 Task: Go to Flipkart and compare different laptops and accessories.
Action: Mouse moved to (67, 284)
Screenshot: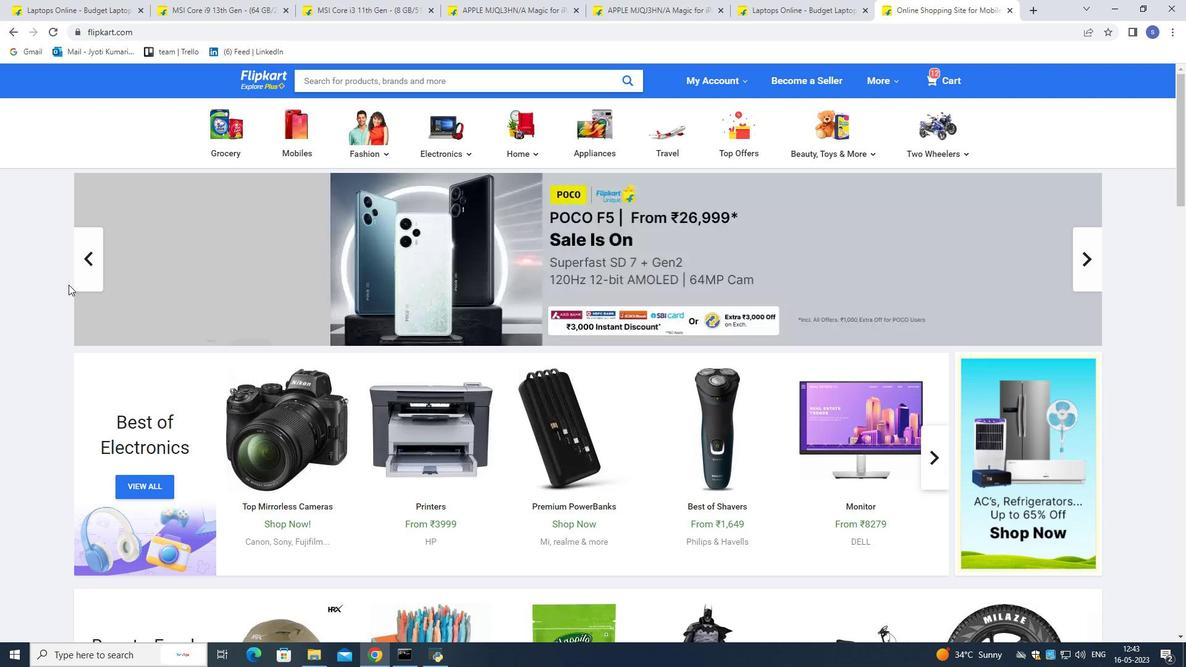 
Action: Mouse pressed left at (67, 284)
Screenshot: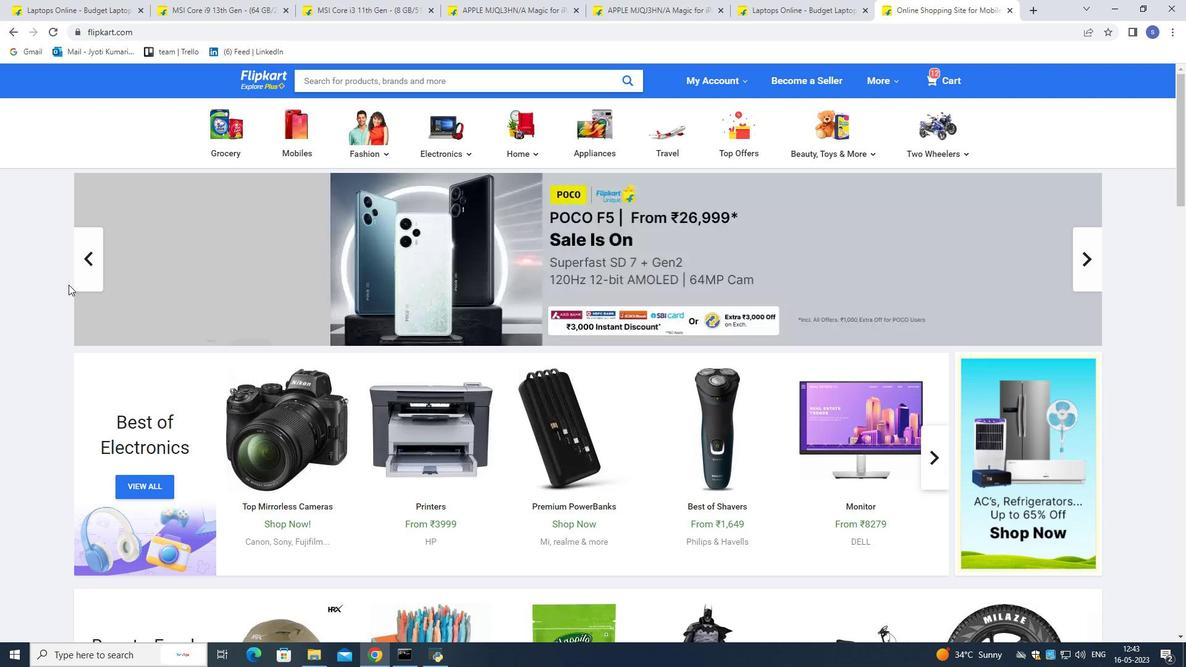 
Action: Mouse moved to (67, 284)
Screenshot: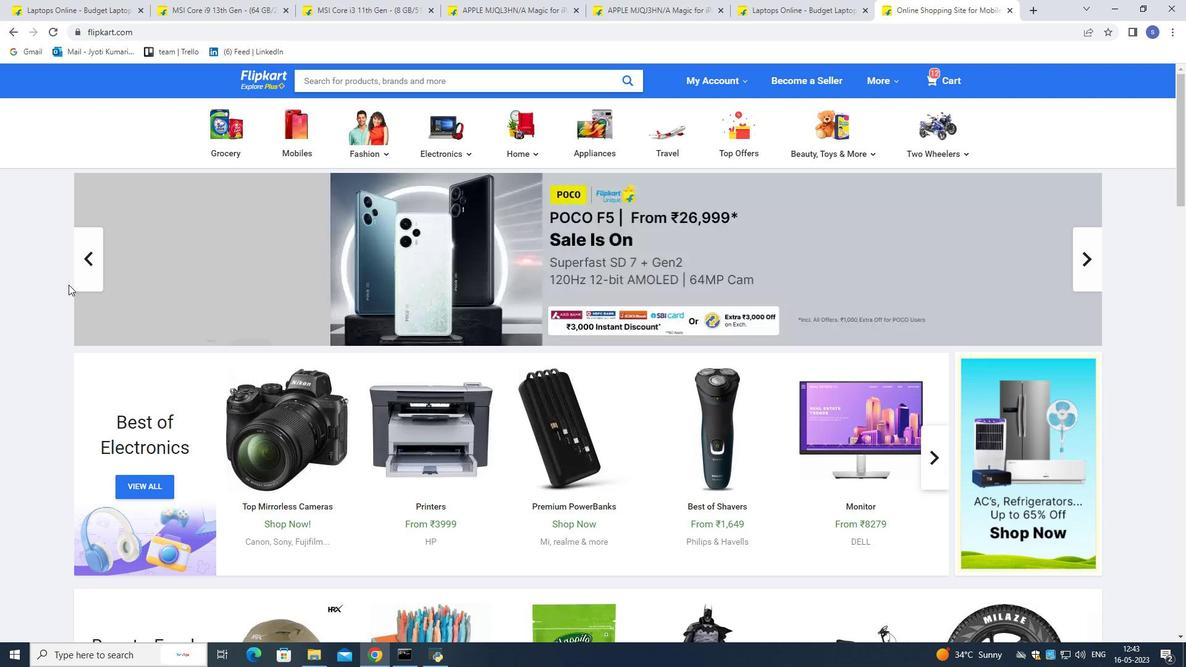 
Action: Mouse scrolled (67, 284) with delta (0, 0)
Screenshot: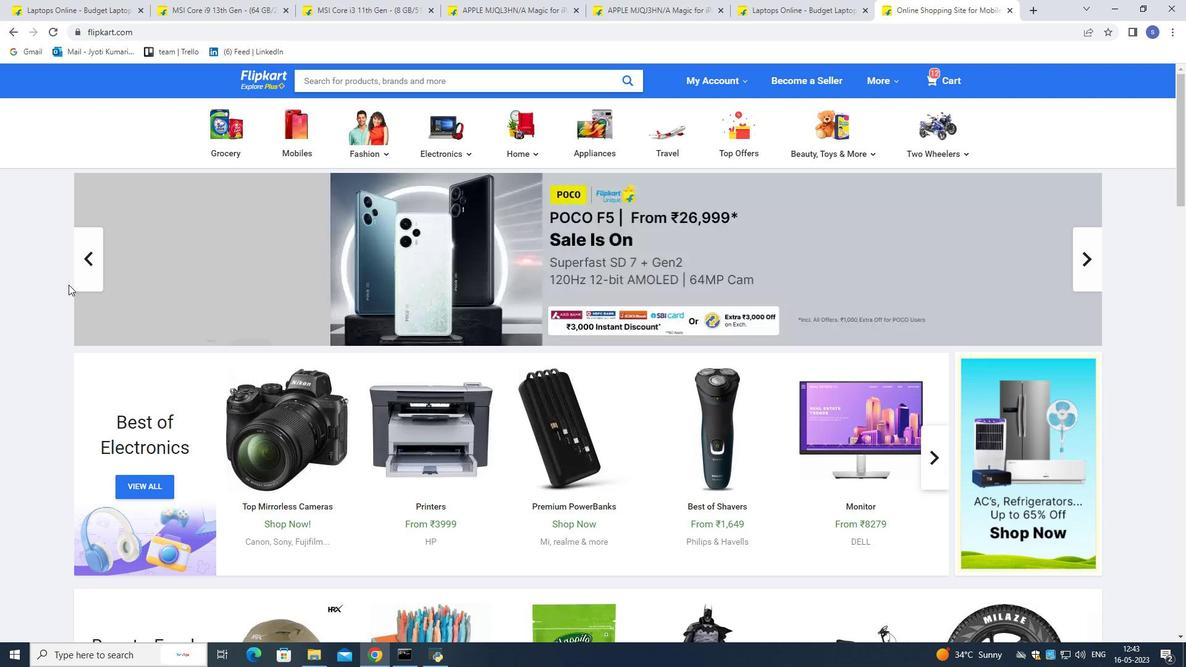 
Action: Mouse moved to (67, 284)
Screenshot: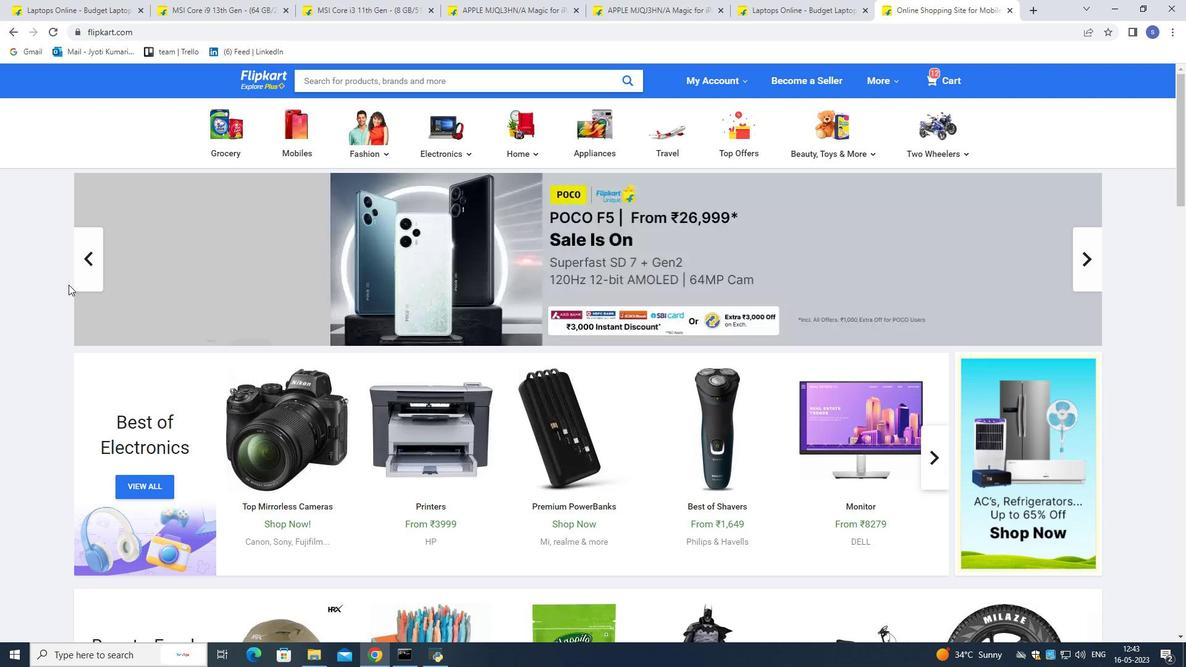 
Action: Mouse pressed left at (67, 284)
Screenshot: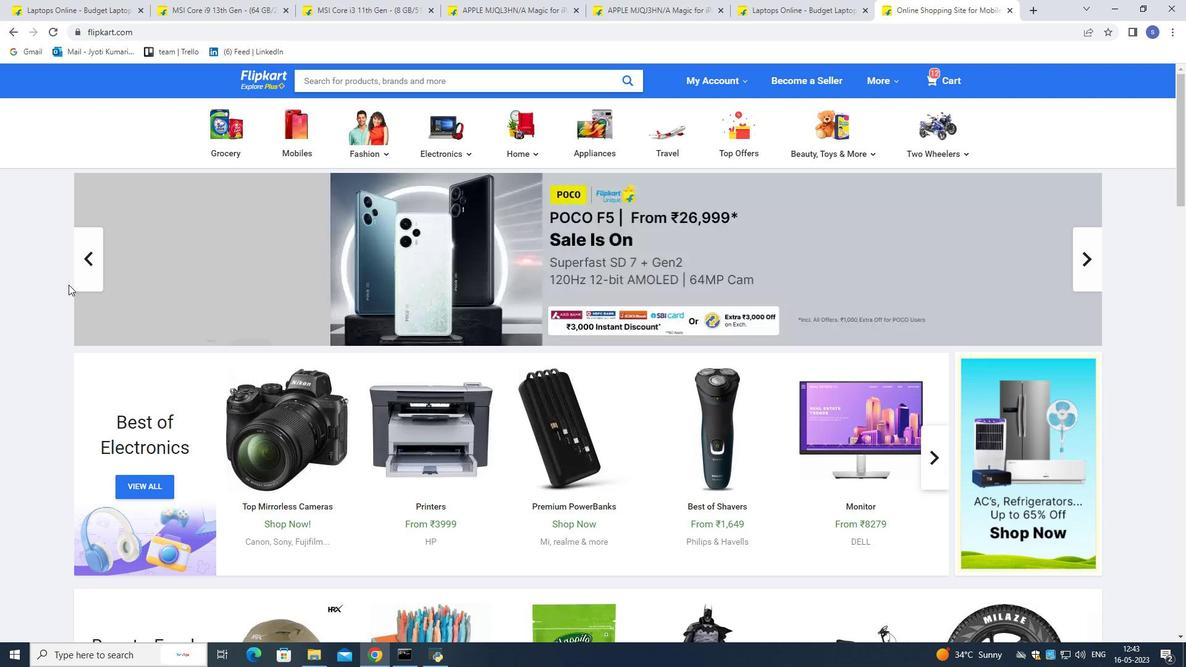 
Action: Mouse moved to (67, 284)
Screenshot: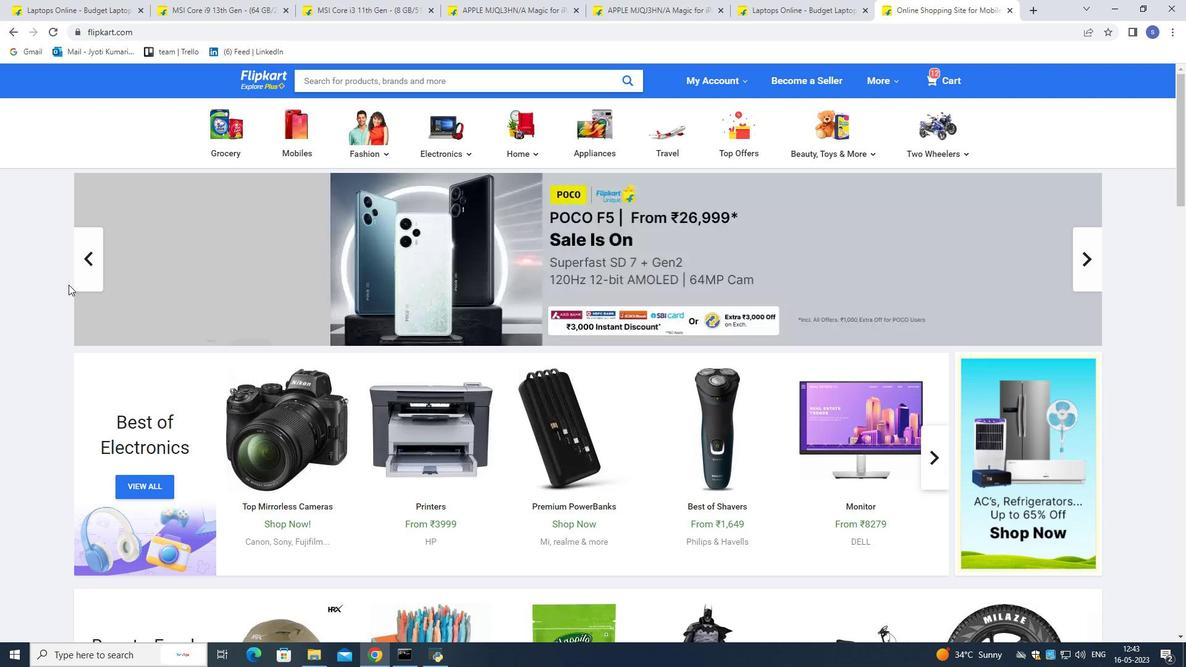 
Action: Mouse pressed left at (67, 284)
Screenshot: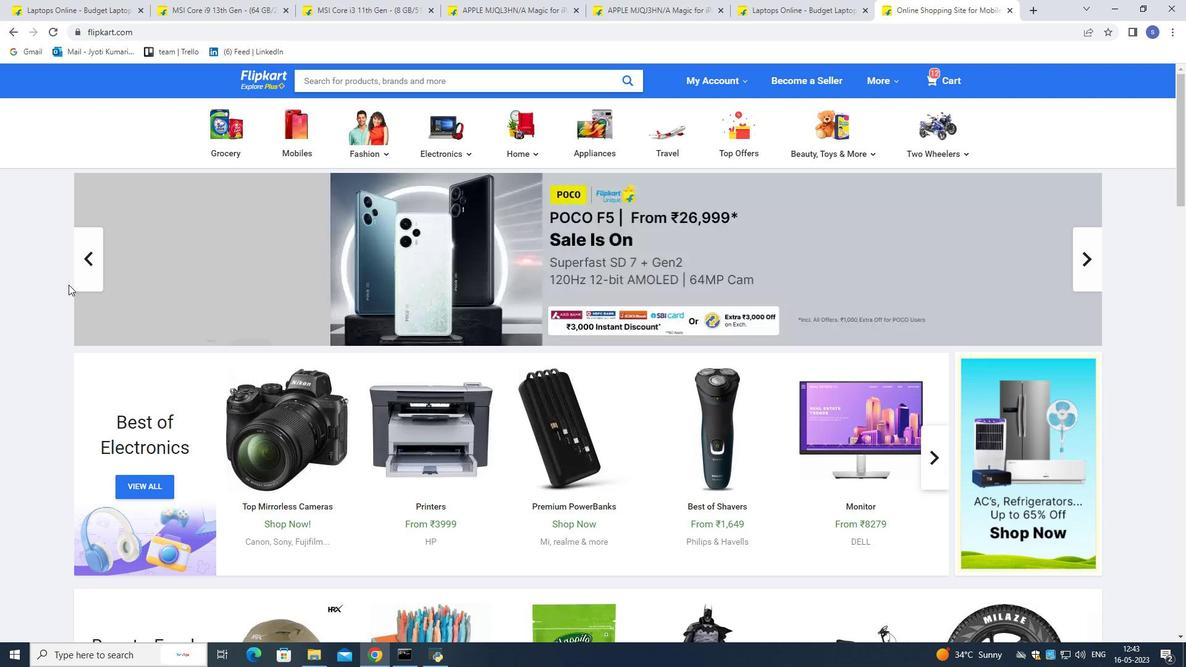 
Action: Mouse moved to (67, 284)
Screenshot: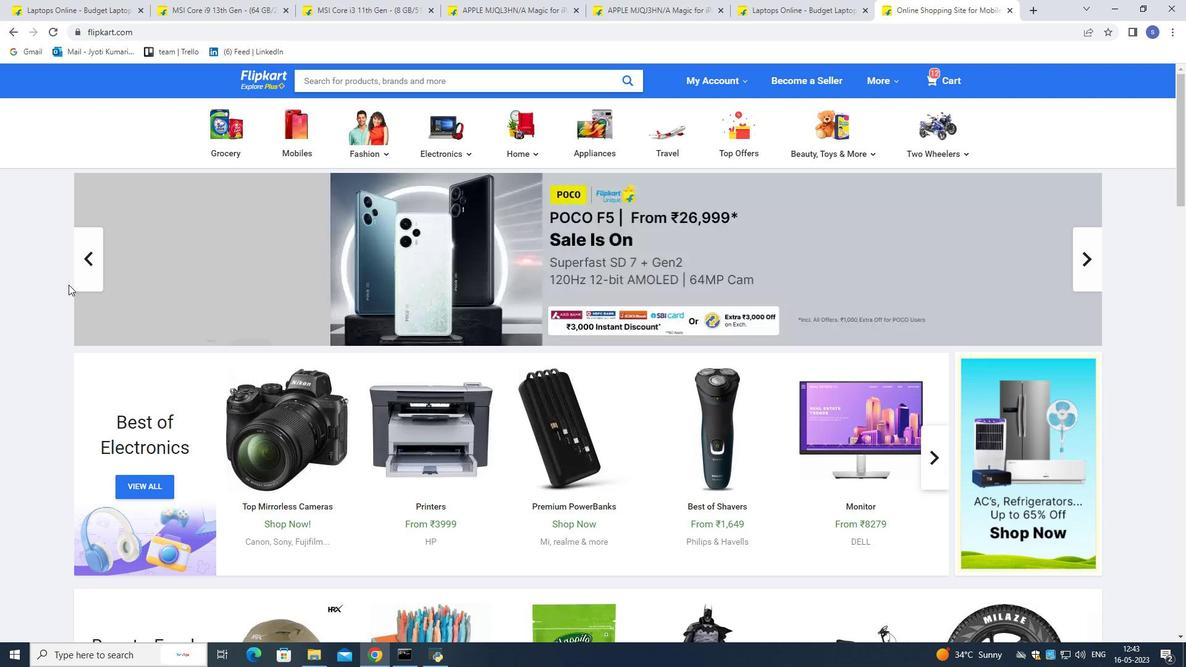 
Action: Mouse pressed left at (67, 284)
Screenshot: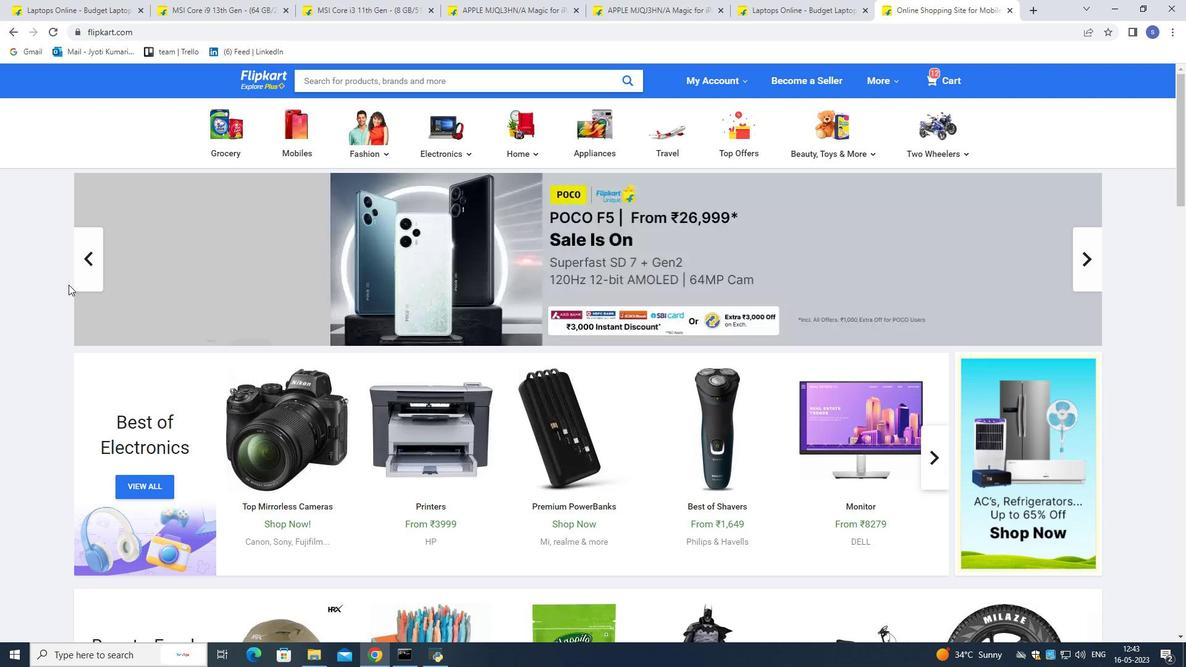 
Action: Mouse moved to (67, 284)
Screenshot: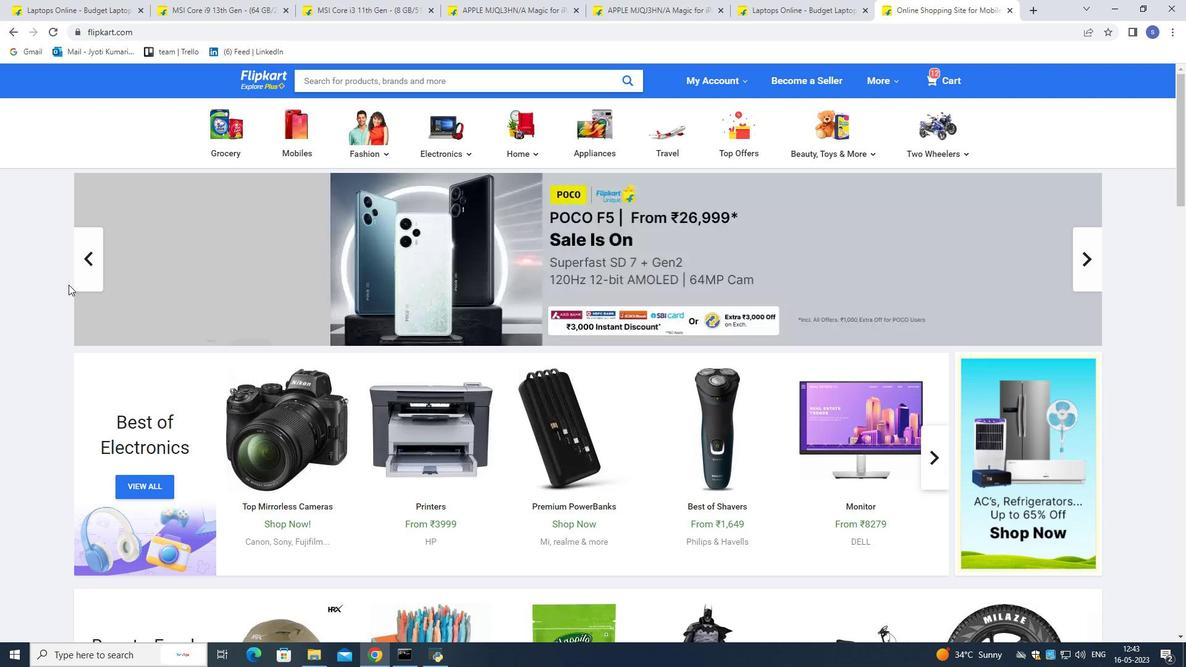 
Action: Mouse scrolled (67, 284) with delta (0, 0)
Screenshot: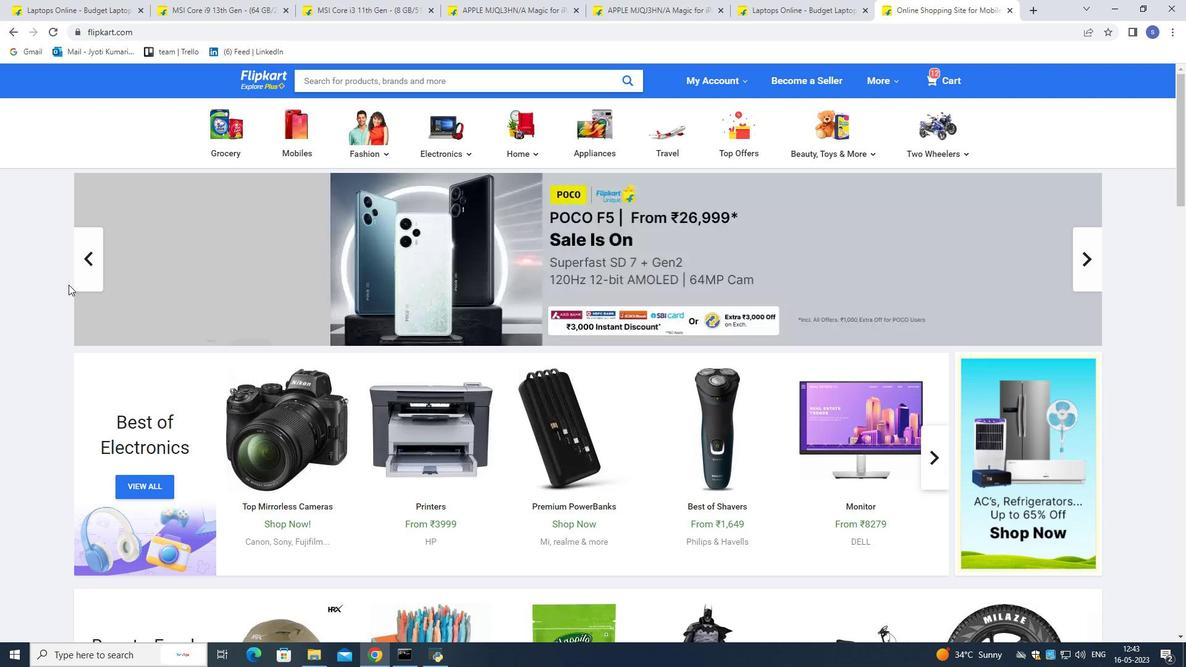 
Action: Mouse moved to (67, 284)
Screenshot: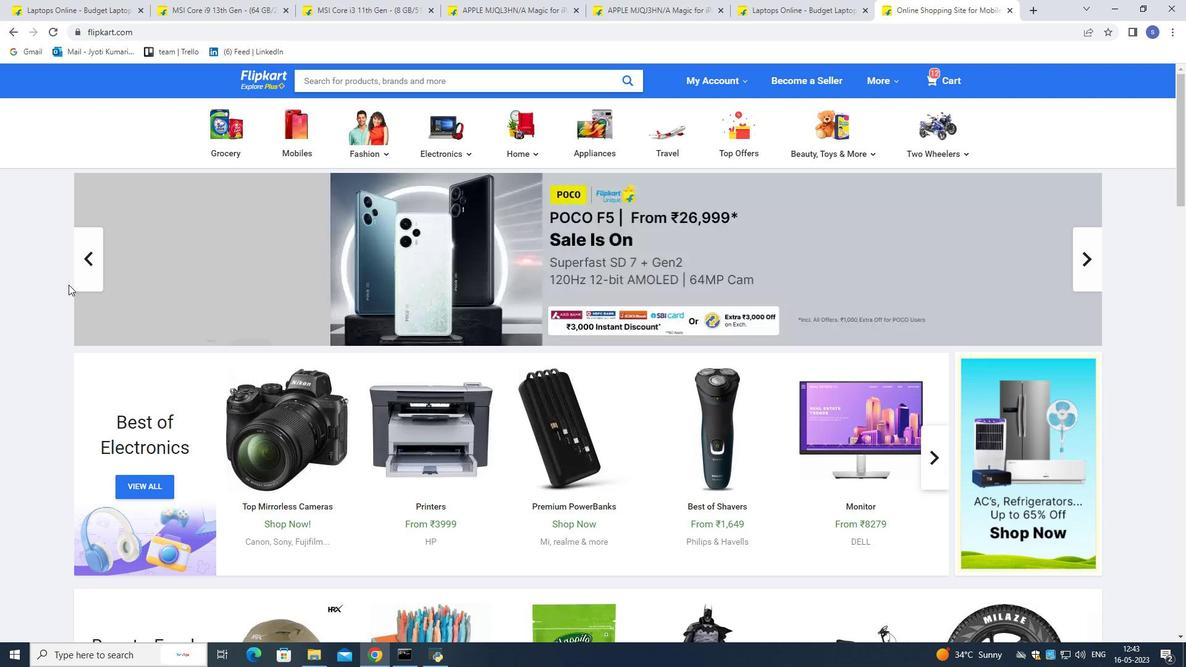 
Action: Mouse scrolled (67, 284) with delta (0, 0)
Screenshot: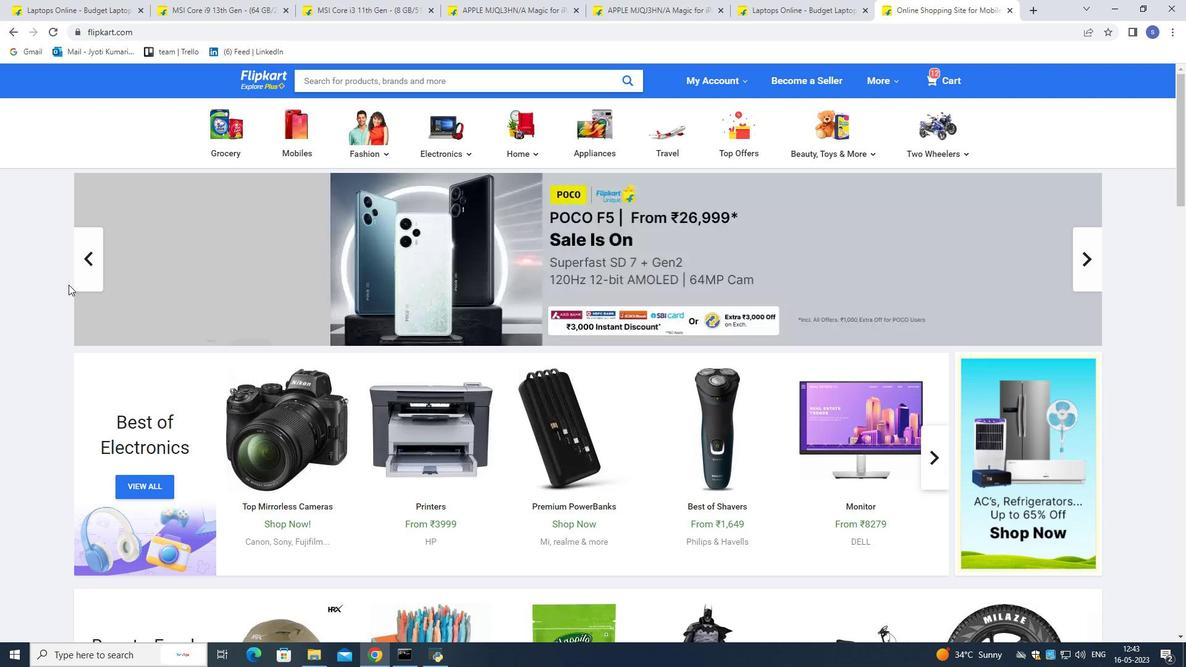 
Action: Mouse moved to (67, 284)
Screenshot: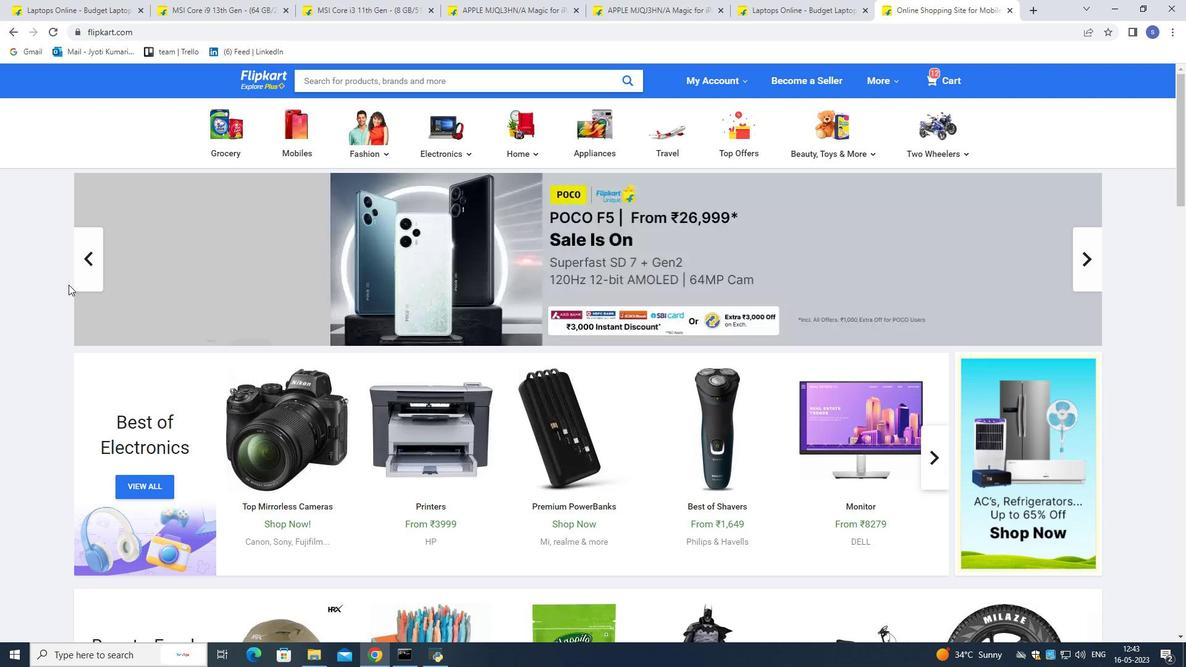 
Action: Mouse pressed left at (67, 284)
Screenshot: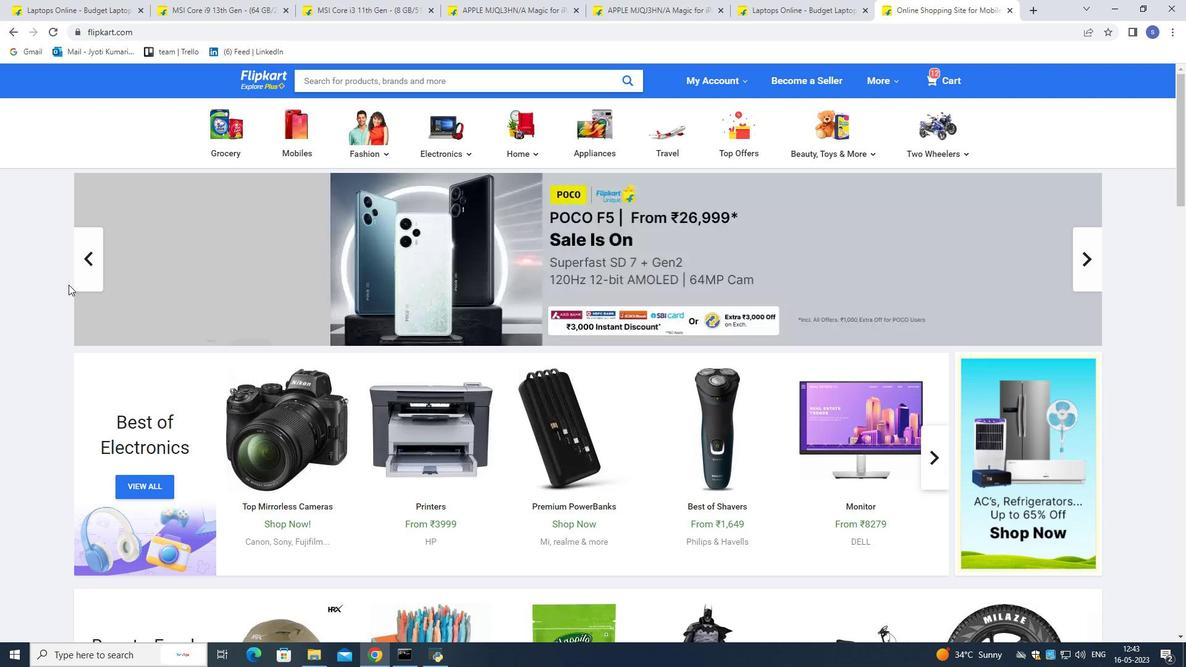 
Action: Mouse moved to (67, 284)
Screenshot: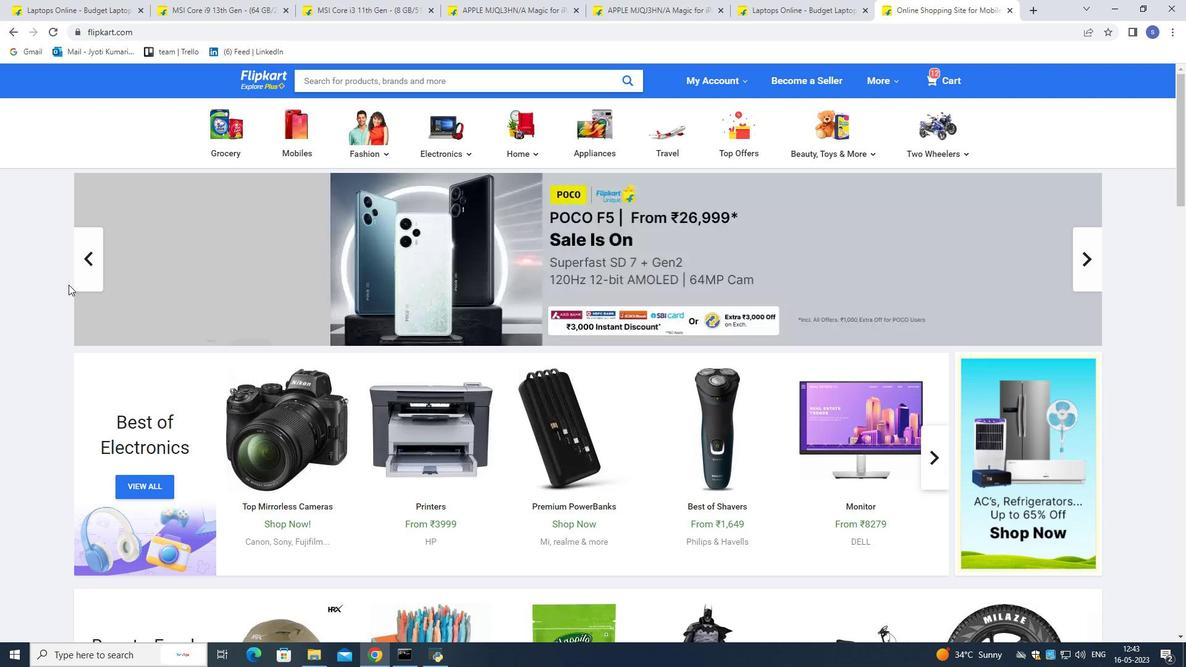 
Action: Mouse scrolled (67, 284) with delta (0, 0)
Screenshot: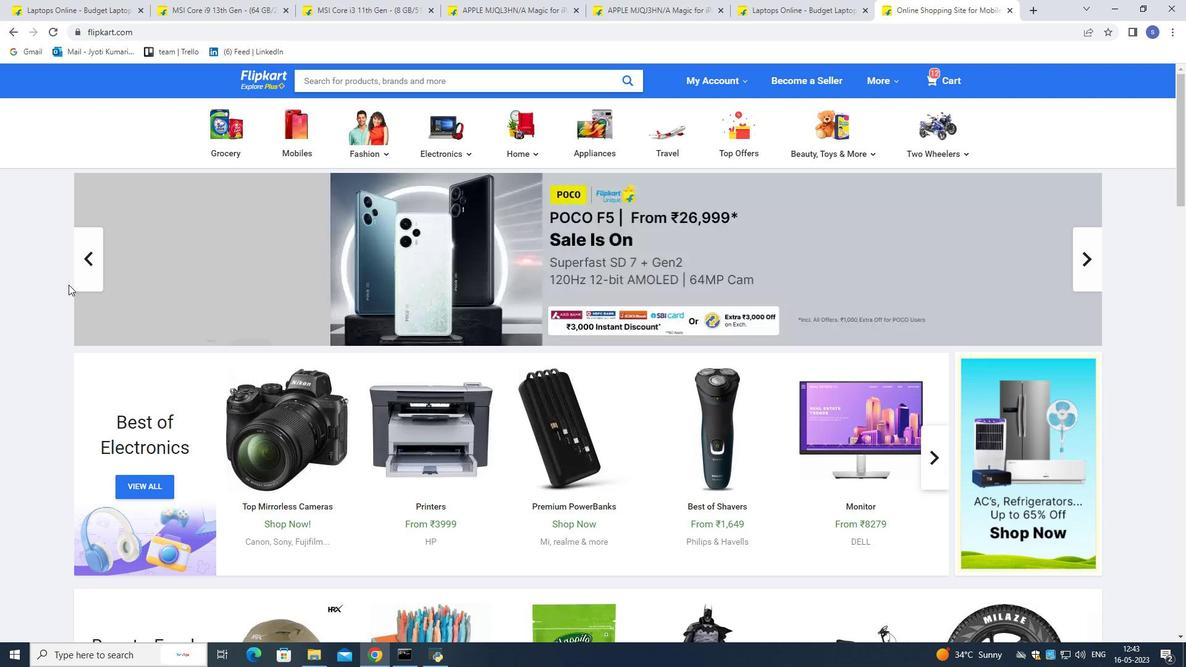 
Action: Mouse moved to (67, 284)
Screenshot: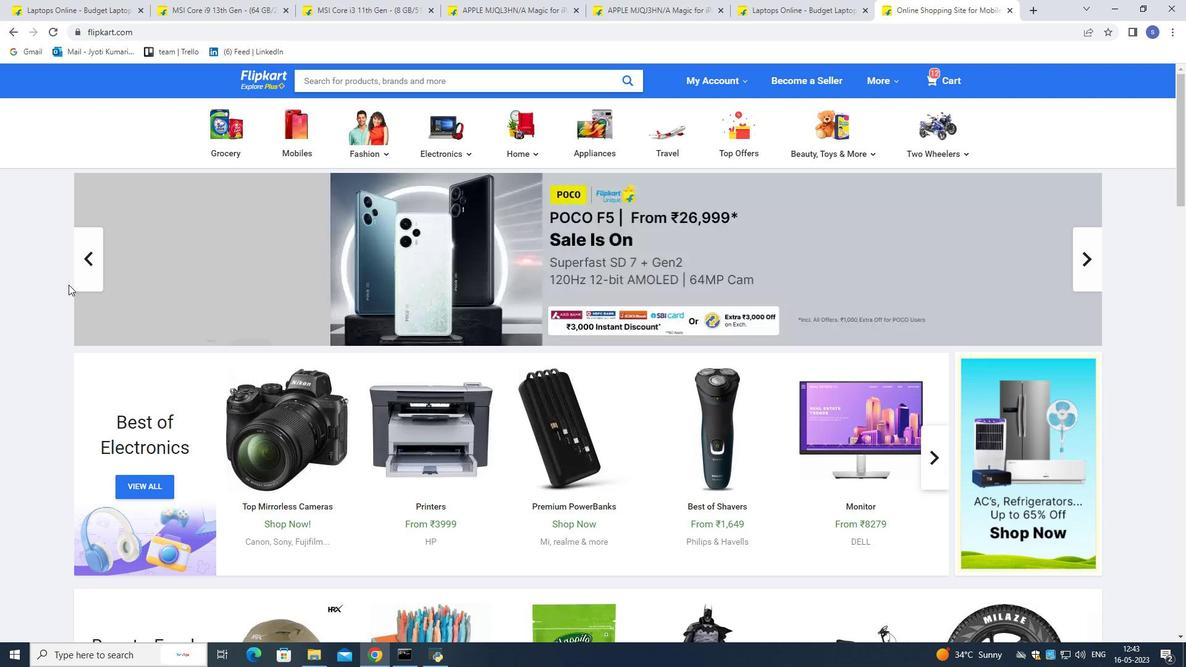 
Action: Mouse scrolled (67, 284) with delta (0, 0)
Screenshot: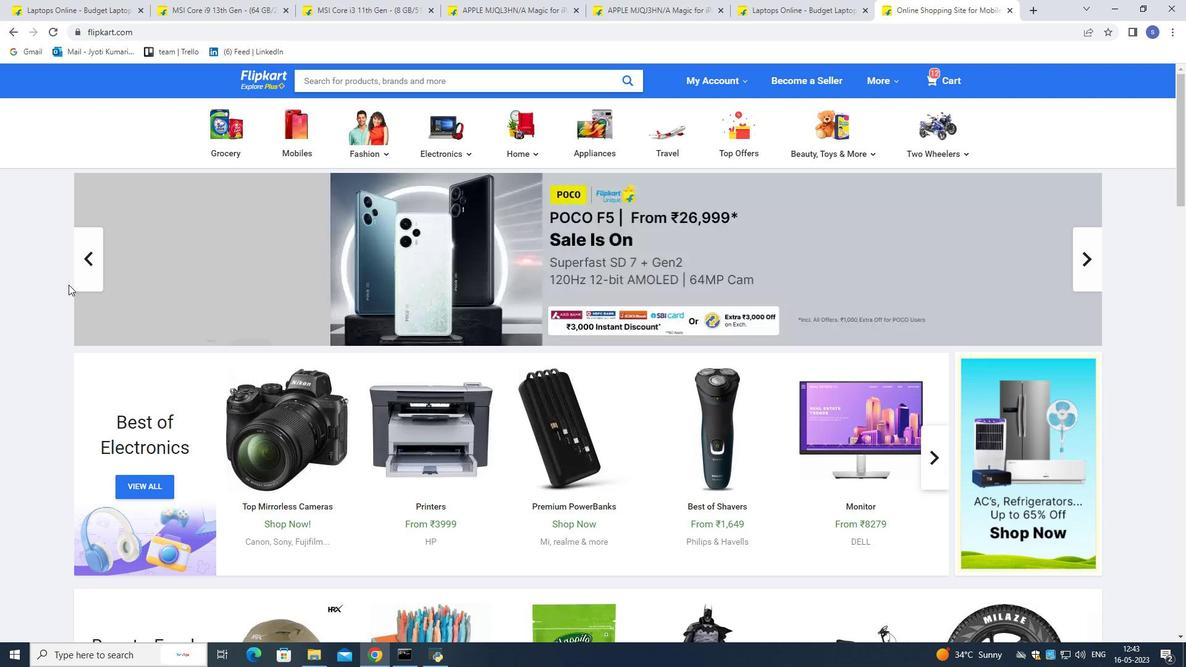 
Action: Mouse scrolled (67, 284) with delta (0, 0)
Screenshot: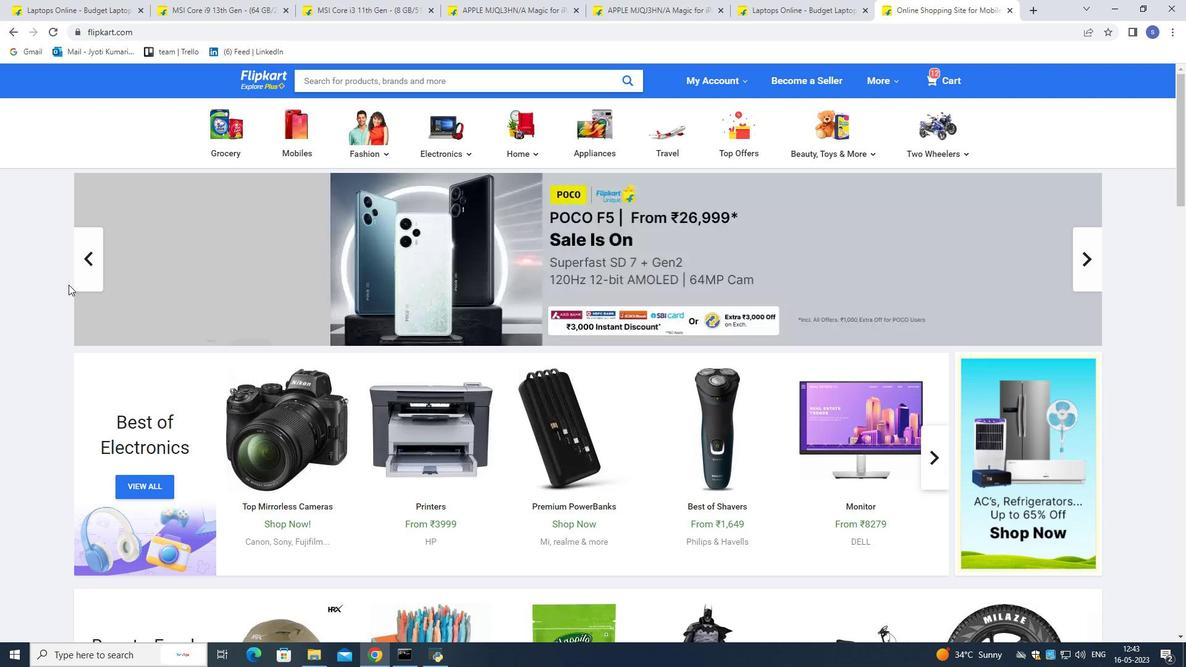 
Action: Mouse moved to (67, 284)
Screenshot: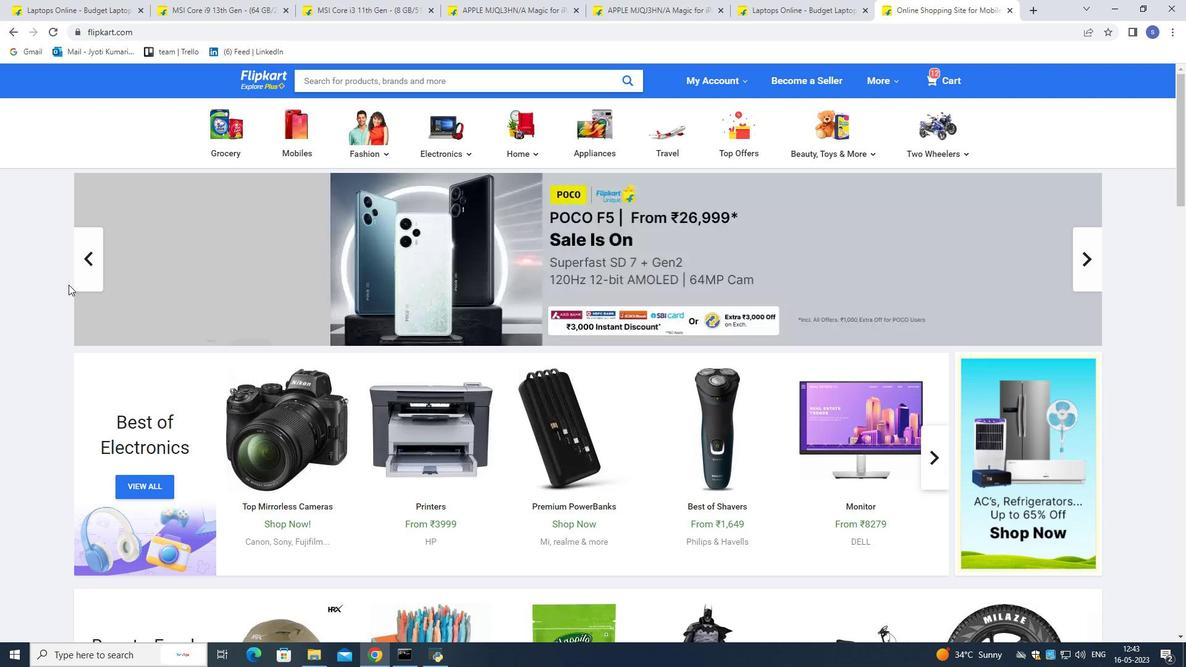 
Action: Mouse scrolled (67, 284) with delta (0, 0)
Screenshot: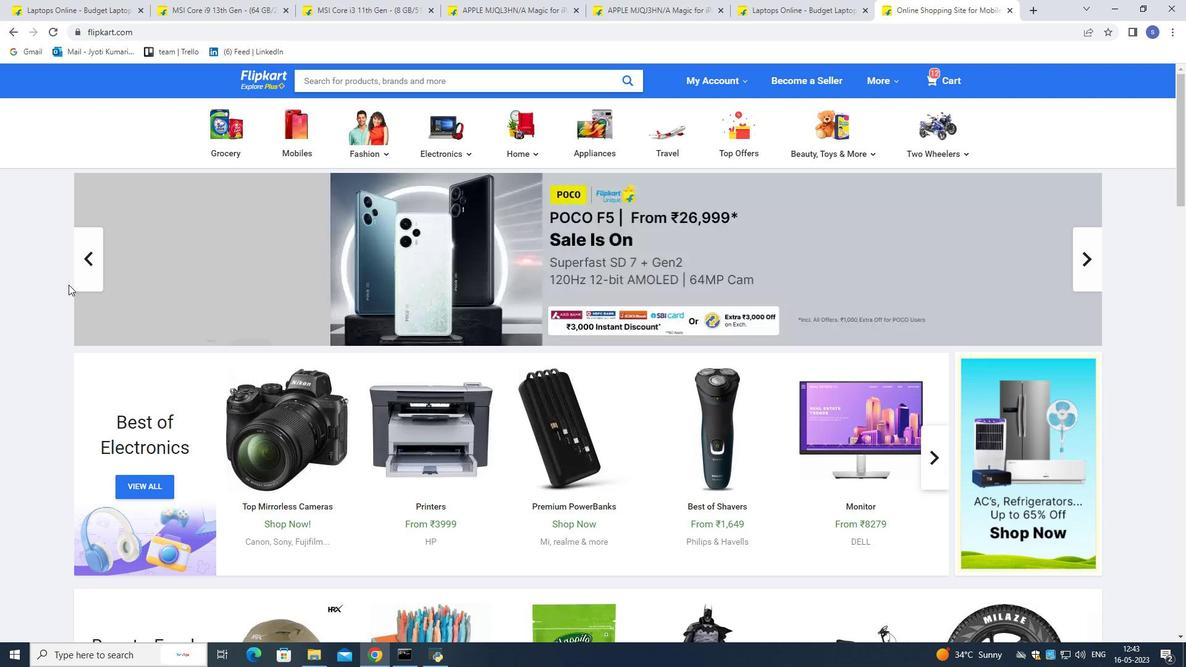 
Action: Mouse scrolled (67, 284) with delta (0, 0)
Screenshot: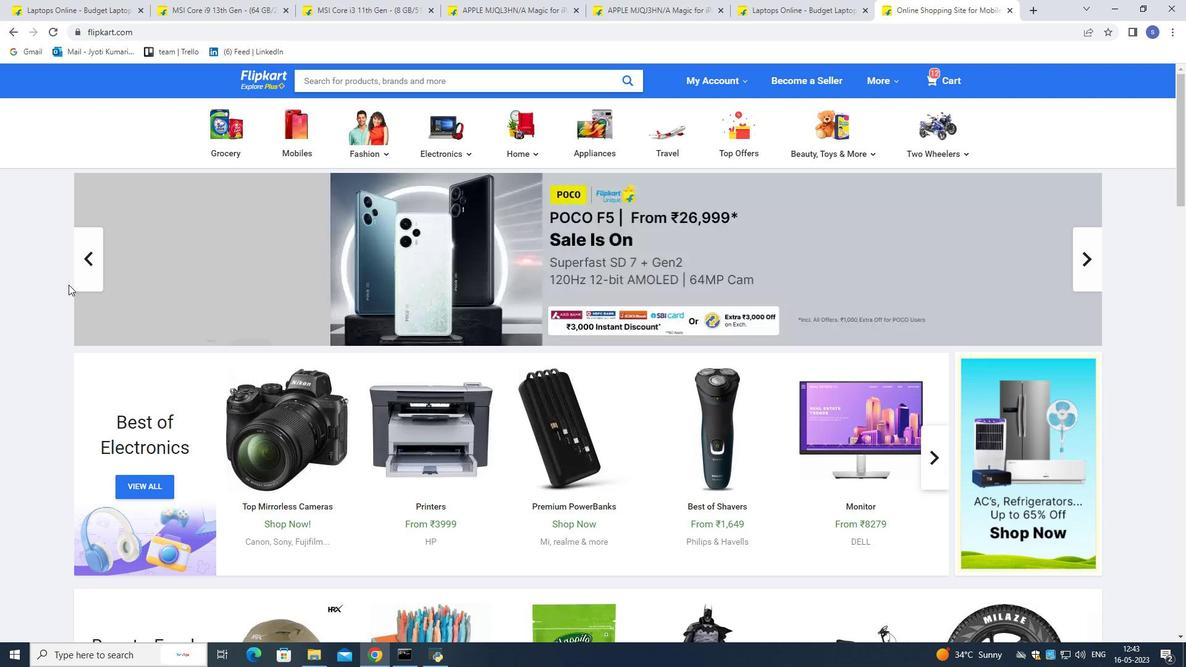
Action: Mouse moved to (67, 284)
Screenshot: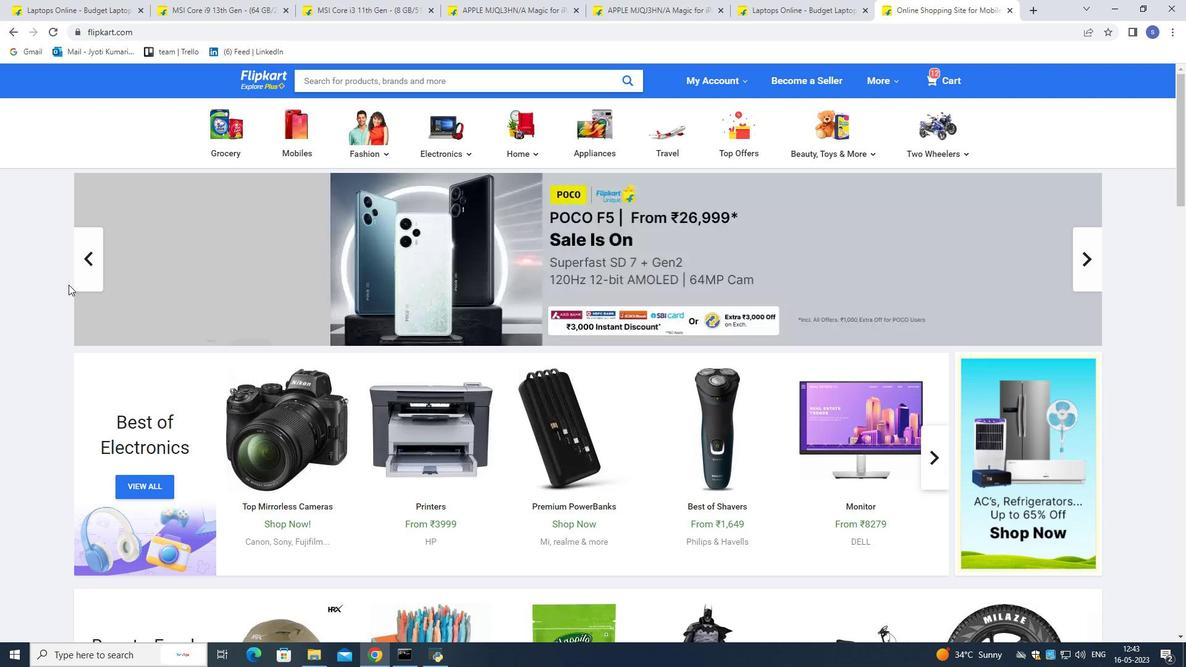 
Action: Mouse scrolled (67, 284) with delta (0, 0)
Screenshot: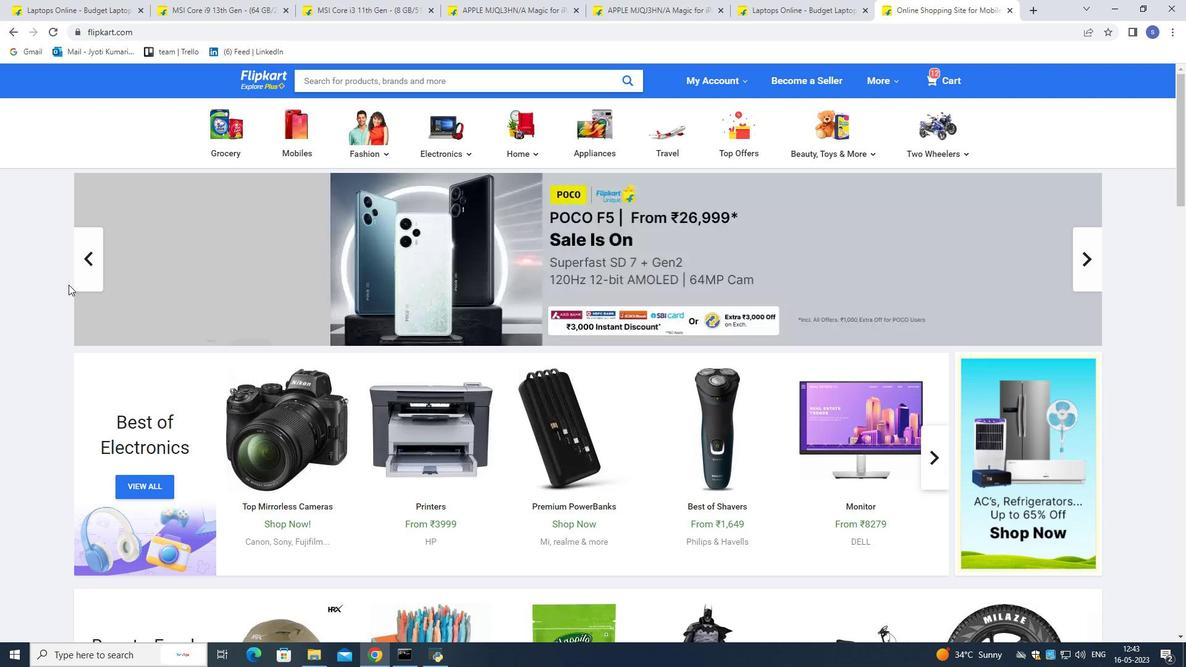 
Action: Mouse moved to (67, 284)
Screenshot: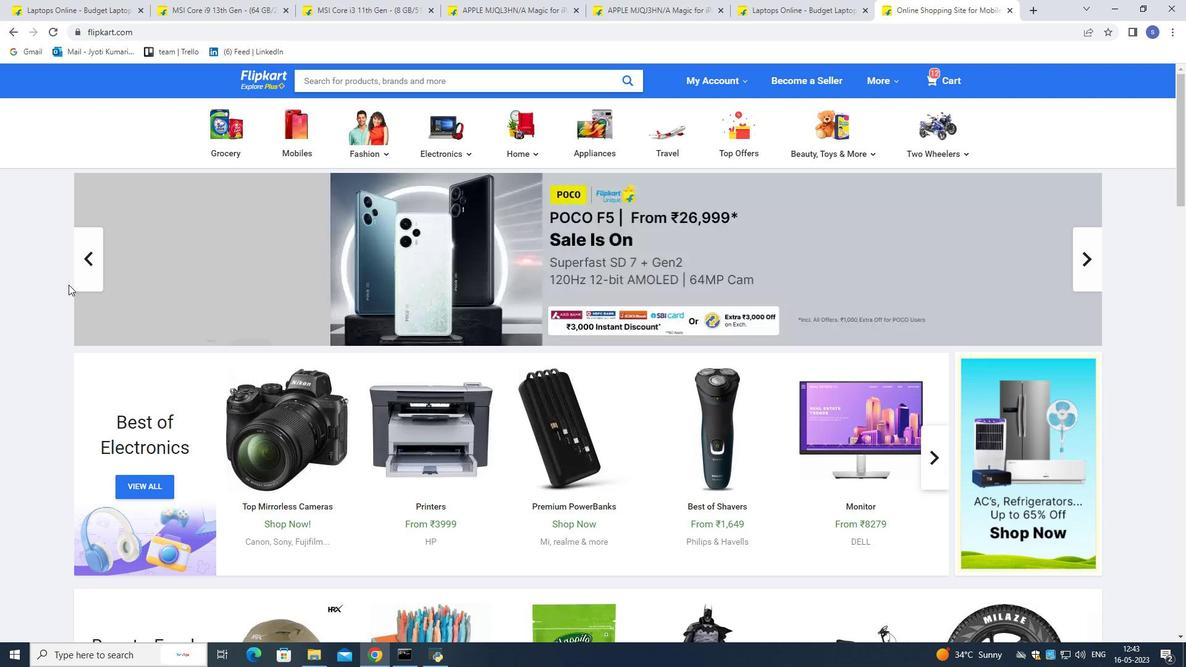 
Action: Mouse scrolled (67, 284) with delta (0, 0)
Screenshot: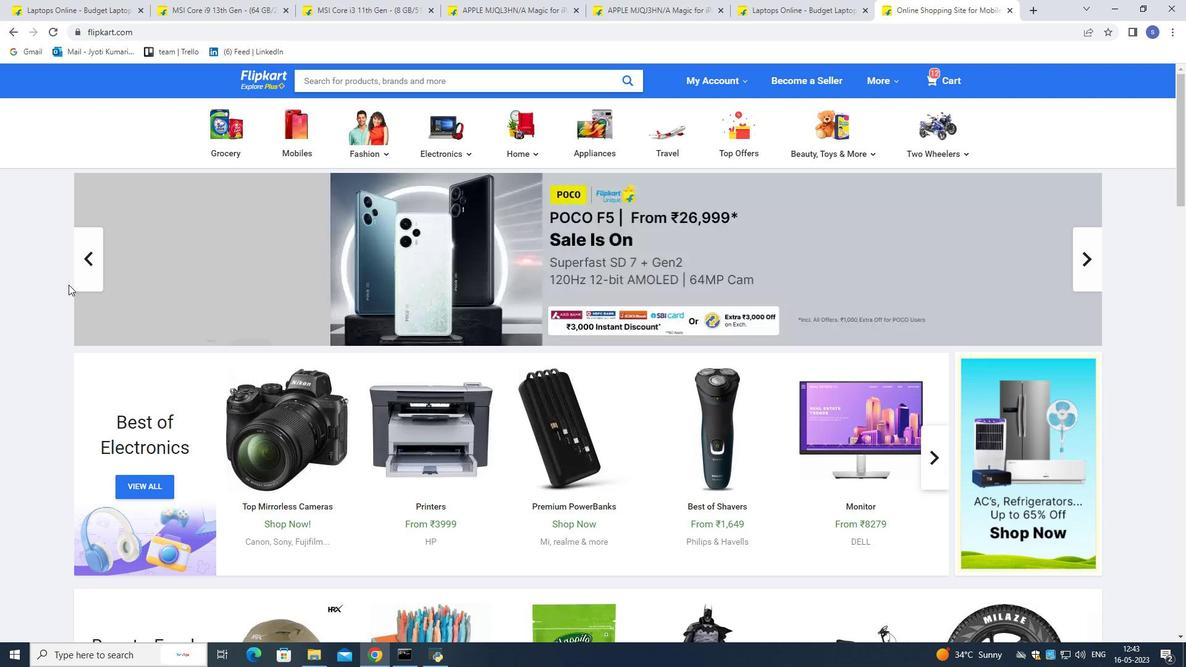 
Action: Mouse scrolled (67, 284) with delta (0, 0)
Screenshot: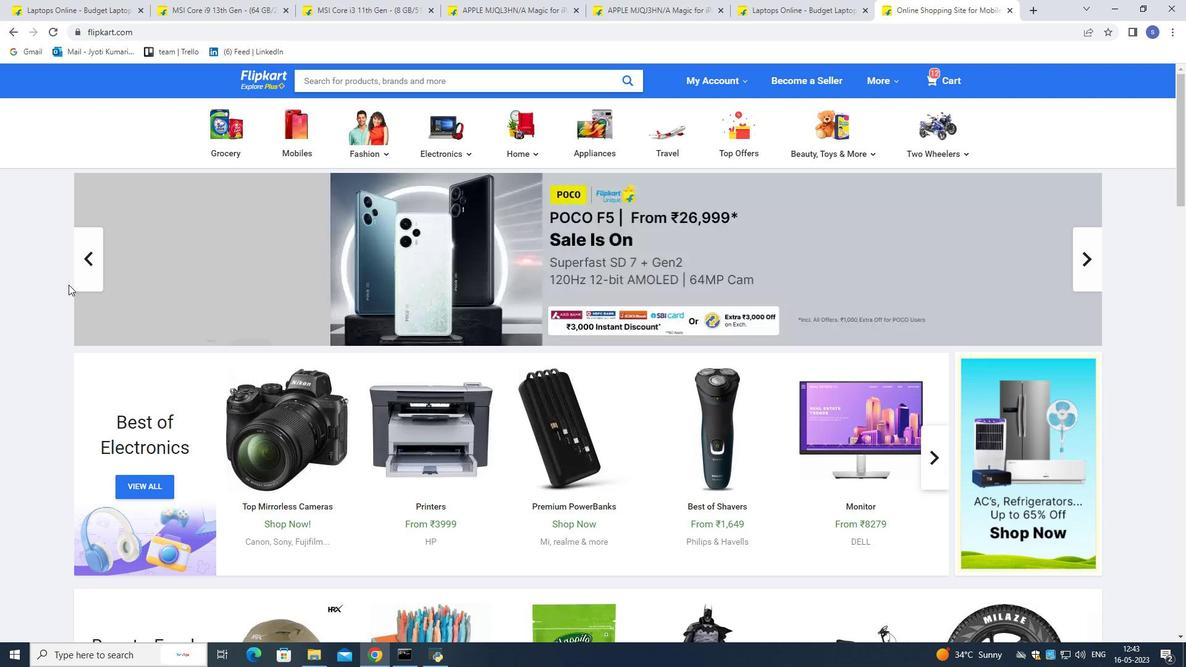 
Action: Mouse scrolled (67, 284) with delta (0, 0)
Screenshot: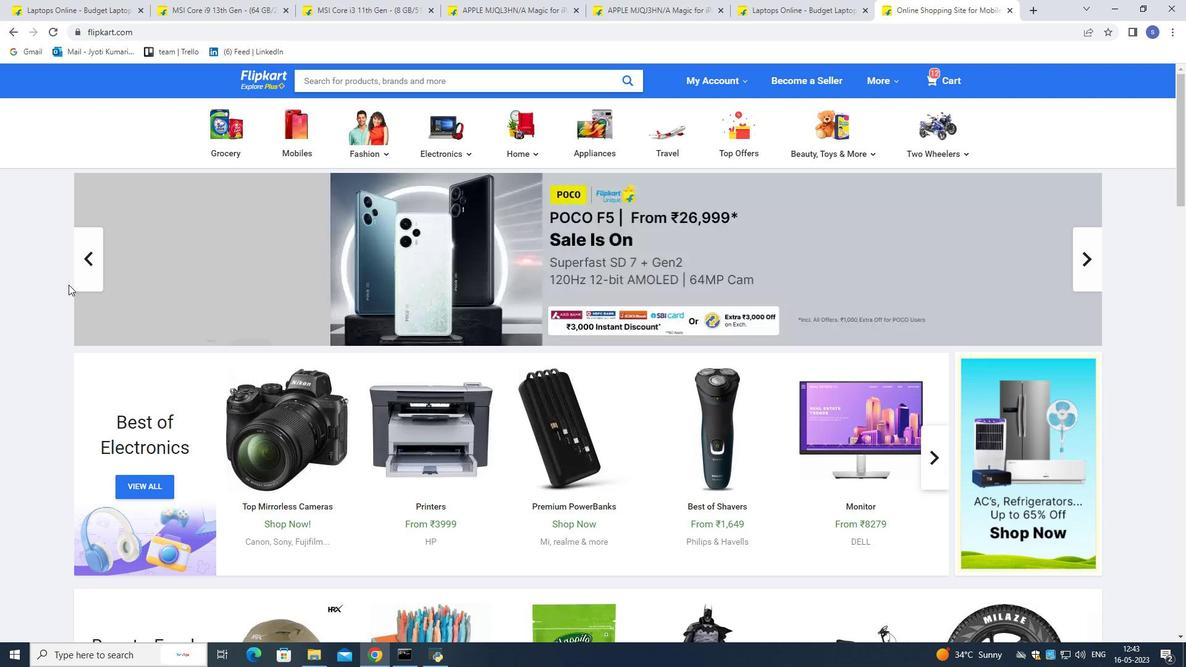 
Action: Mouse moved to (67, 284)
Screenshot: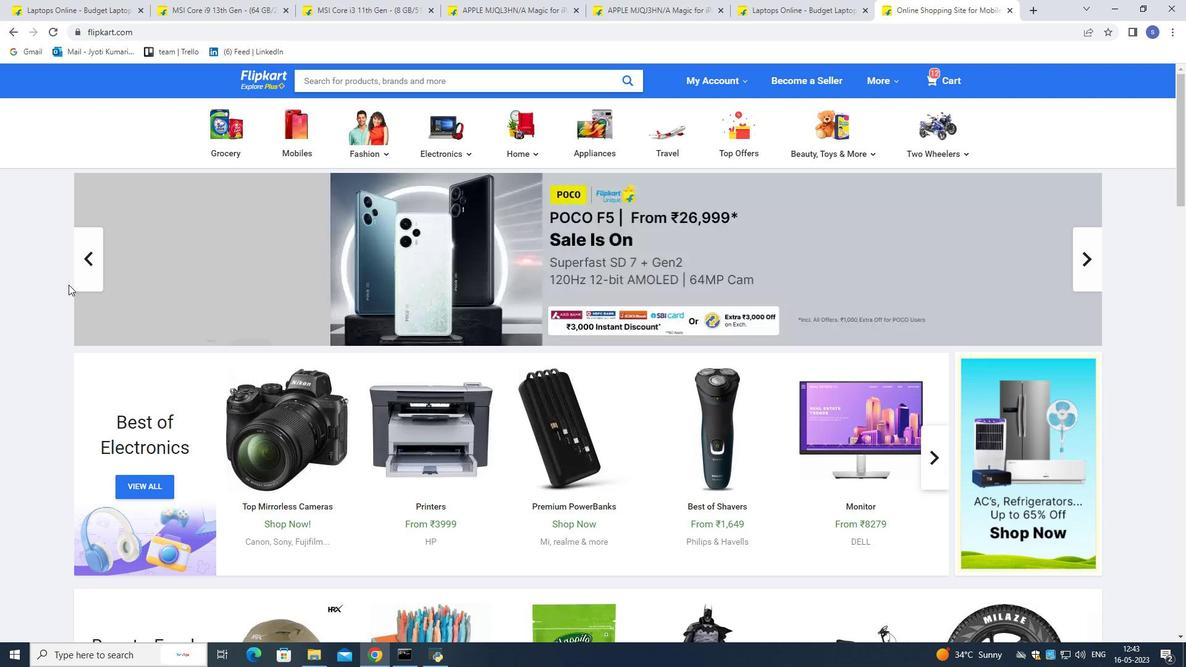 
Action: Mouse scrolled (67, 284) with delta (0, 0)
Screenshot: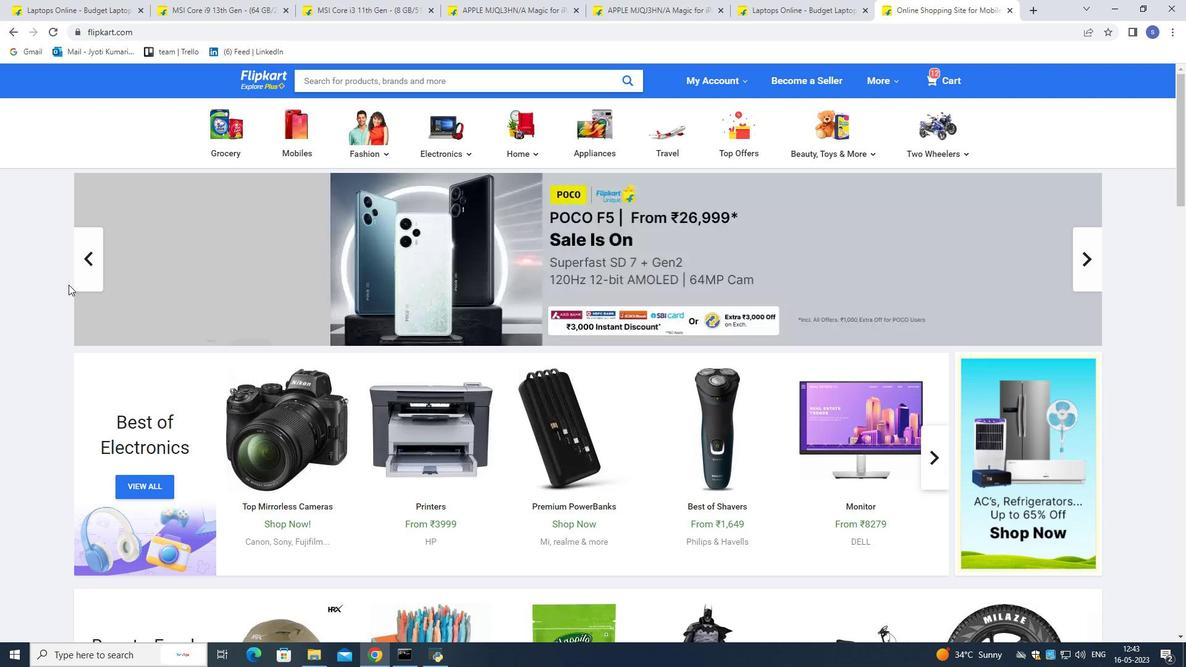 
Action: Mouse scrolled (67, 284) with delta (0, 0)
Screenshot: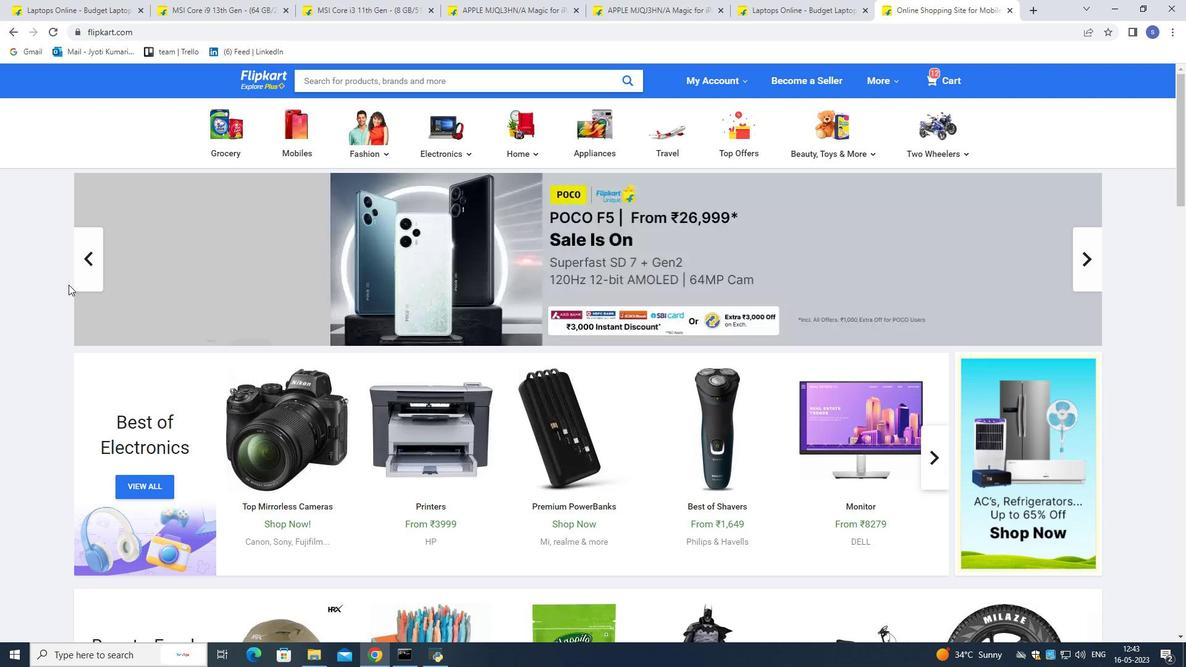 
Action: Mouse scrolled (67, 284) with delta (0, 0)
Screenshot: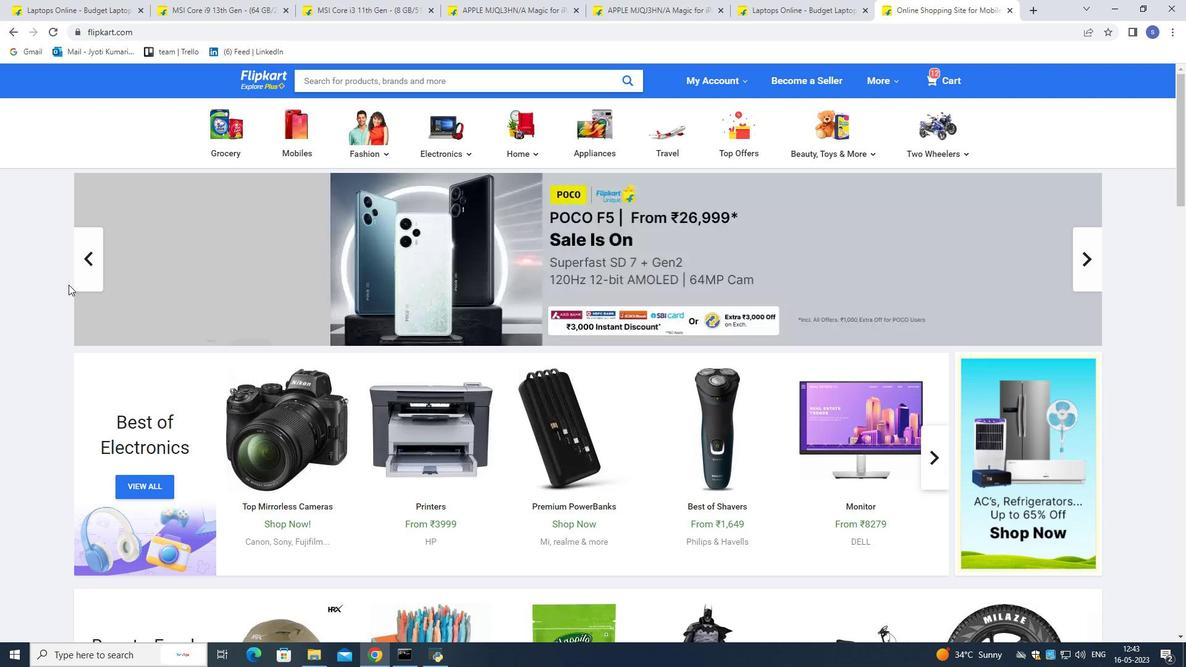 
Action: Mouse scrolled (67, 284) with delta (0, 0)
Screenshot: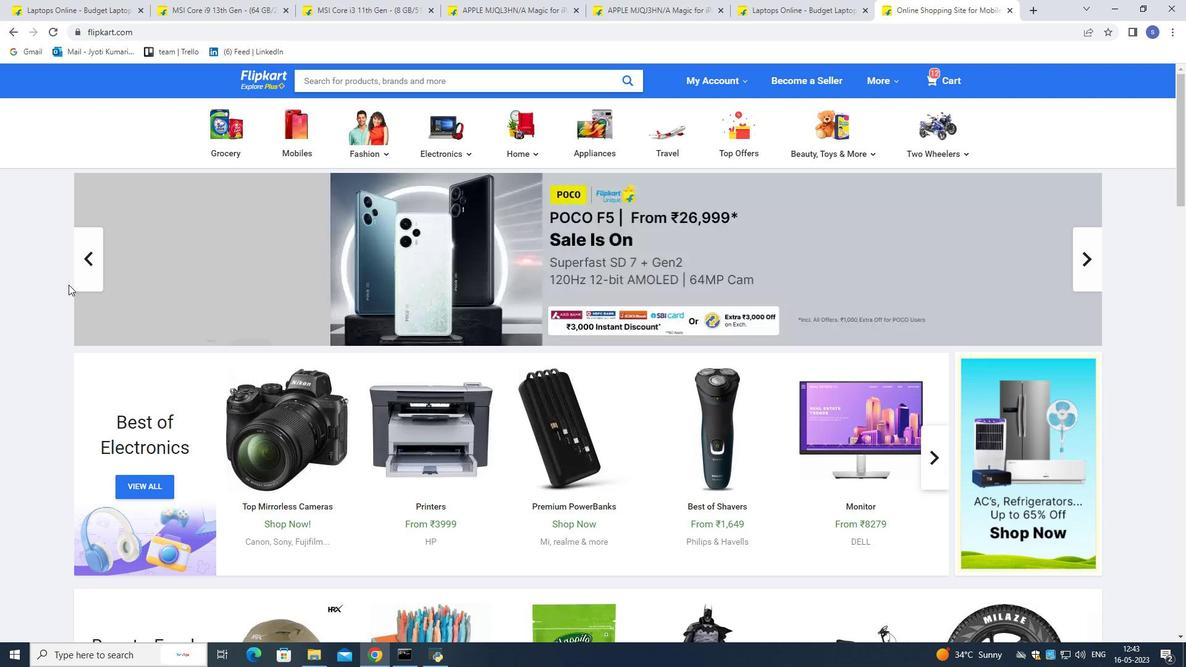 
Action: Mouse scrolled (67, 284) with delta (0, 0)
Screenshot: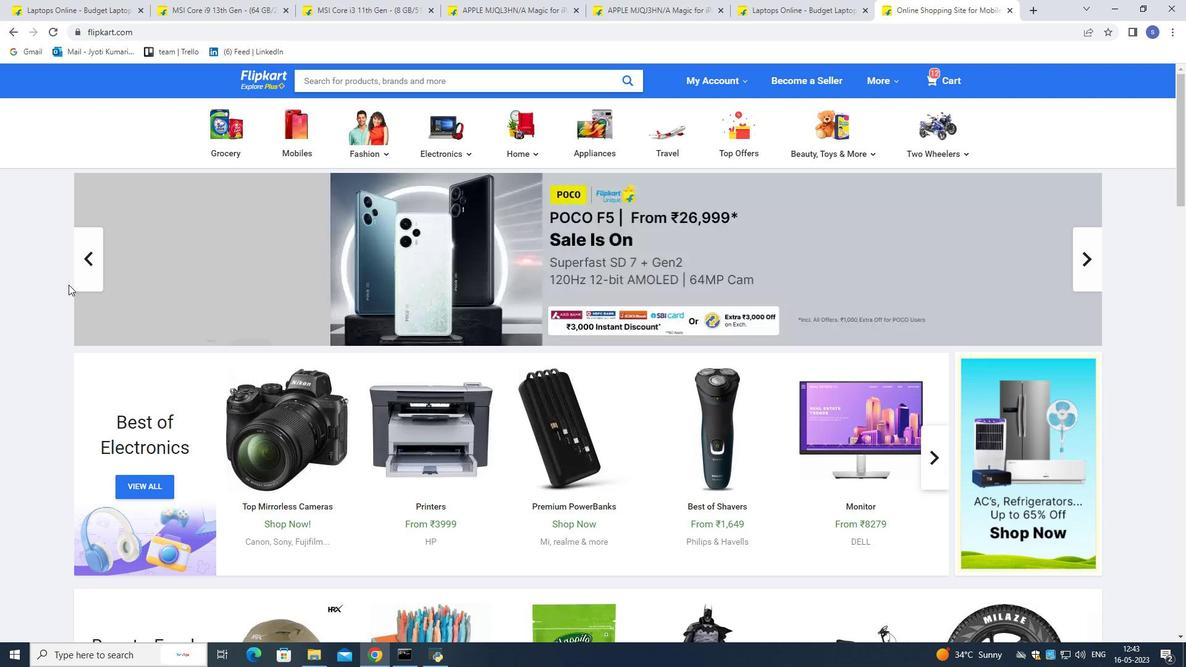 
Action: Mouse moved to (67, 284)
Screenshot: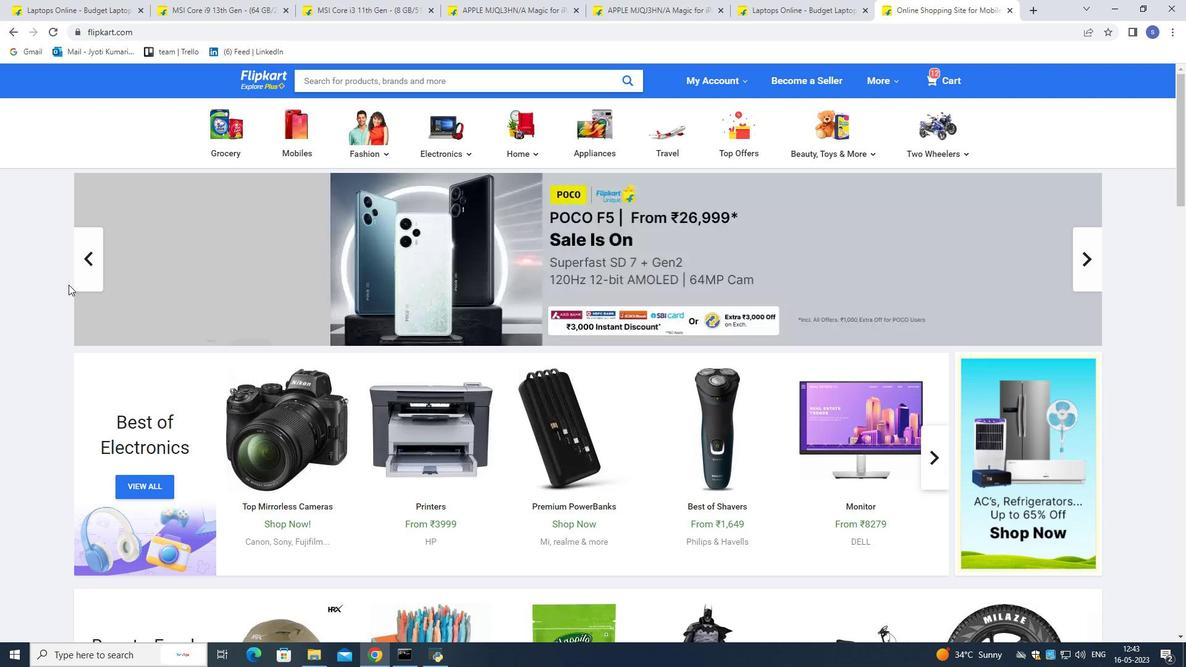 
Action: Mouse scrolled (67, 284) with delta (0, 0)
Screenshot: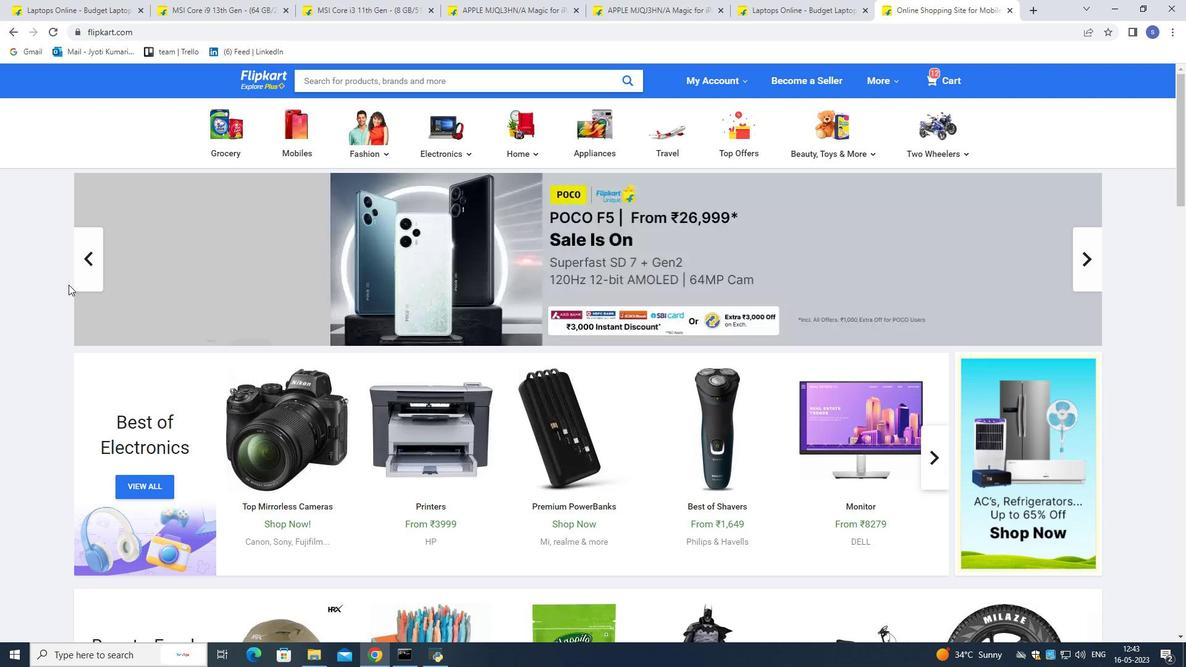
Action: Mouse moved to (67, 284)
Screenshot: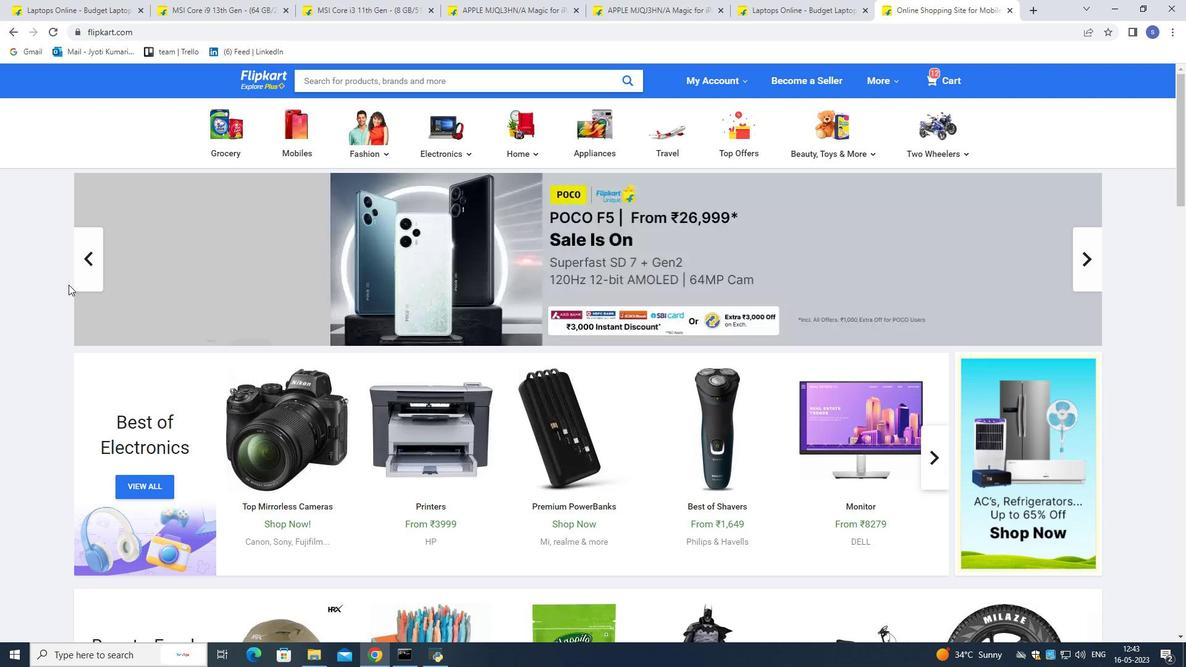 
Action: Mouse scrolled (67, 284) with delta (0, 0)
Screenshot: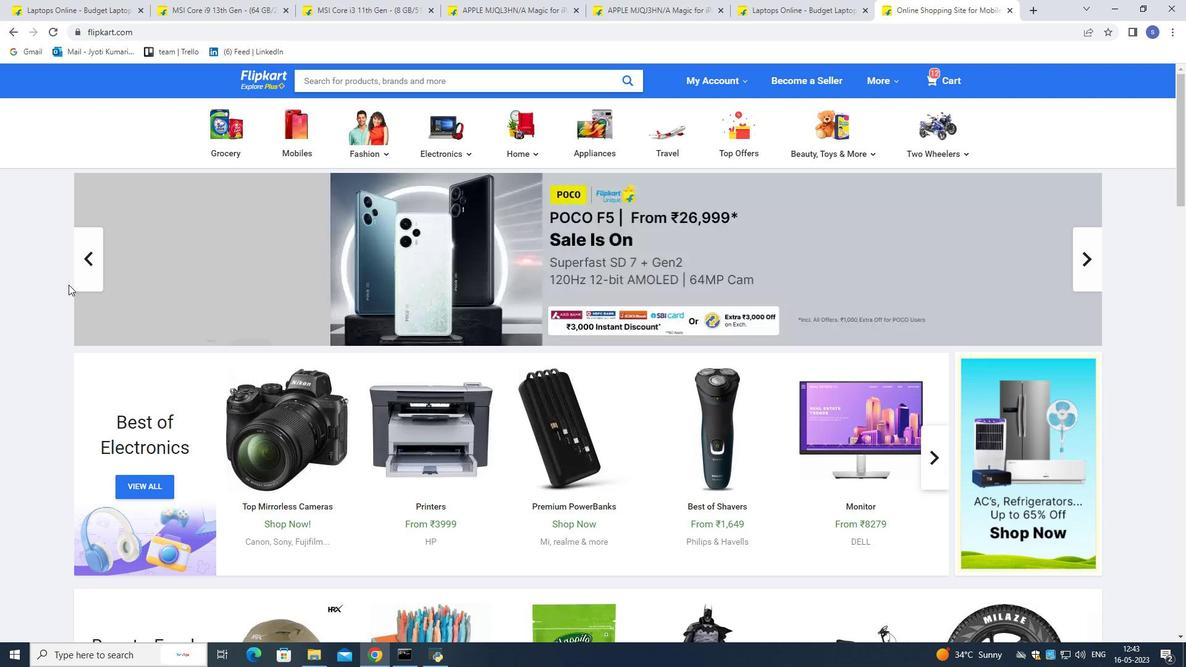 
Action: Mouse moved to (67, 284)
Screenshot: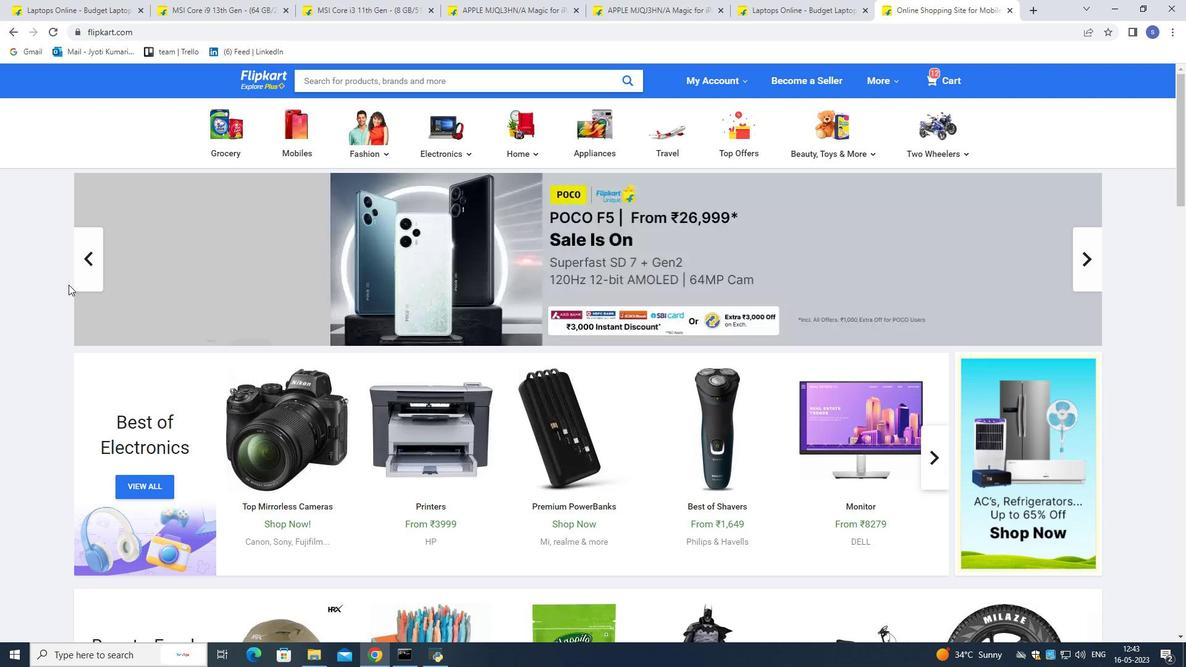
Action: Mouse scrolled (67, 284) with delta (0, 0)
Screenshot: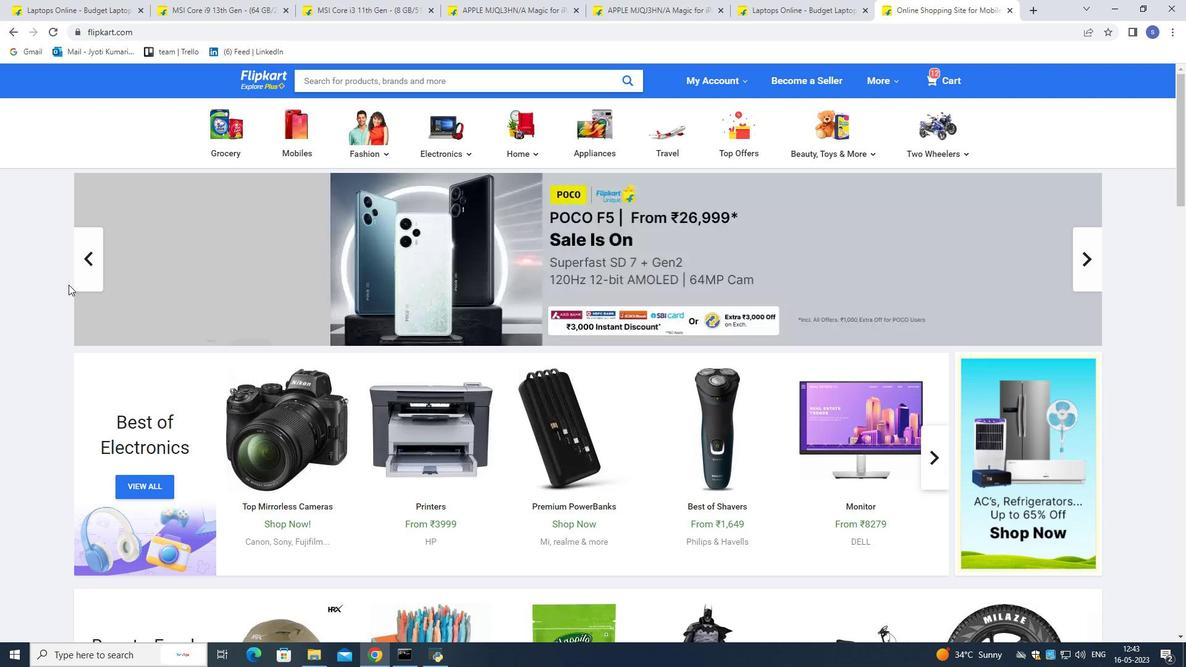 
Action: Mouse scrolled (67, 284) with delta (0, 0)
Screenshot: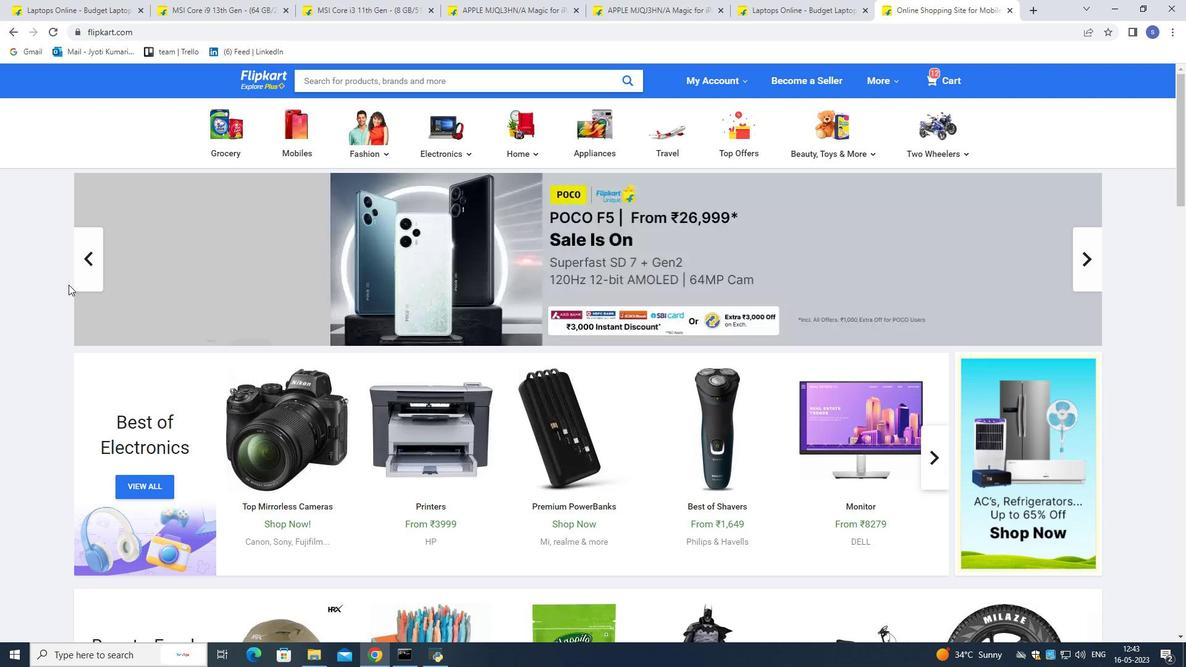 
Action: Mouse moved to (67, 284)
Screenshot: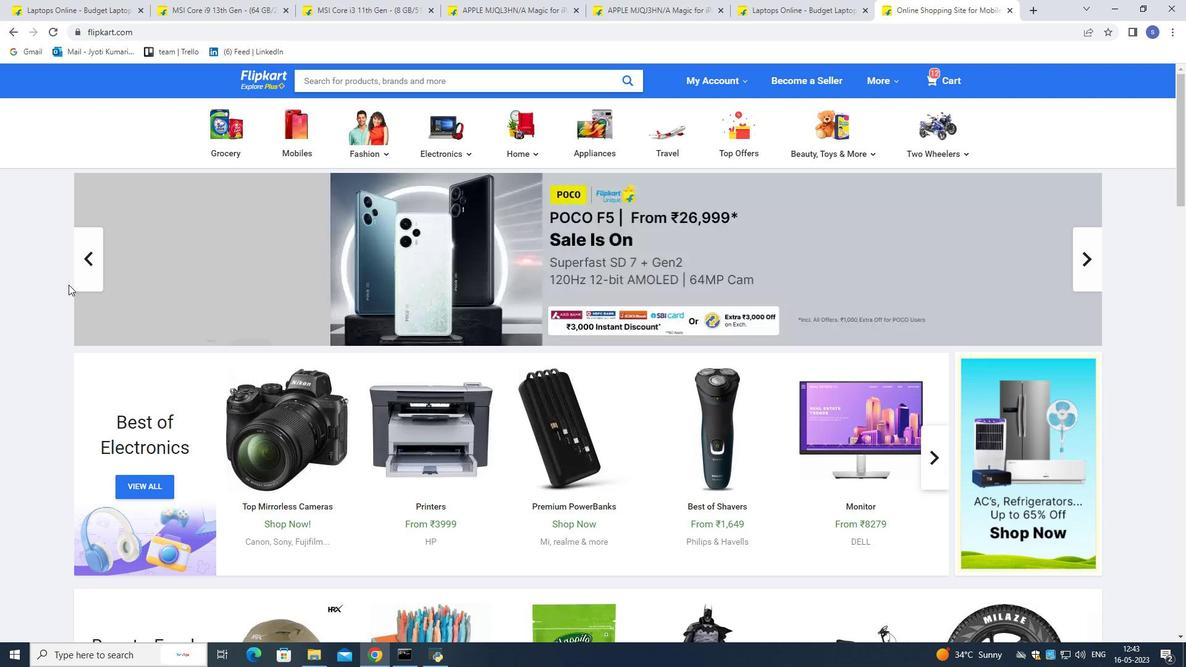 
Action: Mouse scrolled (67, 284) with delta (0, 0)
Screenshot: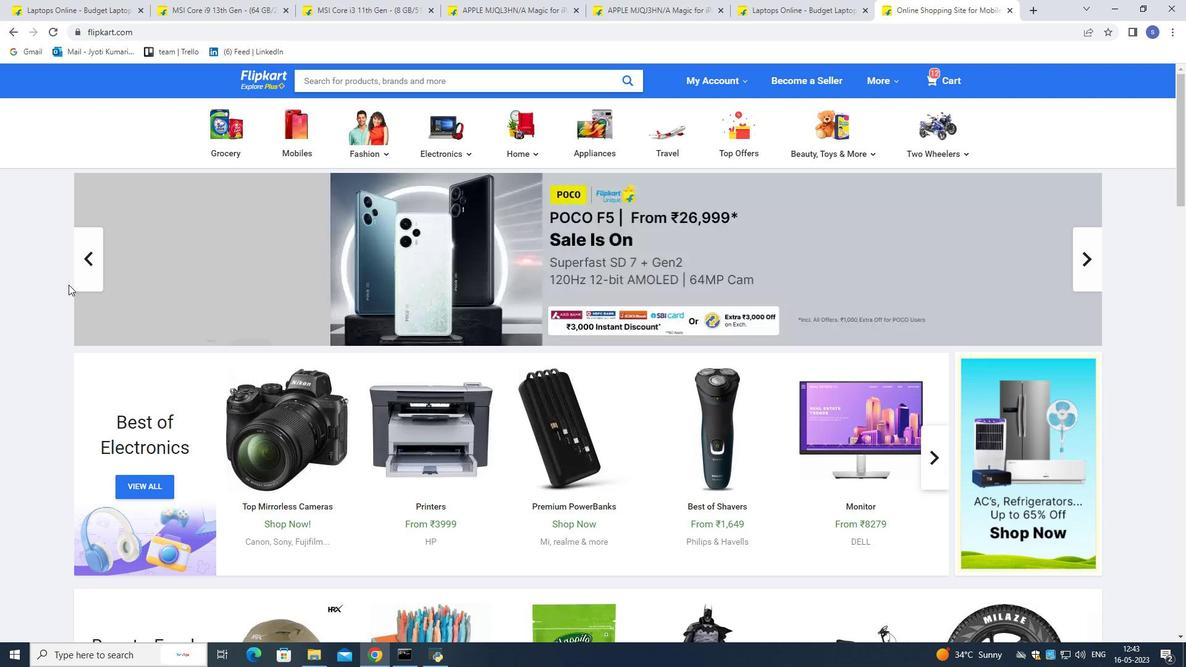 
Action: Mouse moved to (67, 284)
Screenshot: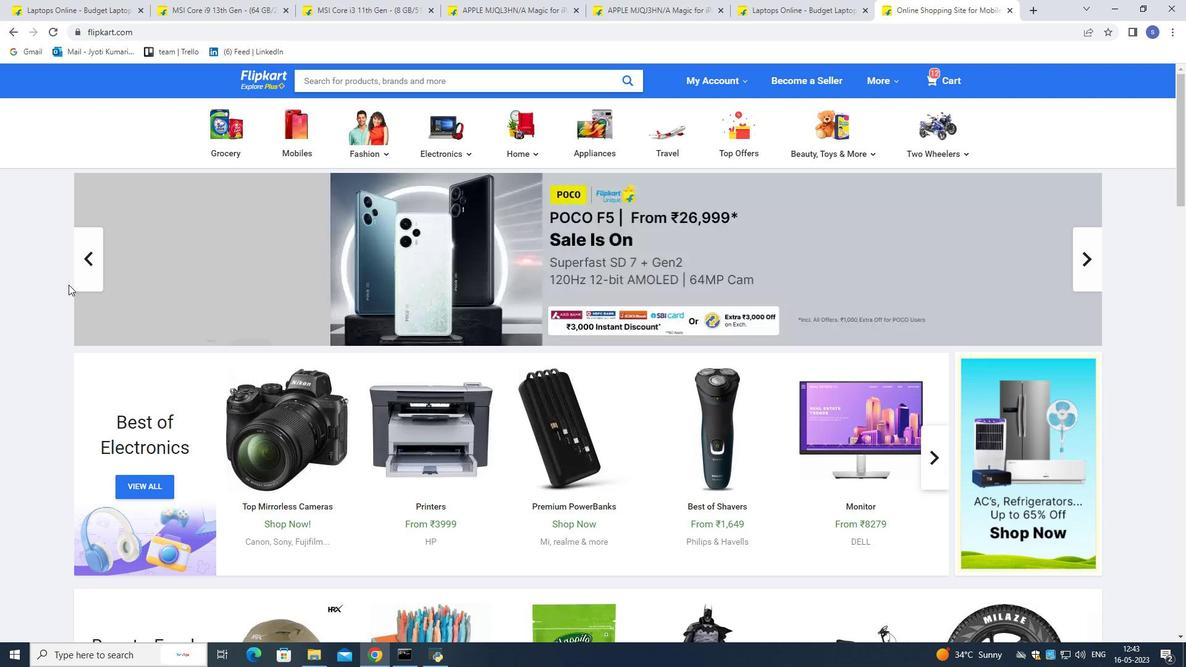 
Action: Mouse pressed left at (67, 284)
Screenshot: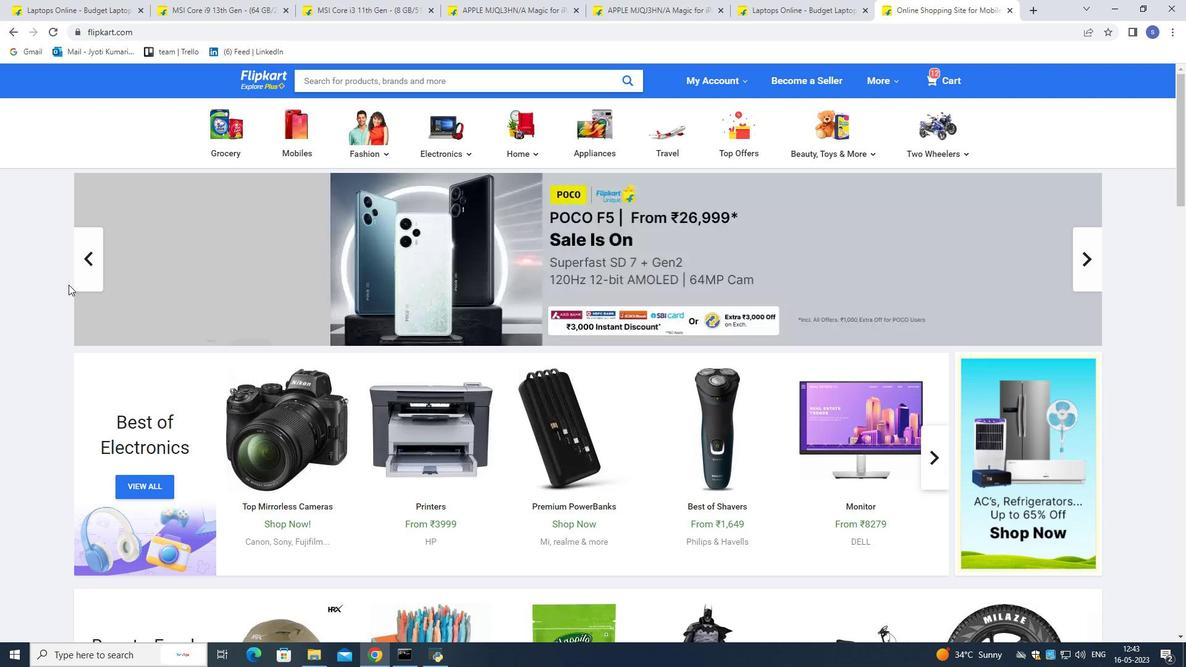 
Action: Mouse moved to (67, 284)
Screenshot: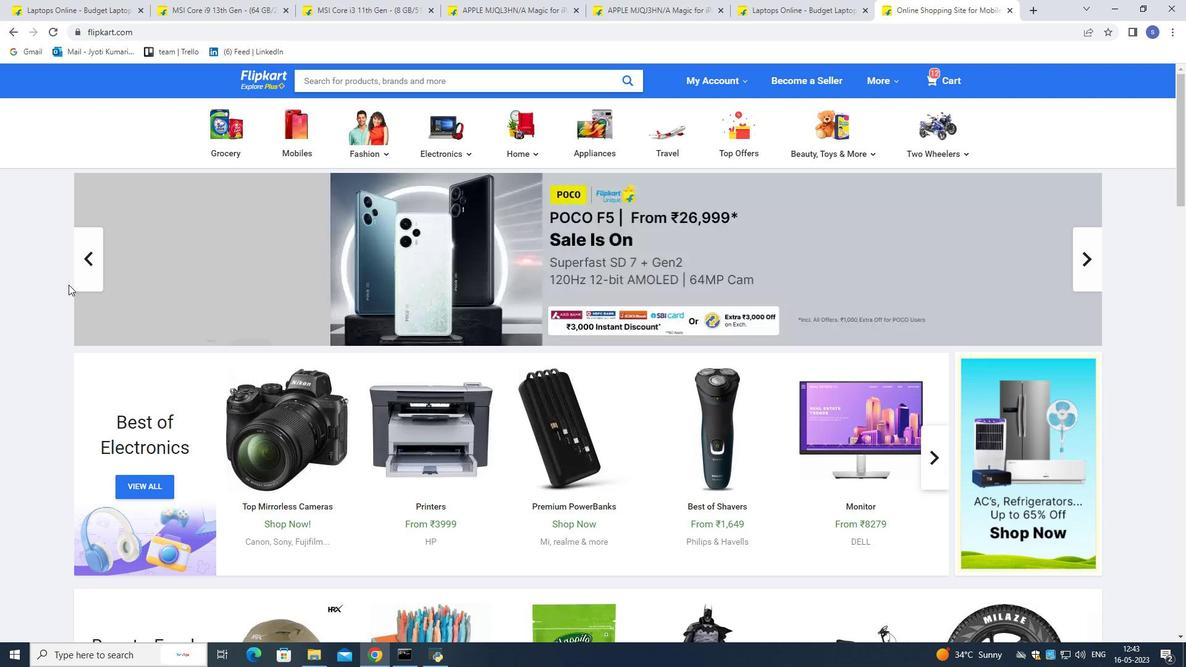 
Action: Mouse pressed left at (67, 284)
Screenshot: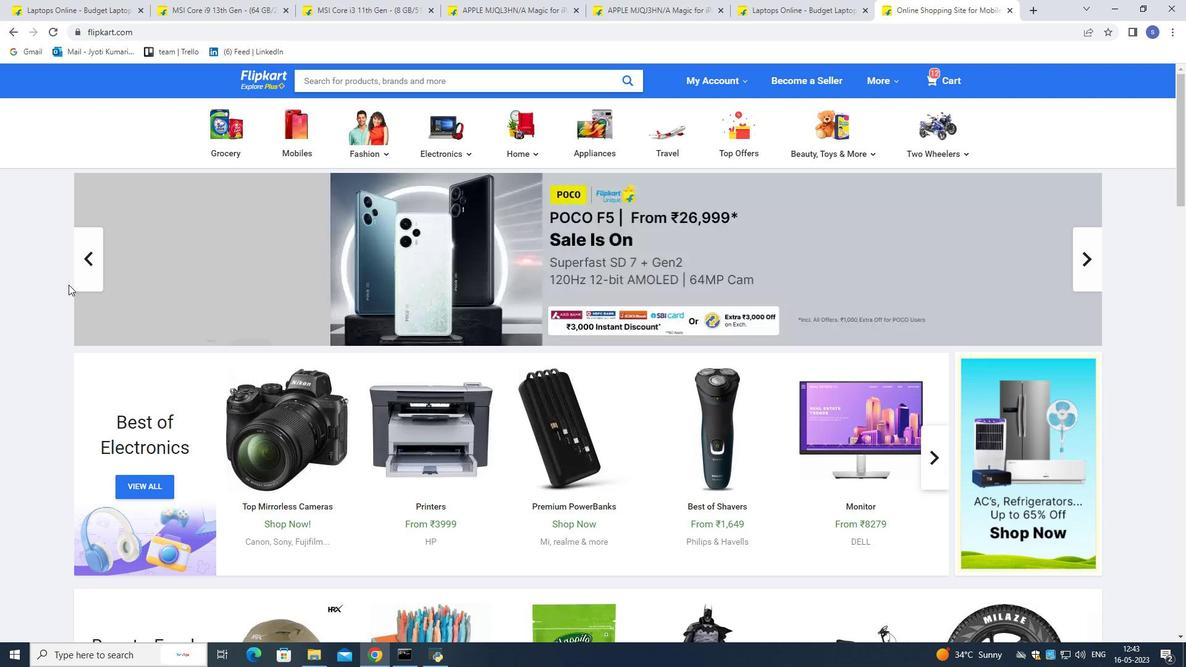 
Action: Mouse moved to (67, 284)
Screenshot: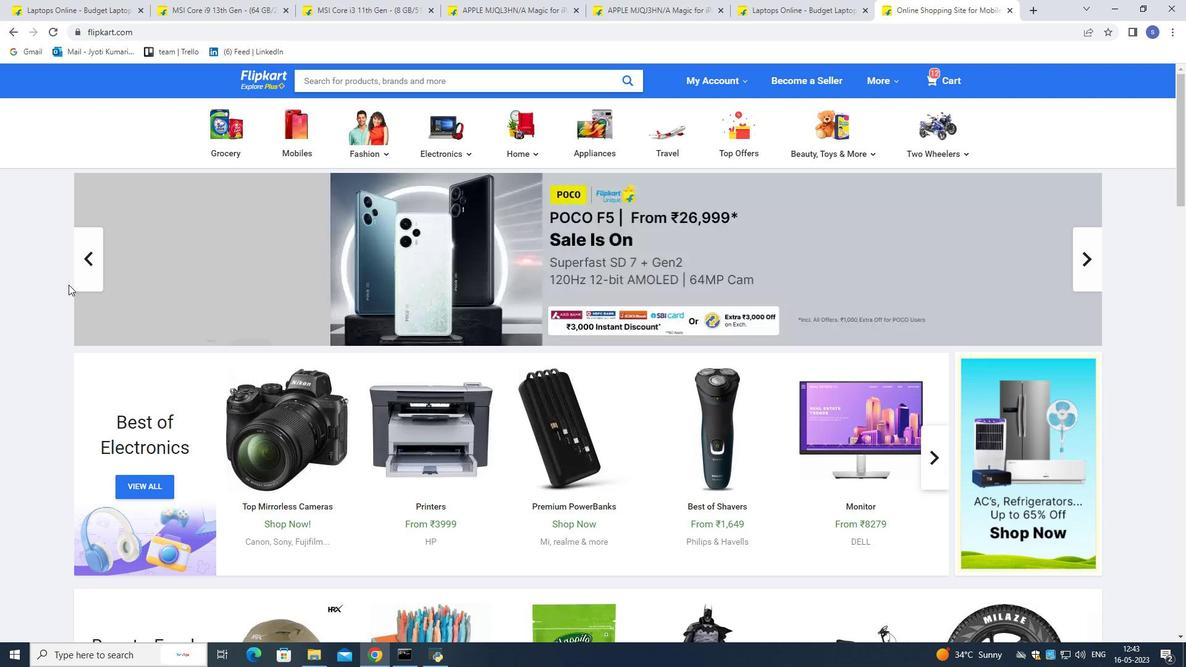 
Action: Mouse pressed left at (67, 284)
Screenshot: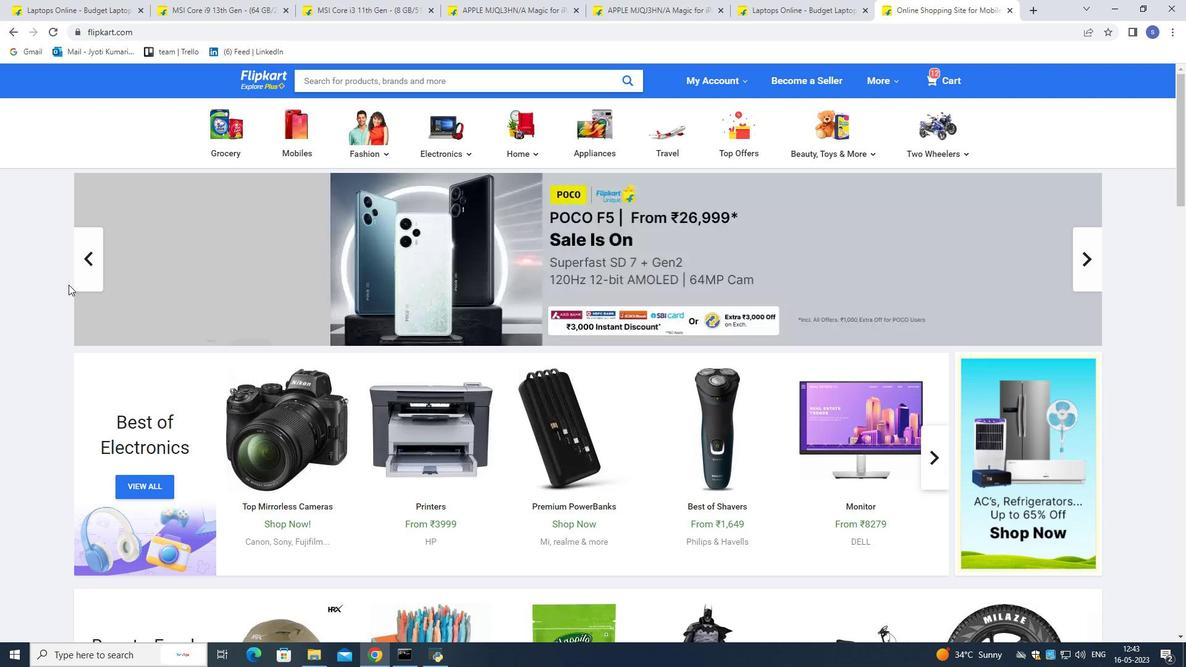 
Action: Mouse moved to (67, 284)
Screenshot: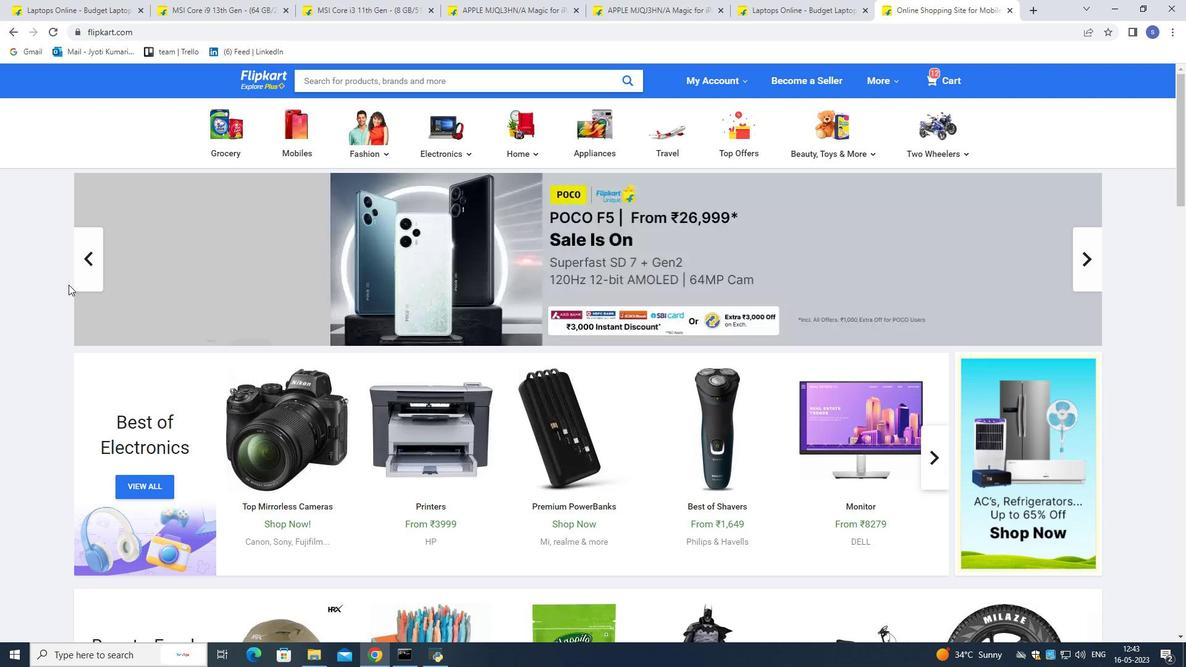 
Action: Mouse pressed left at (67, 284)
Screenshot: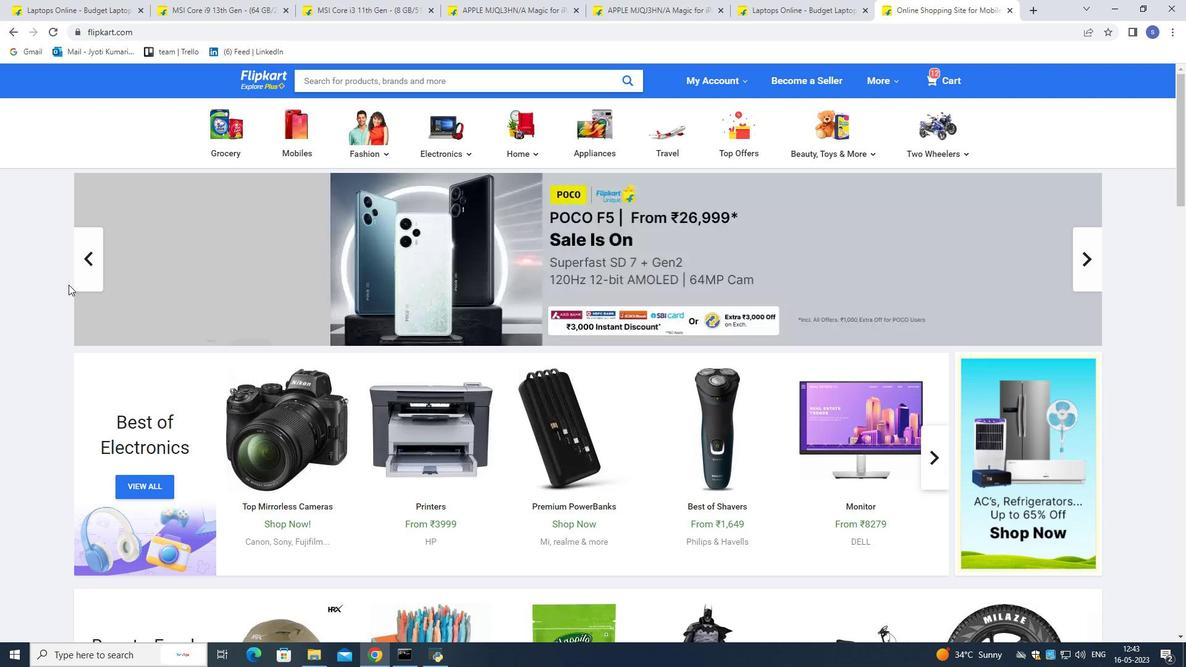 
Action: Mouse moved to (67, 284)
Screenshot: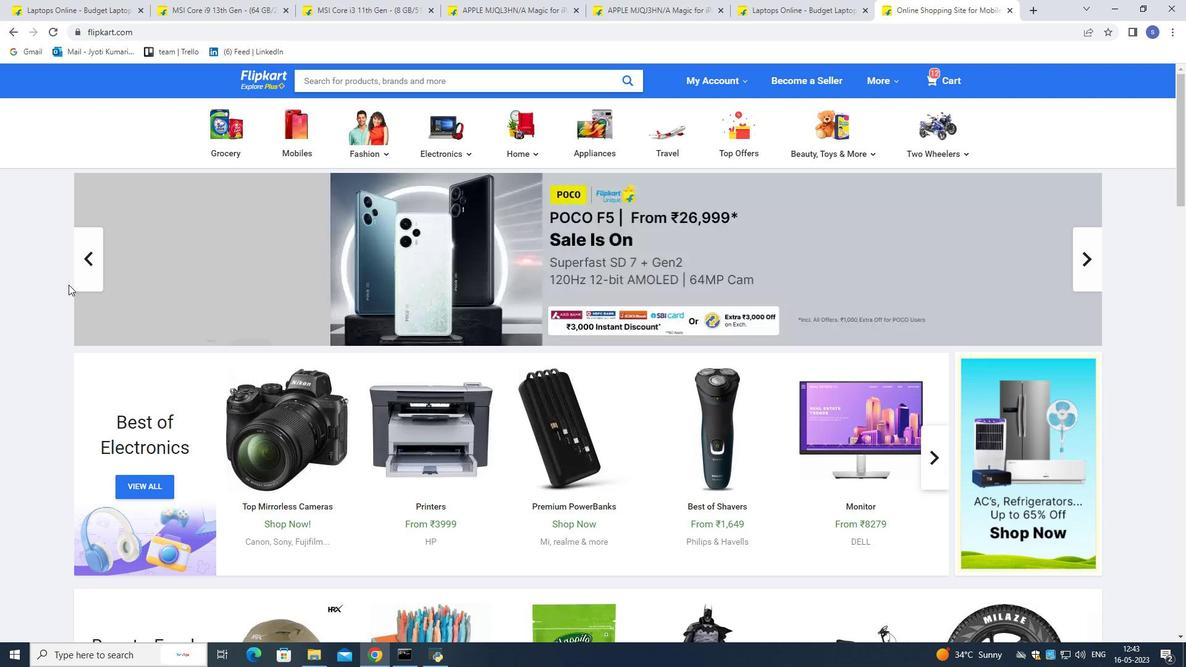 
Action: Mouse pressed left at (67, 284)
Screenshot: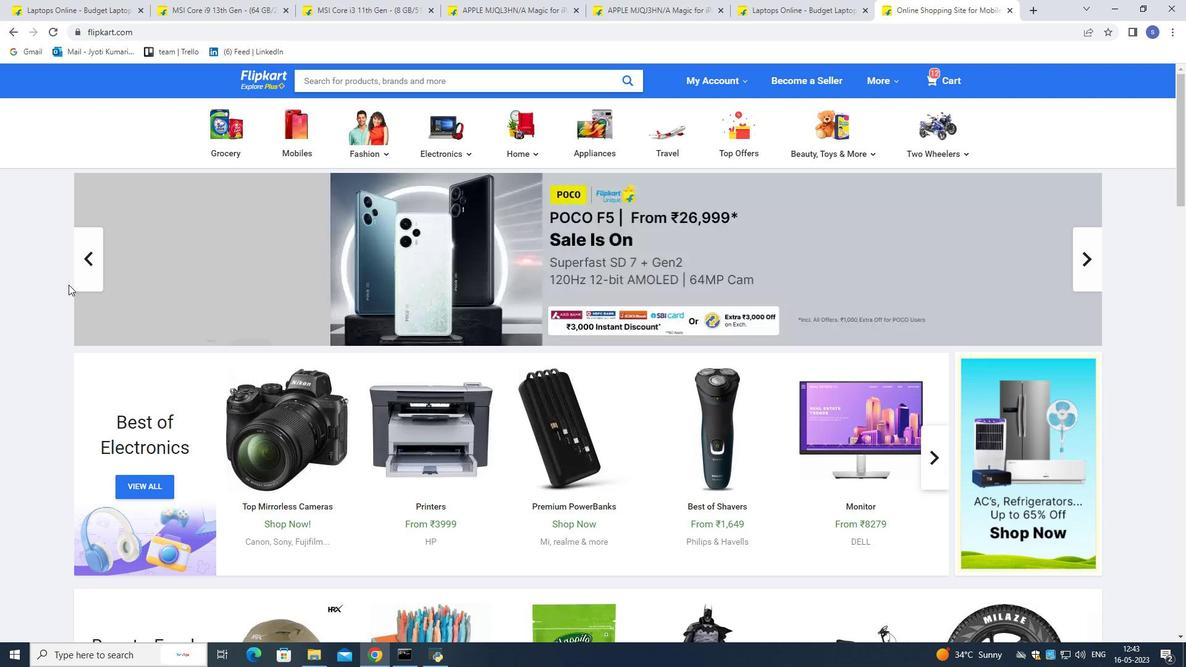 
Action: Mouse moved to (67, 284)
Screenshot: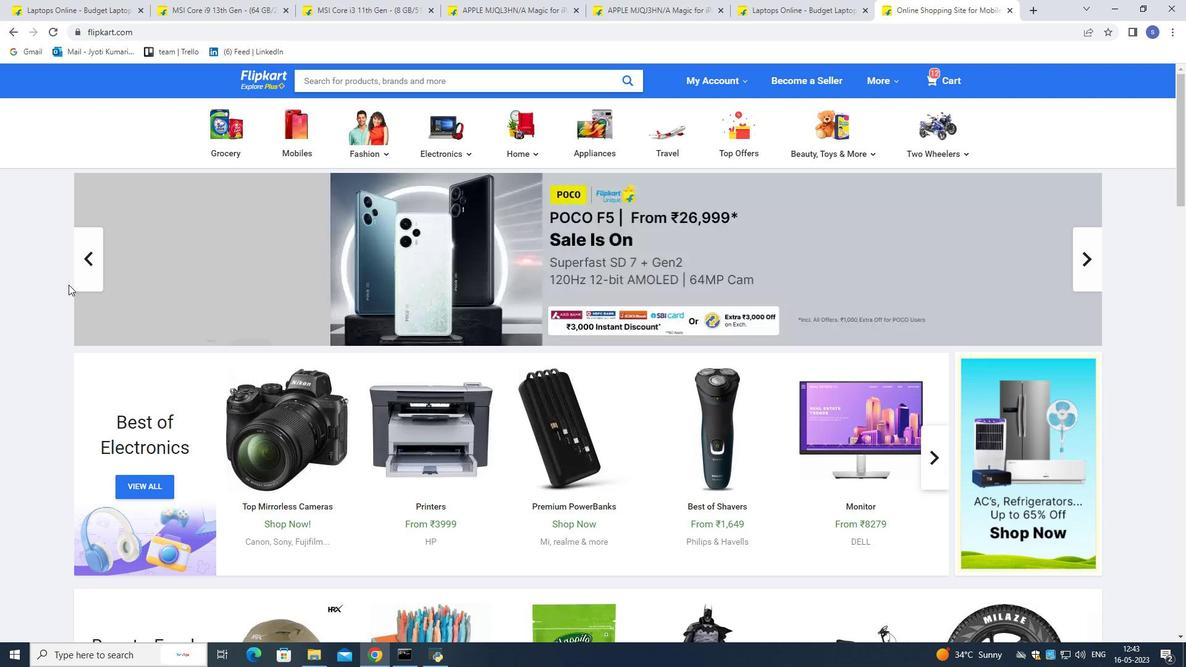 
Action: Mouse pressed left at (67, 284)
Screenshot: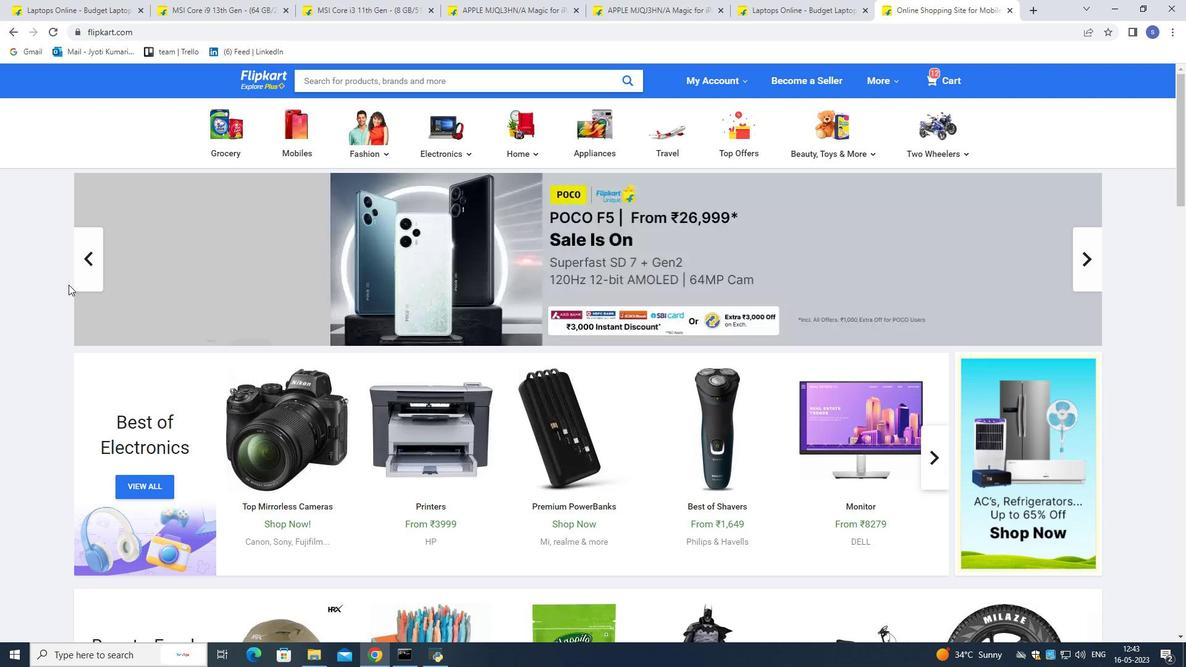 
Action: Mouse moved to (67, 284)
Screenshot: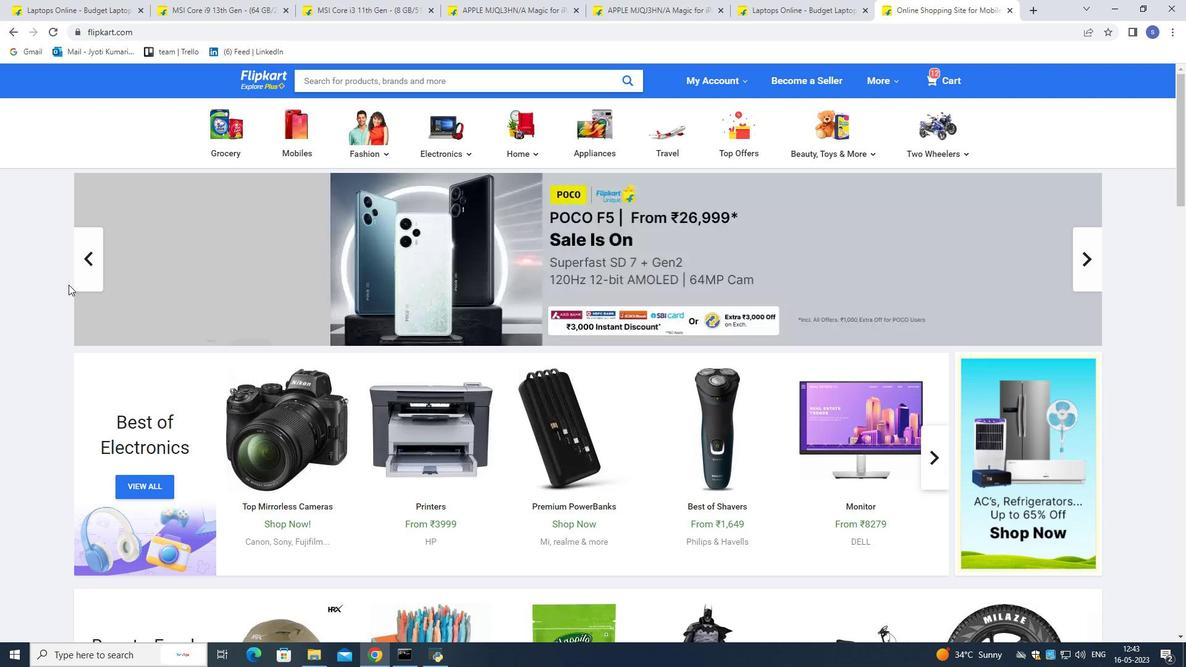 
Action: Mouse pressed left at (67, 284)
Screenshot: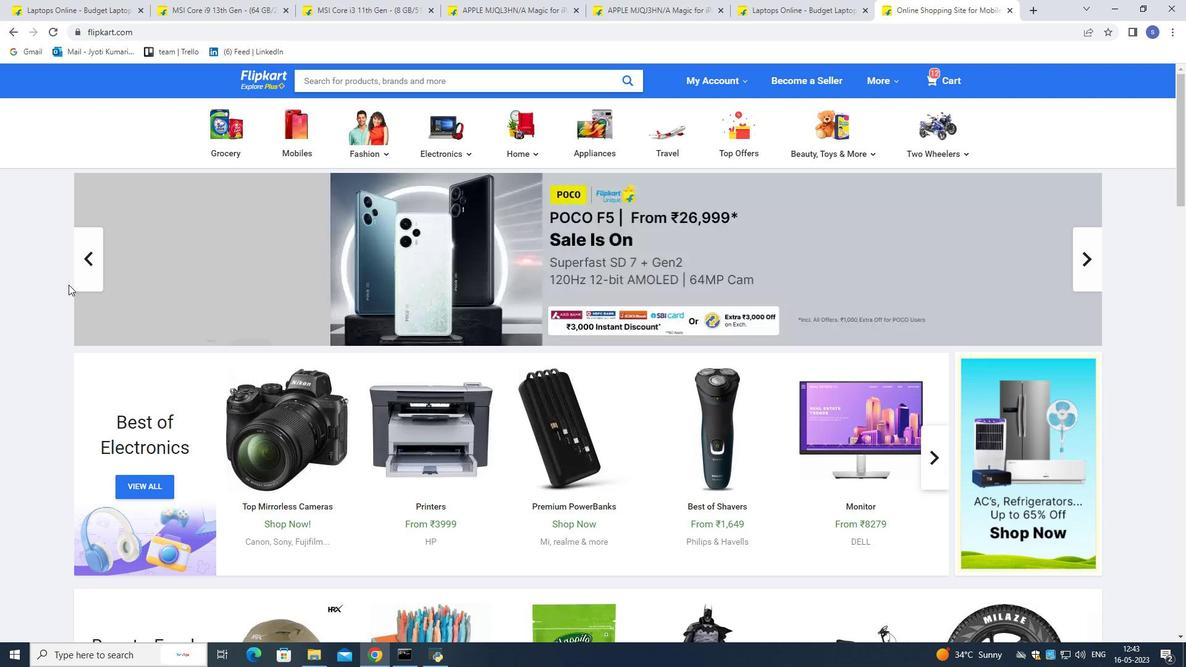
Action: Mouse moved to (67, 284)
Screenshot: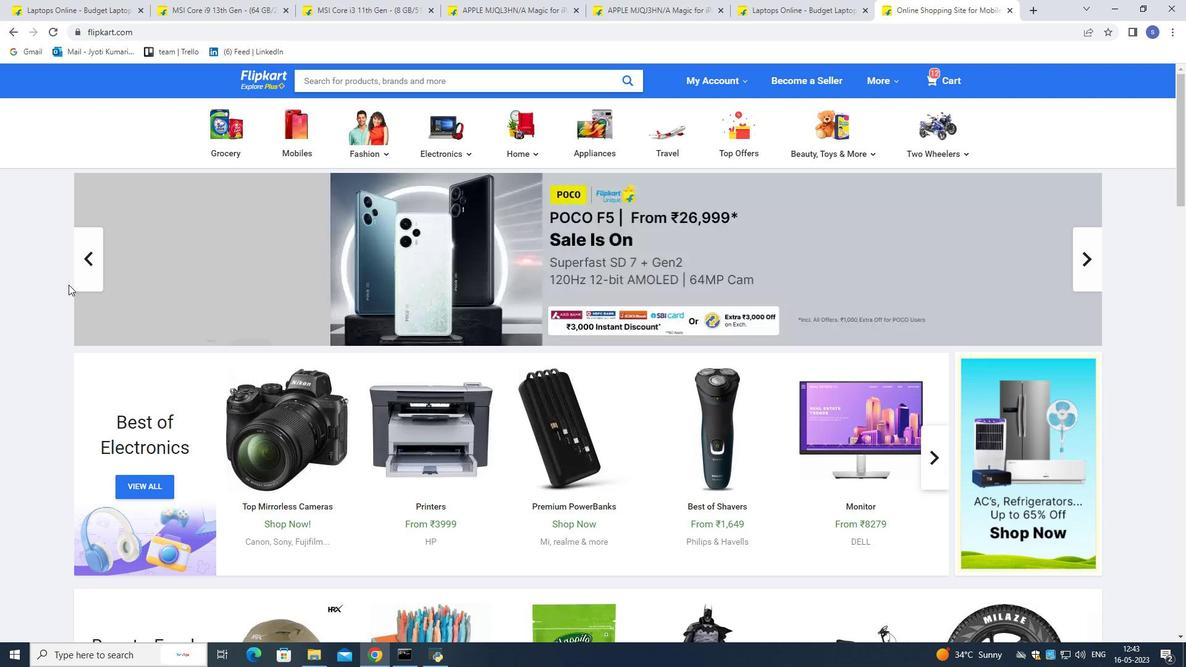 
Action: Mouse pressed left at (67, 284)
Screenshot: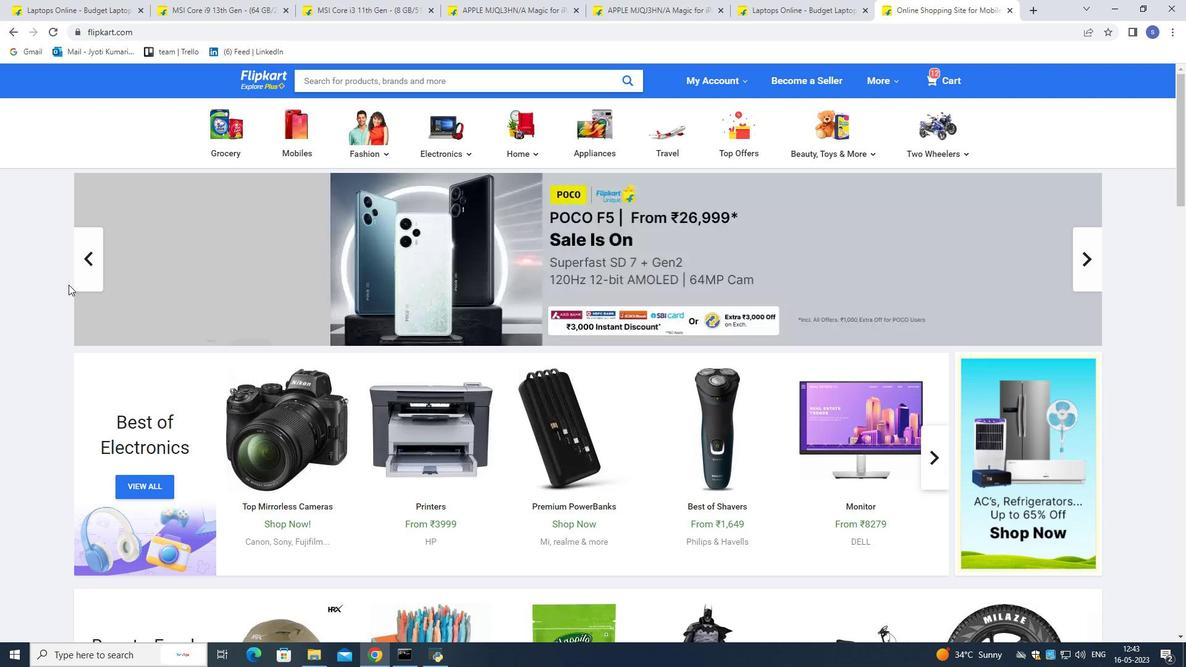 
Action: Mouse moved to (67, 284)
Screenshot: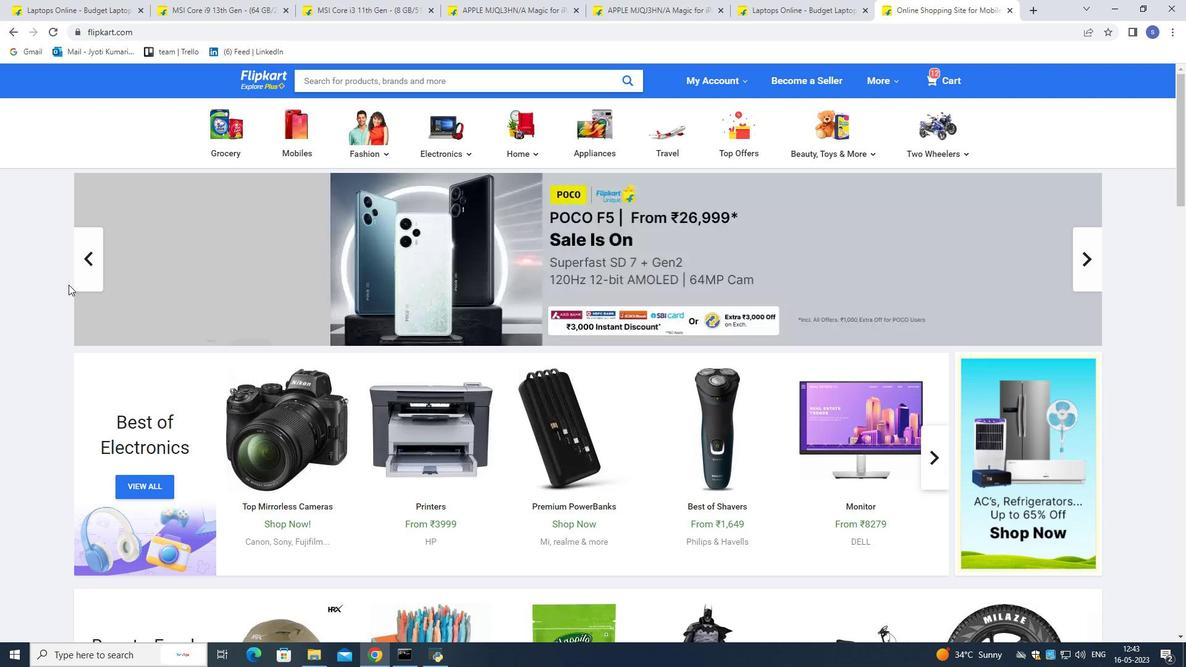 
Action: Mouse scrolled (67, 284) with delta (0, 0)
Screenshot: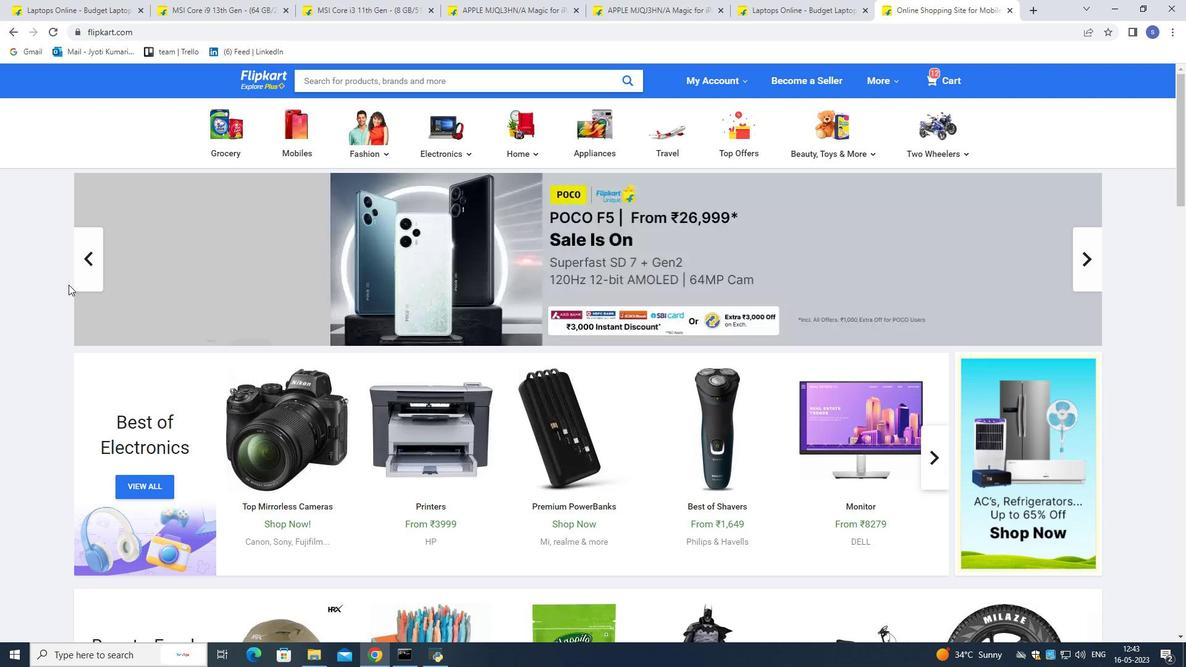 
Action: Mouse moved to (67, 284)
Screenshot: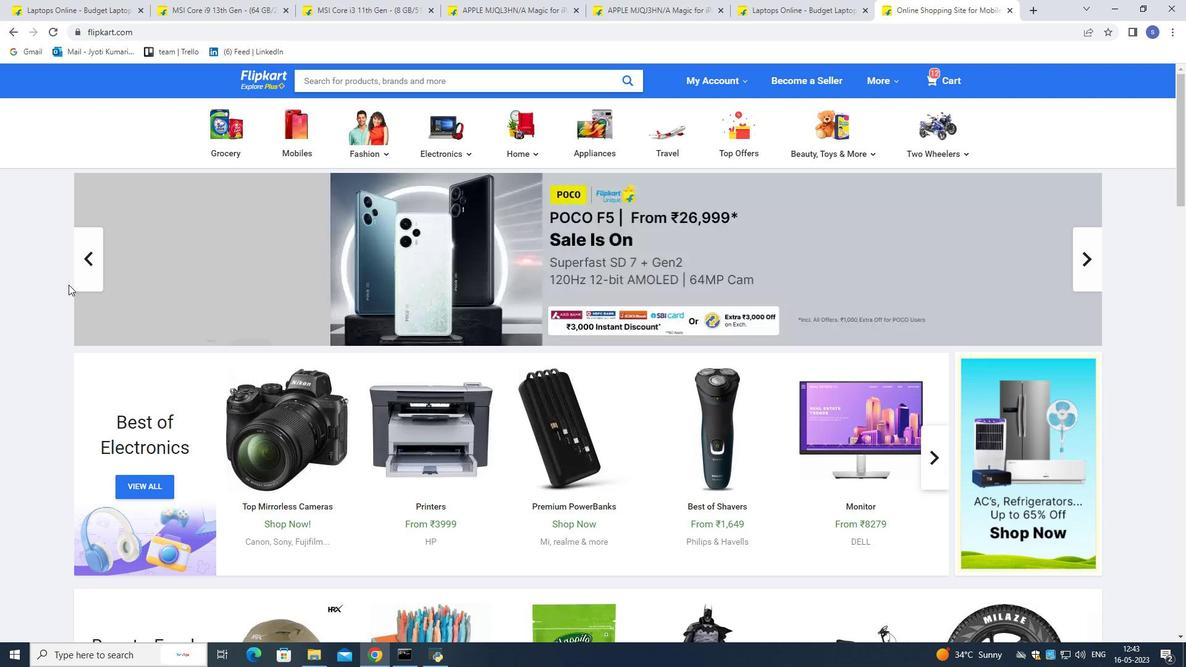 
Action: Mouse scrolled (67, 284) with delta (0, 0)
Screenshot: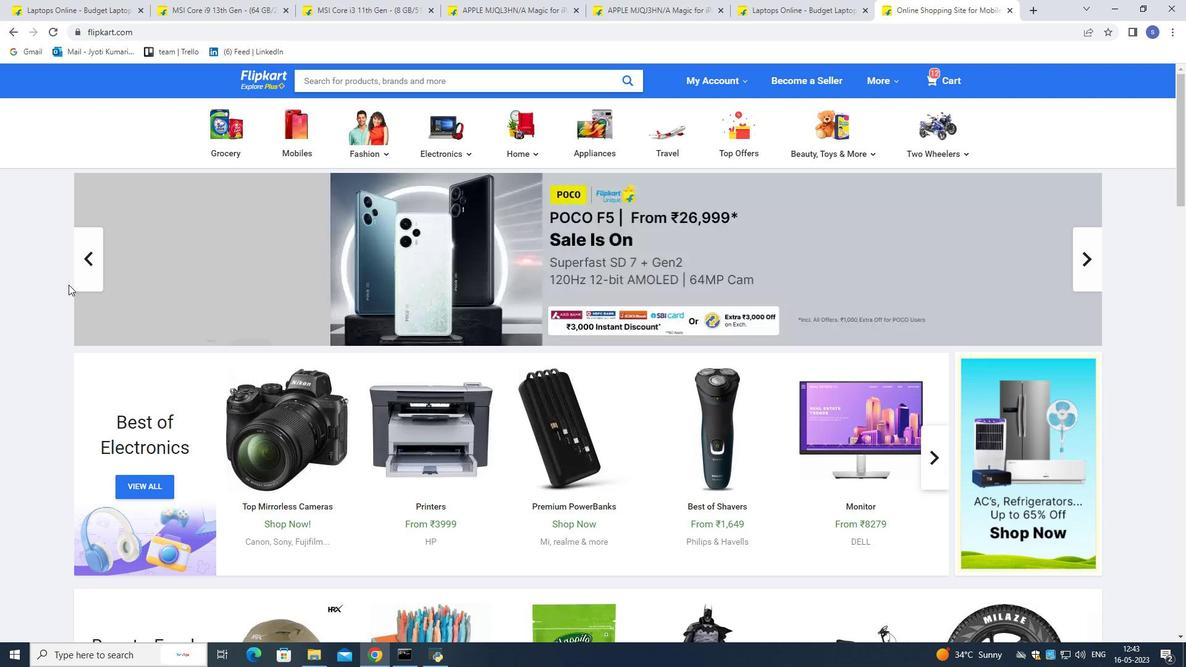 
Action: Mouse moved to (67, 284)
Screenshot: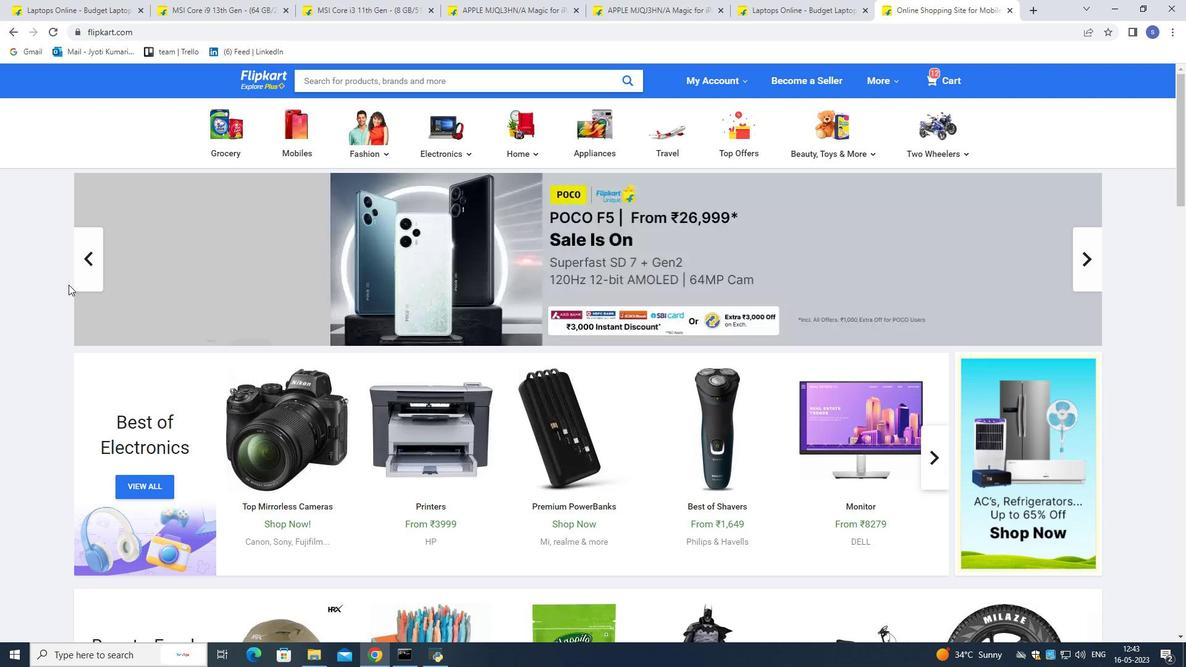 
Action: Mouse scrolled (67, 284) with delta (0, 0)
Screenshot: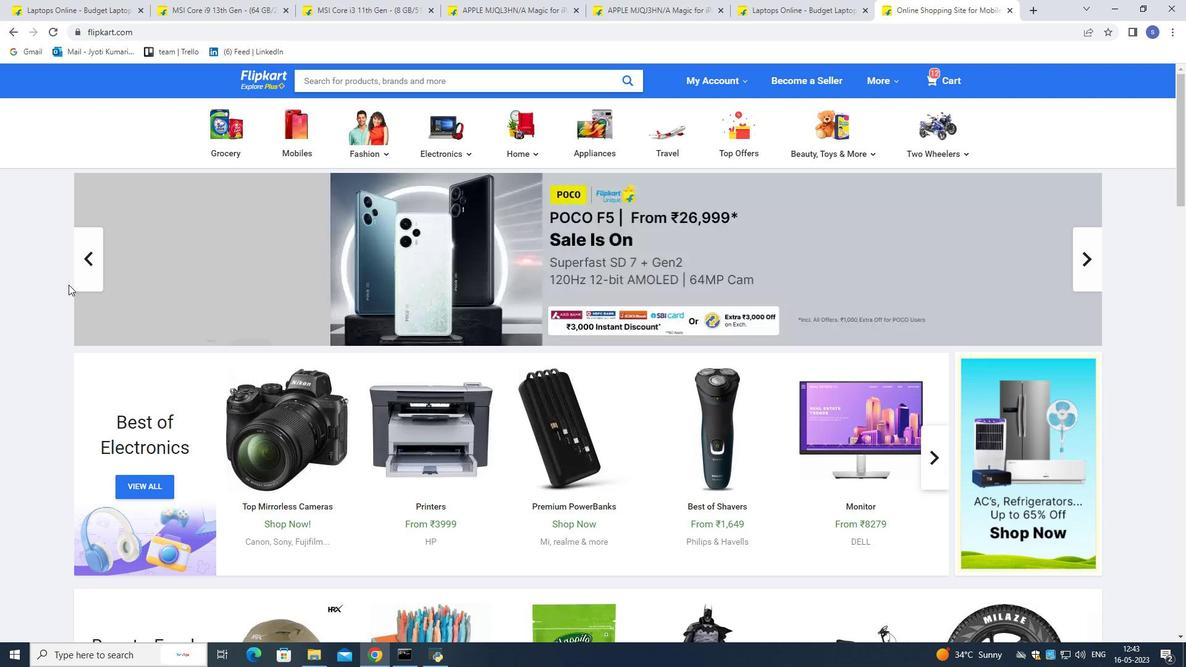 
Action: Mouse moved to (67, 284)
Screenshot: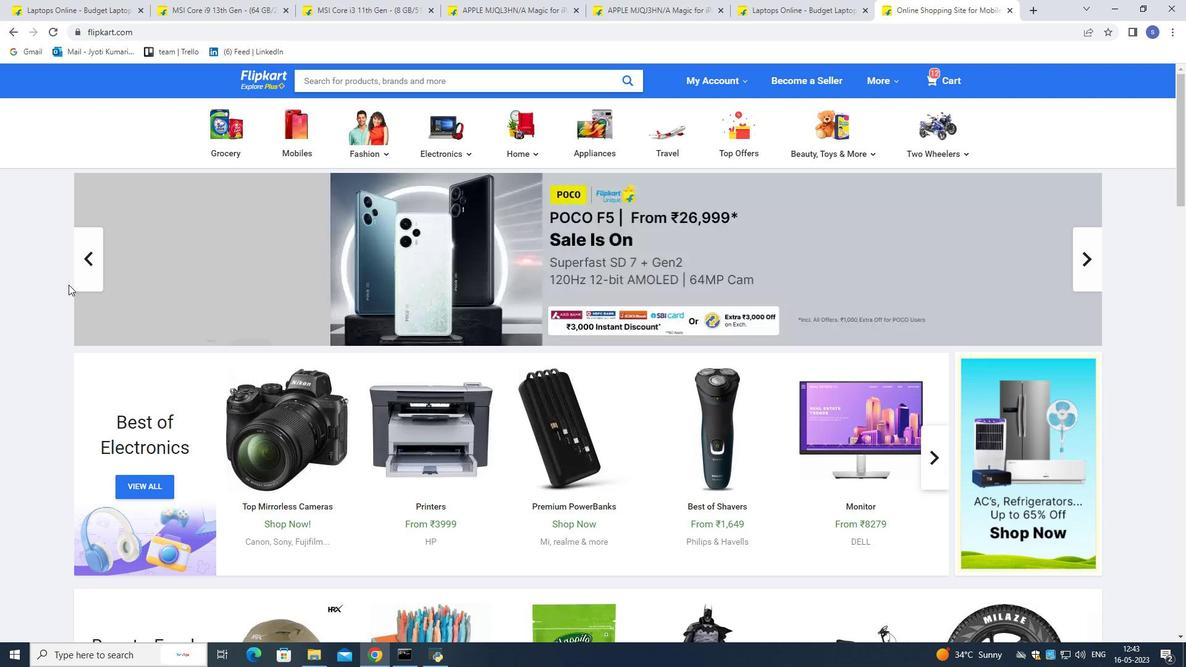 
Action: Mouse scrolled (67, 284) with delta (0, 0)
Screenshot: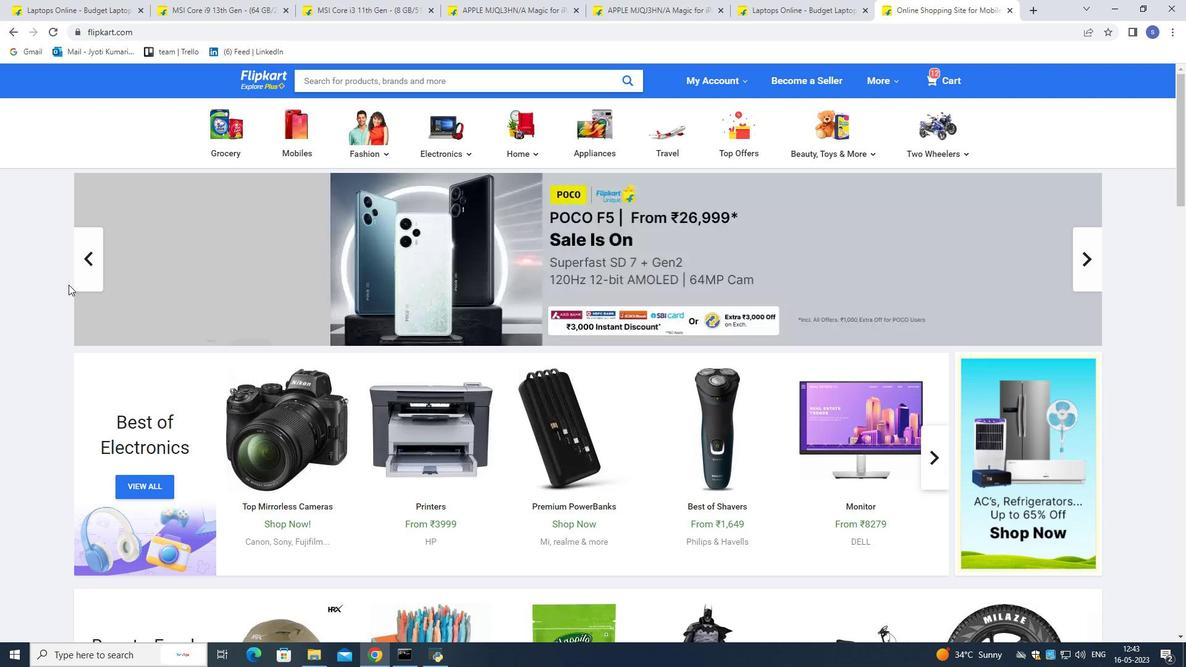 
Action: Mouse scrolled (67, 284) with delta (0, 0)
Screenshot: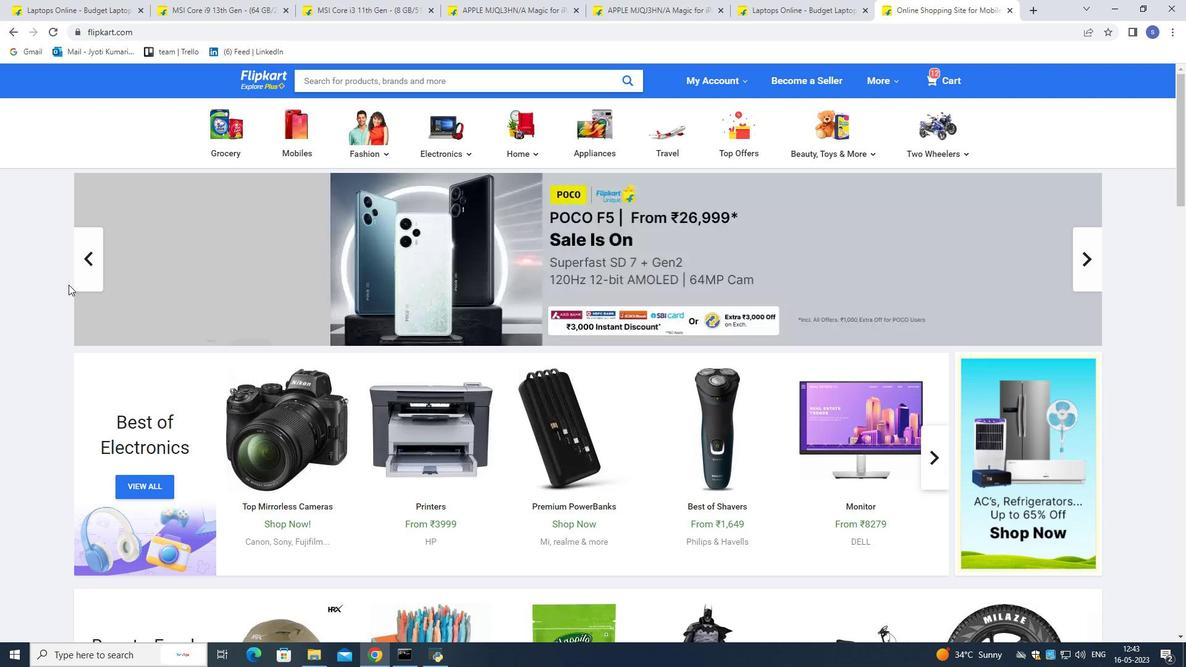 
Action: Mouse scrolled (67, 284) with delta (0, 0)
Screenshot: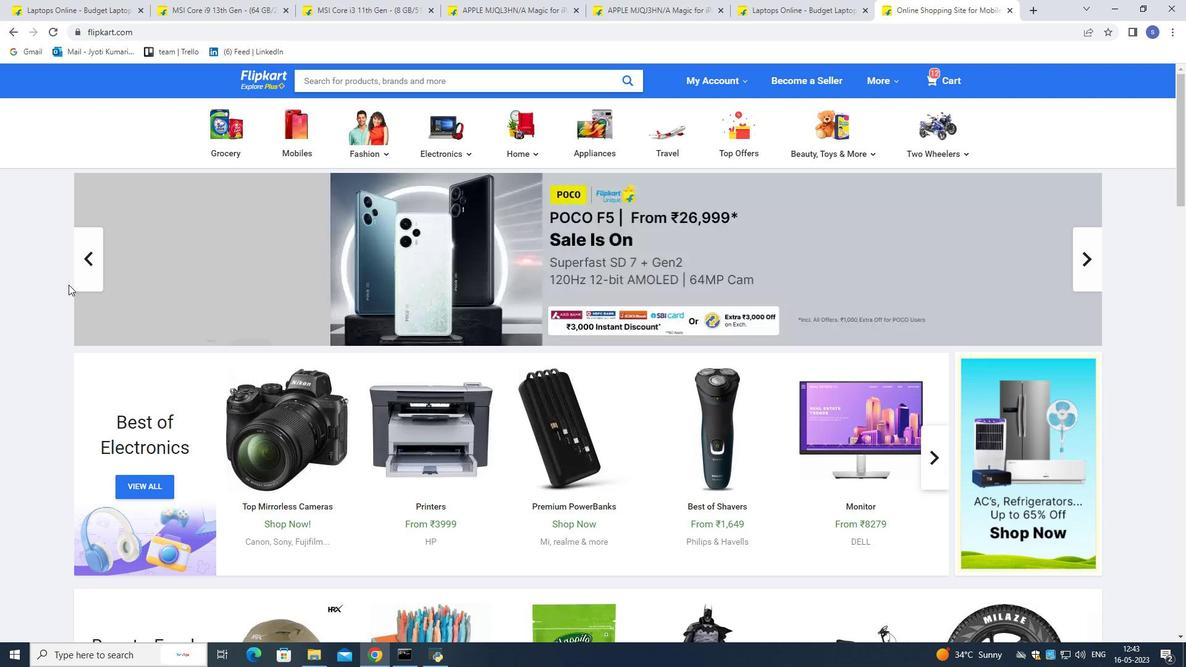 
Action: Mouse scrolled (67, 284) with delta (0, 0)
Screenshot: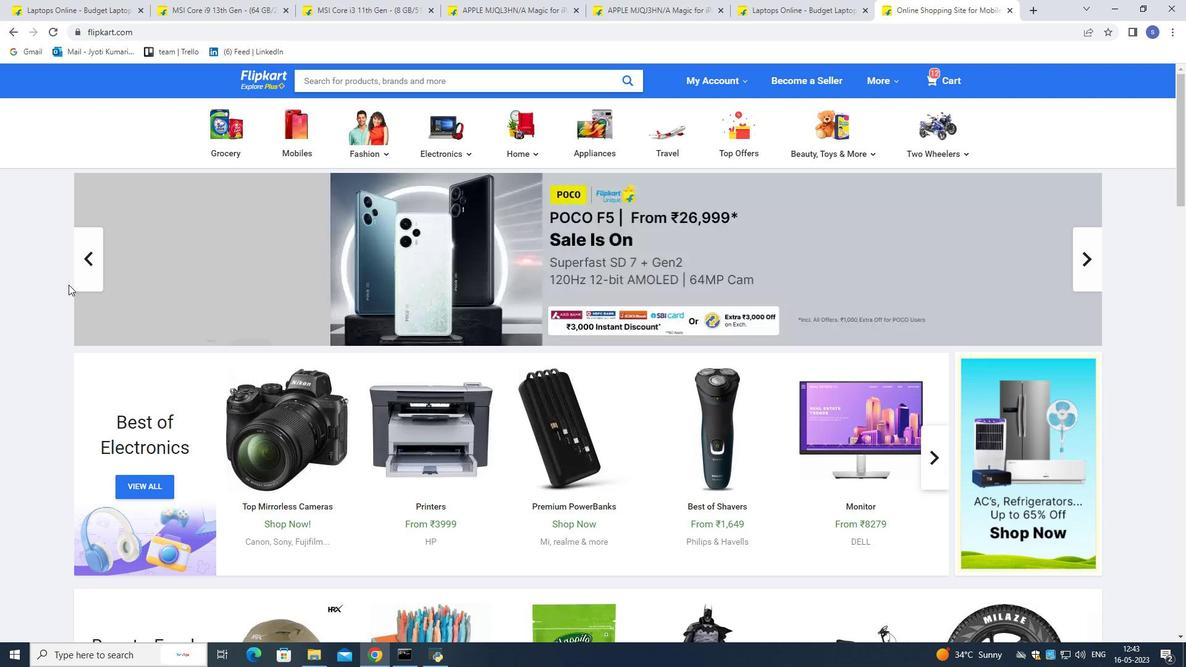 
Action: Mouse scrolled (67, 284) with delta (0, 0)
Screenshot: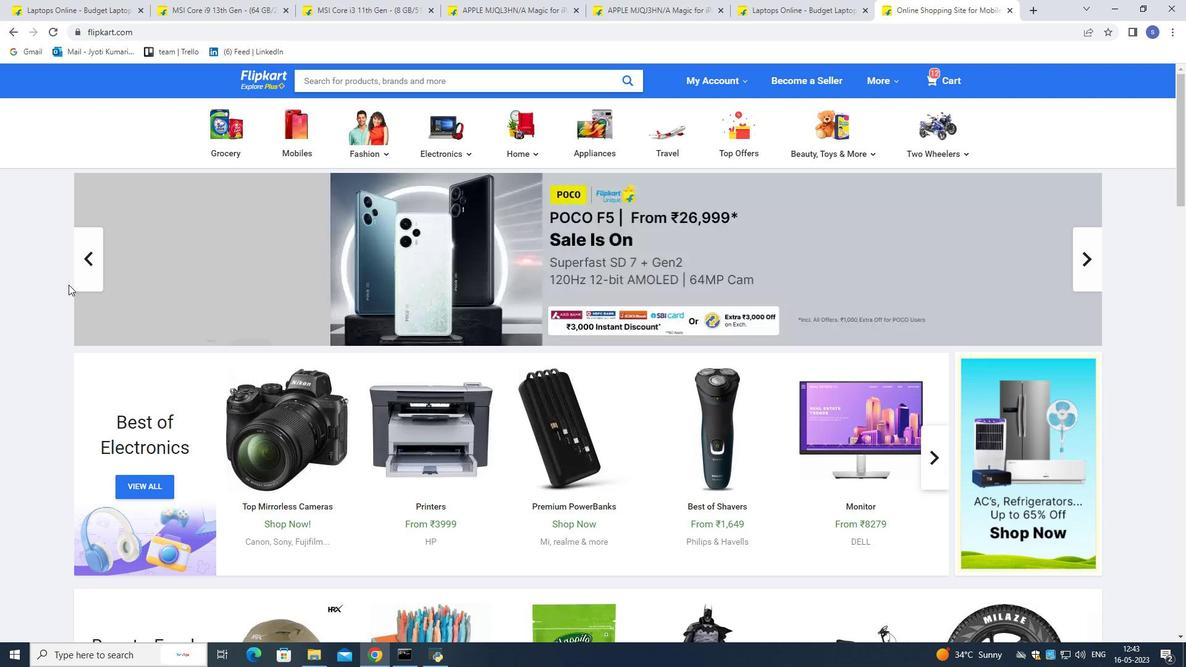 
Action: Mouse scrolled (67, 284) with delta (0, 0)
Screenshot: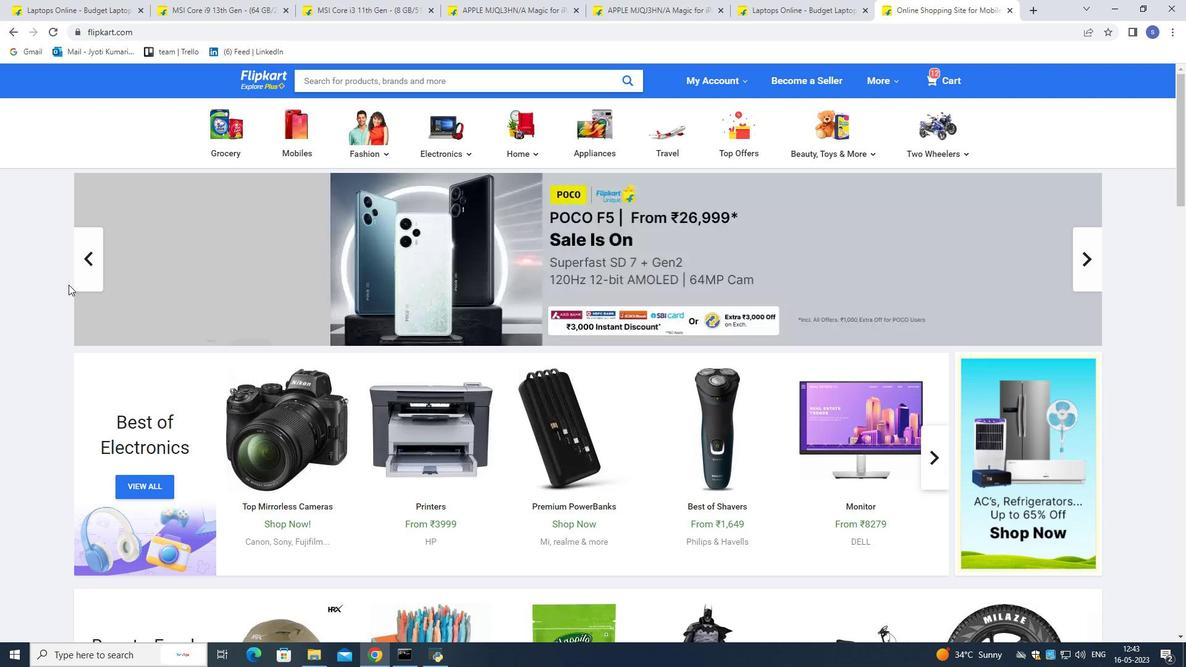 
Action: Mouse scrolled (67, 284) with delta (0, 0)
Screenshot: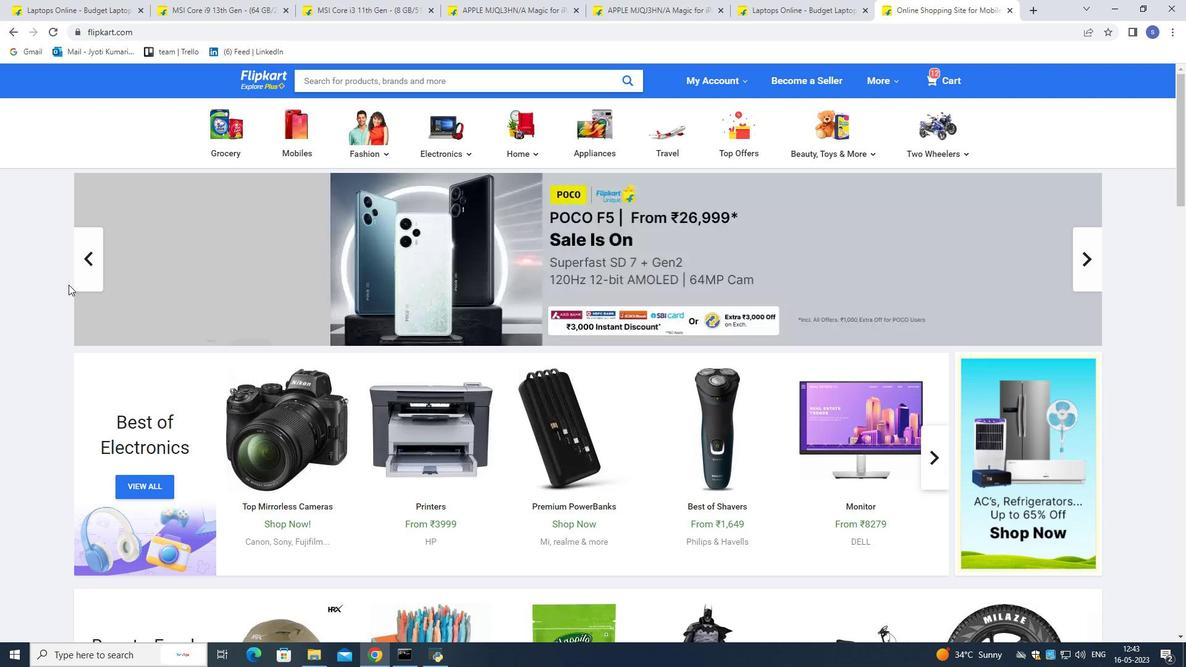 
Action: Mouse scrolled (67, 284) with delta (0, 0)
Screenshot: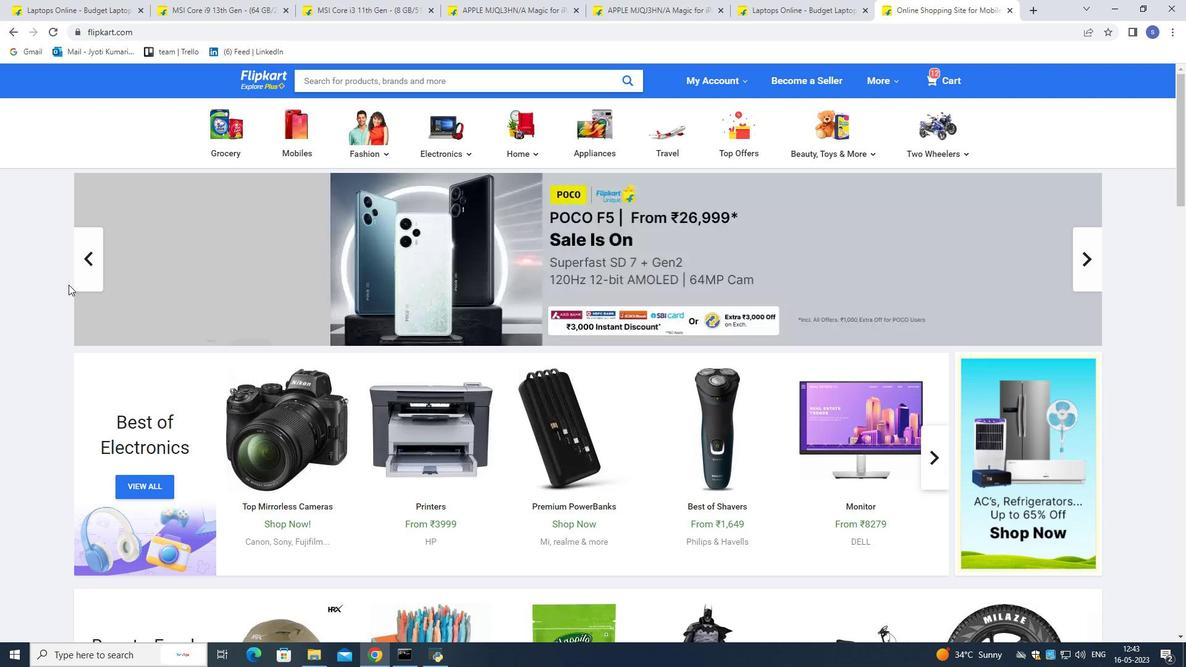 
Action: Mouse scrolled (67, 284) with delta (0, 0)
Screenshot: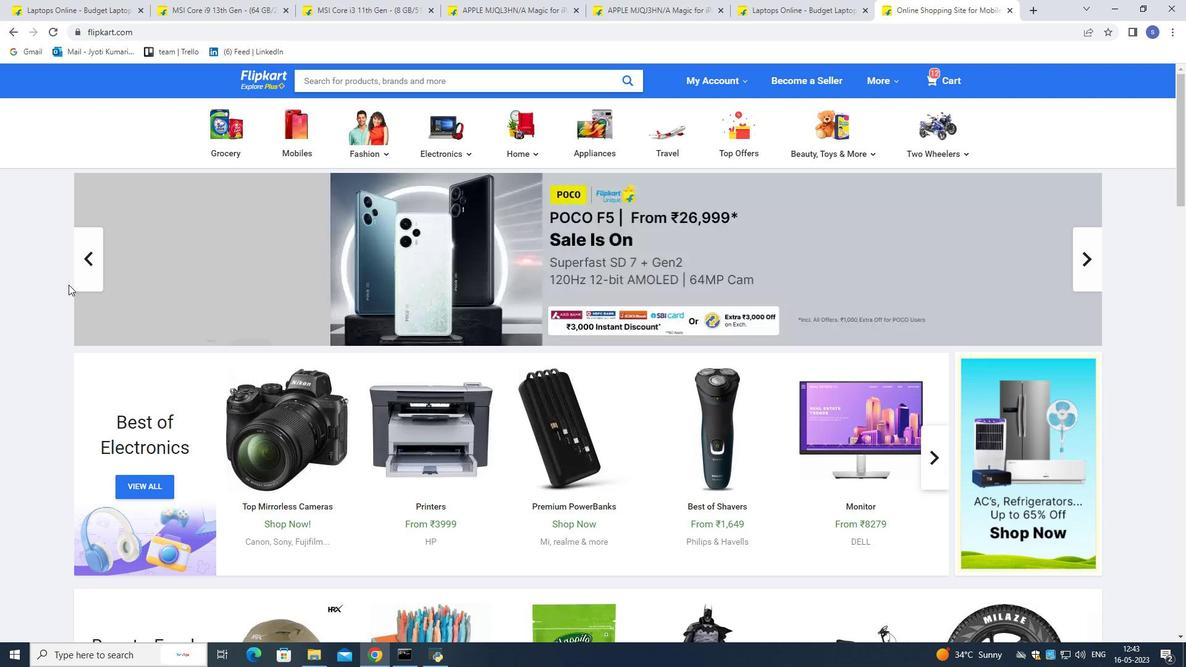 
Action: Mouse scrolled (67, 284) with delta (0, 0)
Screenshot: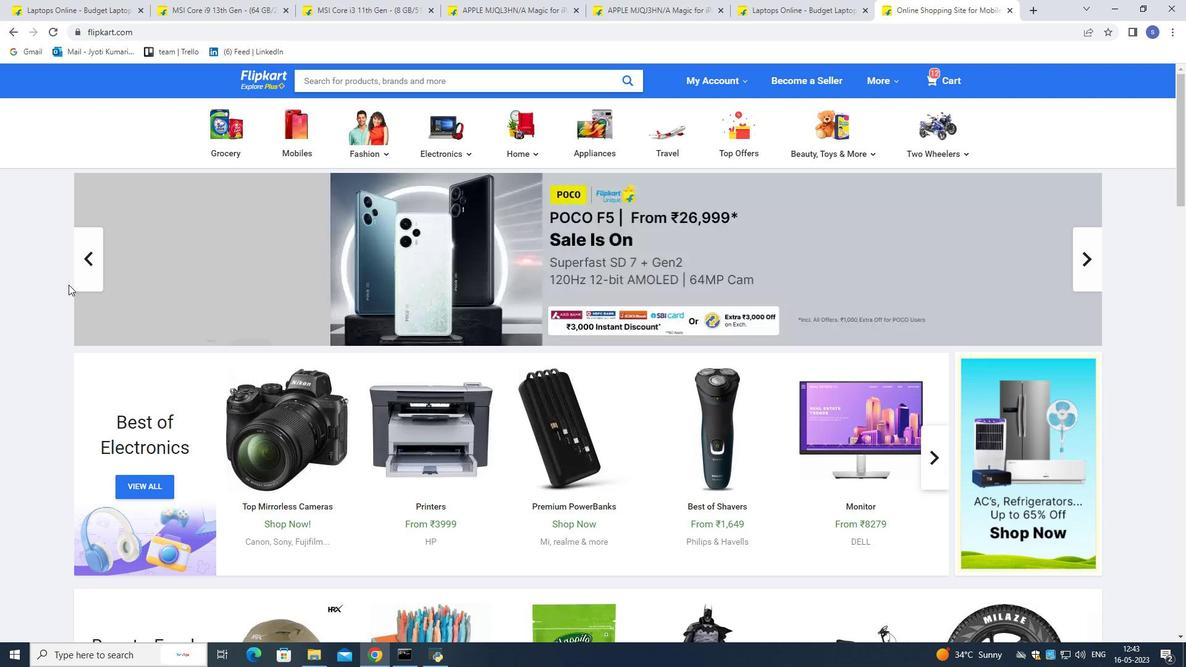 
Action: Mouse scrolled (67, 284) with delta (0, 0)
Screenshot: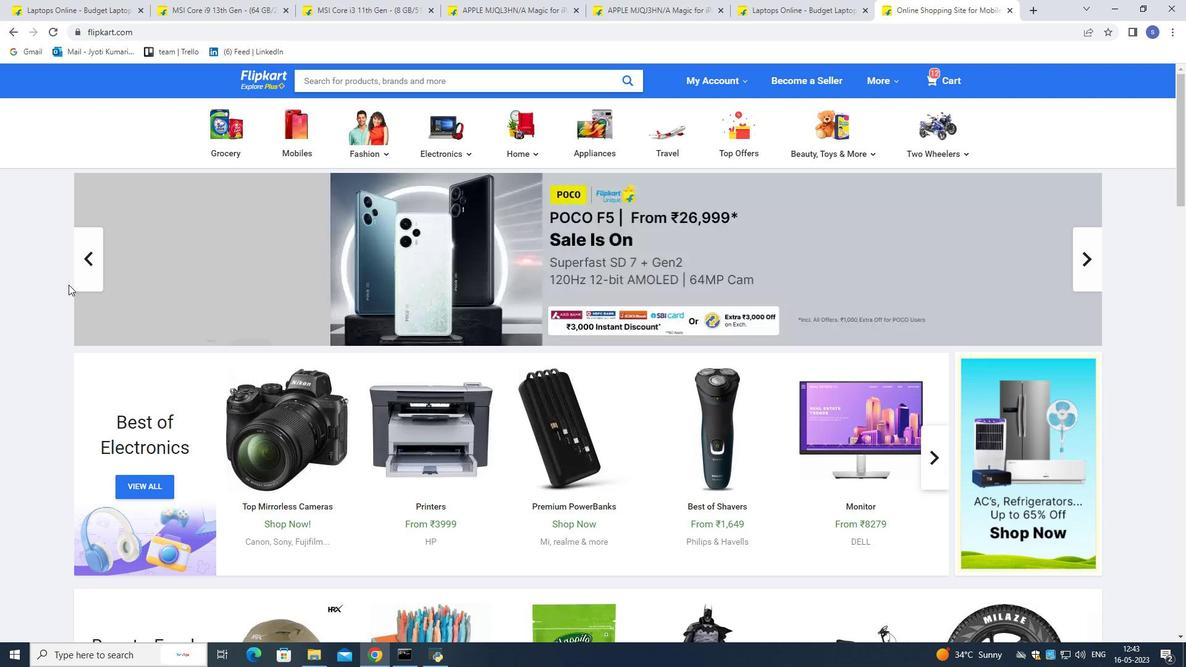 
Action: Mouse scrolled (67, 284) with delta (0, 0)
Screenshot: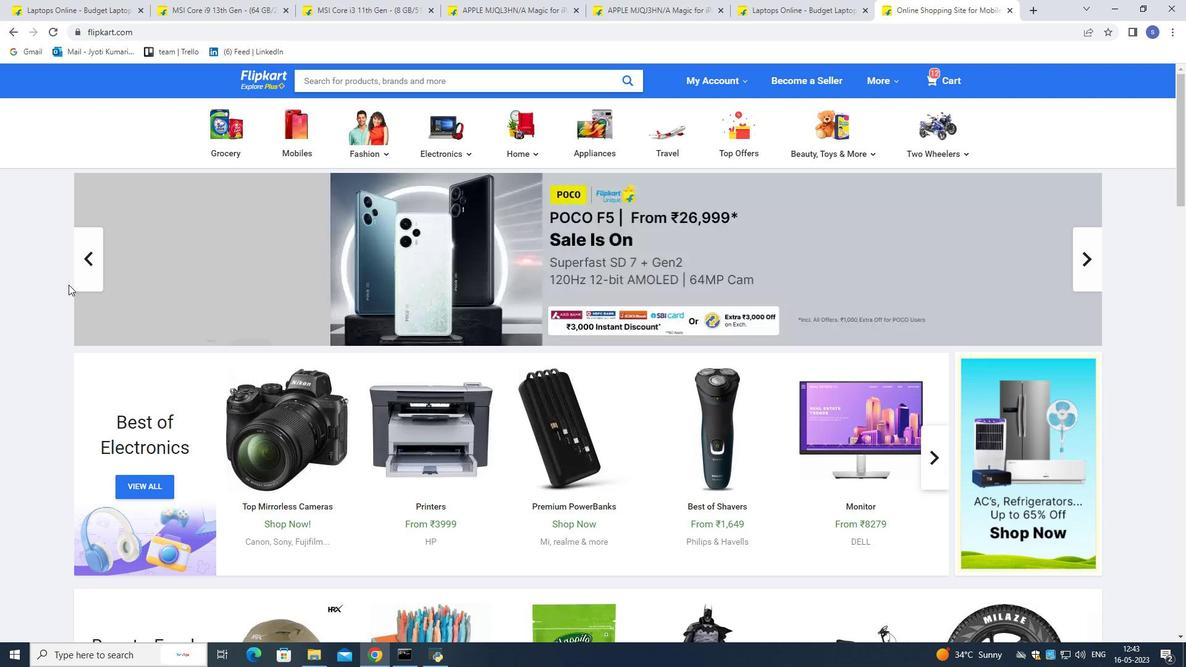 
Action: Mouse scrolled (67, 284) with delta (0, 0)
Screenshot: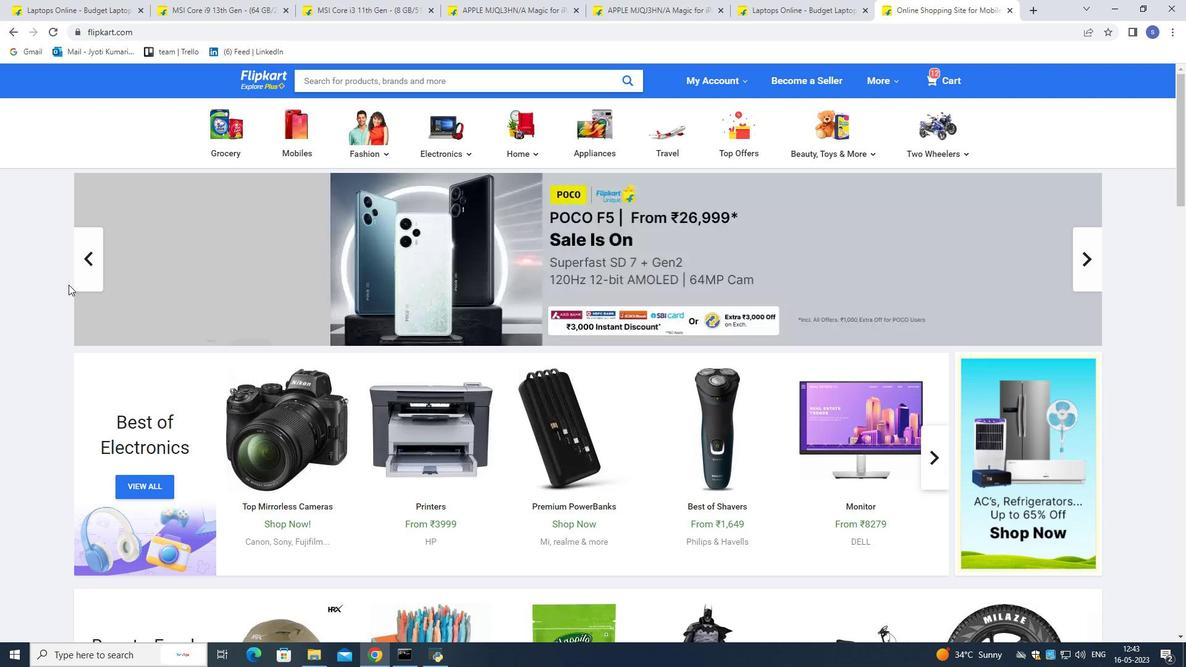 
Action: Mouse scrolled (67, 284) with delta (0, 0)
Screenshot: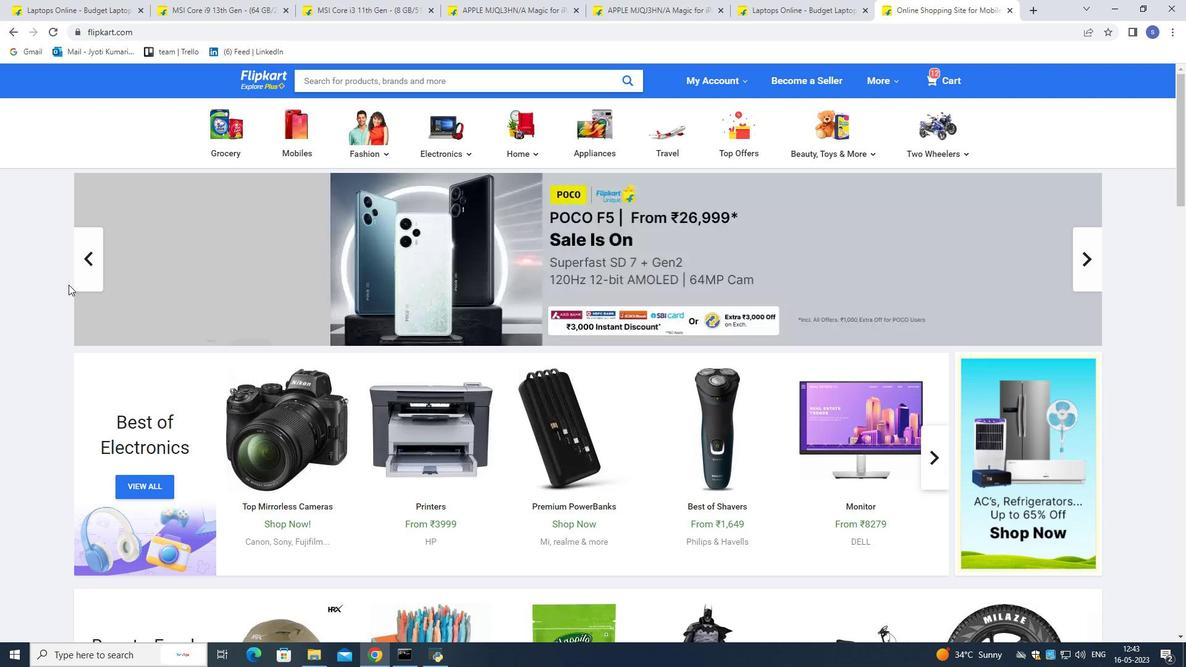 
Action: Mouse scrolled (67, 284) with delta (0, 0)
Screenshot: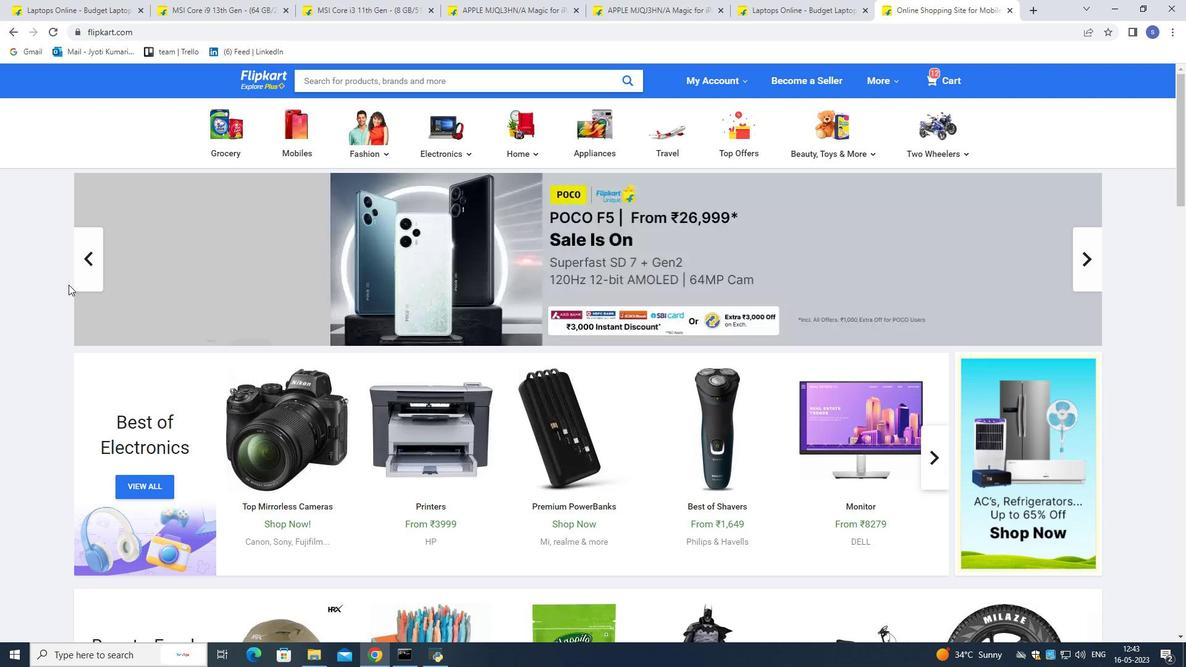 
Action: Mouse scrolled (67, 284) with delta (0, 0)
Screenshot: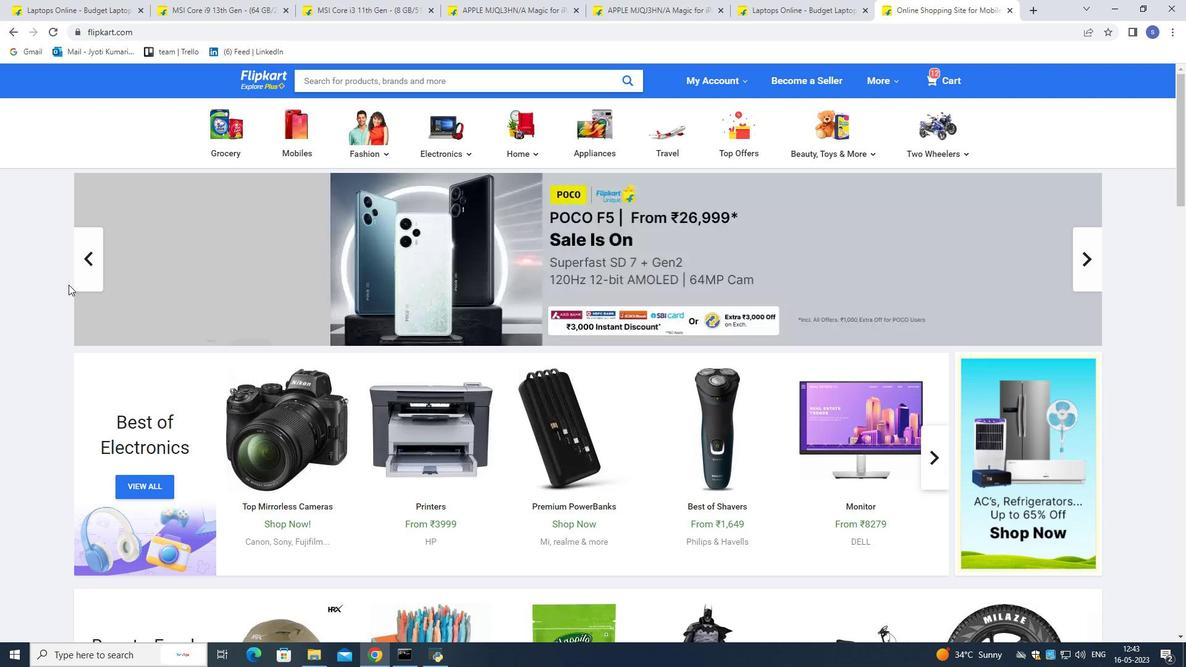 
Action: Mouse scrolled (67, 284) with delta (0, 0)
Screenshot: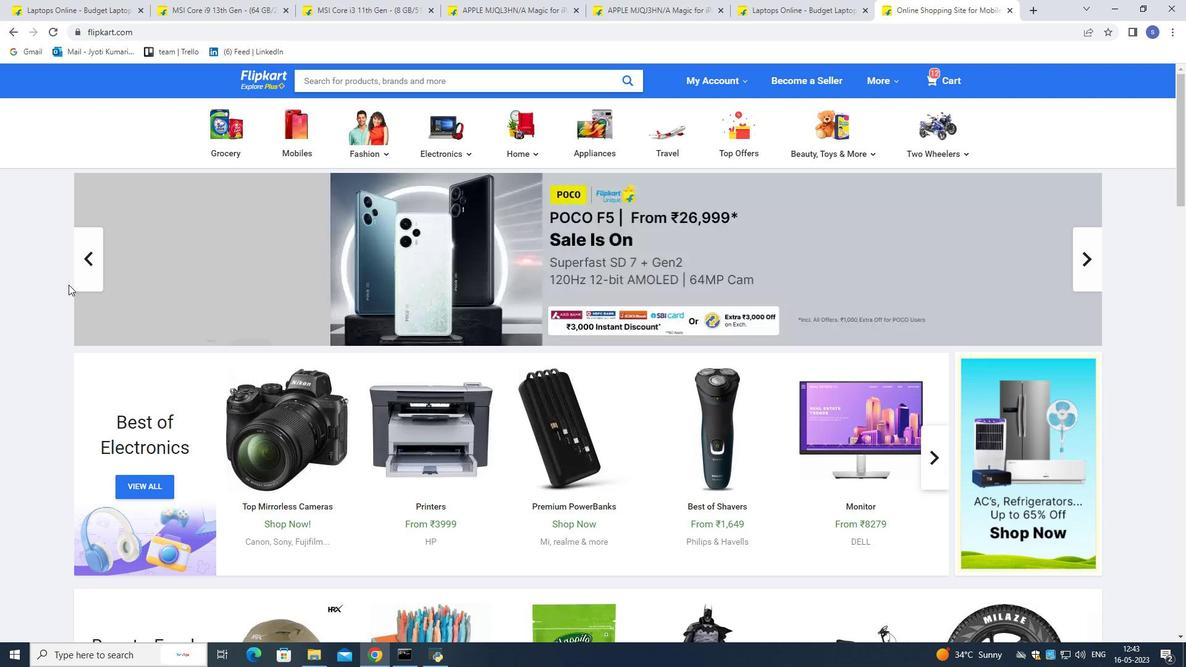 
Action: Mouse scrolled (67, 284) with delta (0, 0)
Screenshot: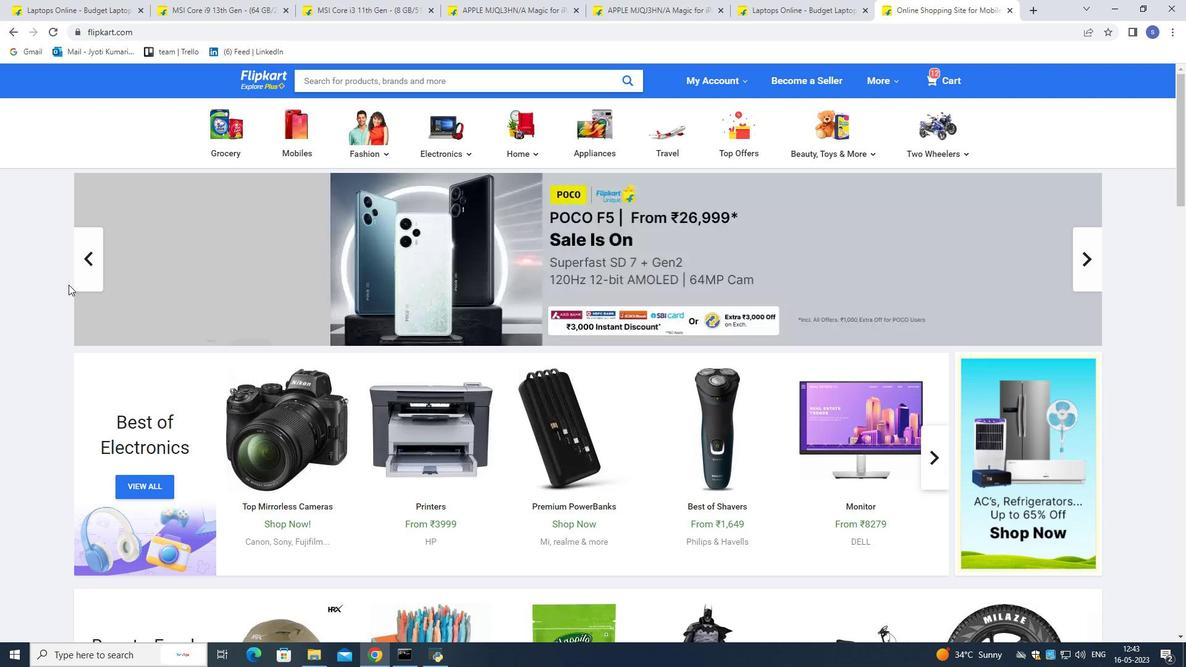 
Action: Mouse scrolled (67, 284) with delta (0, 0)
Screenshot: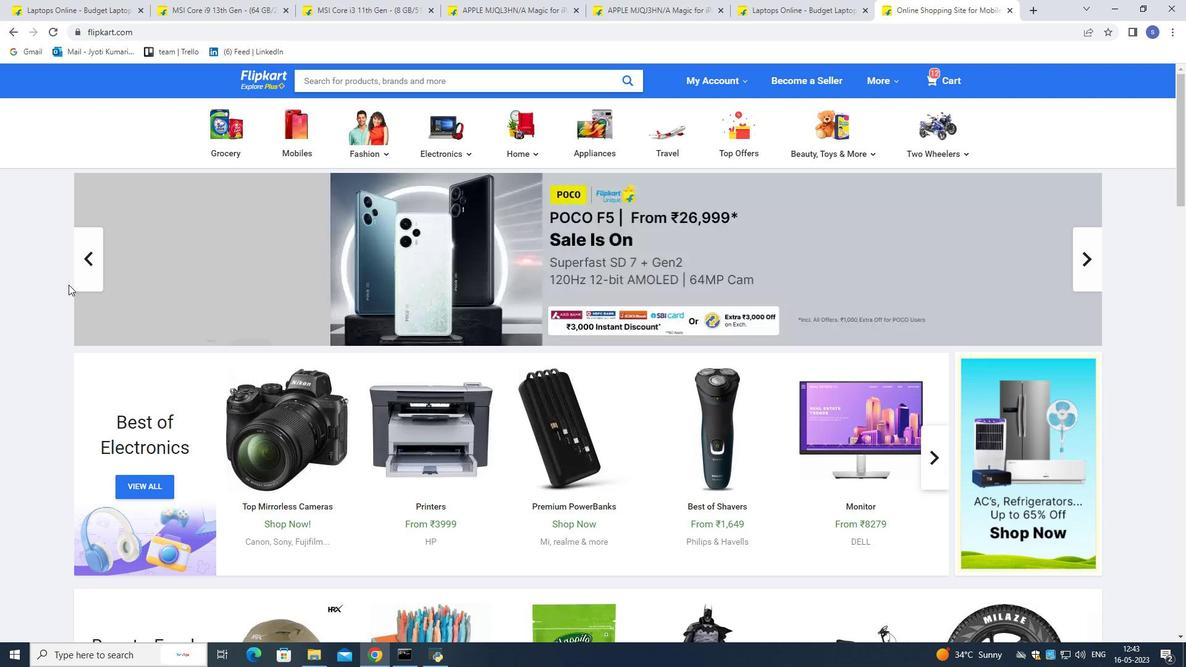 
Action: Mouse scrolled (67, 284) with delta (0, 0)
Screenshot: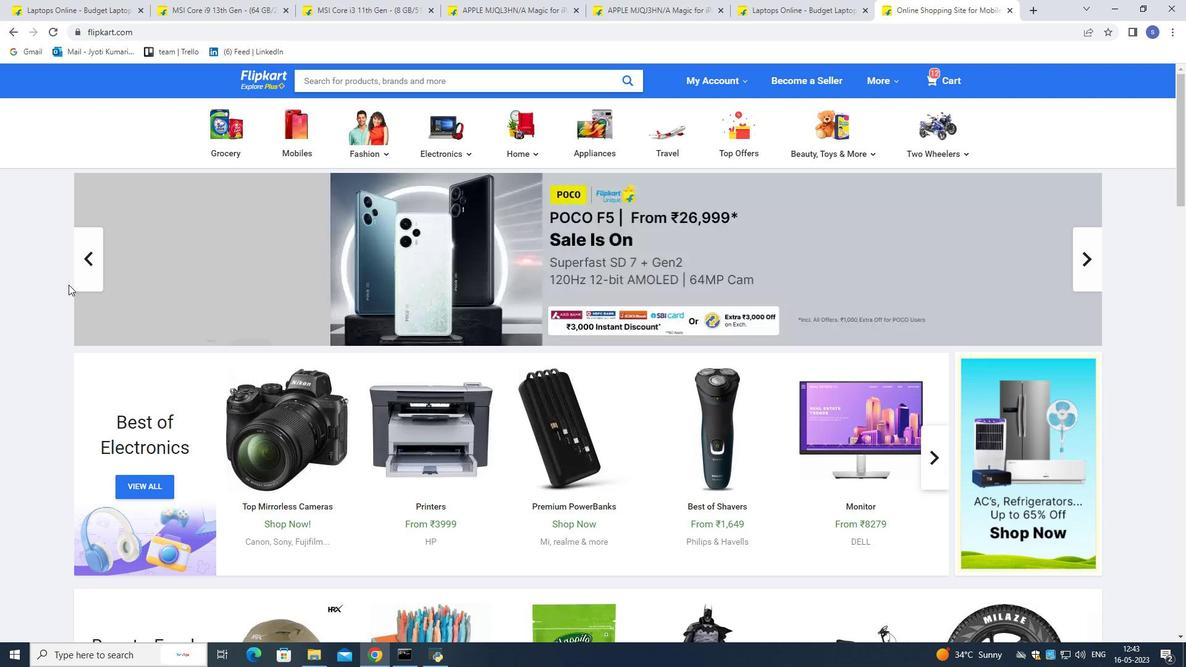 
Action: Mouse moved to (67, 284)
Screenshot: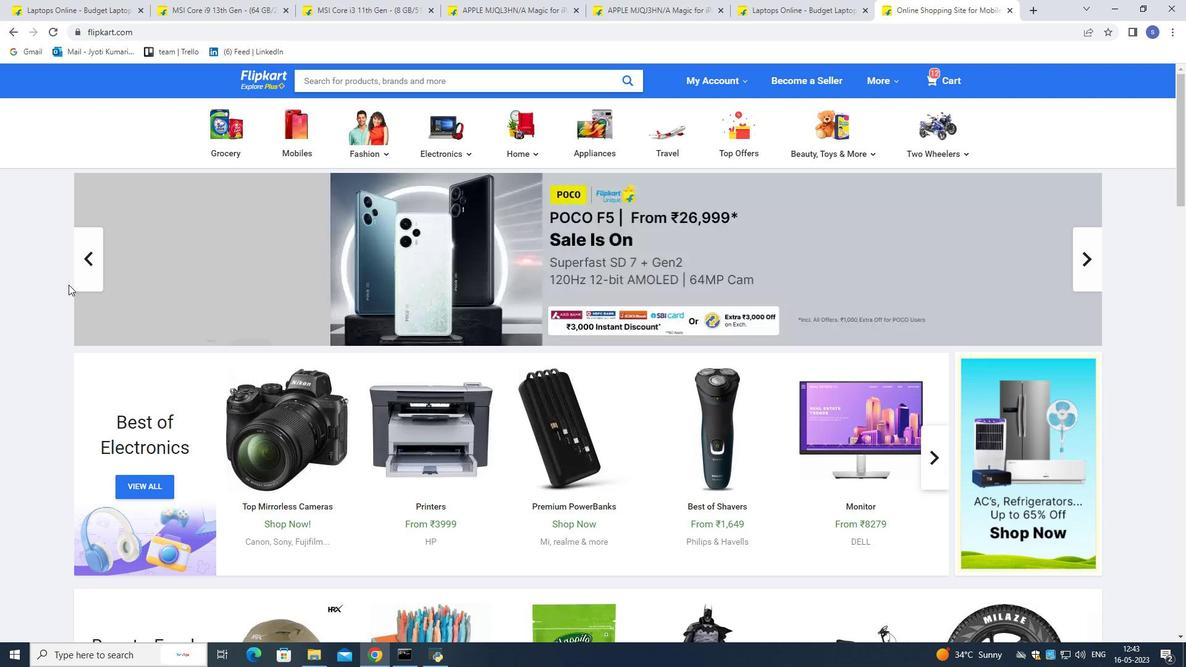 
Action: Mouse scrolled (67, 284) with delta (0, 0)
Screenshot: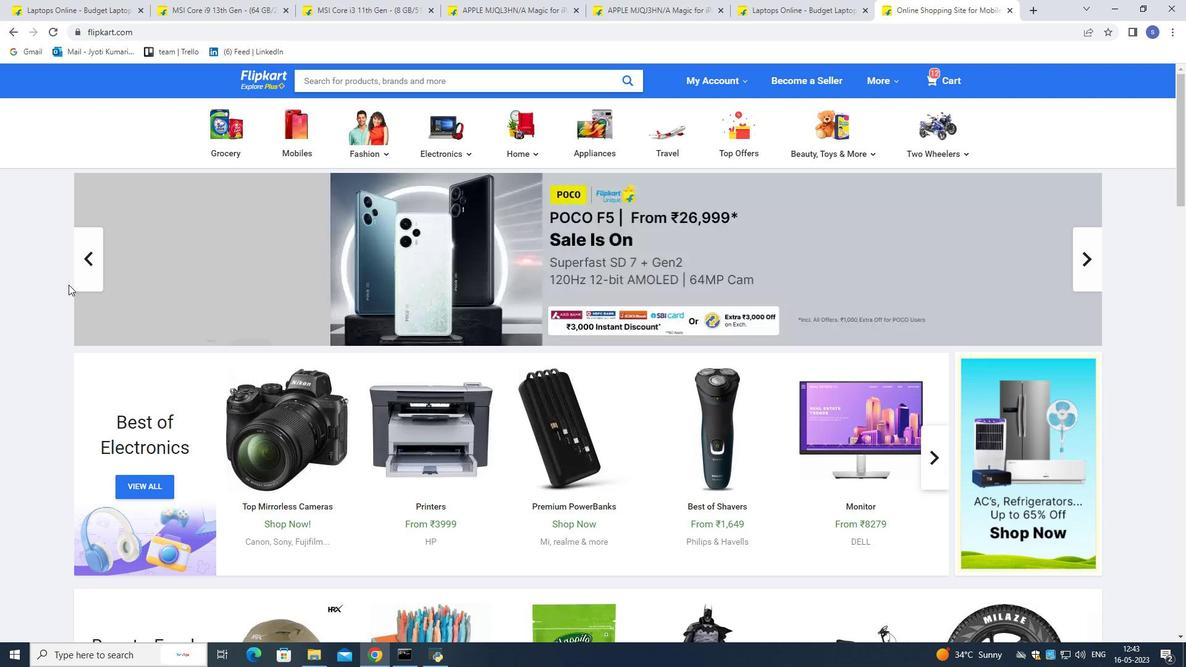 
Action: Mouse scrolled (67, 284) with delta (0, 0)
Screenshot: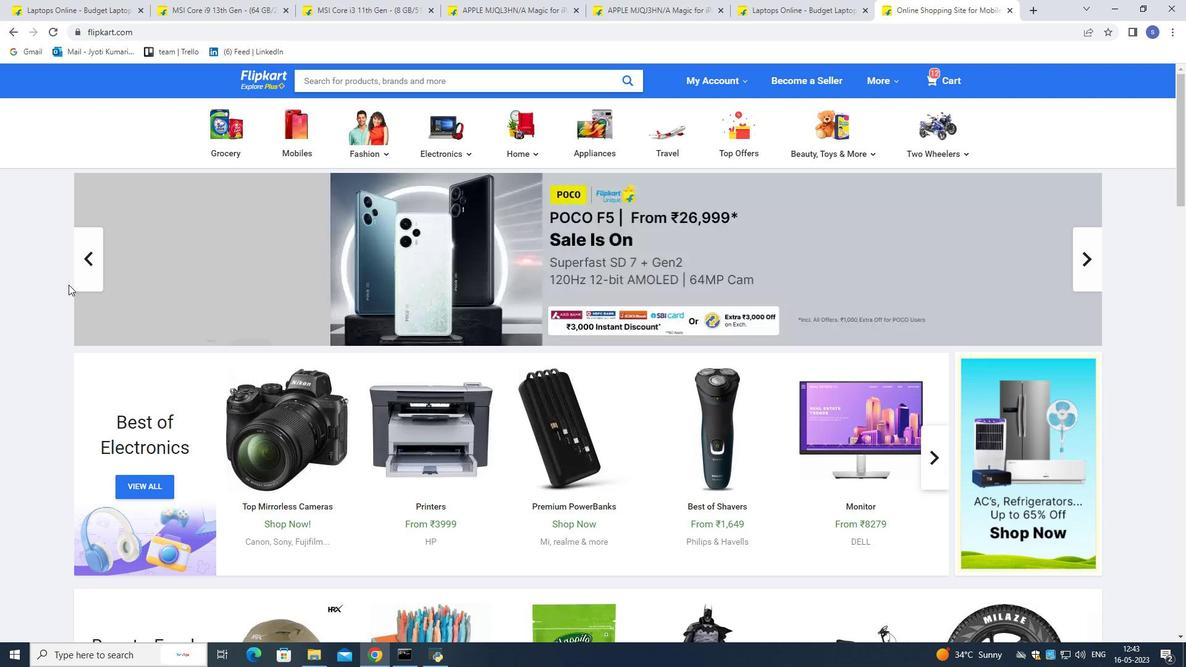 
Action: Mouse scrolled (67, 284) with delta (0, 0)
Screenshot: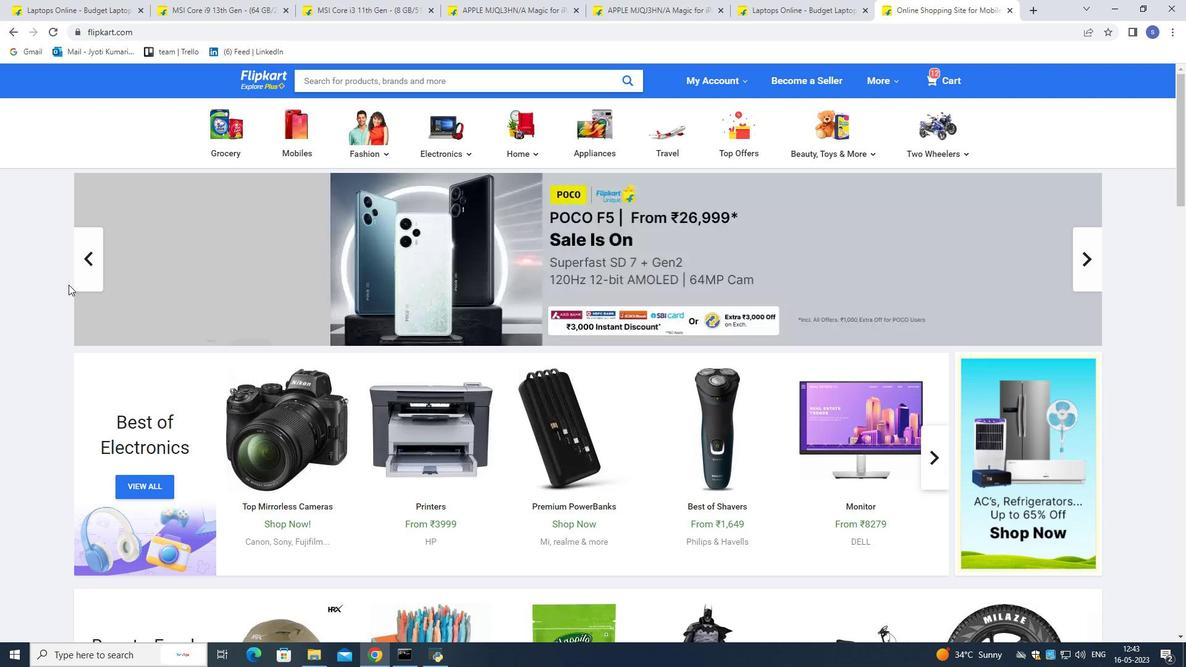 
Action: Mouse moved to (67, 284)
Screenshot: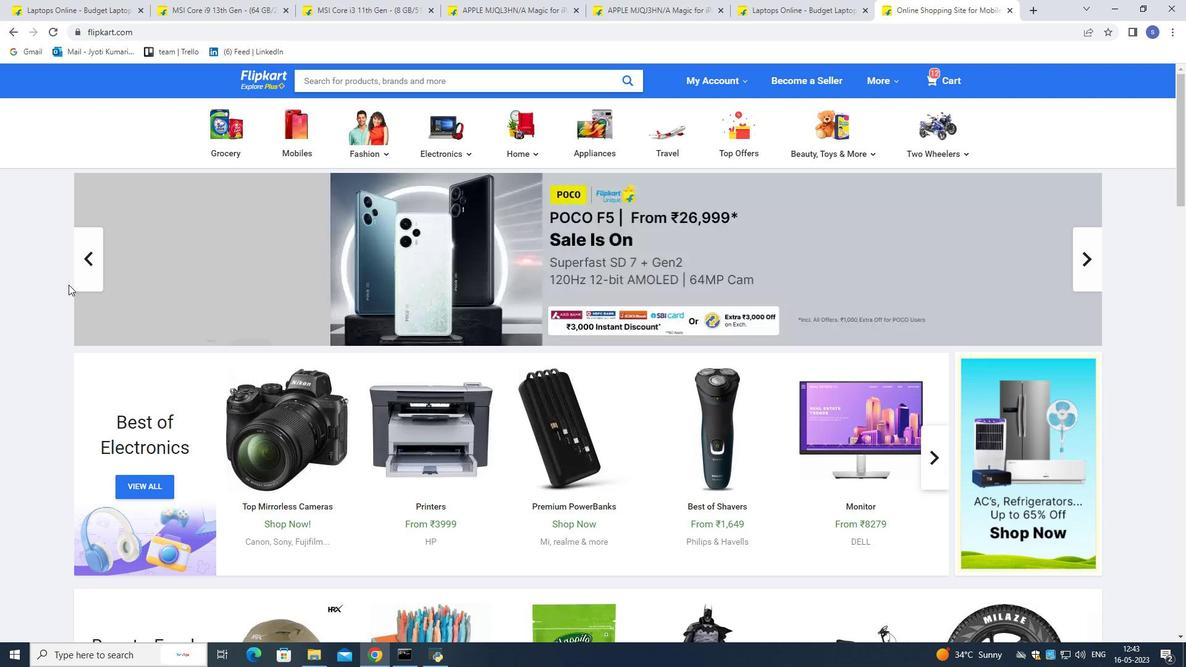 
Action: Mouse scrolled (67, 284) with delta (0, 0)
Screenshot: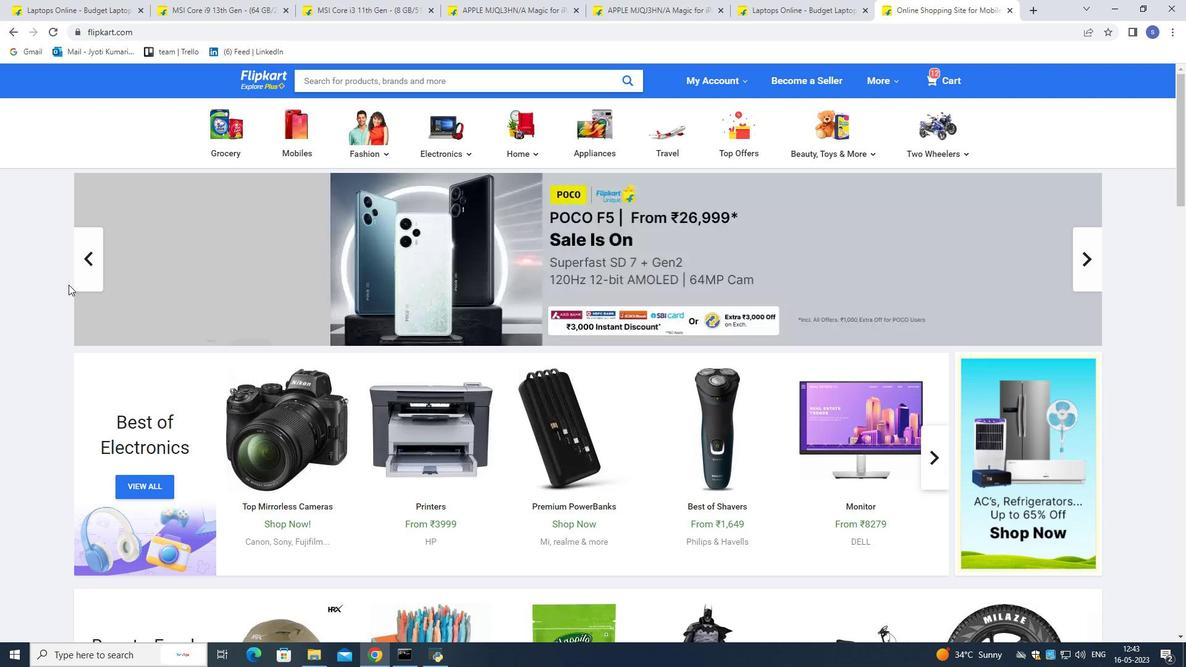 
Action: Mouse moved to (67, 284)
Screenshot: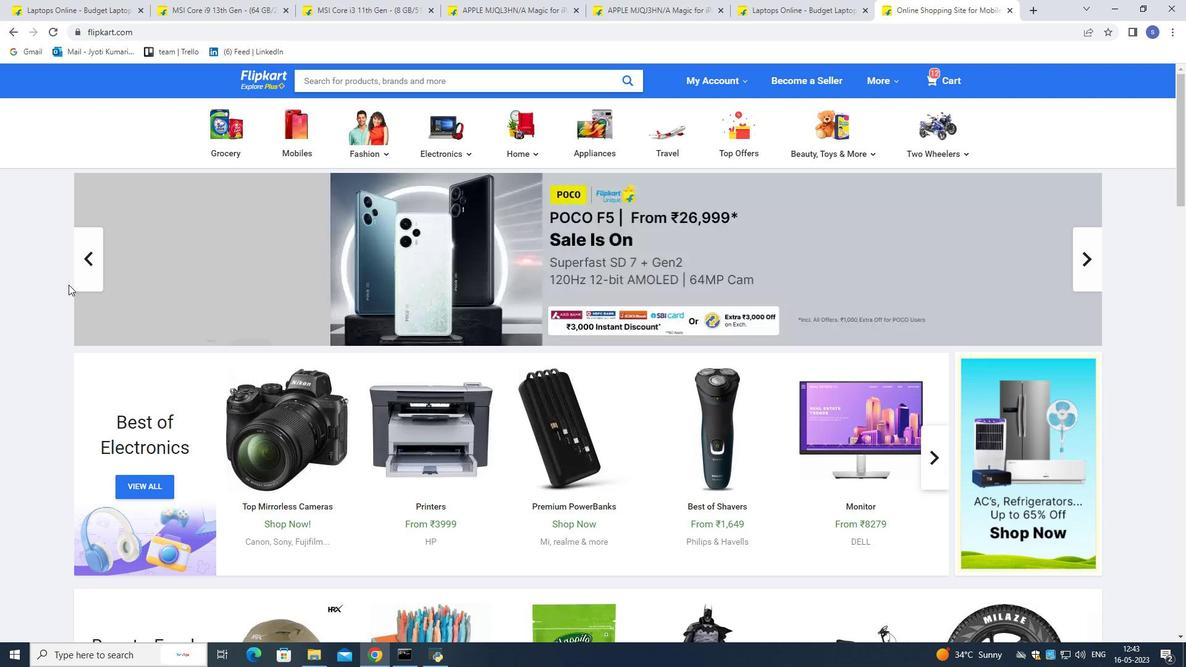 
Action: Mouse scrolled (67, 284) with delta (0, 0)
Screenshot: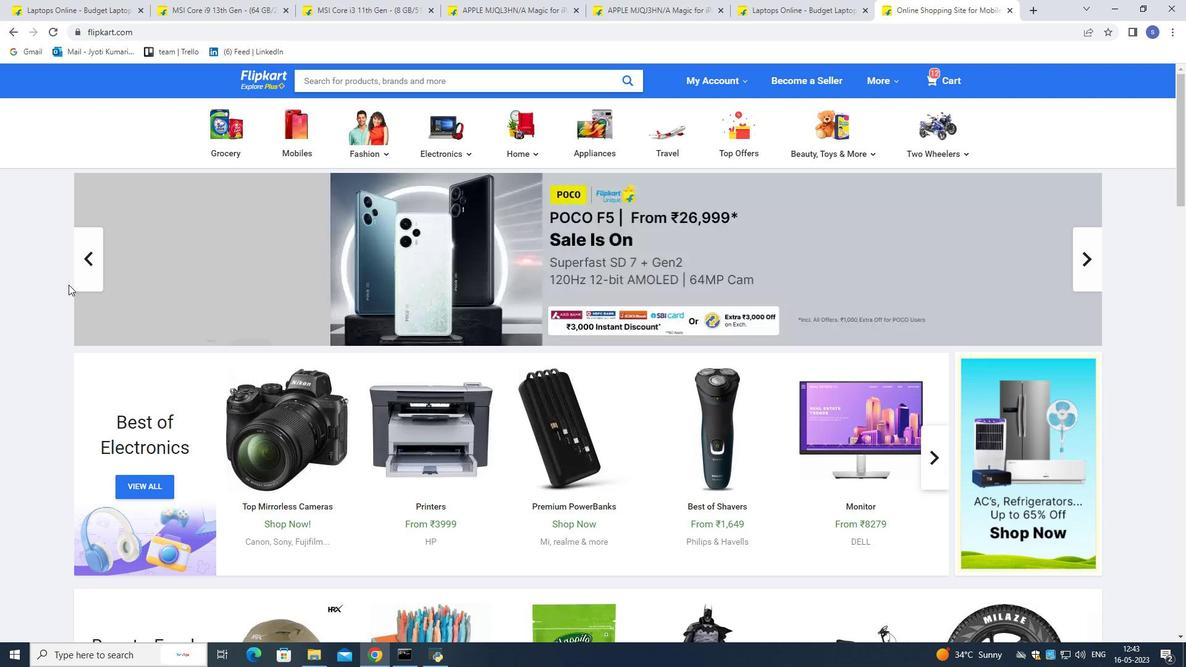 
Action: Mouse scrolled (67, 284) with delta (0, 0)
Screenshot: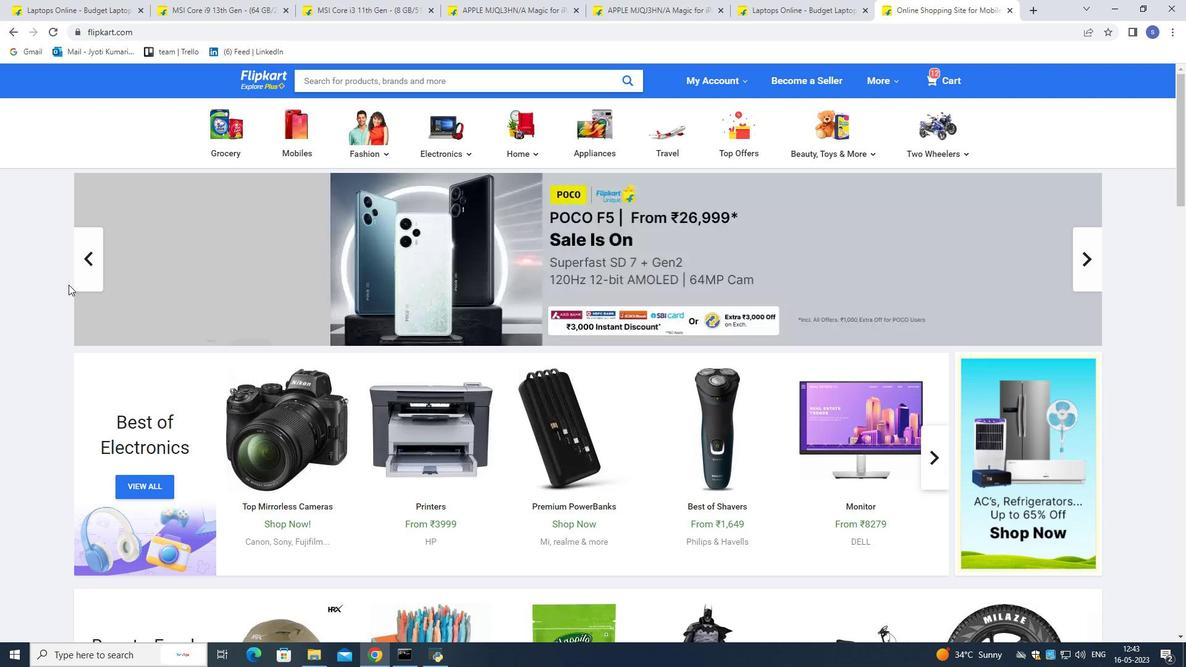 
Action: Mouse scrolled (67, 284) with delta (0, 0)
Screenshot: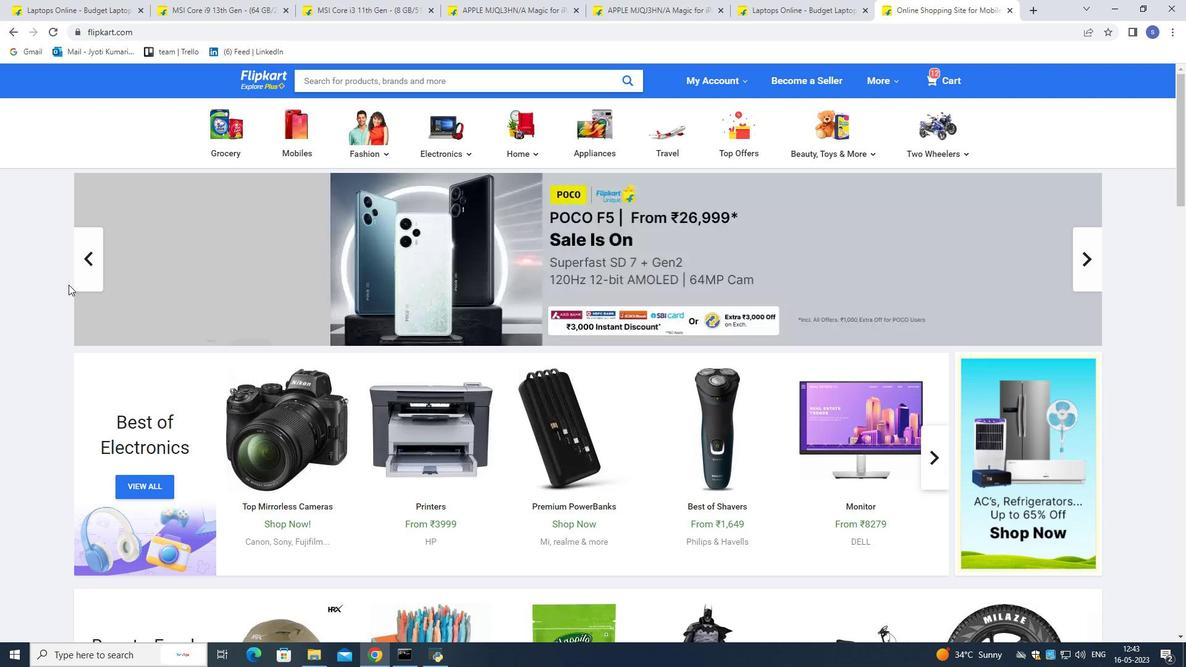 
Action: Mouse moved to (67, 284)
Screenshot: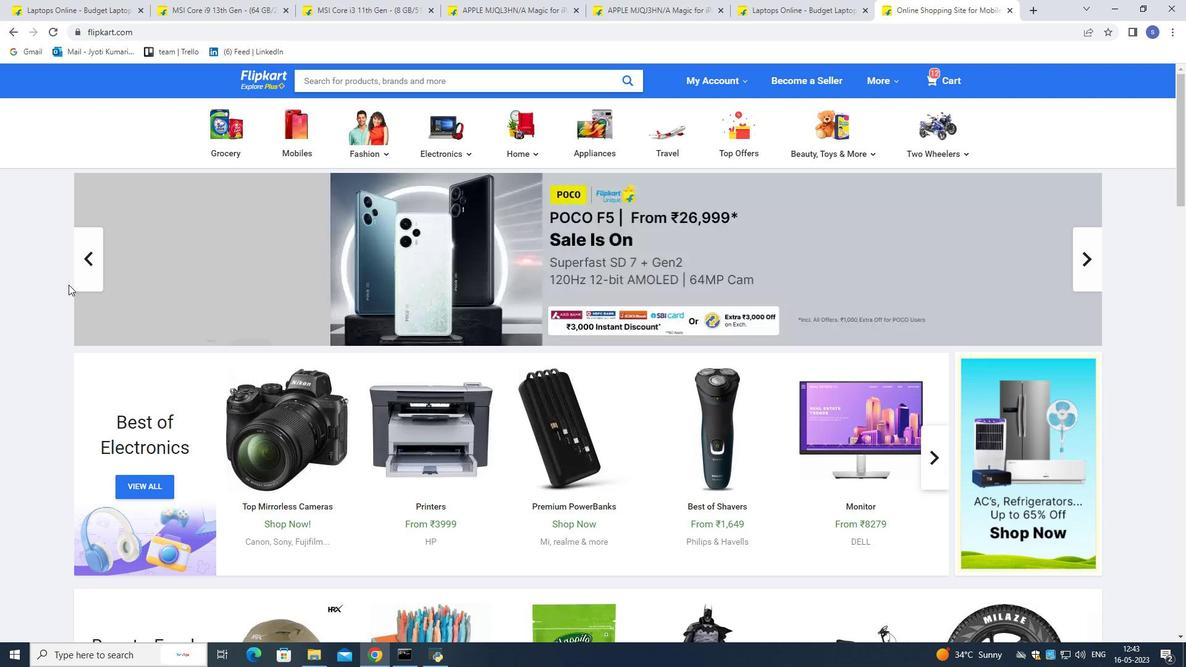 
Action: Mouse scrolled (67, 284) with delta (0, 0)
Screenshot: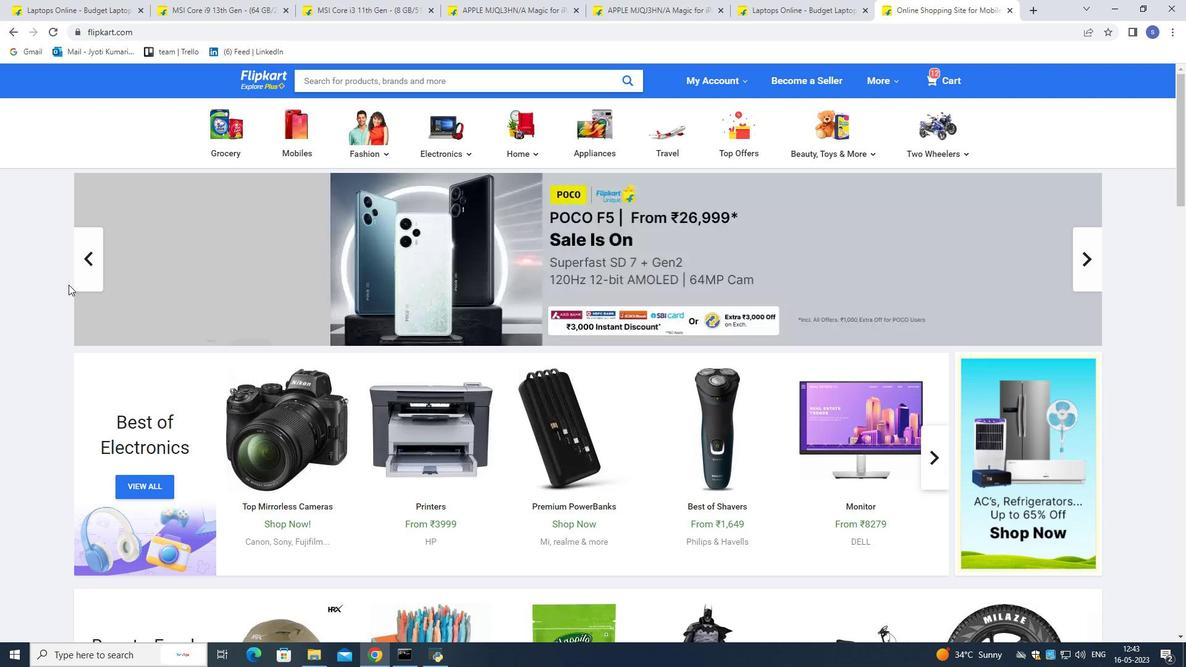
Action: Mouse moved to (67, 284)
Screenshot: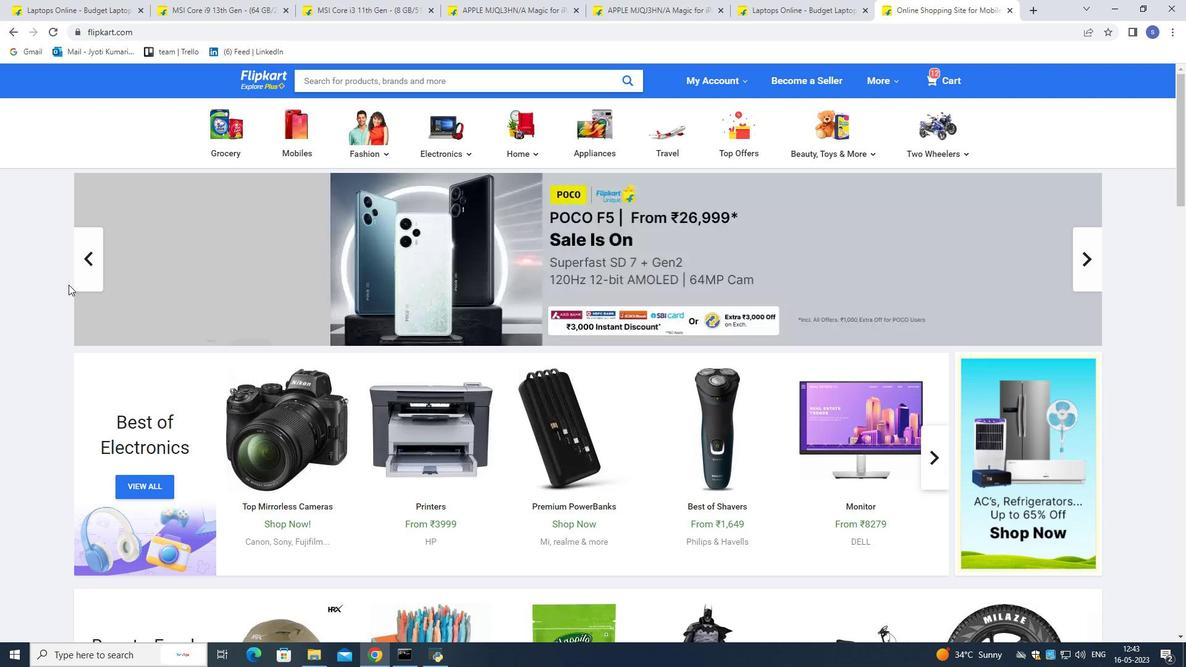 
Action: Mouse scrolled (67, 284) with delta (0, 0)
Screenshot: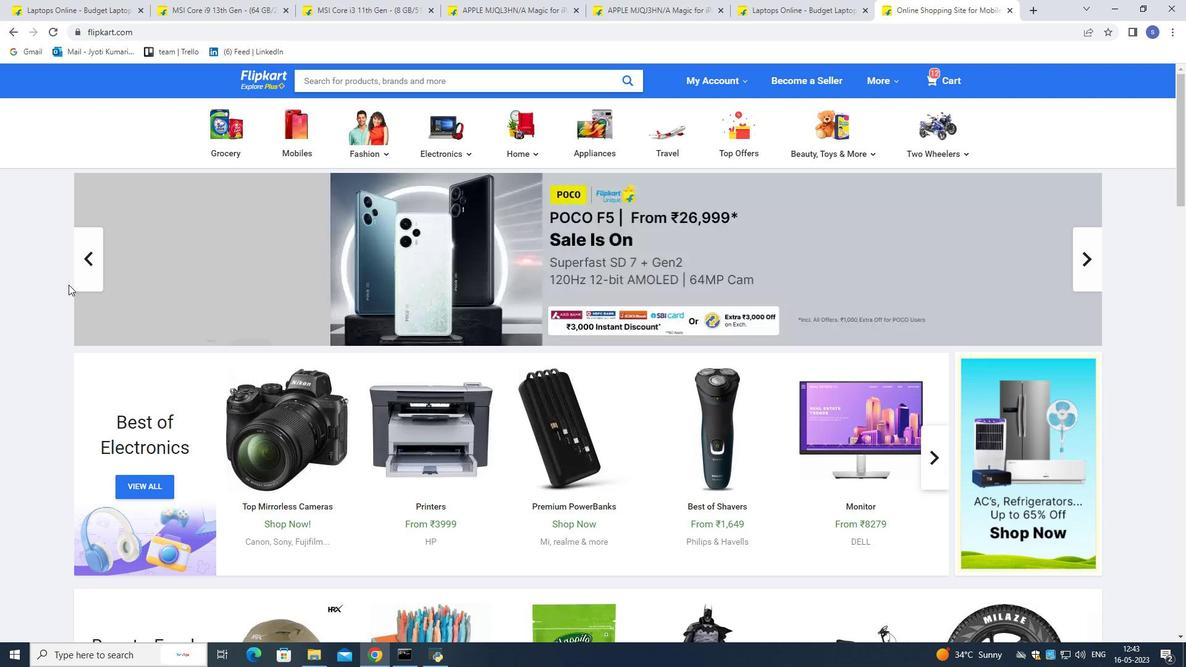 
Action: Mouse moved to (67, 284)
Screenshot: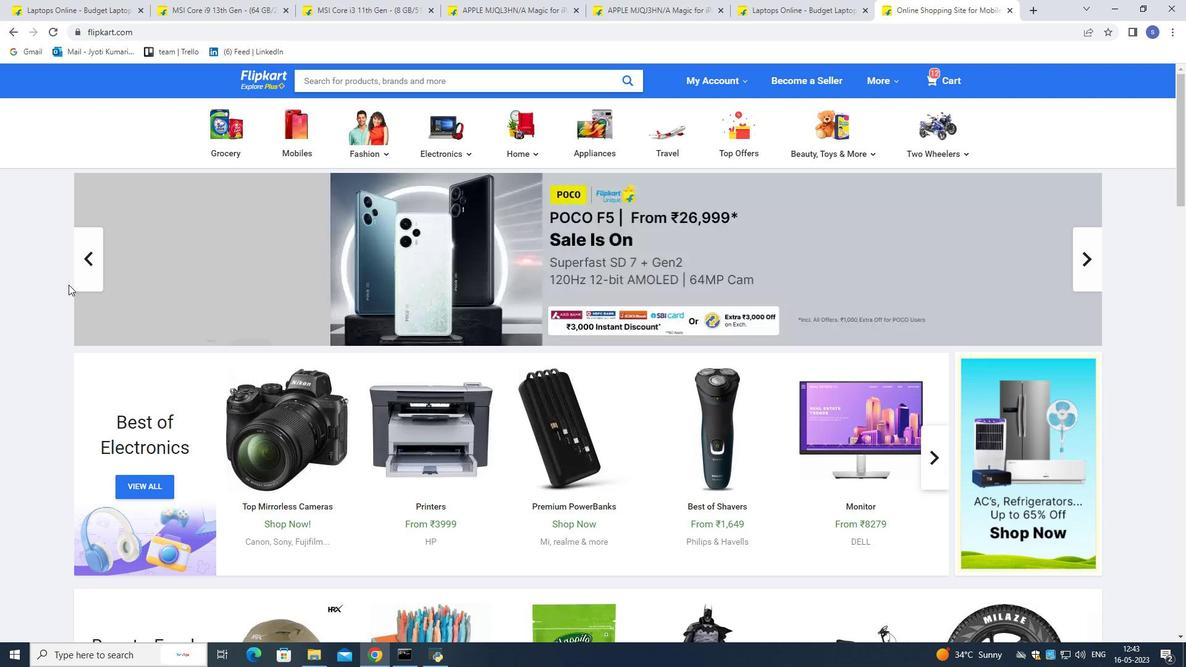 
Action: Mouse pressed left at (67, 284)
Screenshot: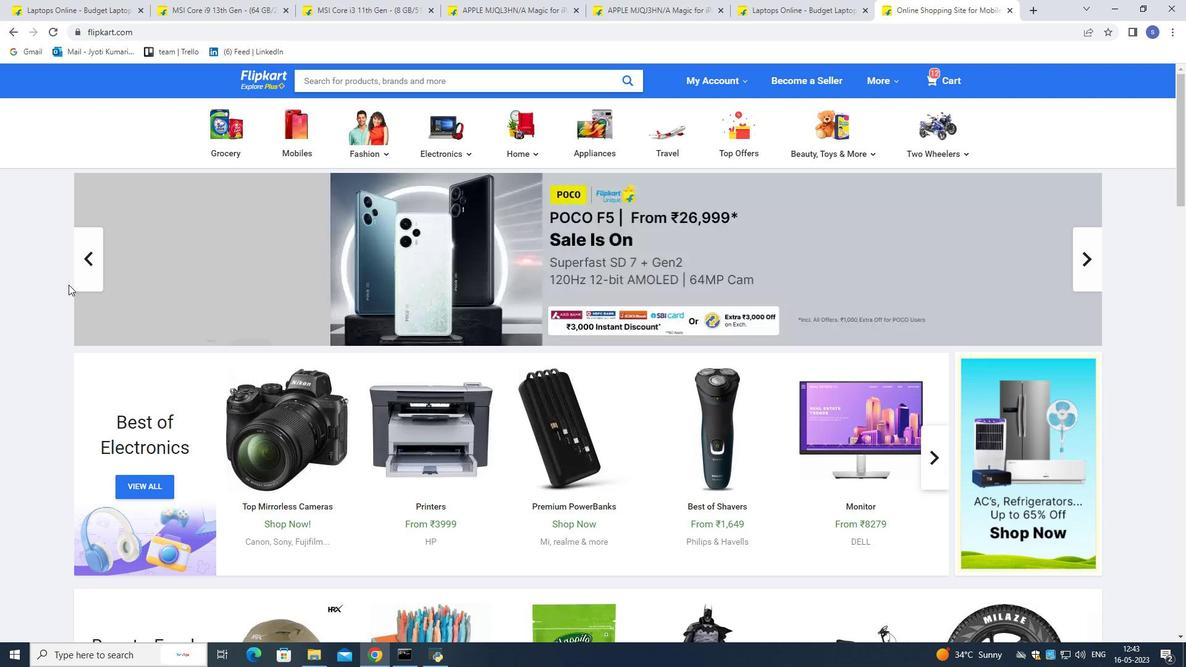 
Action: Mouse moved to (67, 284)
Screenshot: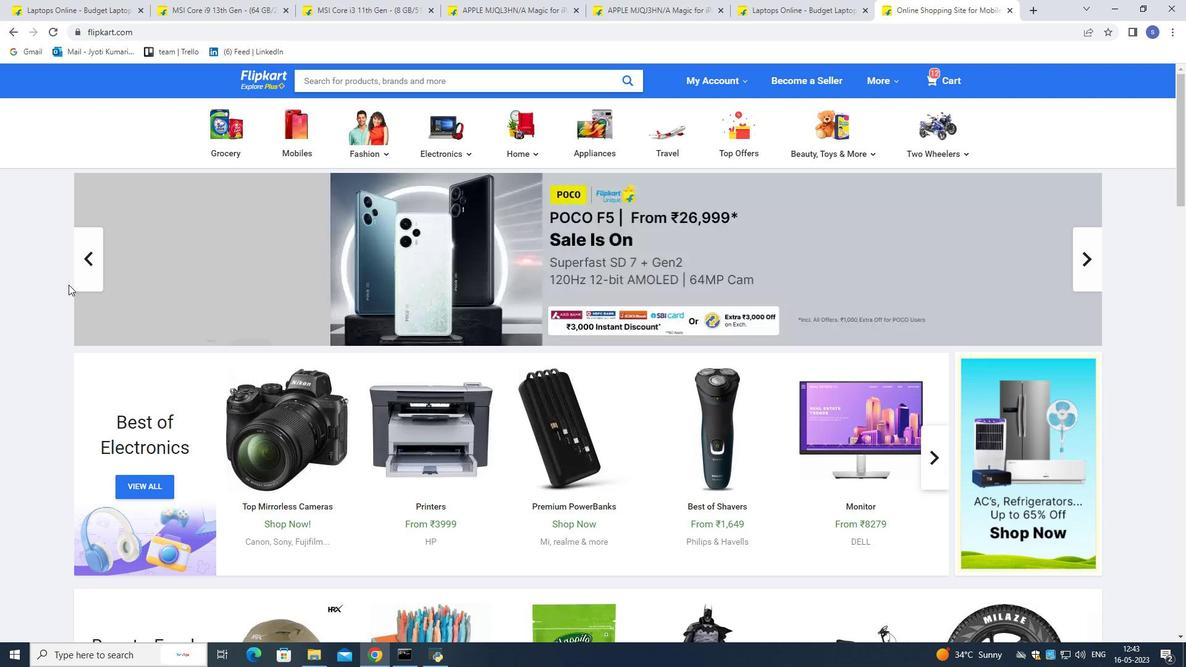
Action: Mouse pressed left at (67, 284)
Screenshot: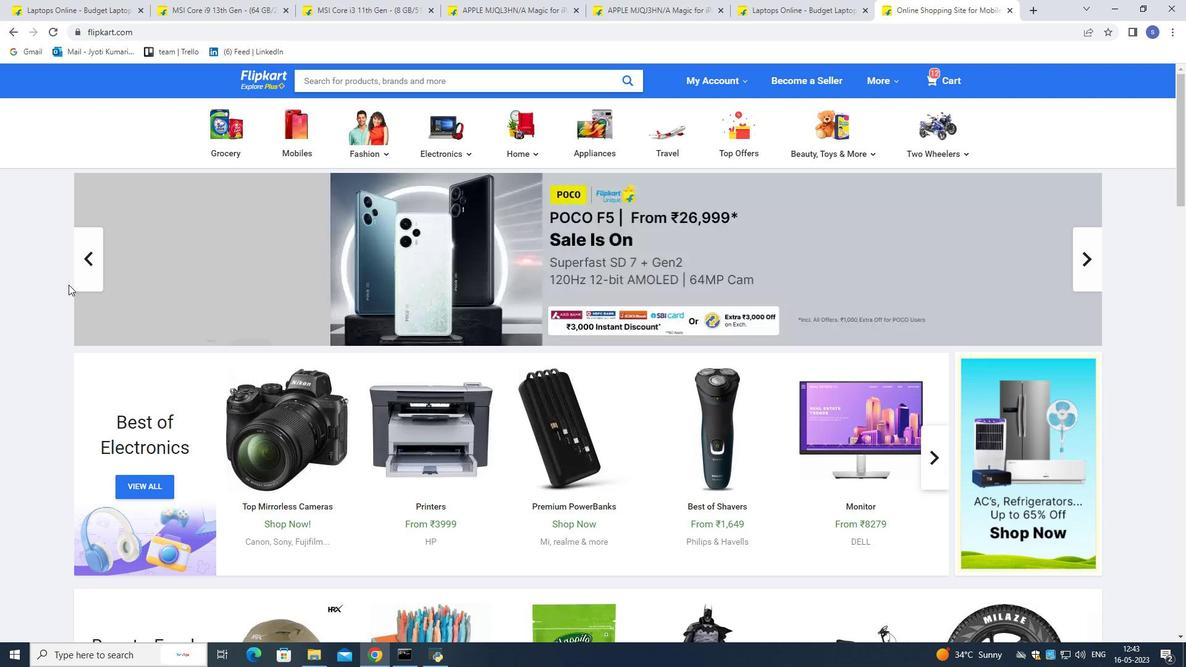 
Action: Mouse moved to (67, 284)
Screenshot: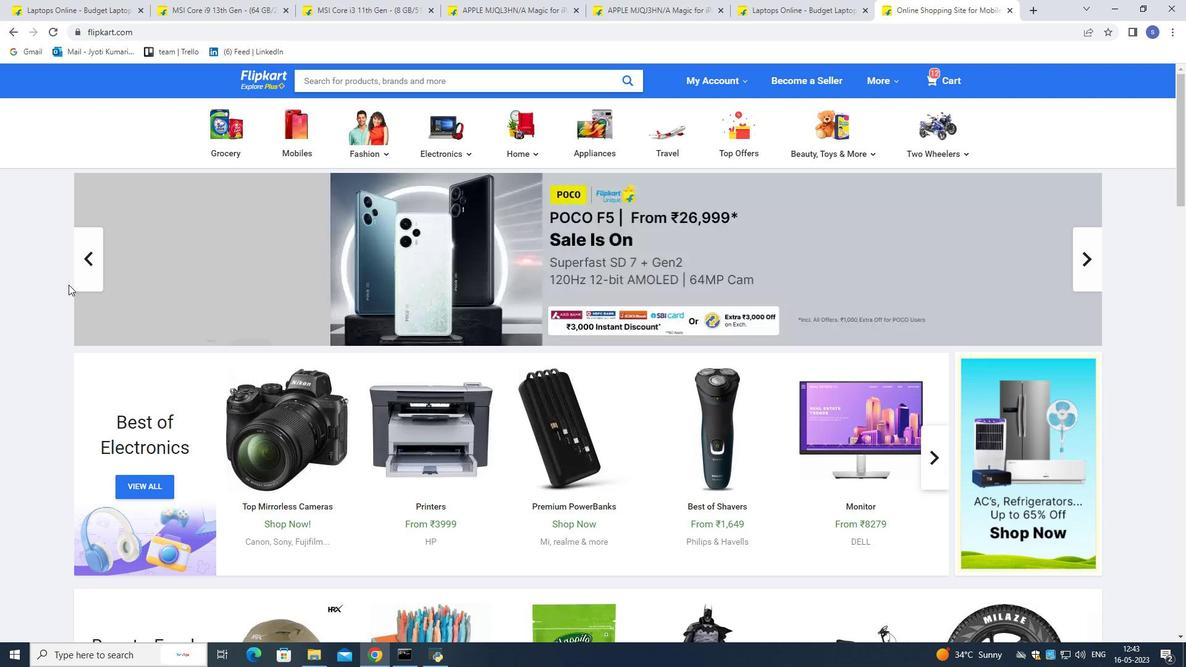 
Action: Mouse pressed left at (67, 284)
Screenshot: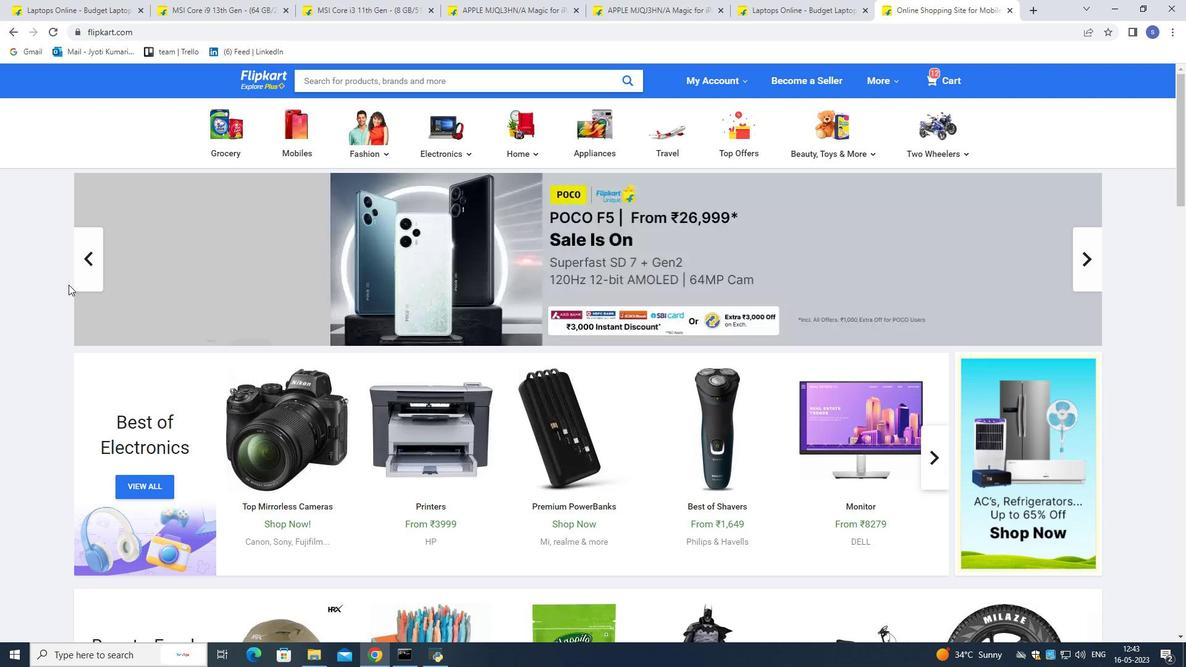
Action: Mouse moved to (67, 284)
Screenshot: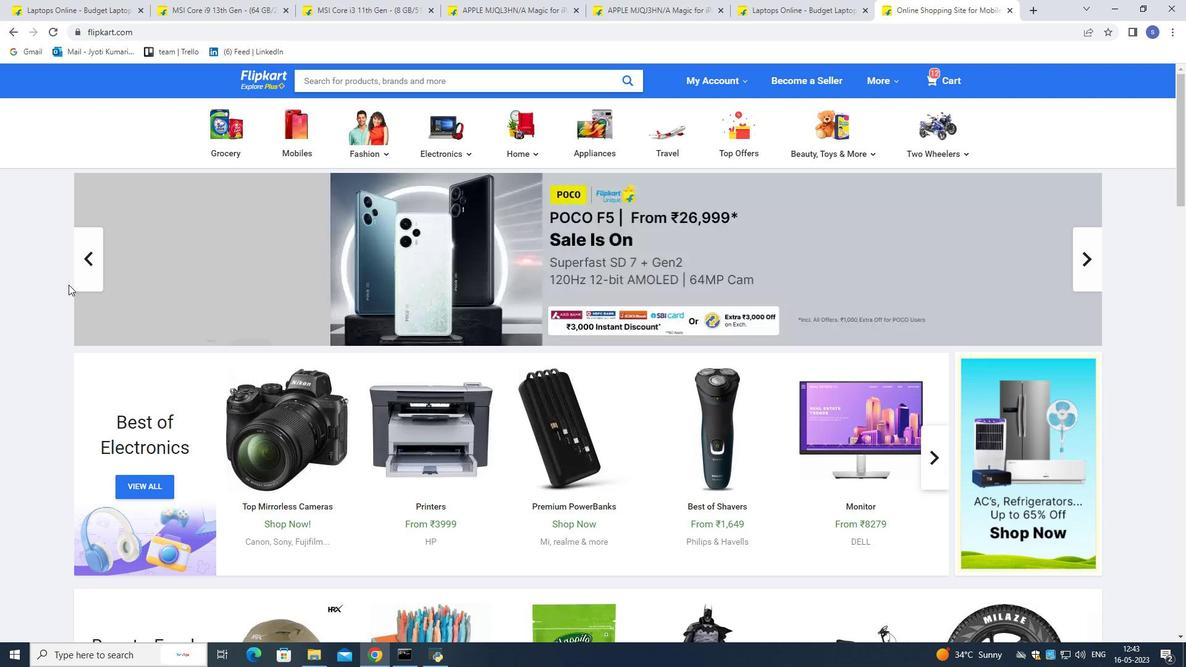 
Action: Mouse pressed left at (67, 284)
Screenshot: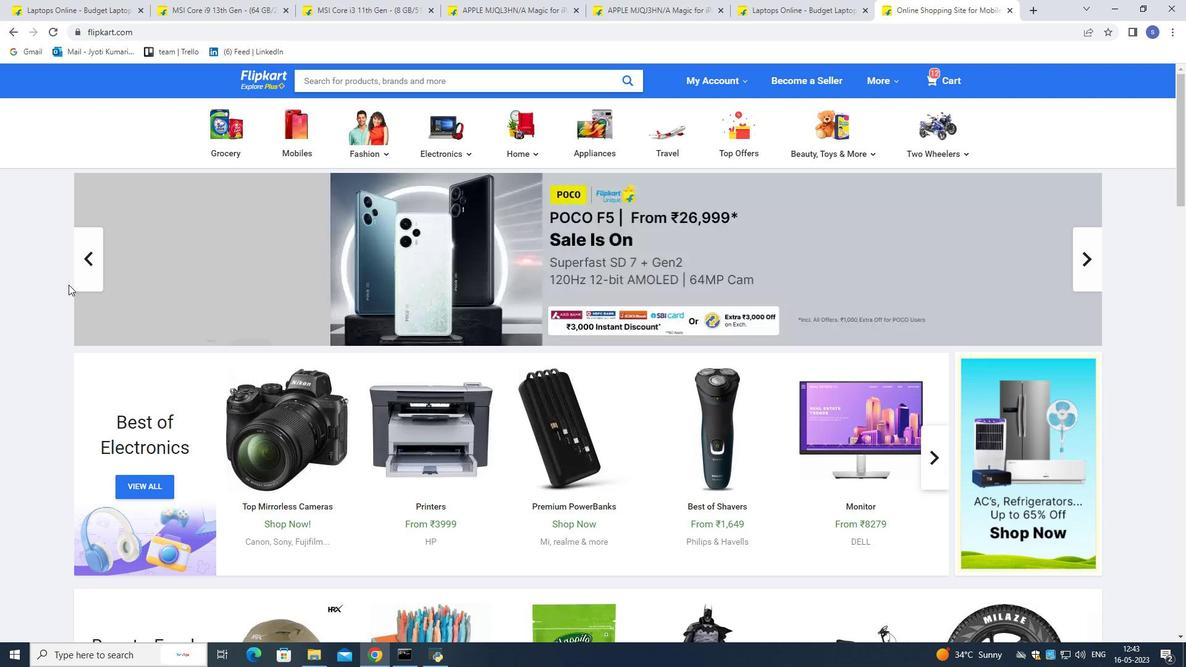
Action: Mouse moved to (67, 284)
Screenshot: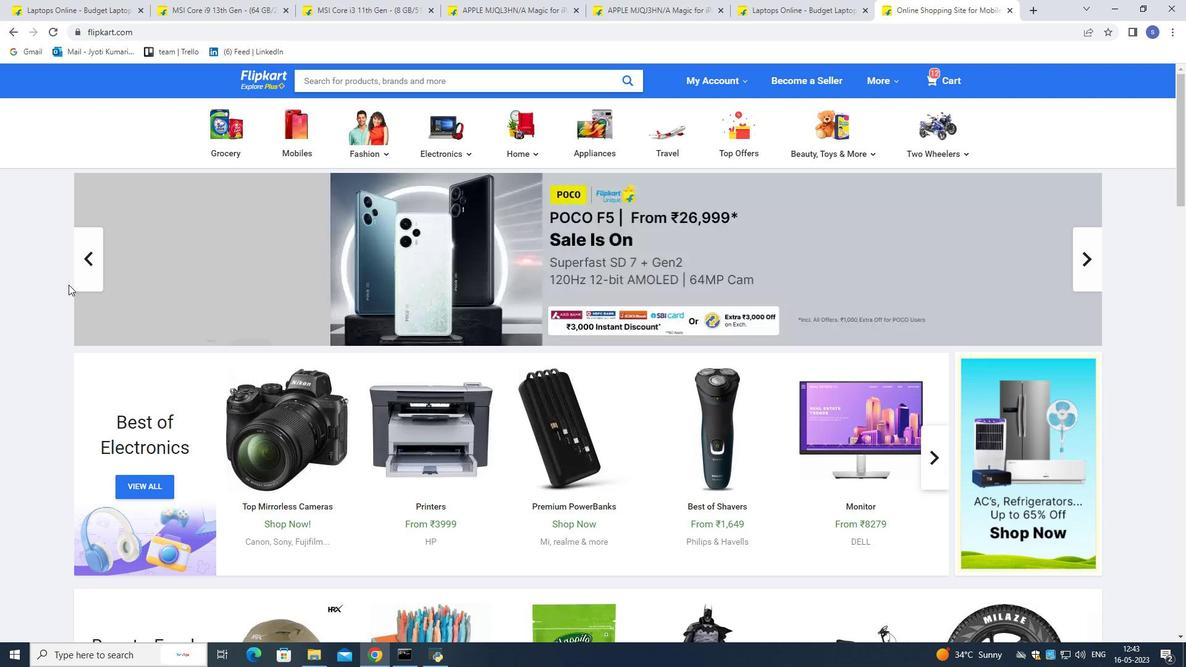 
Action: Mouse pressed left at (67, 284)
Screenshot: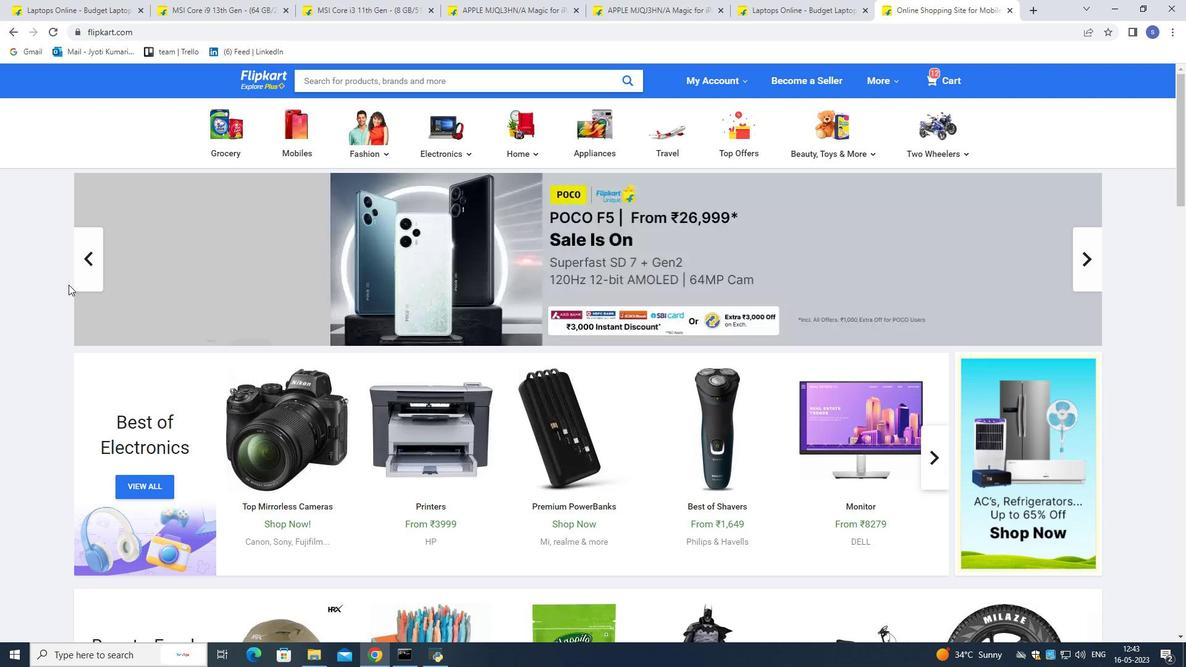 
Action: Mouse moved to (67, 284)
Screenshot: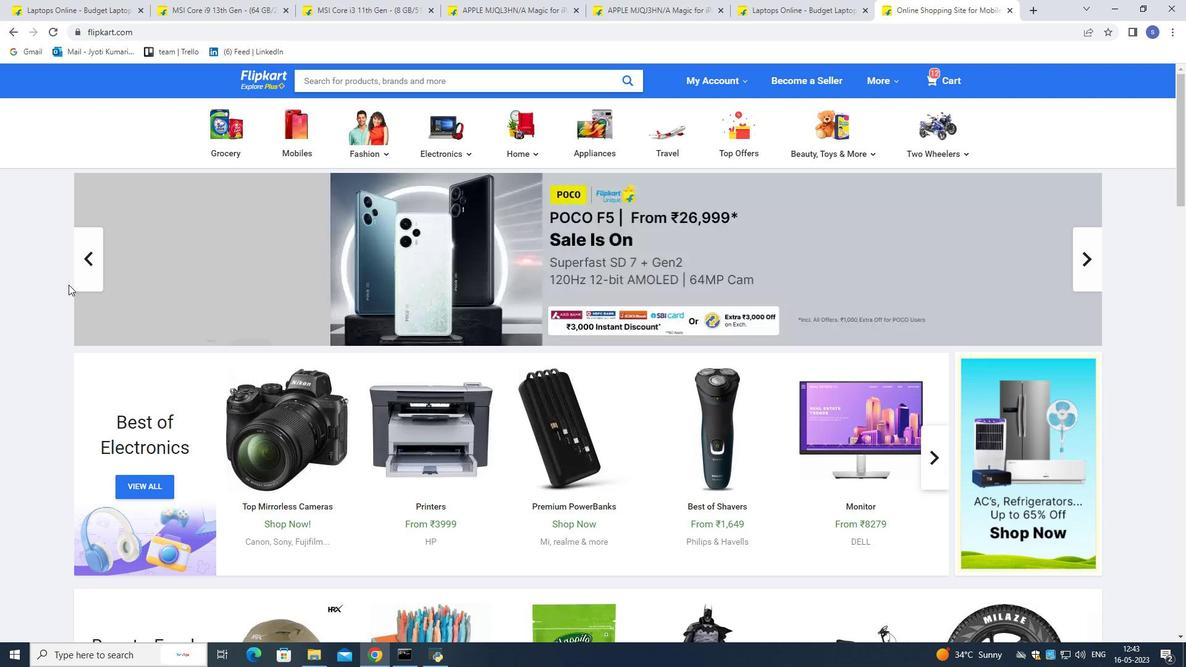 
Action: Mouse pressed left at (67, 284)
Screenshot: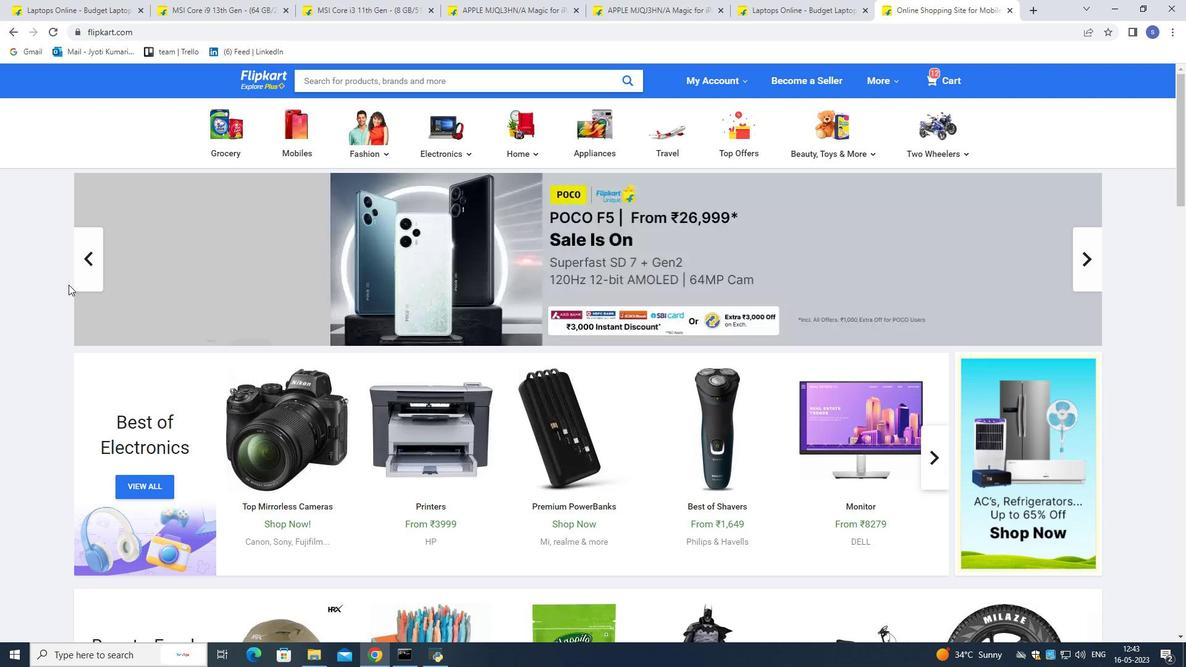 
Action: Mouse moved to (67, 284)
Screenshot: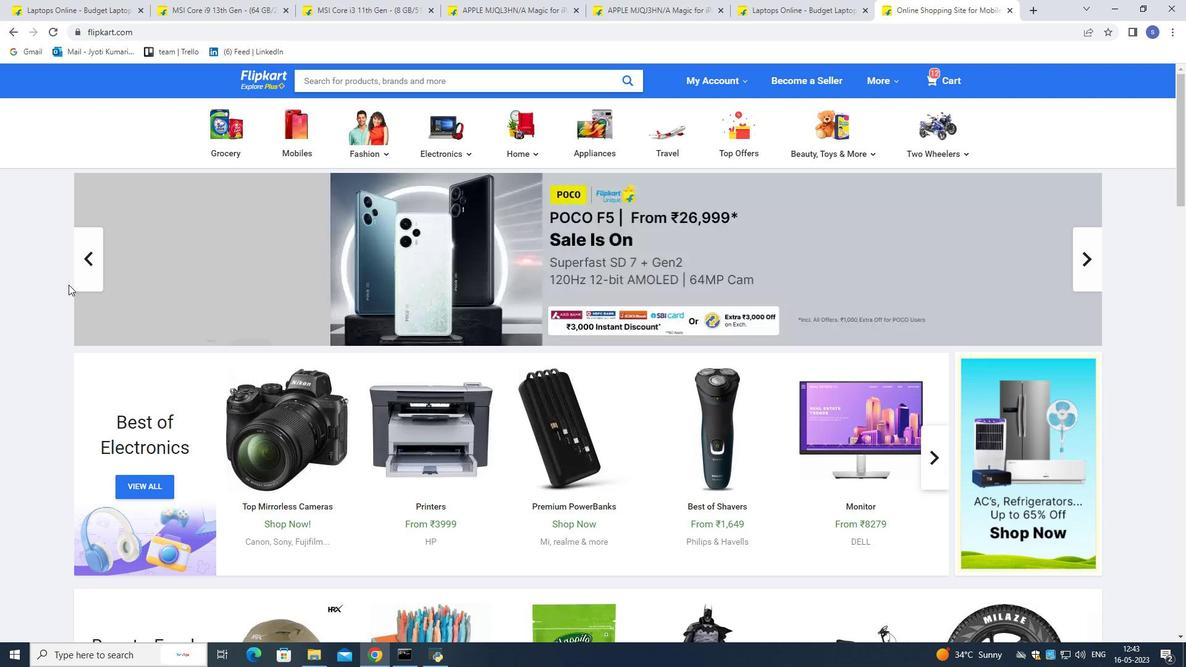 
Action: Mouse scrolled (67, 284) with delta (0, 0)
Screenshot: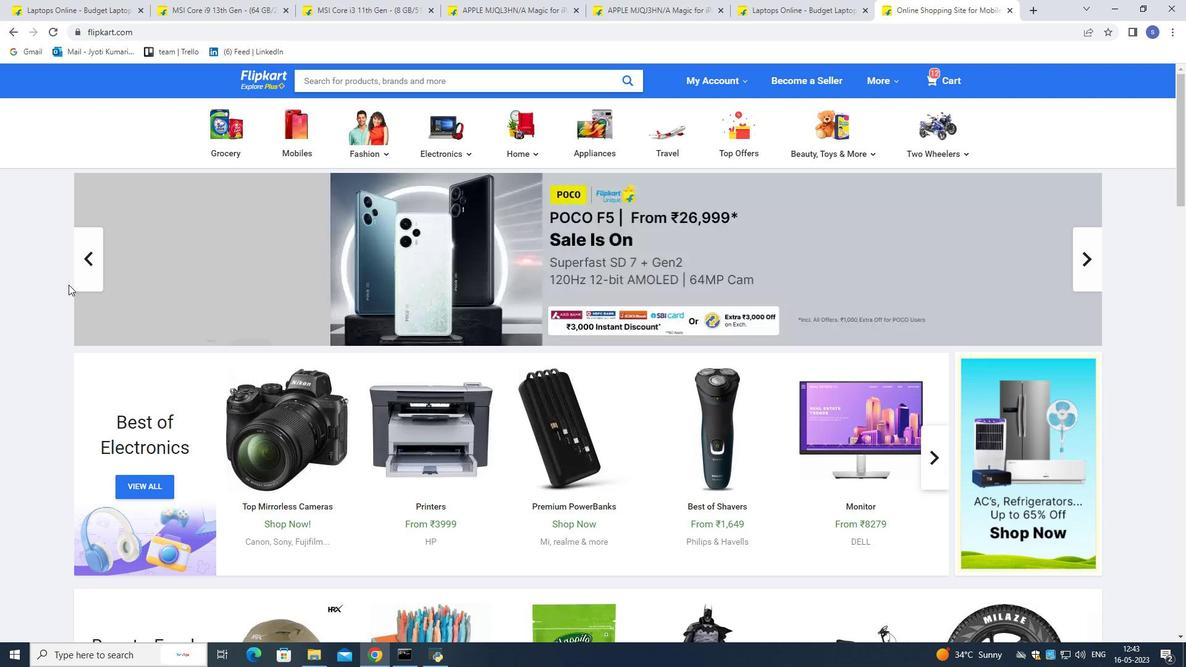 
Action: Mouse moved to (67, 284)
Screenshot: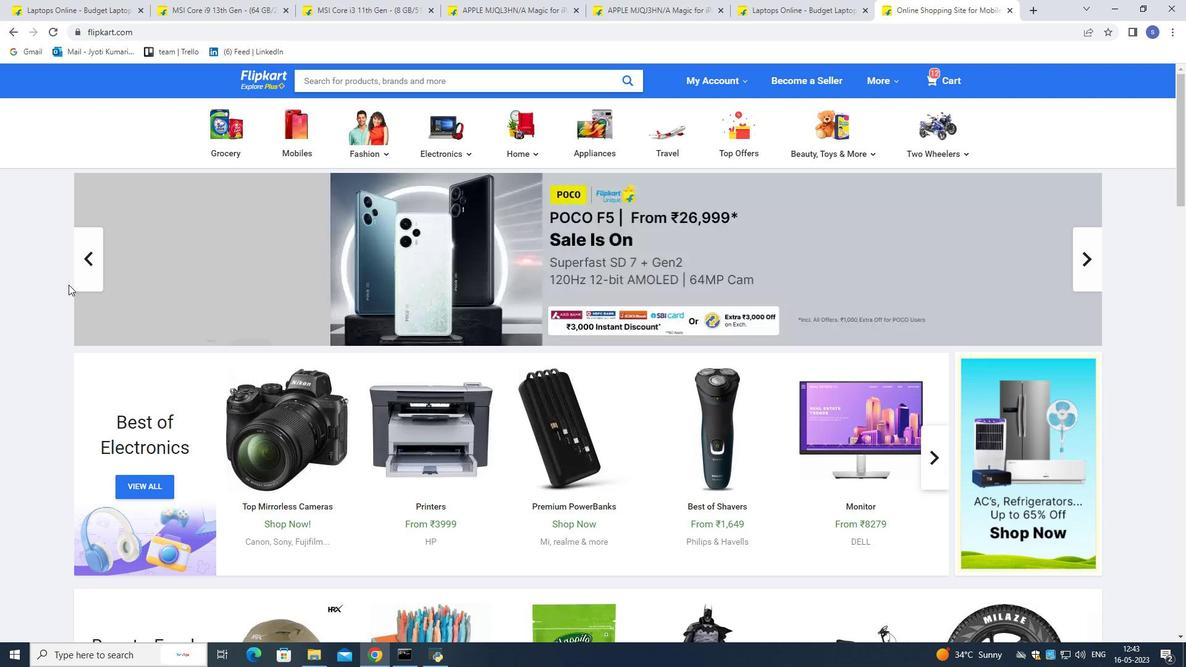 
Action: Mouse scrolled (67, 284) with delta (0, 0)
Screenshot: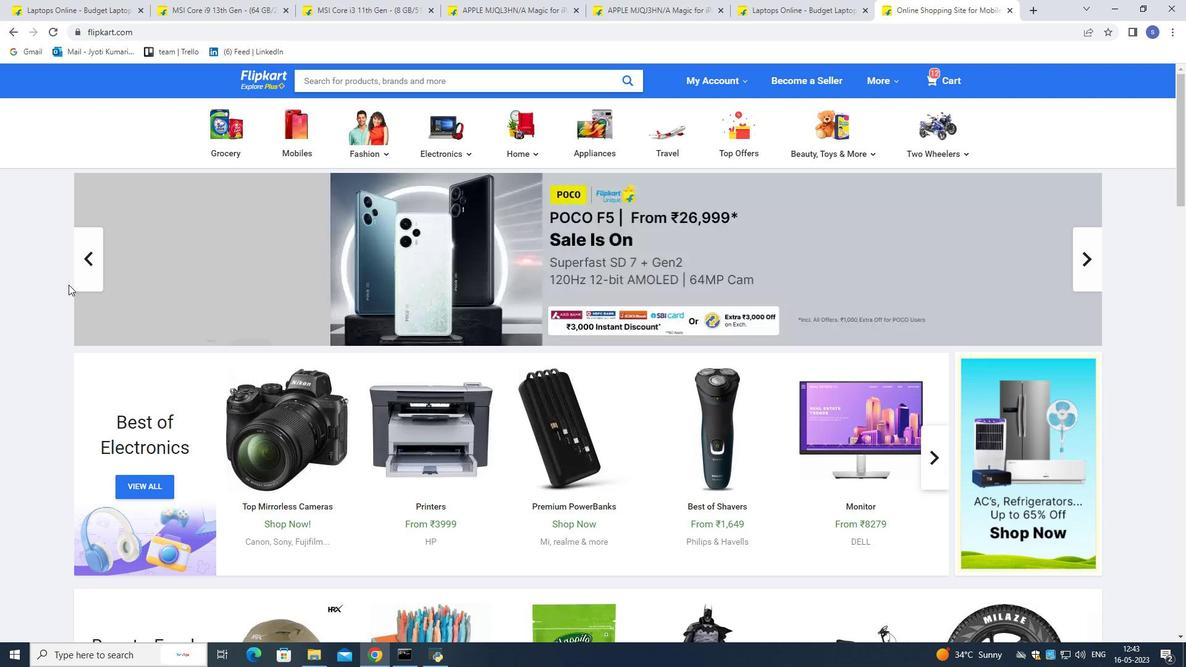 
Action: Mouse moved to (67, 284)
Screenshot: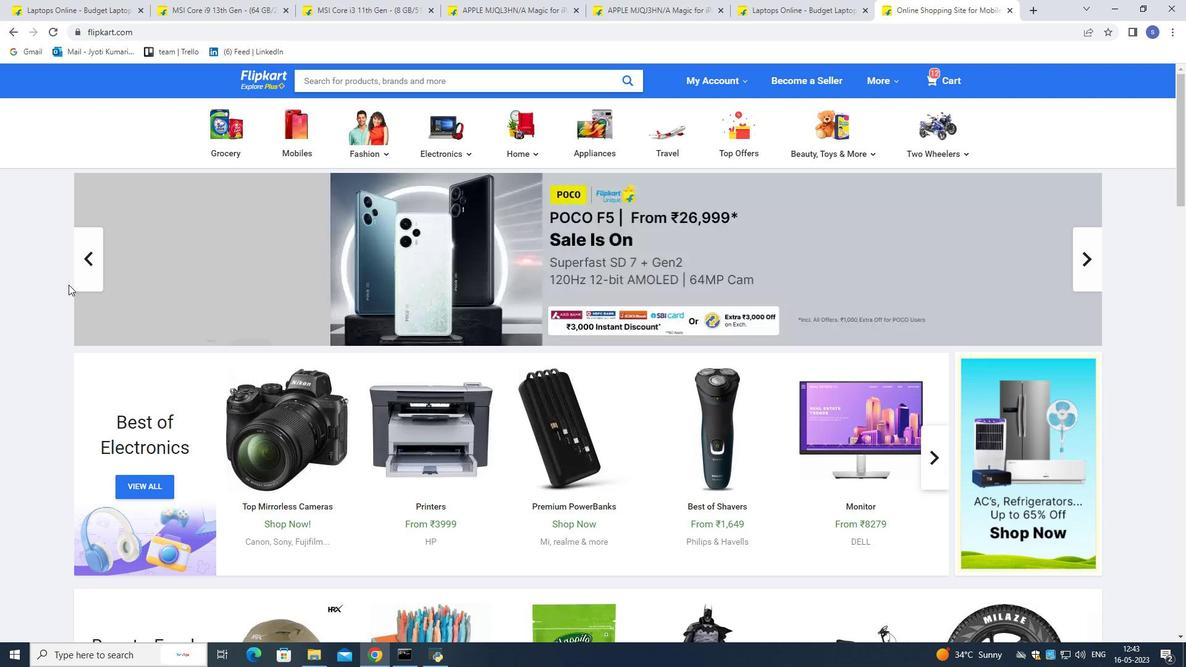 
Action: Mouse scrolled (67, 284) with delta (0, 0)
Screenshot: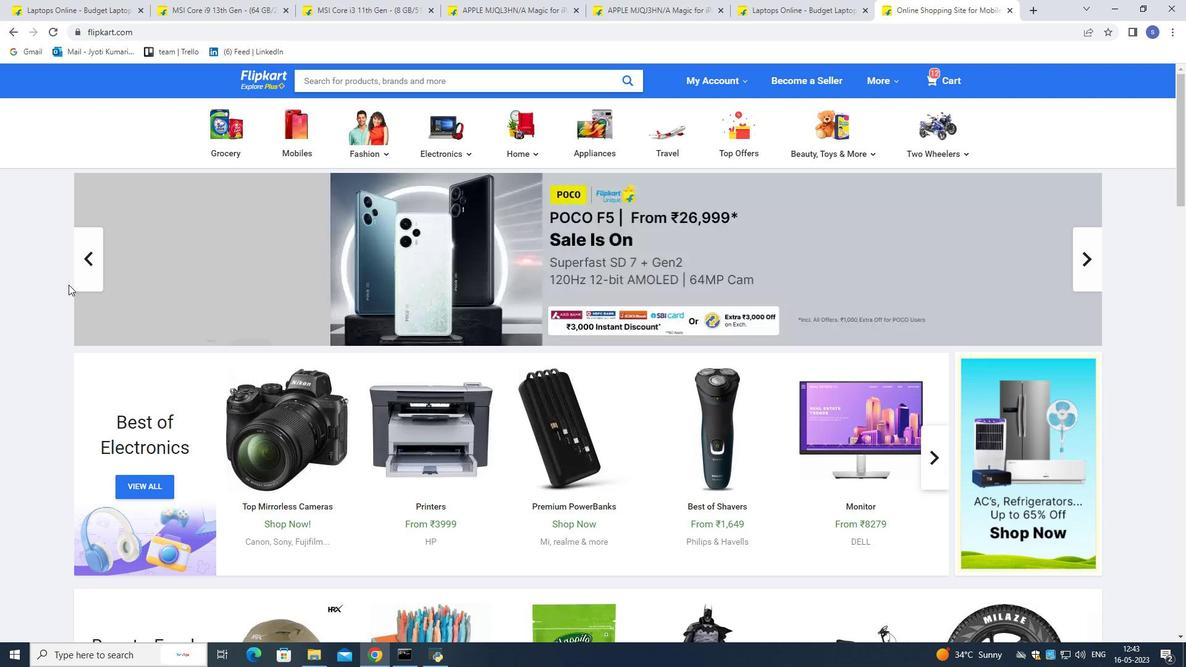 
Action: Mouse scrolled (67, 284) with delta (0, 0)
Screenshot: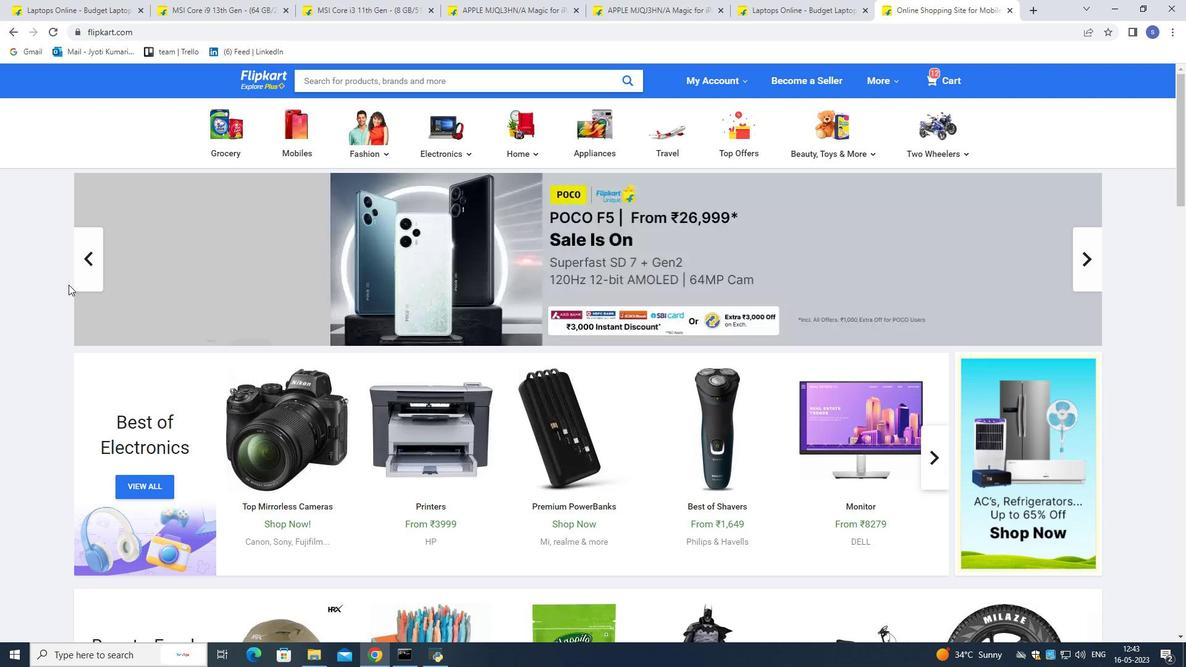 
Action: Mouse moved to (67, 284)
Screenshot: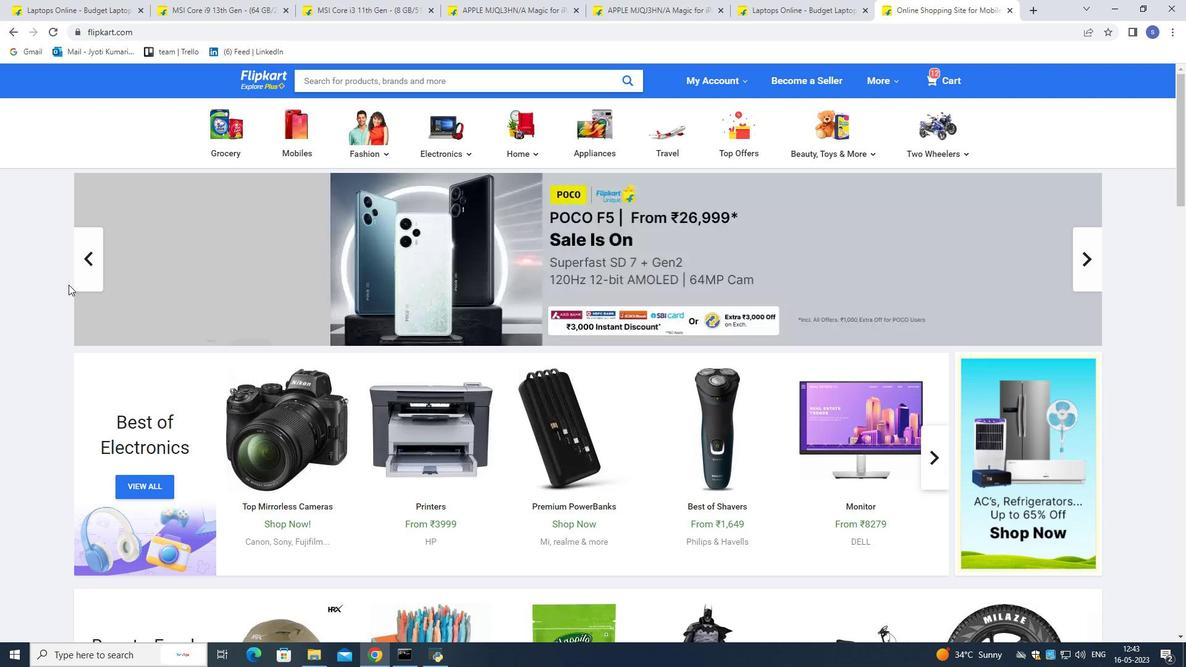 
Action: Mouse scrolled (67, 284) with delta (0, 0)
Screenshot: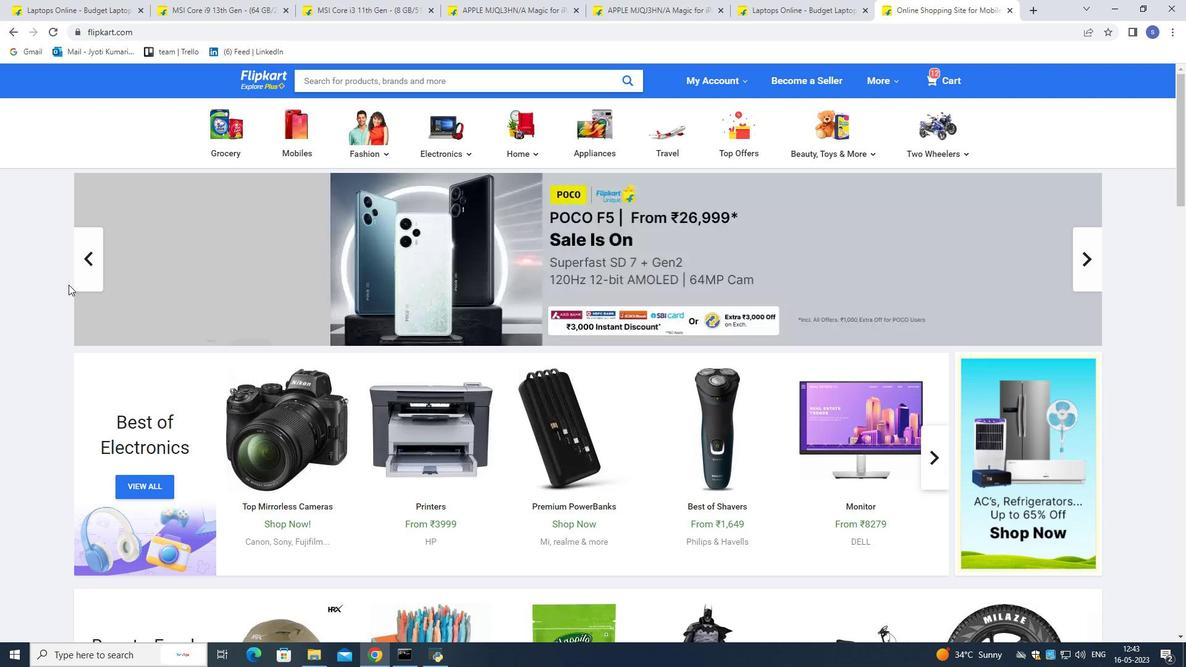 
Action: Mouse scrolled (67, 284) with delta (0, 0)
Screenshot: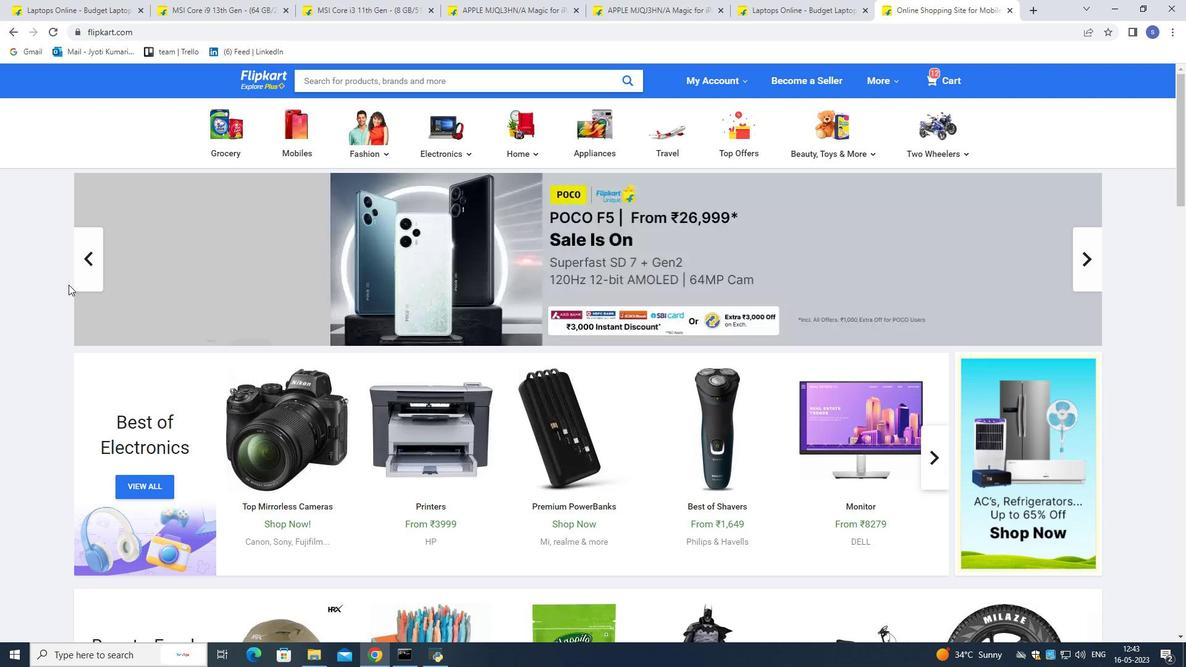 
Action: Mouse scrolled (67, 284) with delta (0, 0)
Screenshot: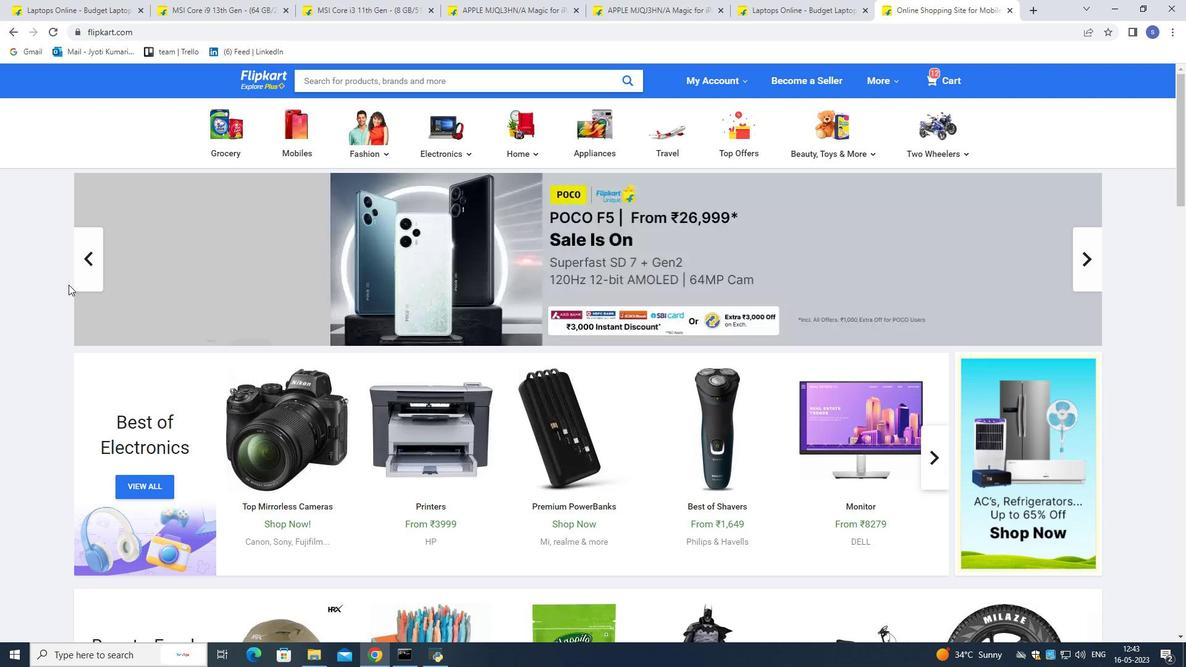 
Action: Mouse scrolled (67, 284) with delta (0, 0)
Screenshot: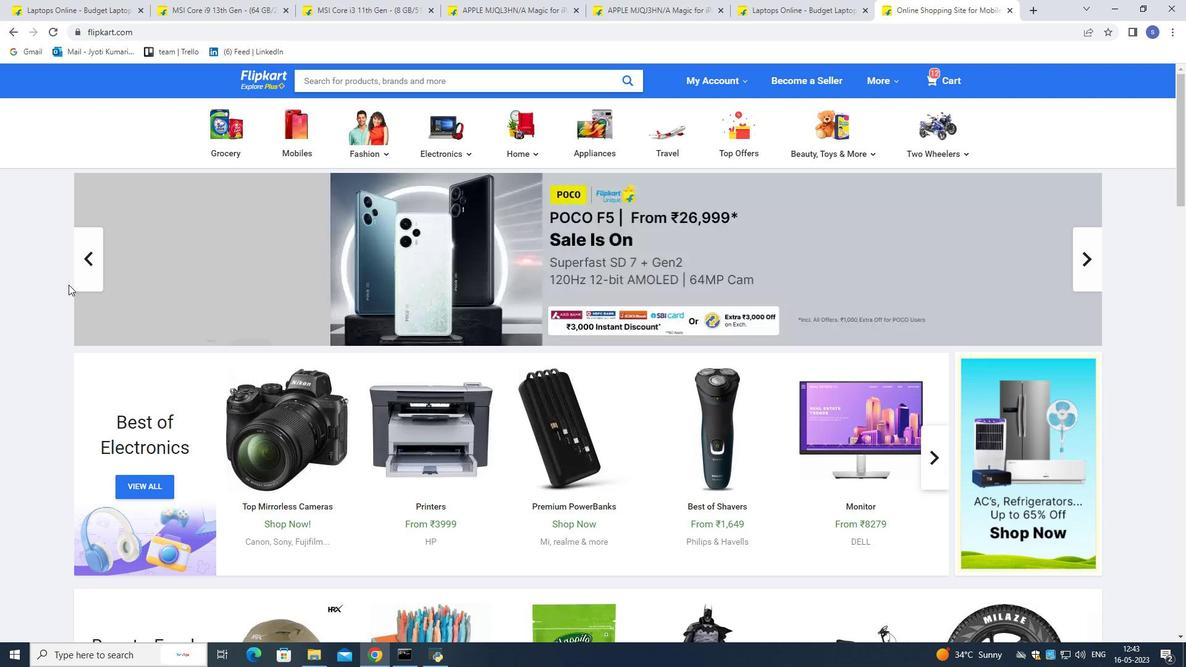 
Action: Mouse moved to (67, 284)
Screenshot: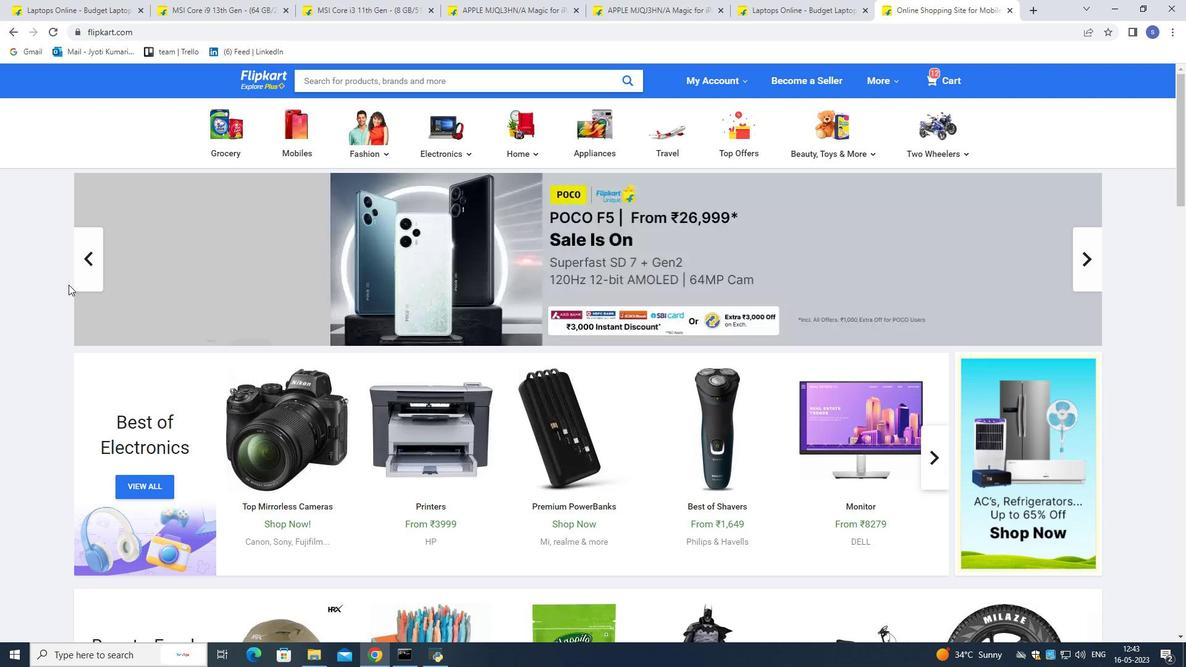 
Action: Mouse scrolled (67, 284) with delta (0, 0)
Screenshot: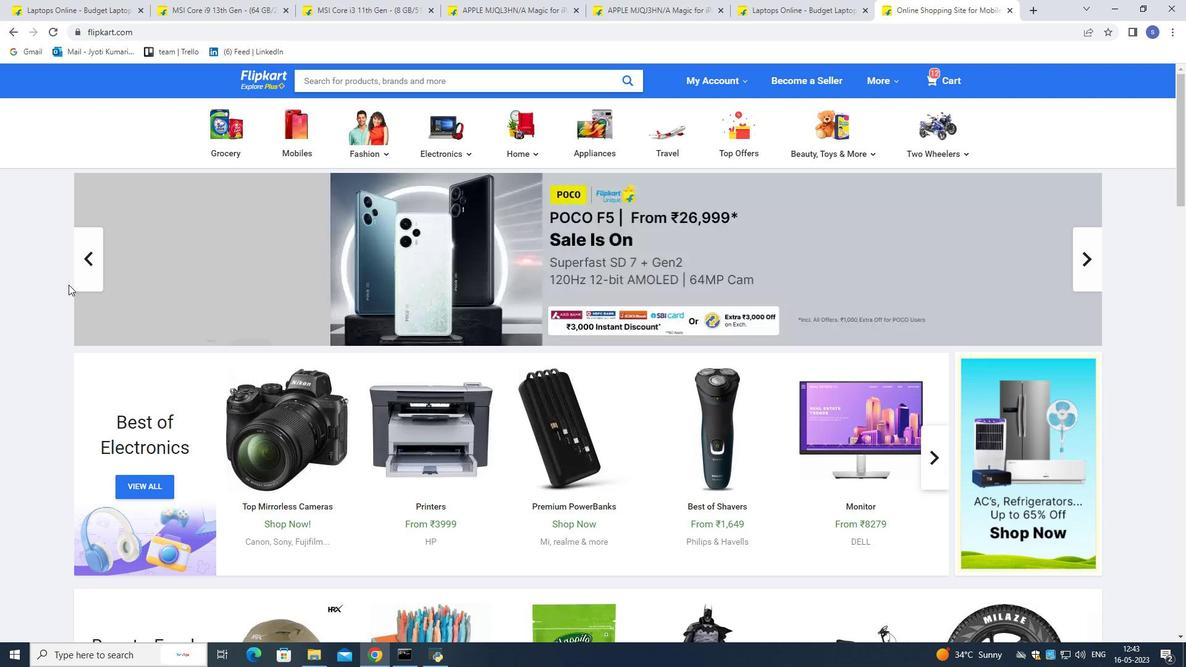 
Action: Mouse moved to (67, 284)
Screenshot: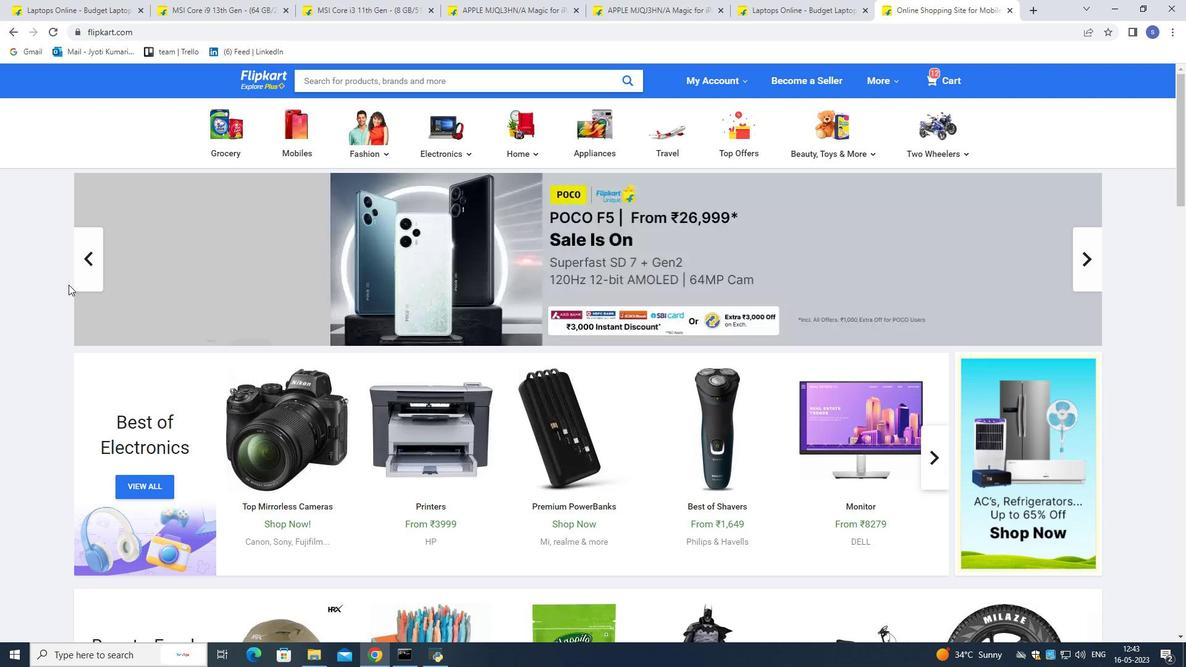 
Action: Mouse scrolled (67, 284) with delta (0, 0)
Screenshot: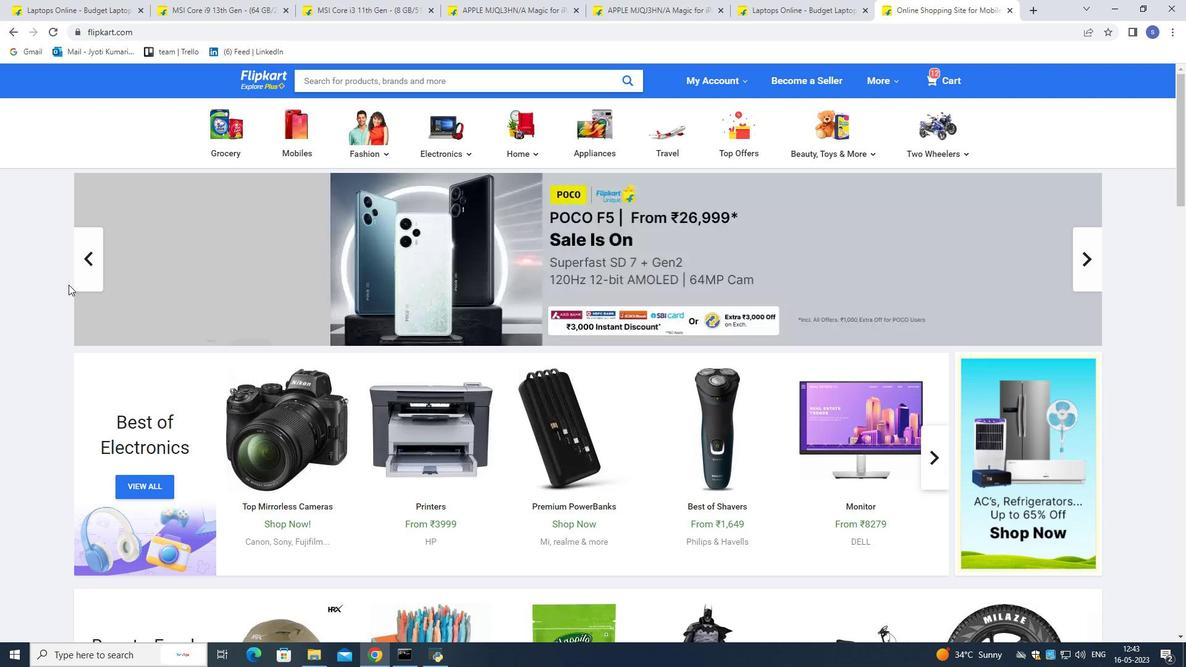 
Action: Mouse scrolled (67, 284) with delta (0, 0)
Screenshot: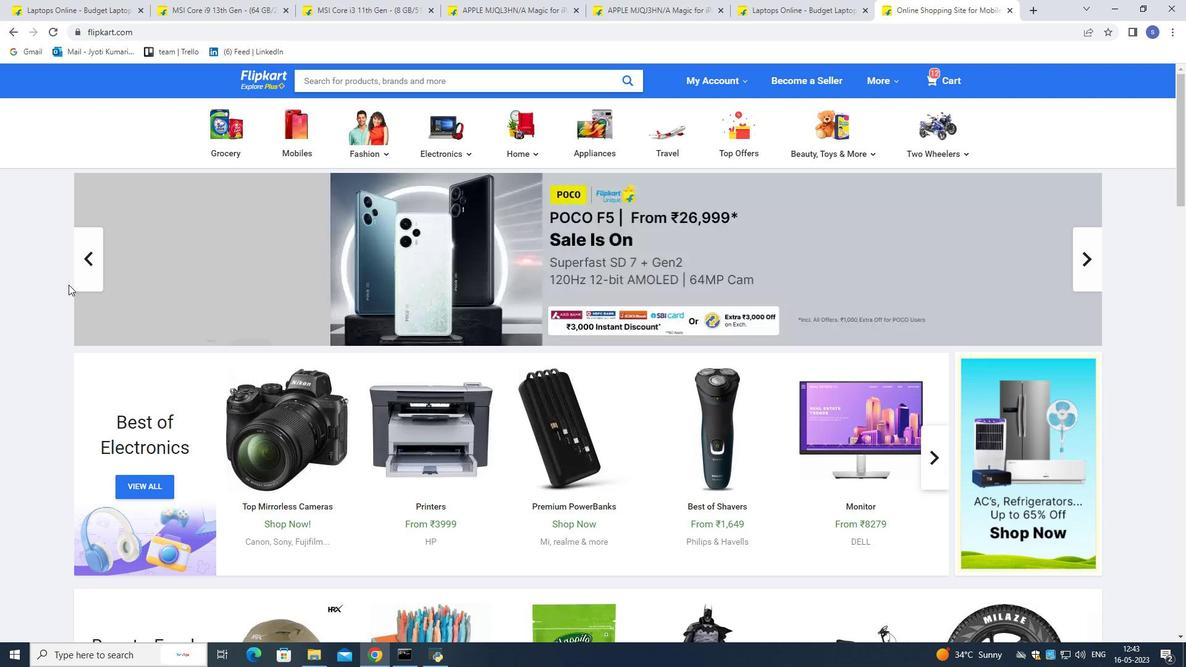 
Action: Mouse scrolled (67, 284) with delta (0, 0)
Screenshot: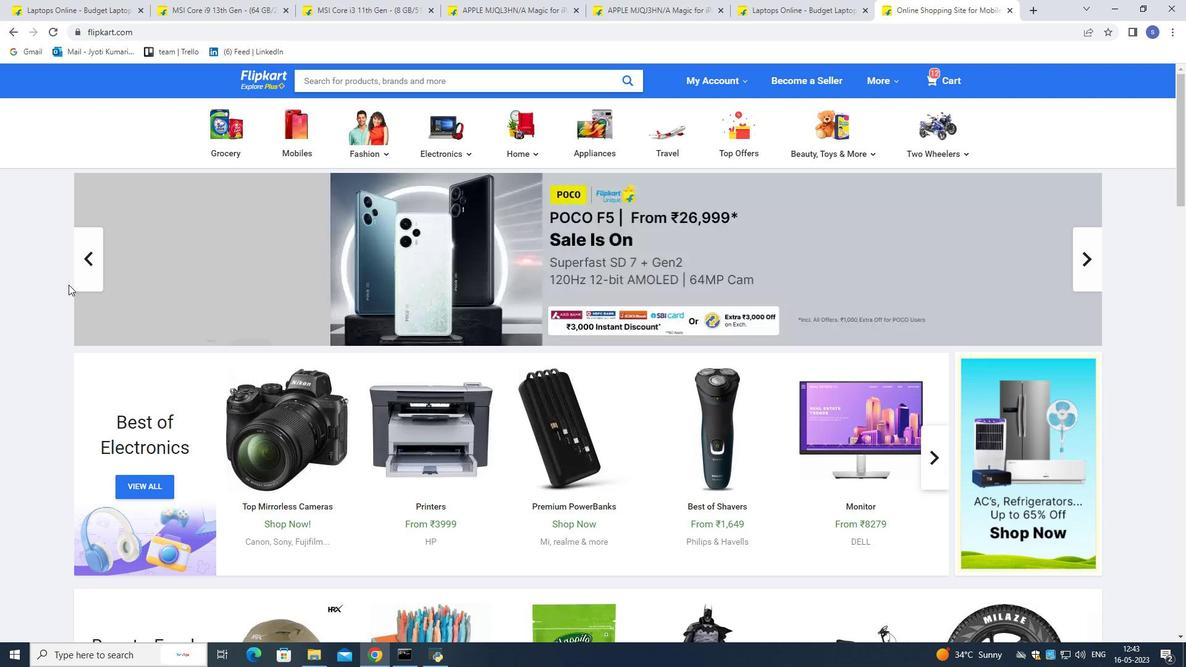 
Action: Mouse scrolled (67, 284) with delta (0, 0)
Screenshot: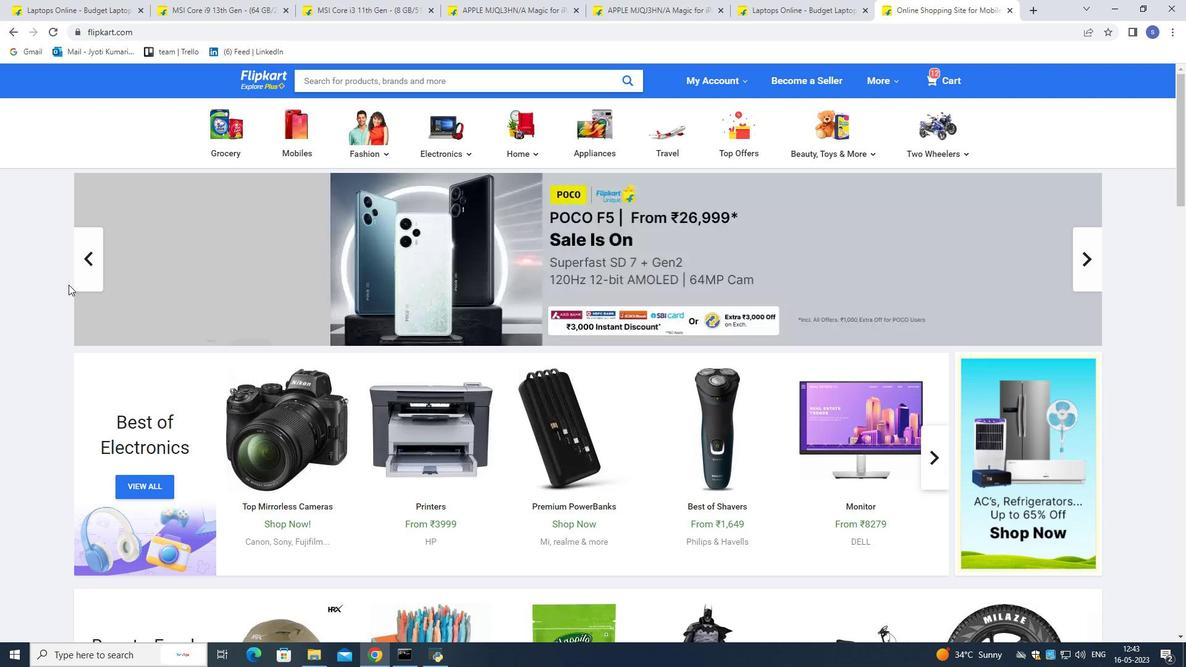 
Action: Mouse moved to (67, 284)
Screenshot: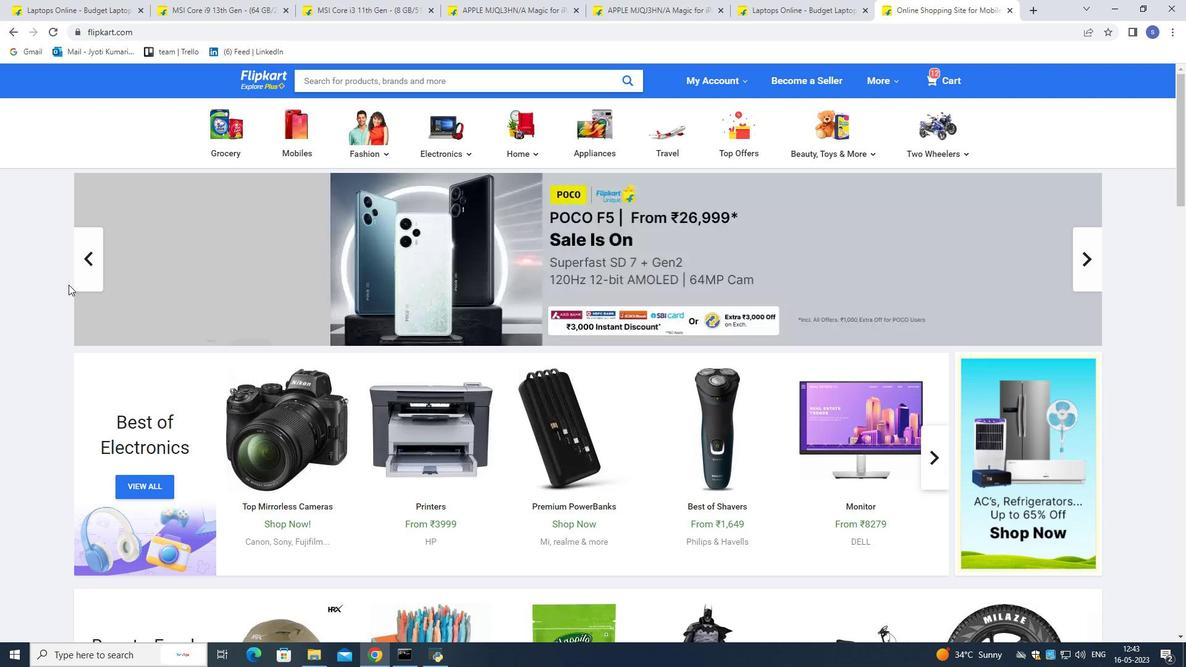 
Action: Mouse scrolled (67, 284) with delta (0, 0)
Screenshot: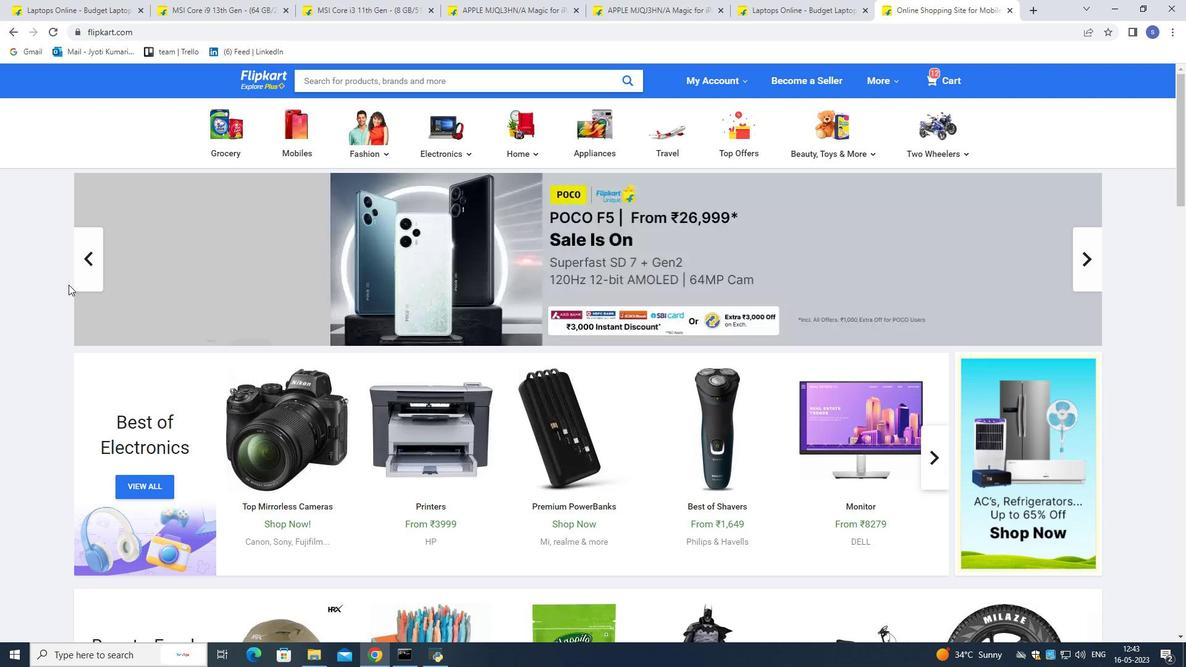 
Action: Mouse scrolled (67, 284) with delta (0, 0)
Screenshot: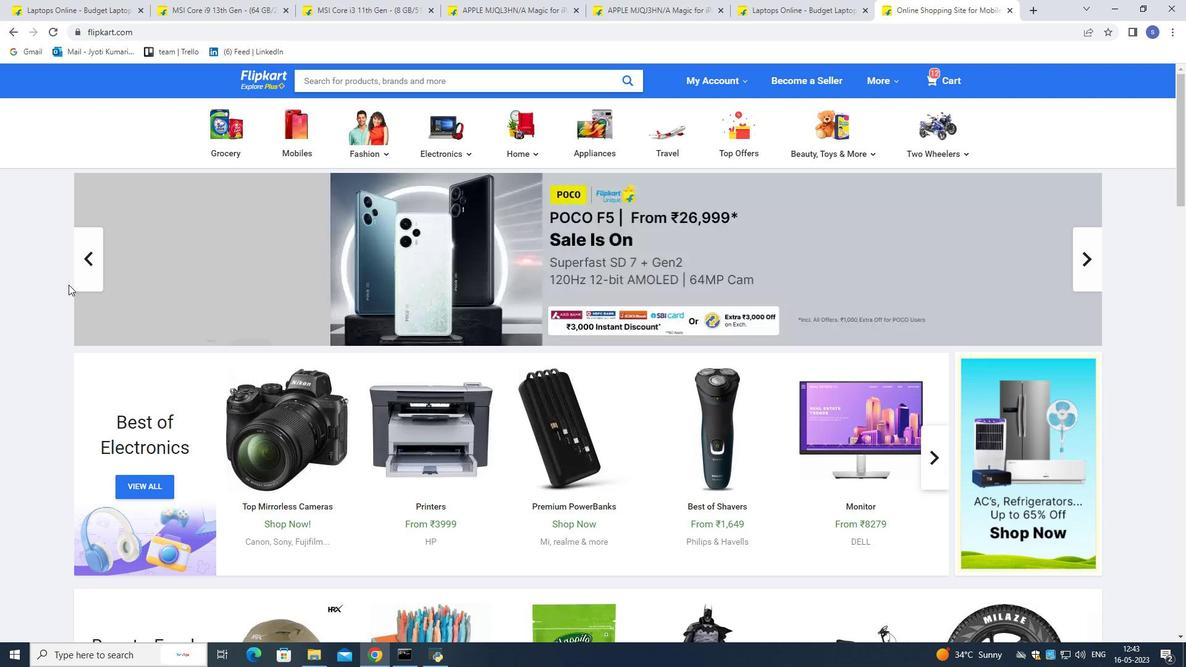 
Action: Mouse scrolled (67, 284) with delta (0, 0)
Screenshot: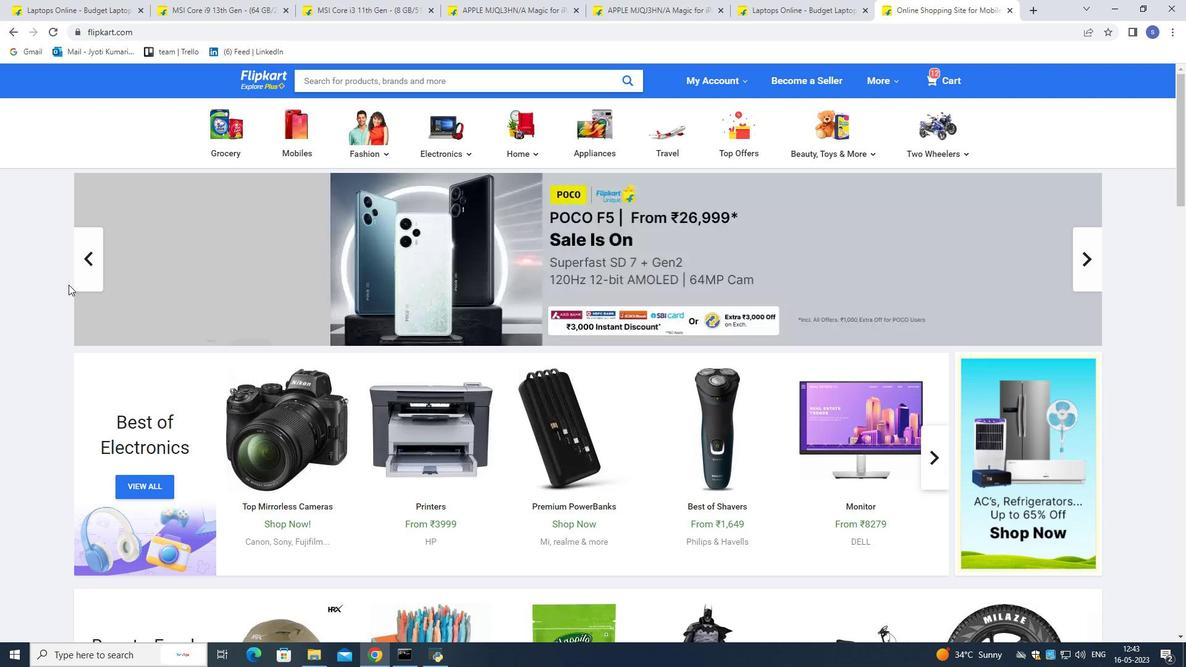 
Action: Mouse moved to (67, 284)
Screenshot: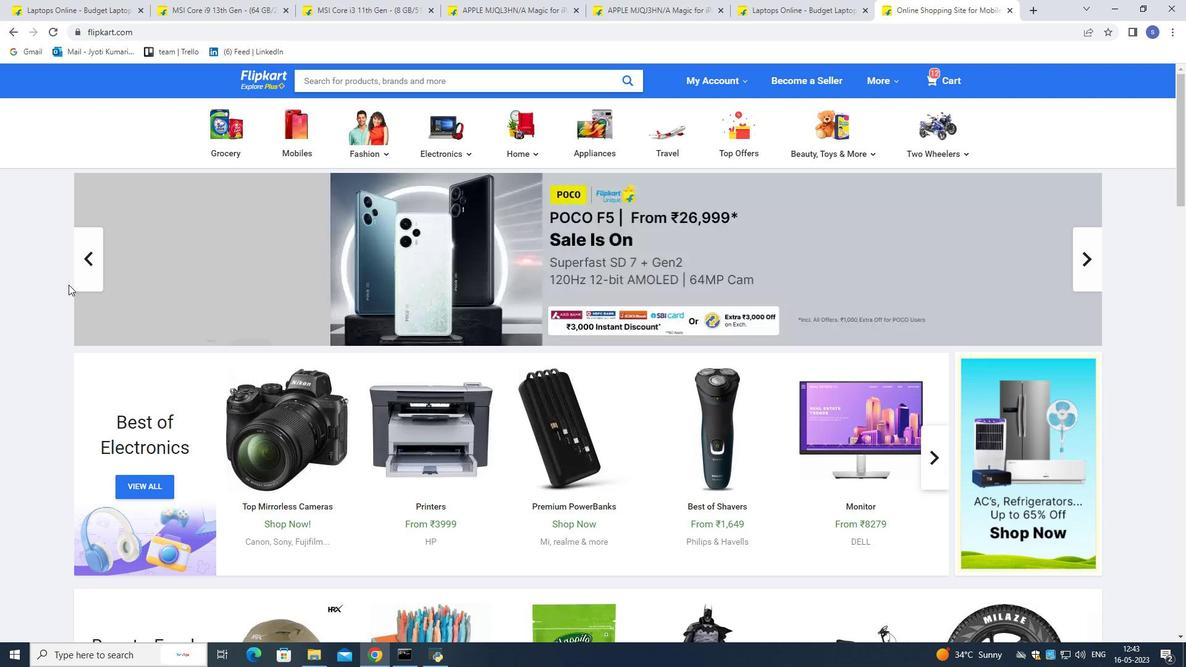 
Action: Mouse scrolled (67, 284) with delta (0, 0)
Screenshot: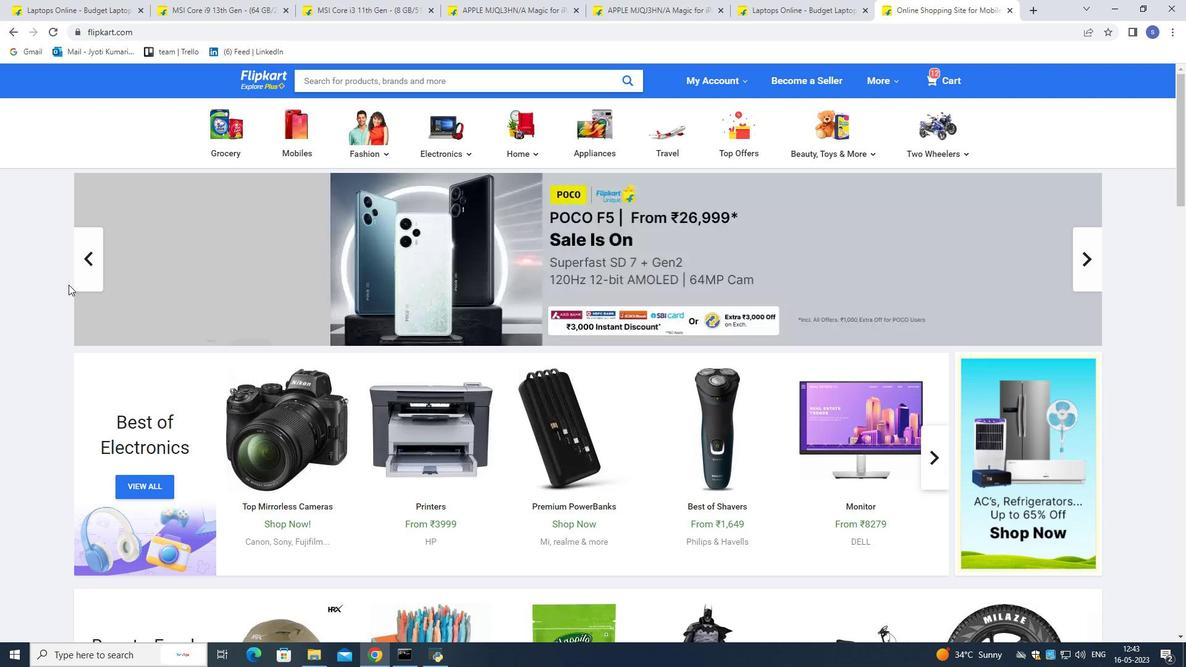 
Action: Mouse scrolled (67, 284) with delta (0, 0)
Screenshot: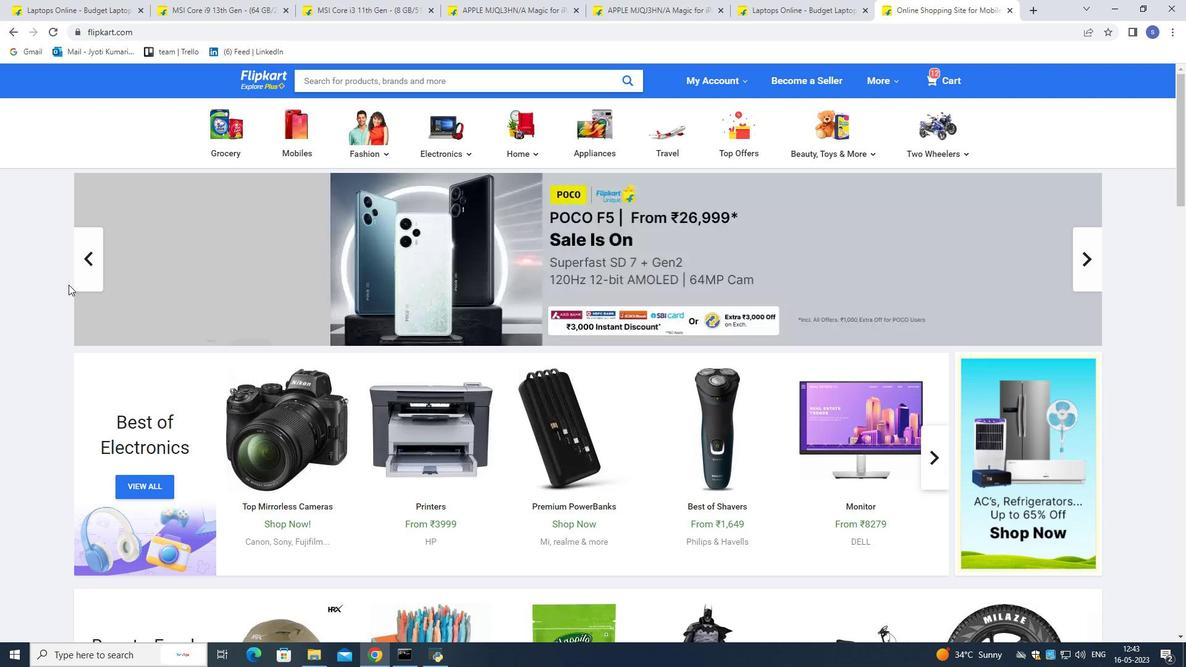 
Action: Mouse scrolled (67, 284) with delta (0, 0)
Screenshot: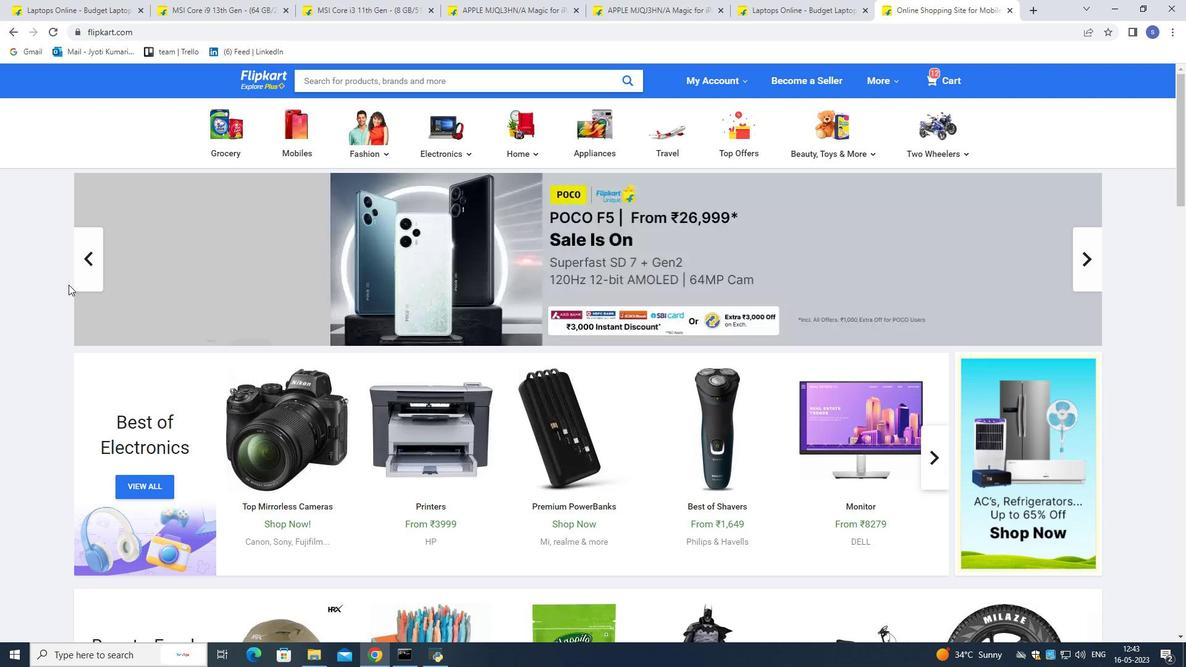 
Action: Mouse scrolled (67, 284) with delta (0, 0)
Screenshot: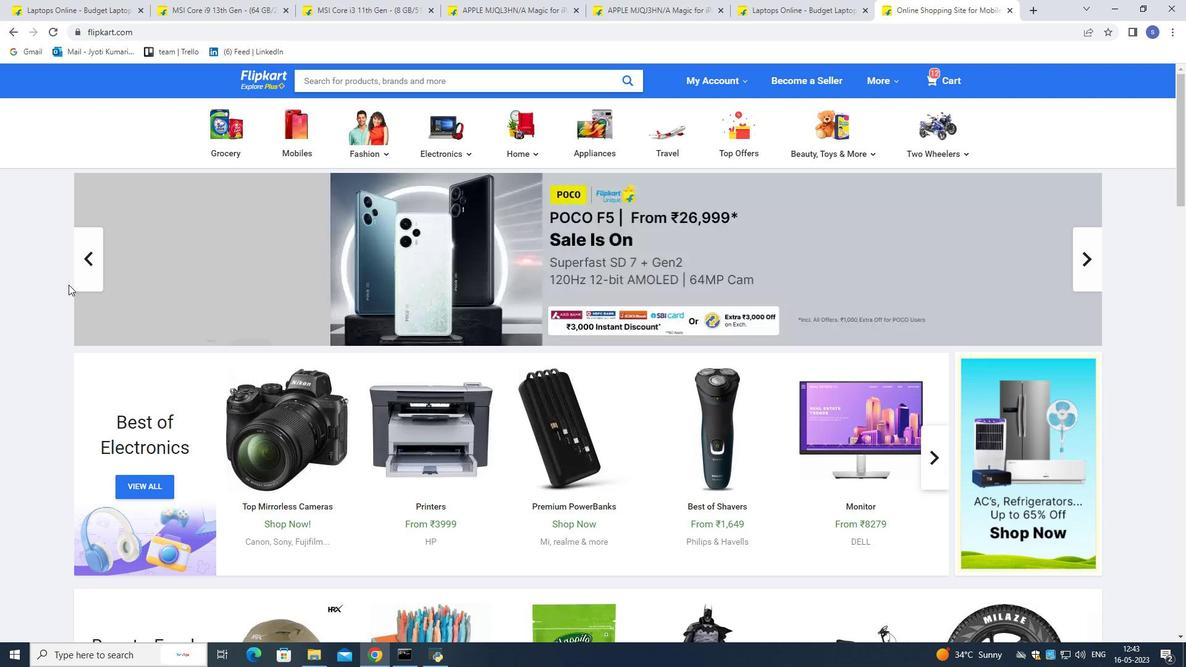 
Action: Mouse scrolled (67, 284) with delta (0, 0)
Screenshot: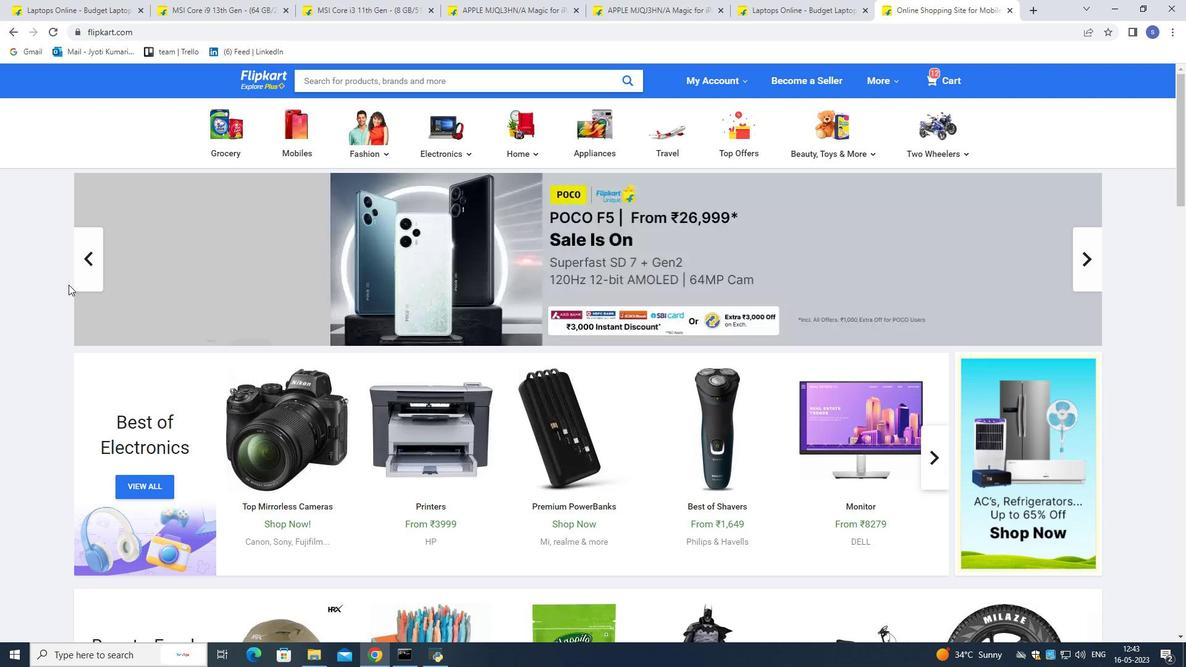 
Action: Mouse moved to (67, 284)
Screenshot: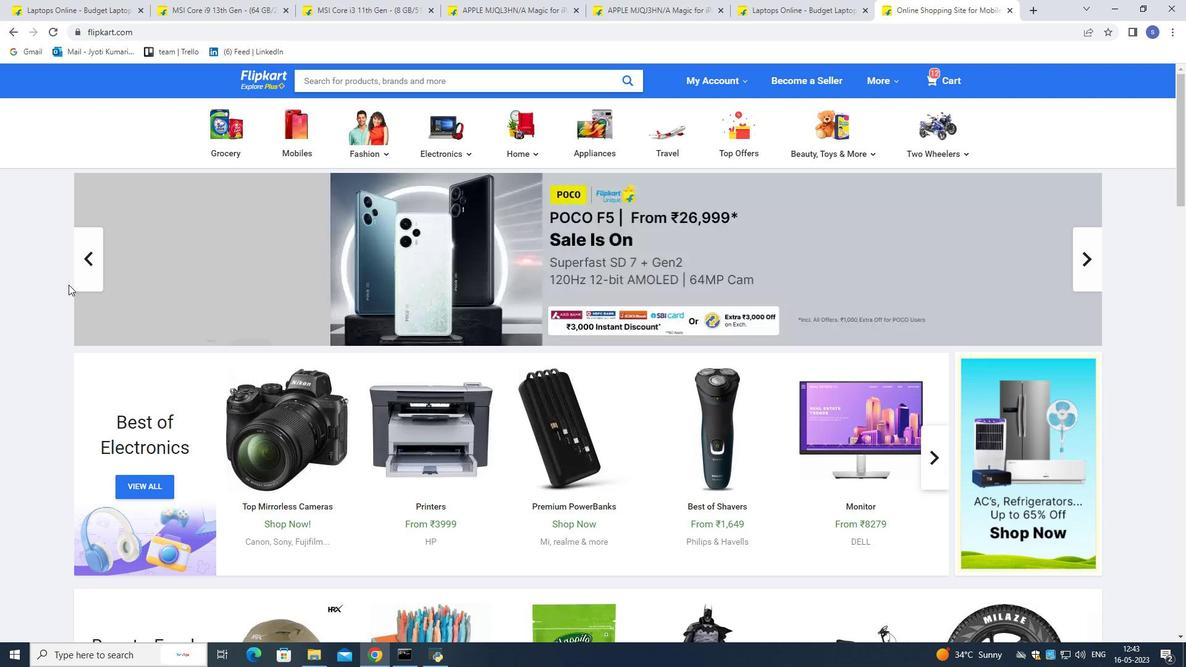 
Action: Mouse scrolled (67, 284) with delta (0, 0)
Screenshot: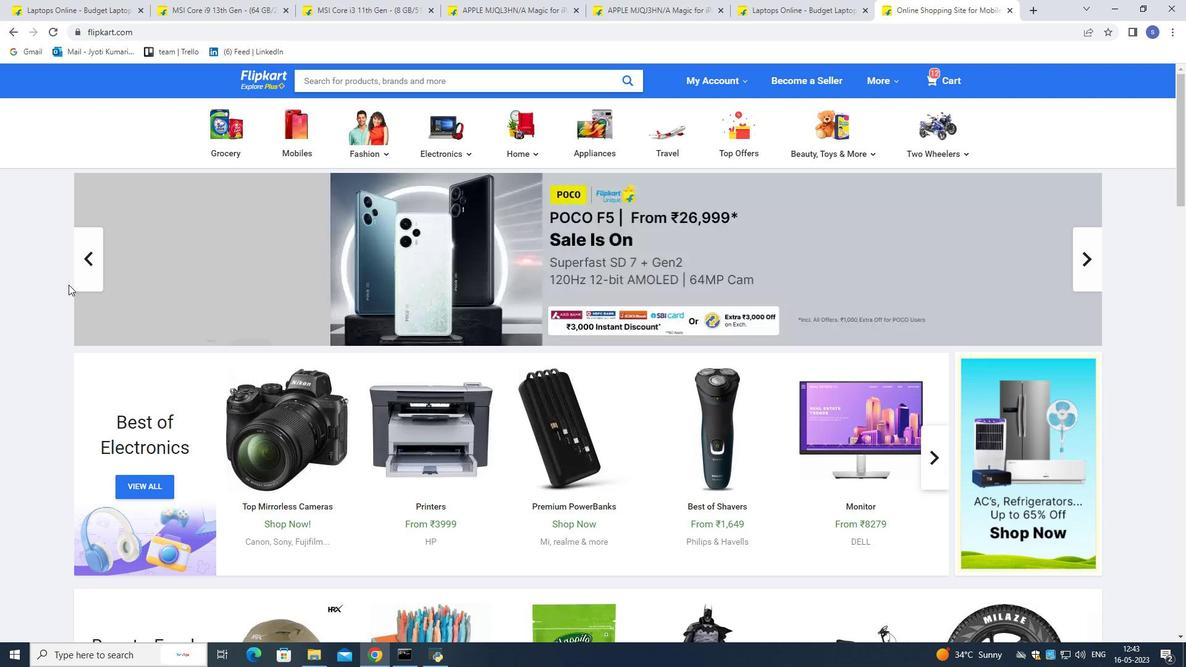 
Action: Mouse scrolled (67, 284) with delta (0, 0)
Screenshot: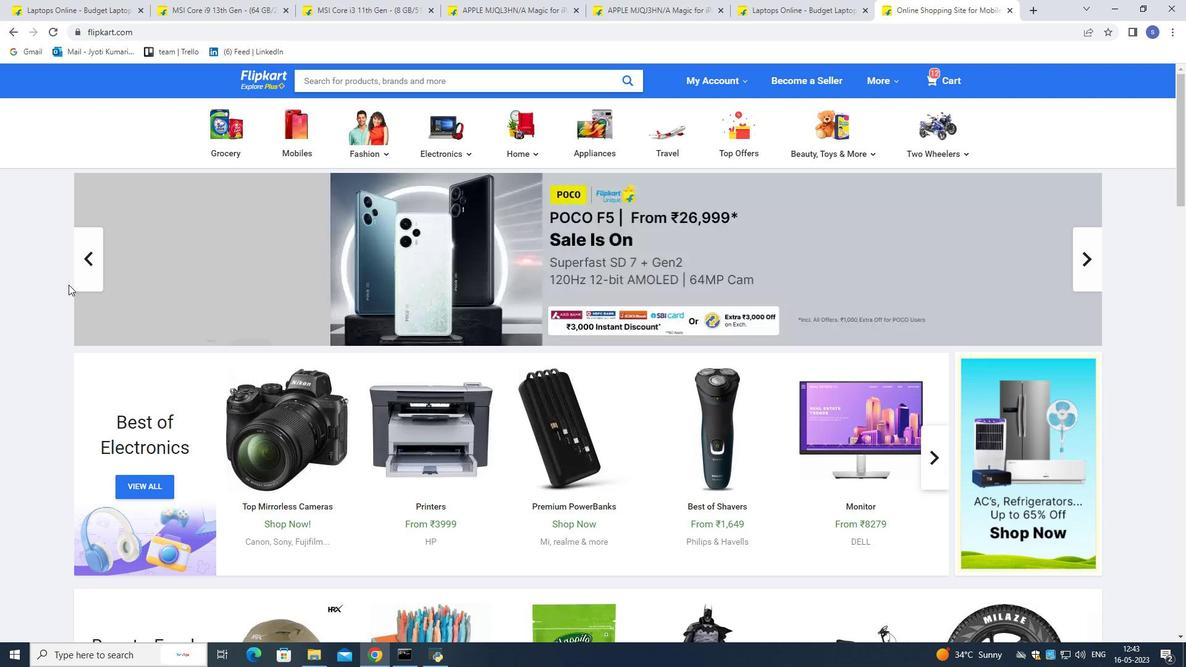 
Action: Mouse scrolled (67, 284) with delta (0, 0)
Screenshot: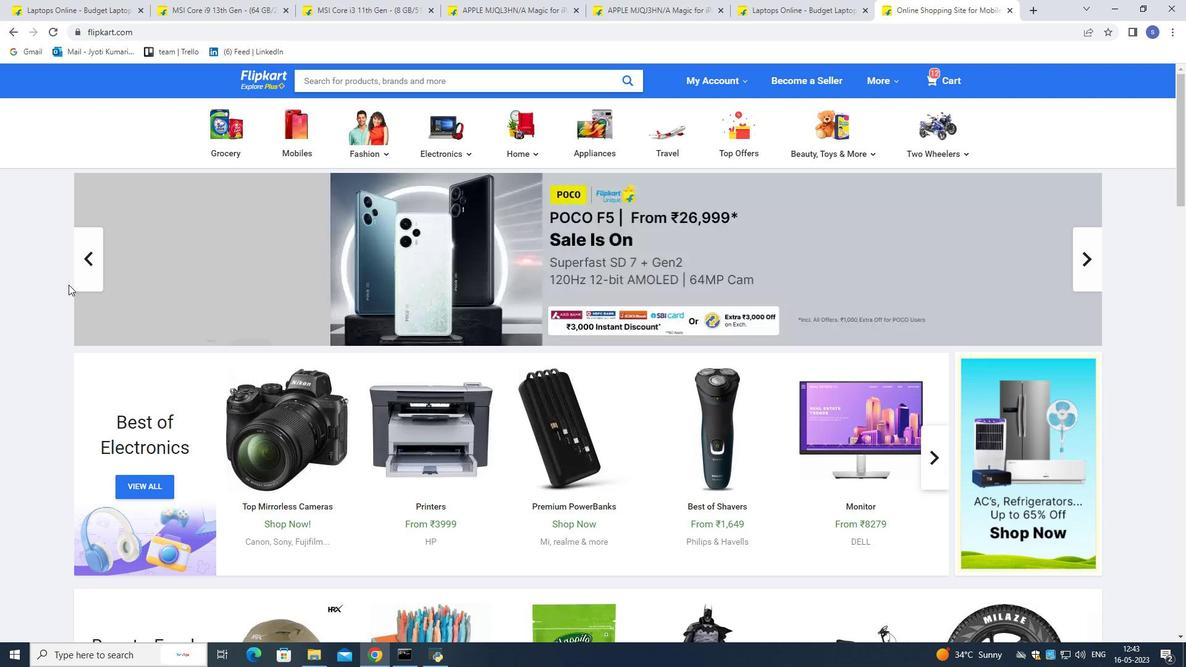 
Action: Mouse scrolled (67, 284) with delta (0, 0)
Screenshot: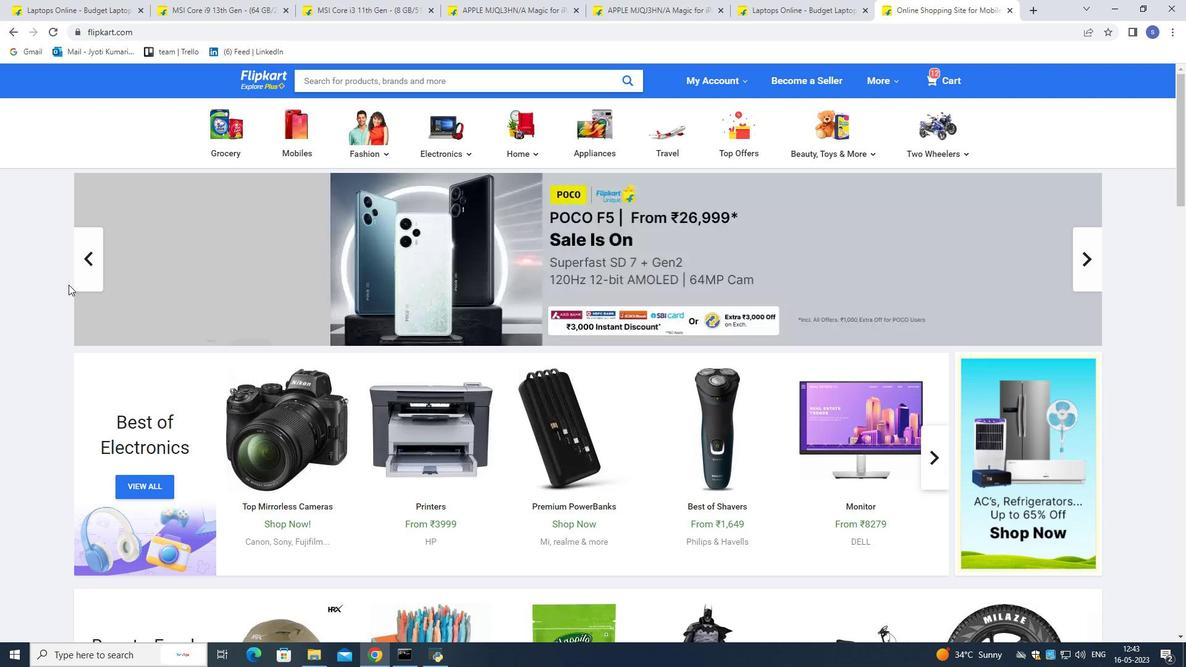 
Action: Mouse moved to (67, 284)
Screenshot: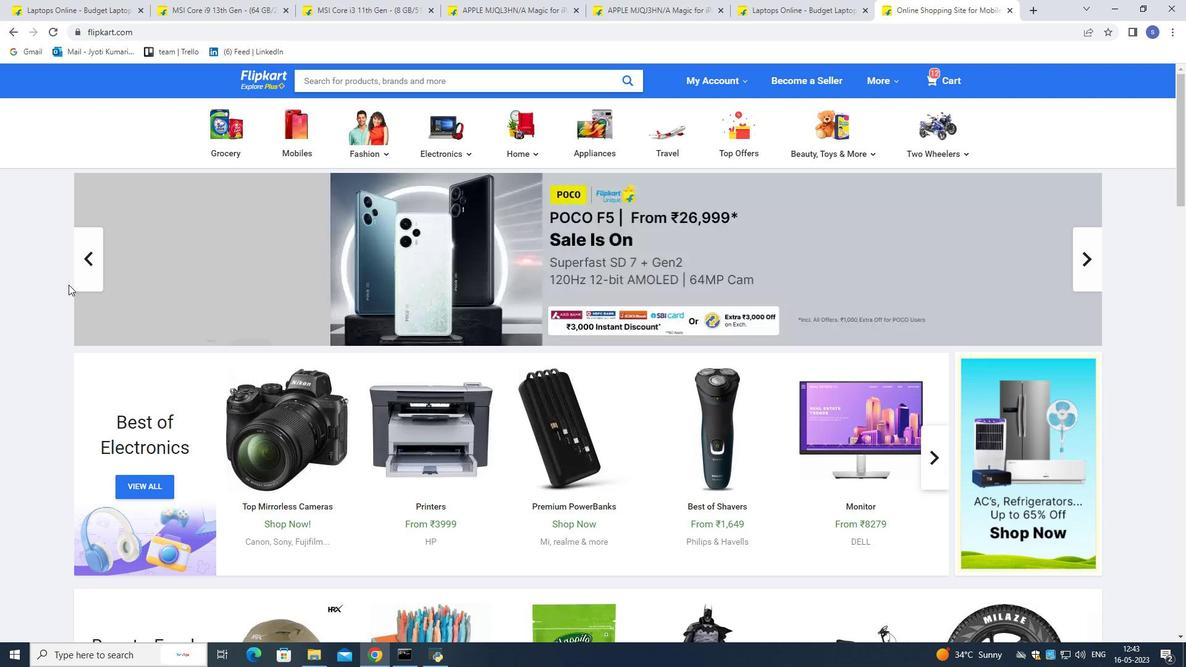 
Action: Mouse pressed left at (67, 284)
Screenshot: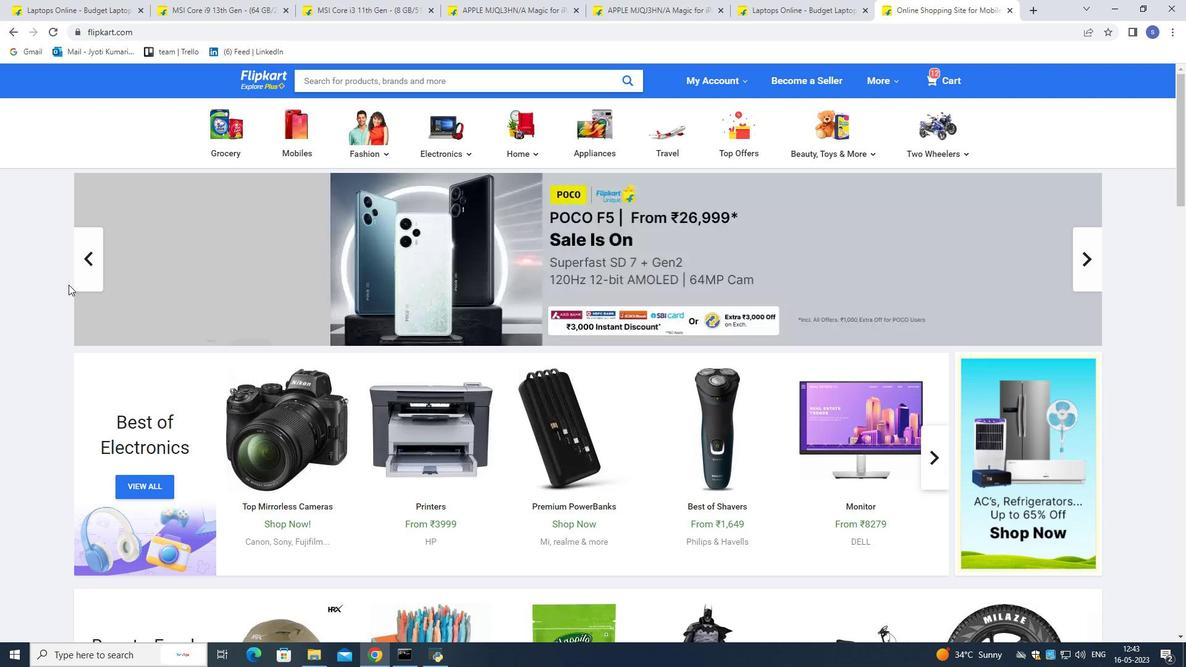 
Action: Mouse moved to (67, 284)
Screenshot: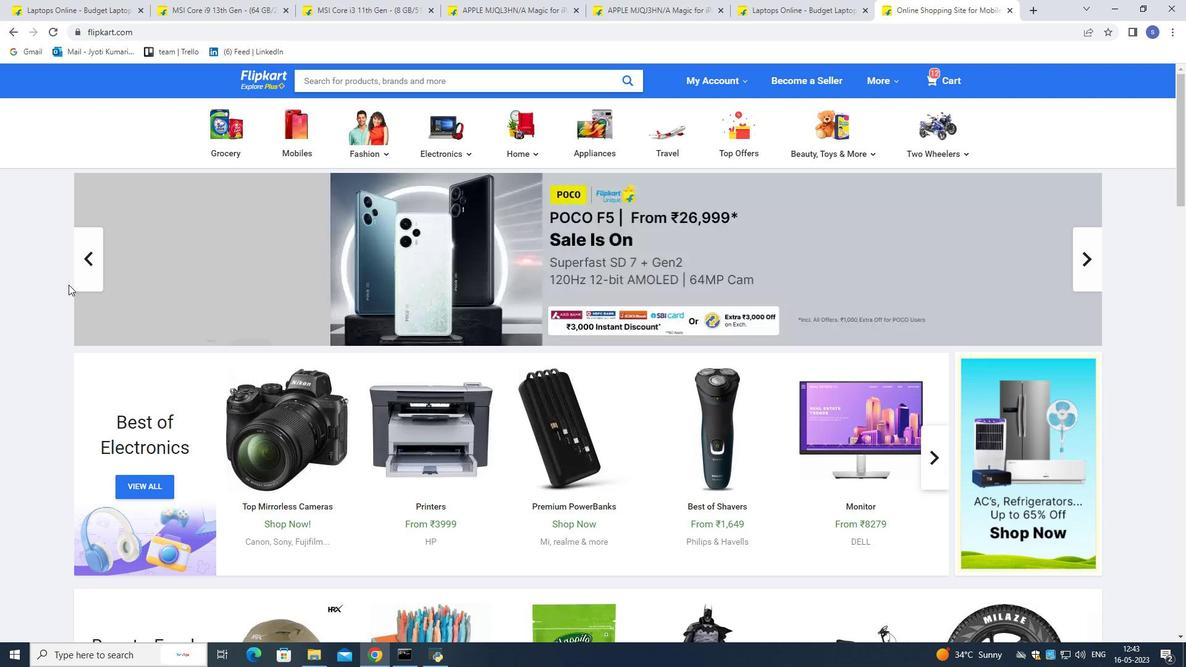 
Action: Mouse pressed left at (67, 284)
Screenshot: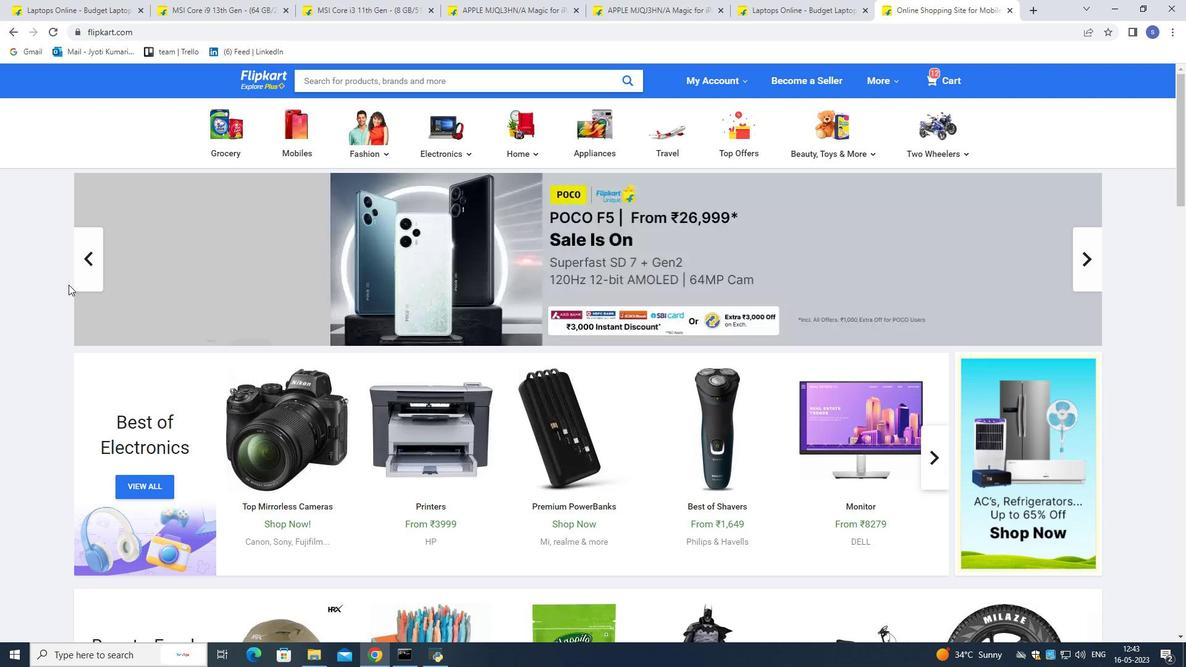 
Action: Mouse moved to (67, 284)
Screenshot: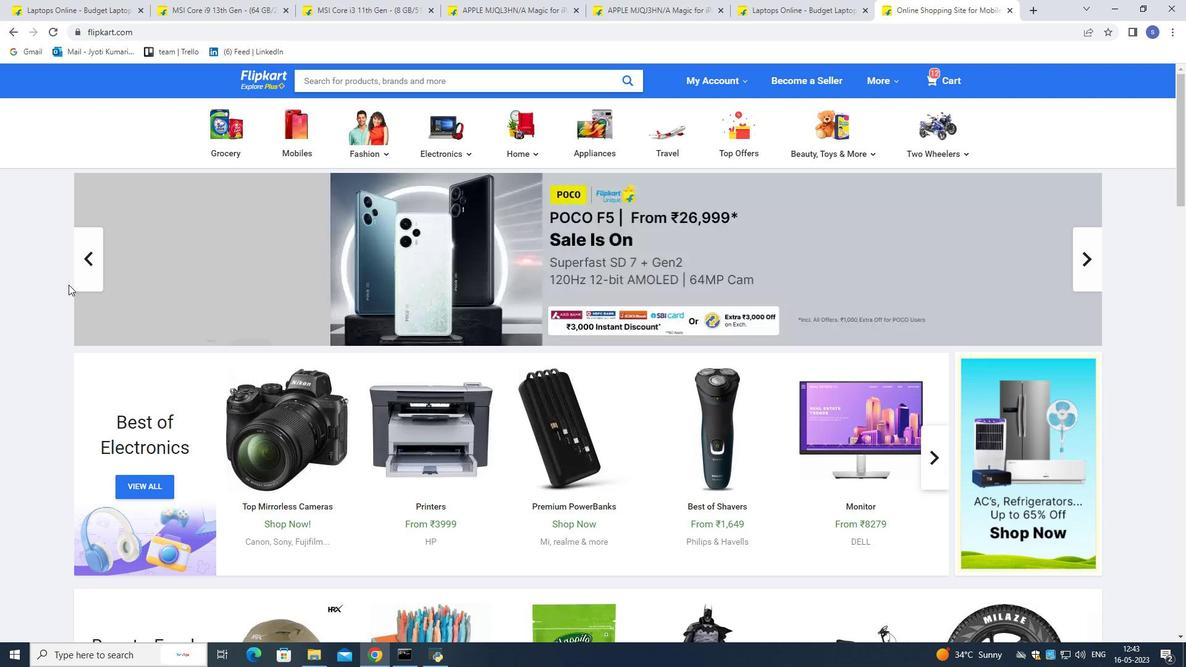 
Action: Mouse pressed left at (67, 284)
Screenshot: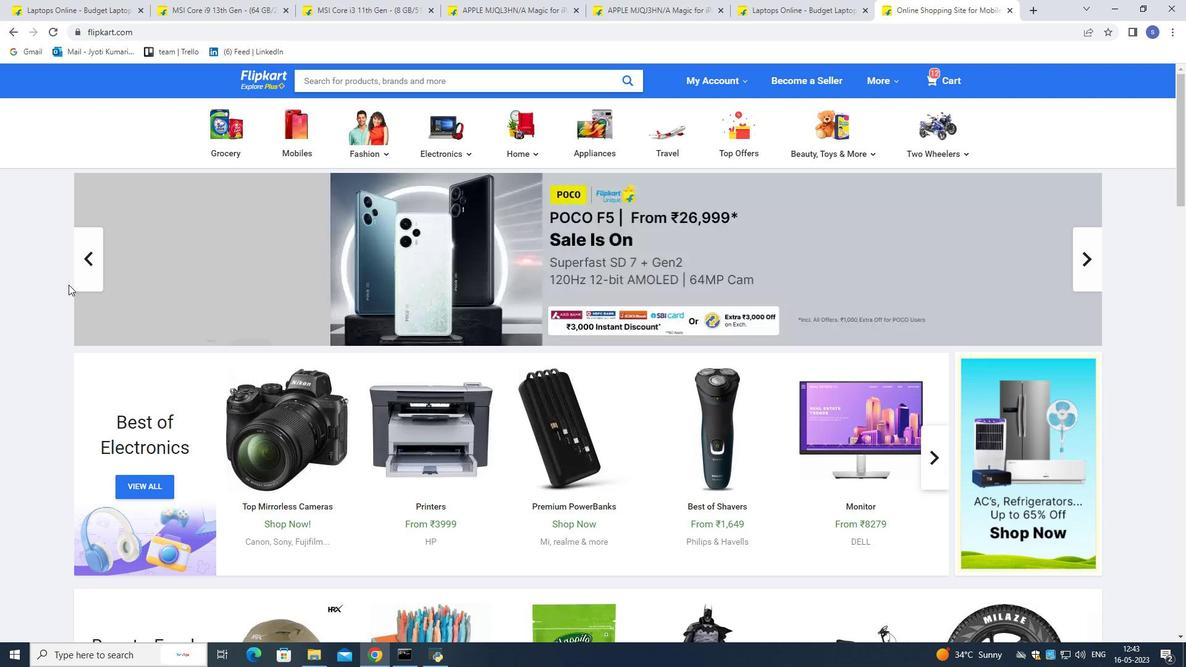 
Action: Mouse moved to (67, 284)
Screenshot: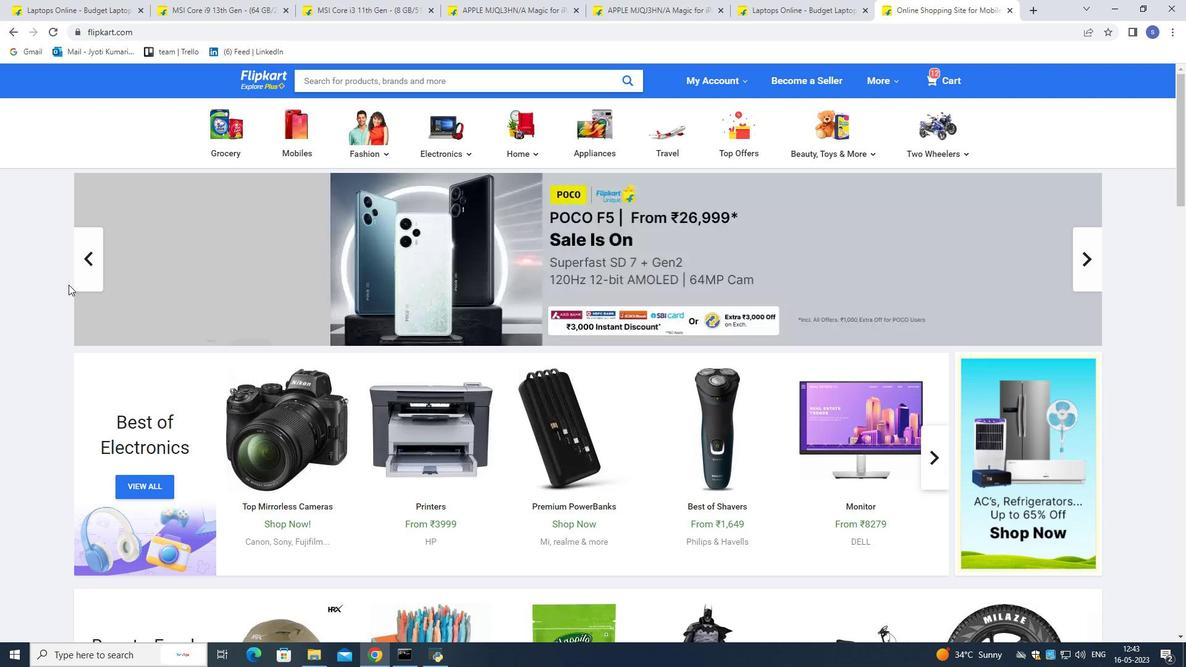 
Action: Mouse pressed left at (67, 284)
Screenshot: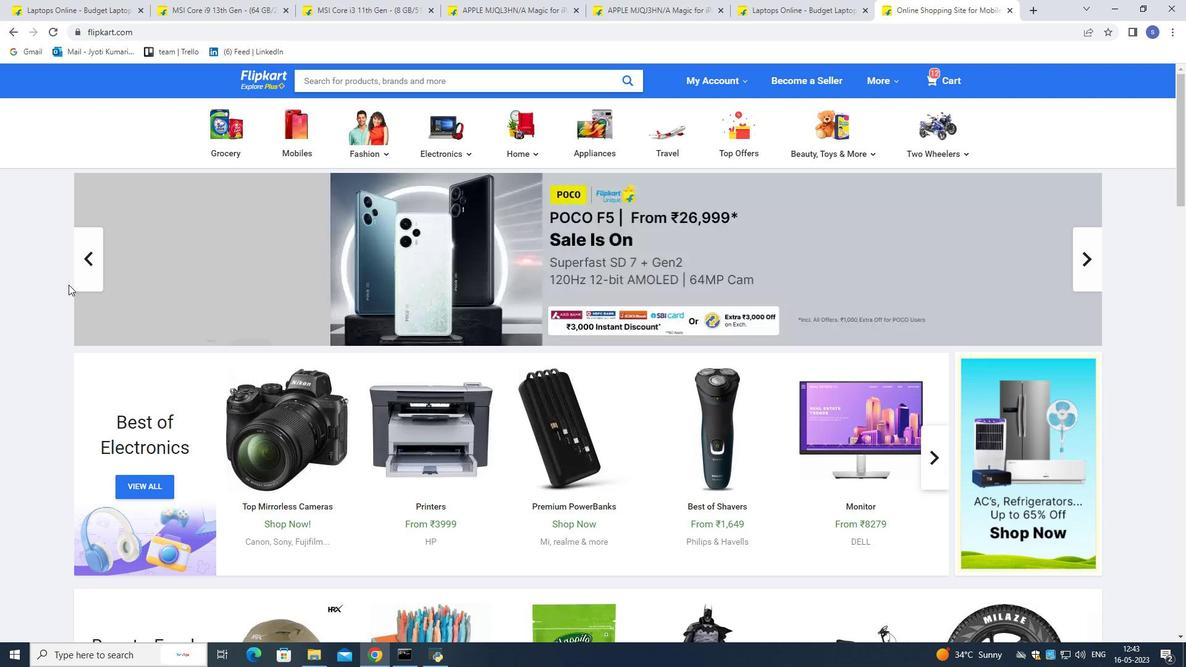 
Action: Mouse moved to (67, 284)
Screenshot: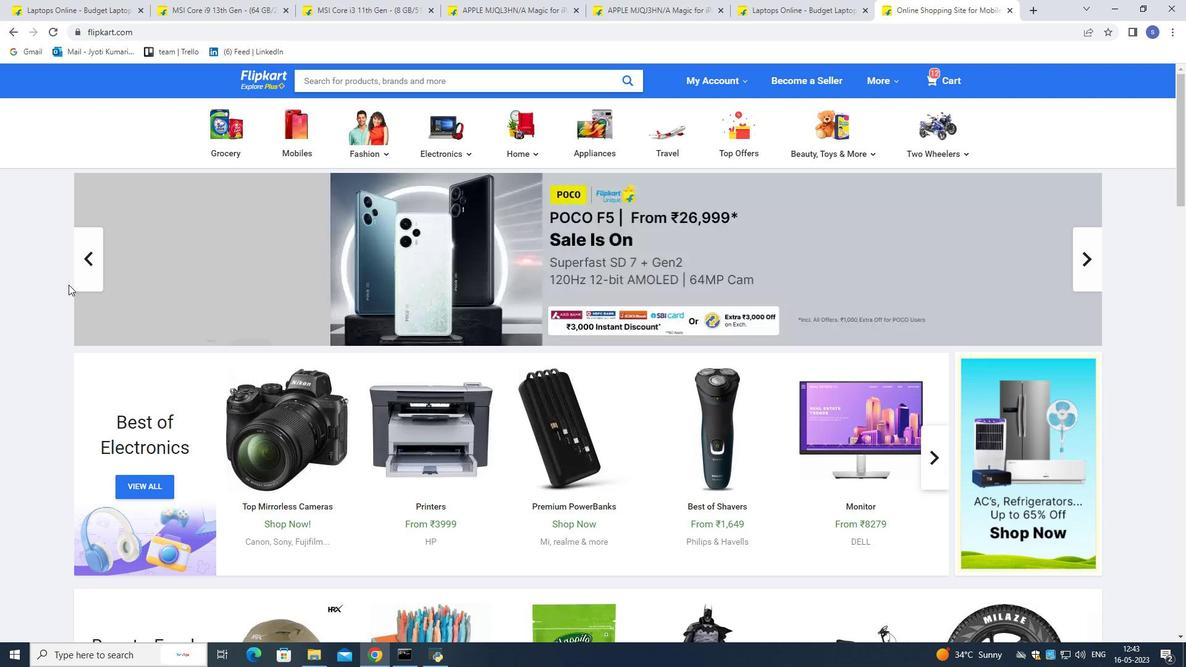 
Action: Mouse pressed left at (67, 284)
Screenshot: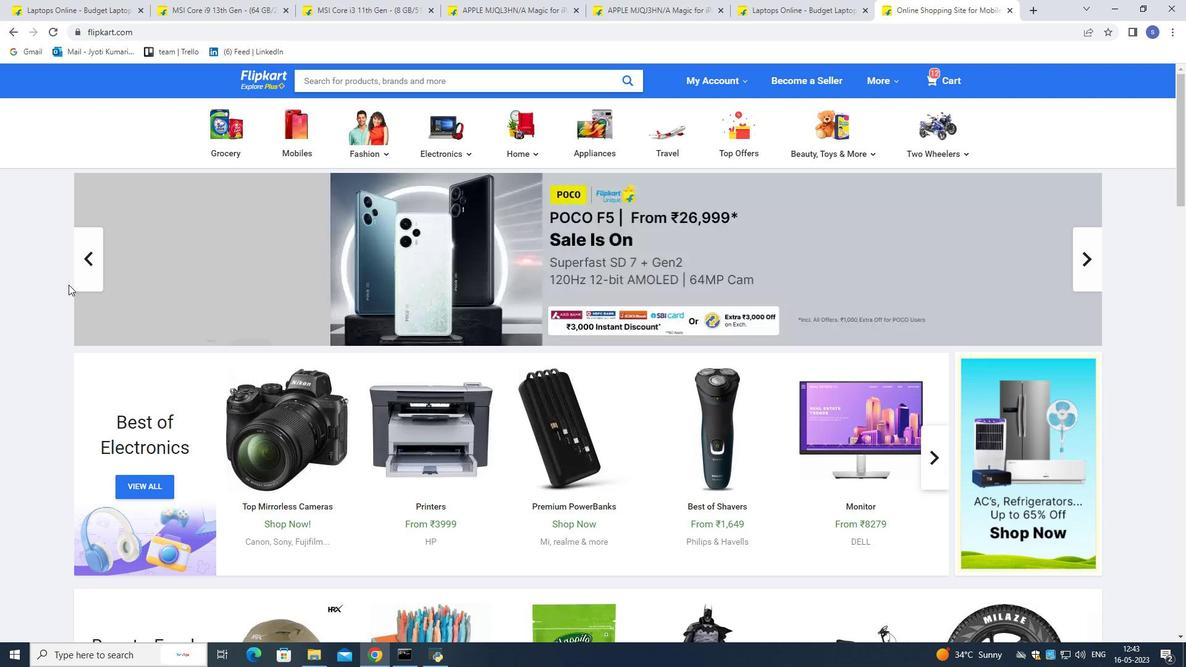 
Action: Mouse moved to (67, 284)
Screenshot: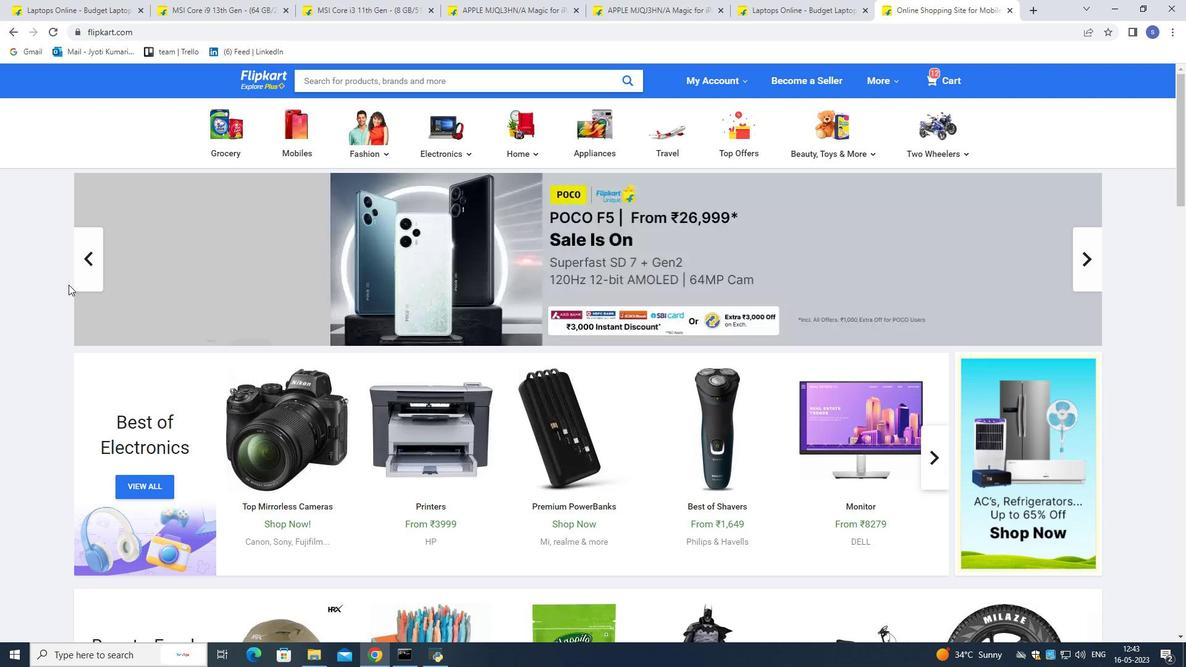 
Action: Mouse pressed left at (67, 284)
Screenshot: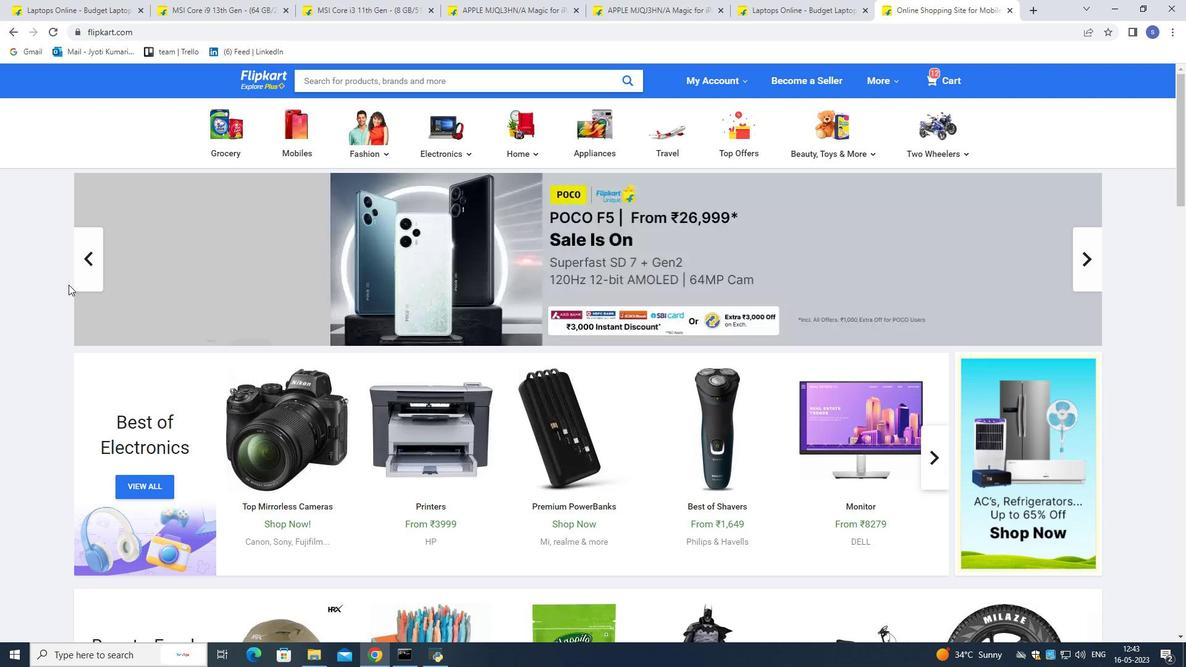 
Action: Mouse moved to (67, 284)
Screenshot: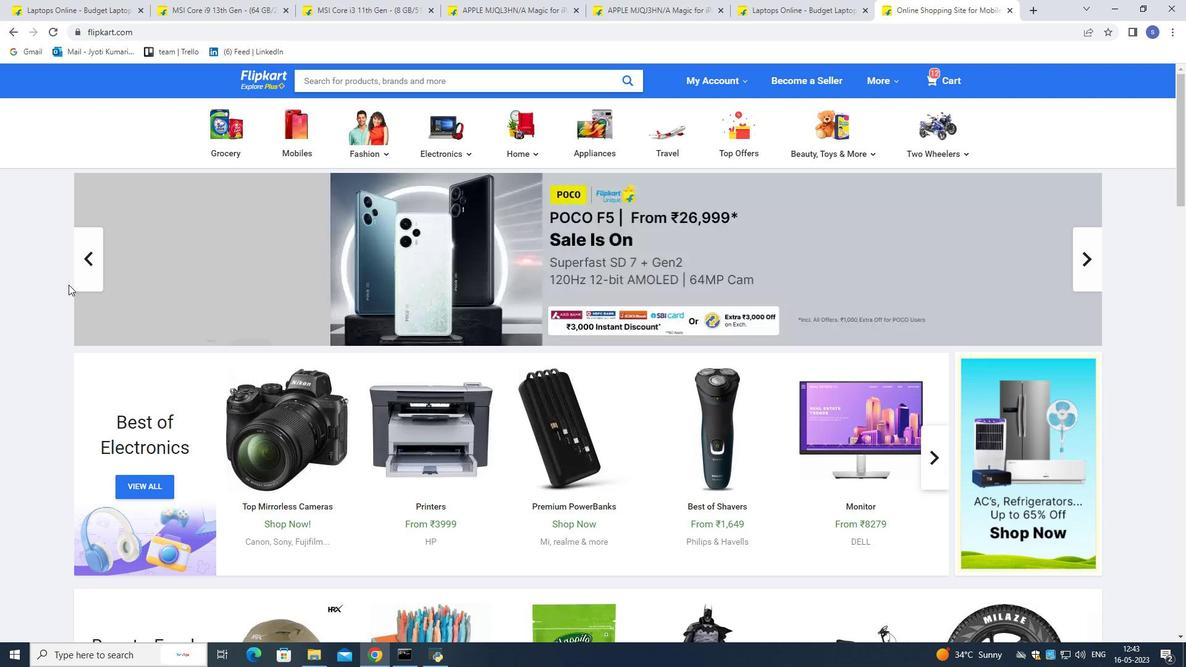 
Action: Mouse scrolled (67, 284) with delta (0, 0)
Screenshot: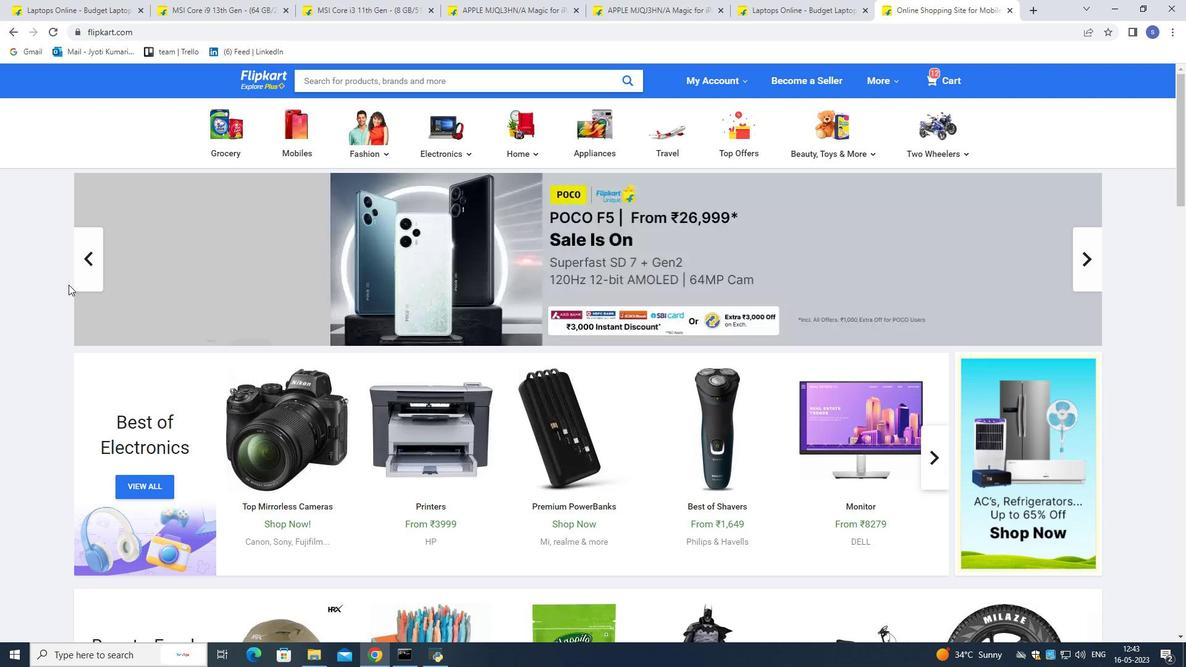 
Action: Mouse moved to (67, 284)
Screenshot: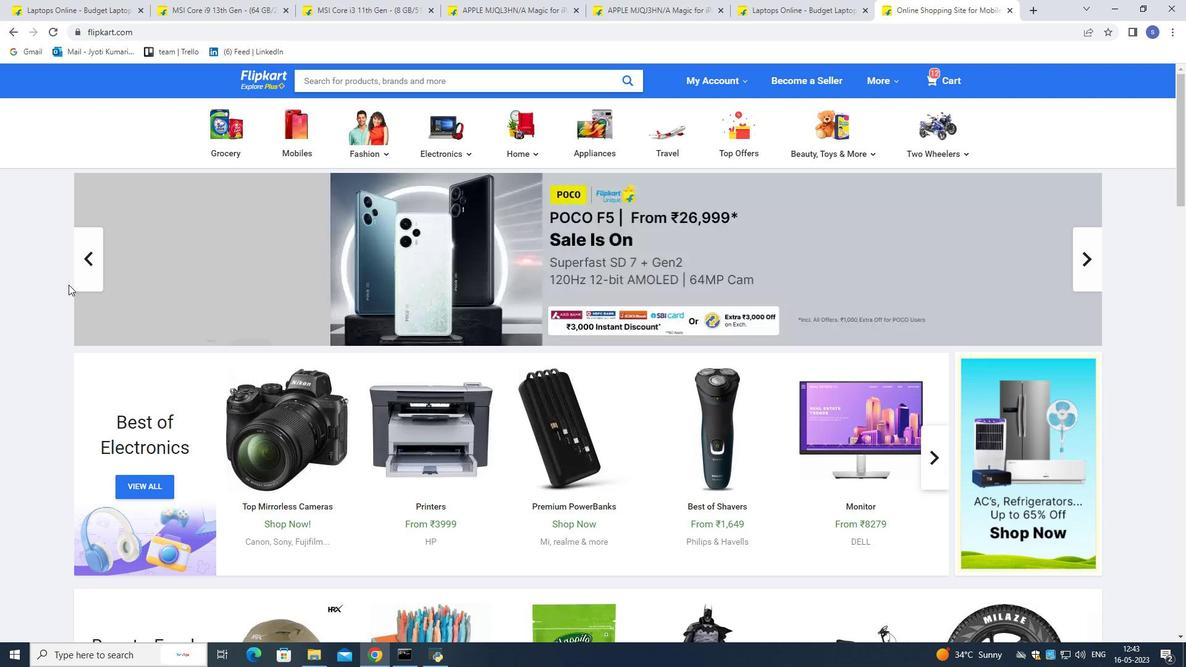 
Action: Mouse scrolled (67, 284) with delta (0, 0)
Screenshot: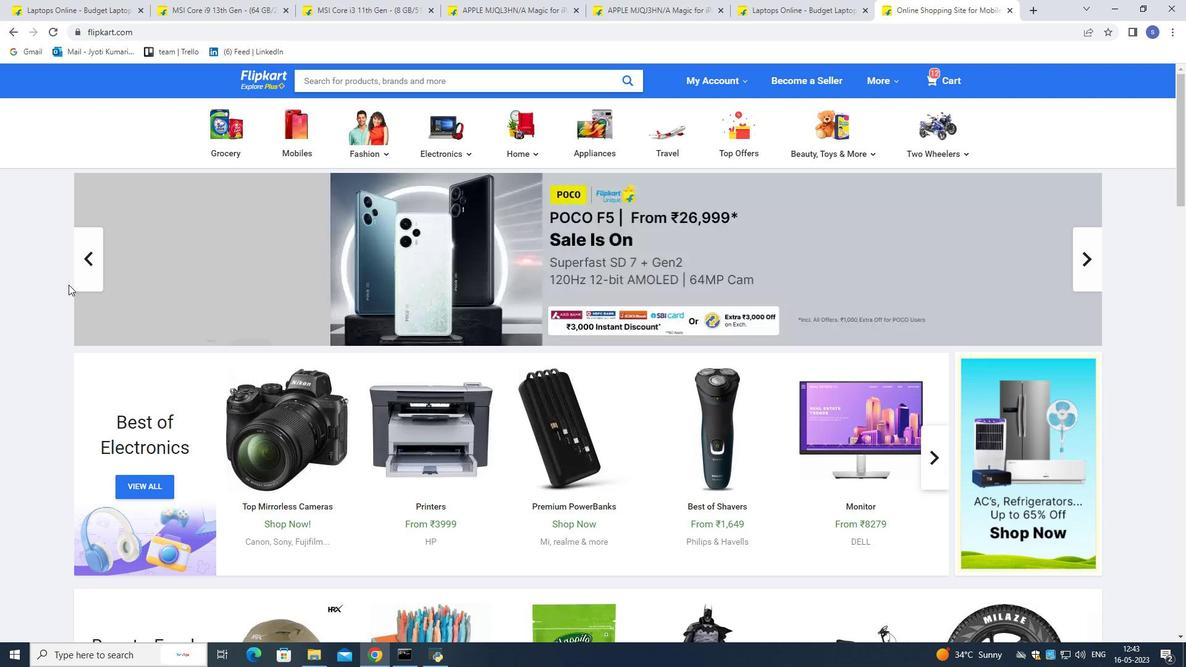 
Action: Mouse scrolled (67, 284) with delta (0, 0)
Screenshot: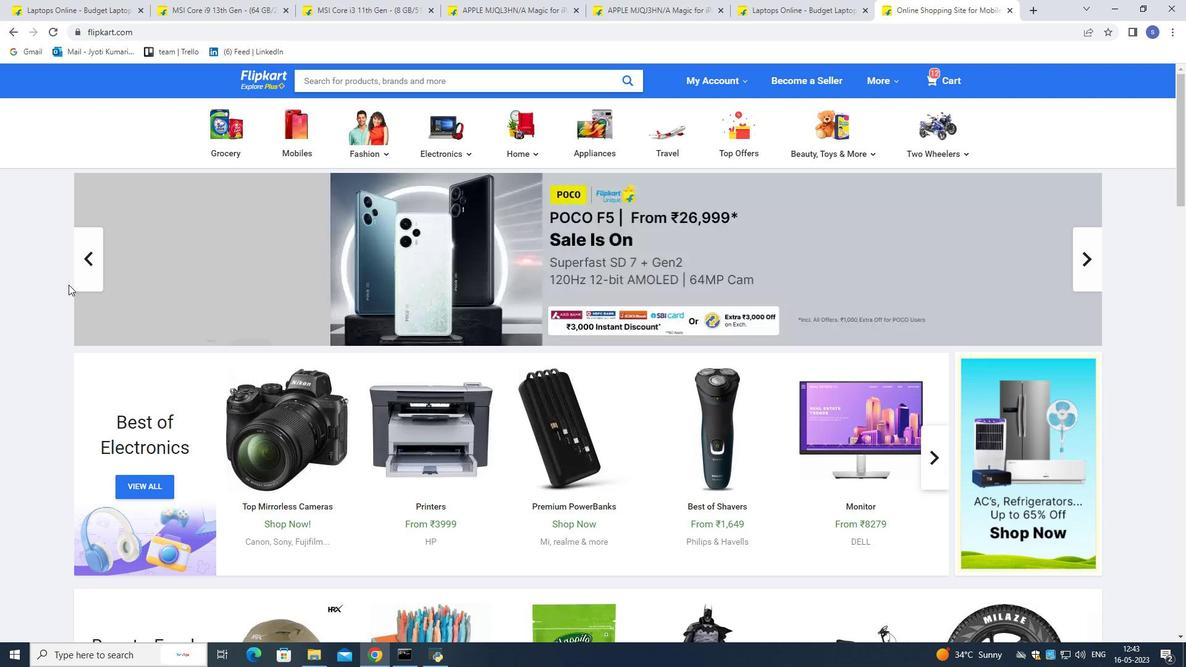 
Action: Mouse moved to (67, 284)
Screenshot: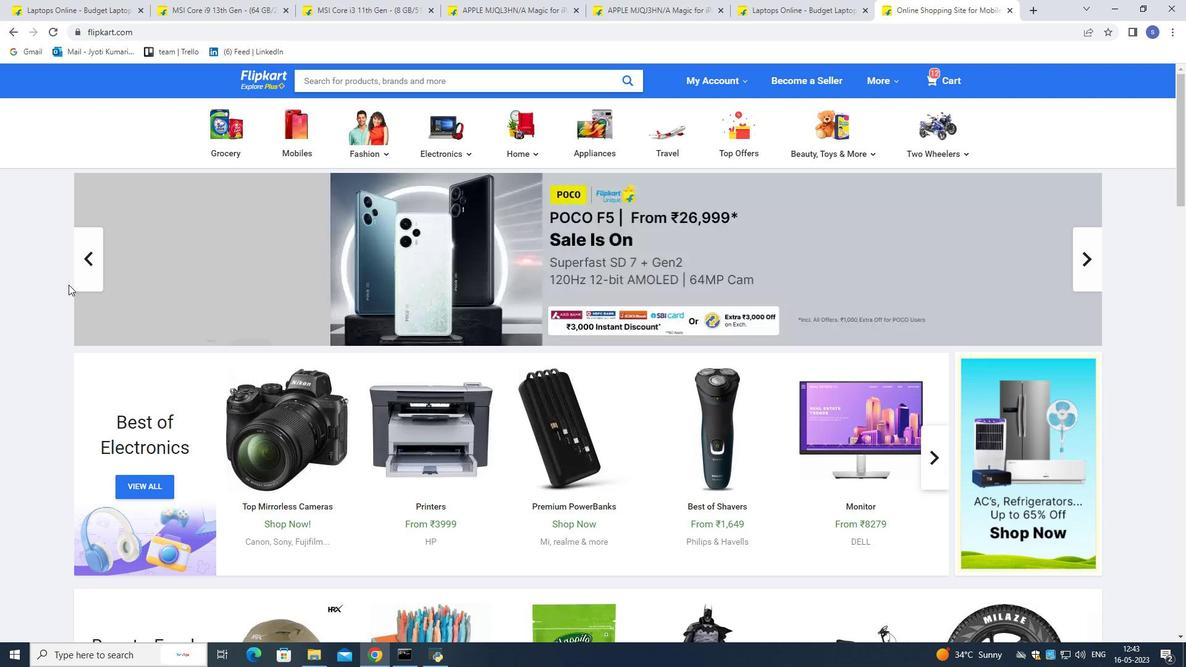 
Action: Mouse scrolled (67, 284) with delta (0, 0)
Screenshot: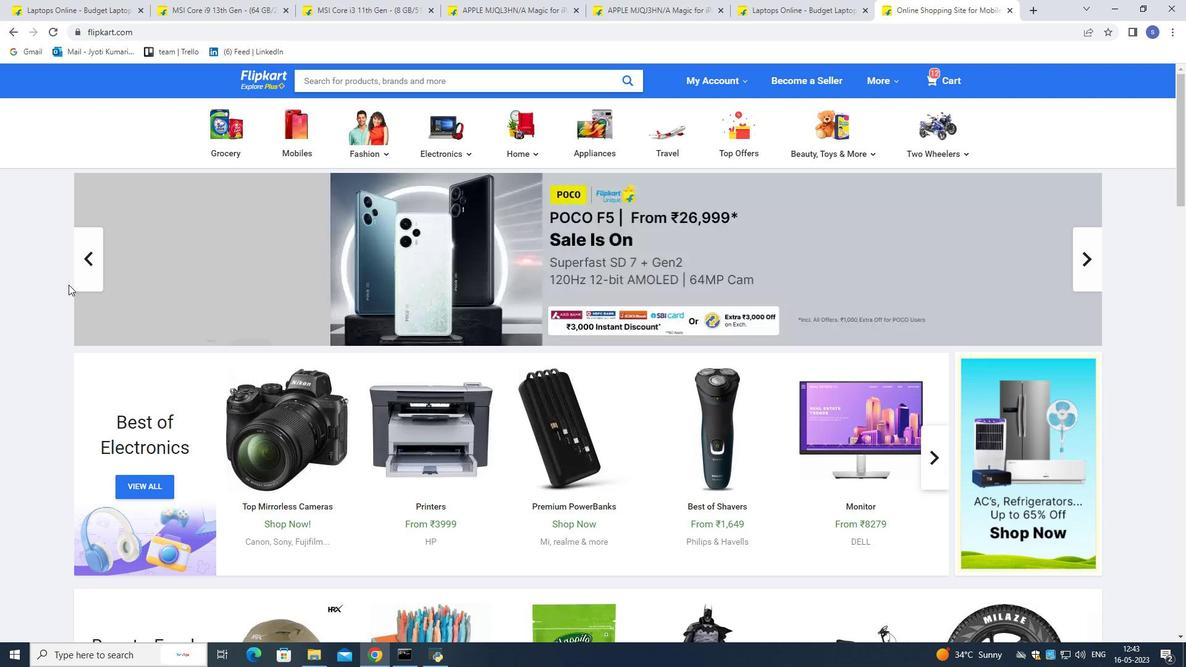 
Action: Mouse scrolled (67, 284) with delta (0, 0)
Screenshot: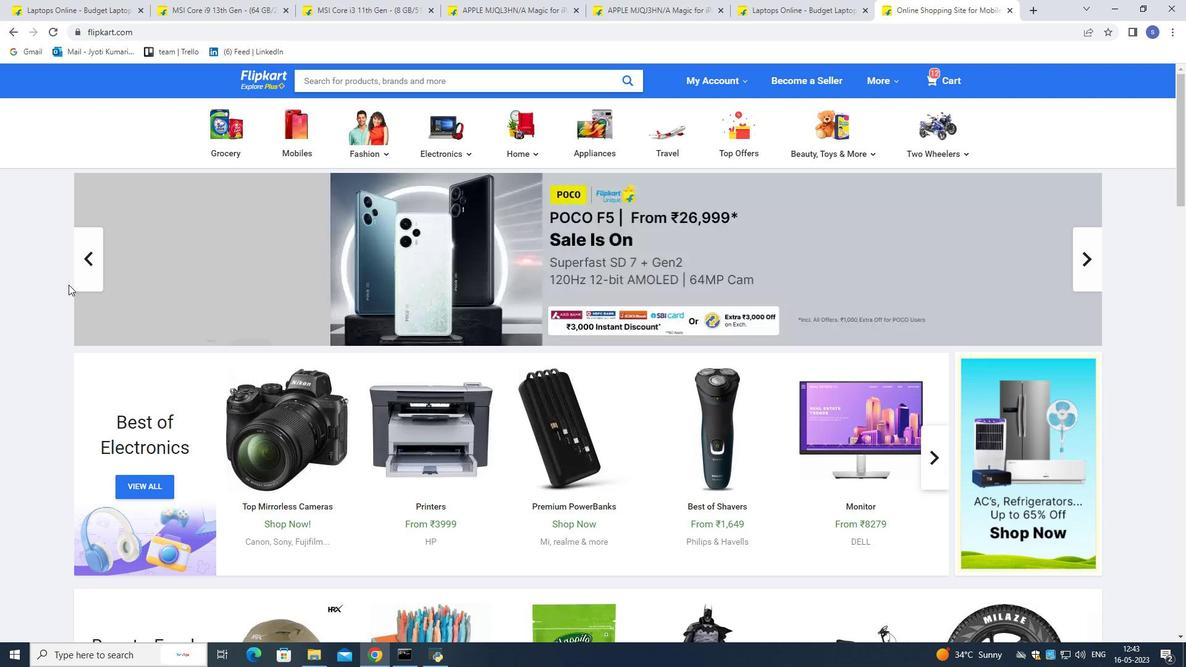 
Action: Mouse scrolled (67, 284) with delta (0, 0)
Screenshot: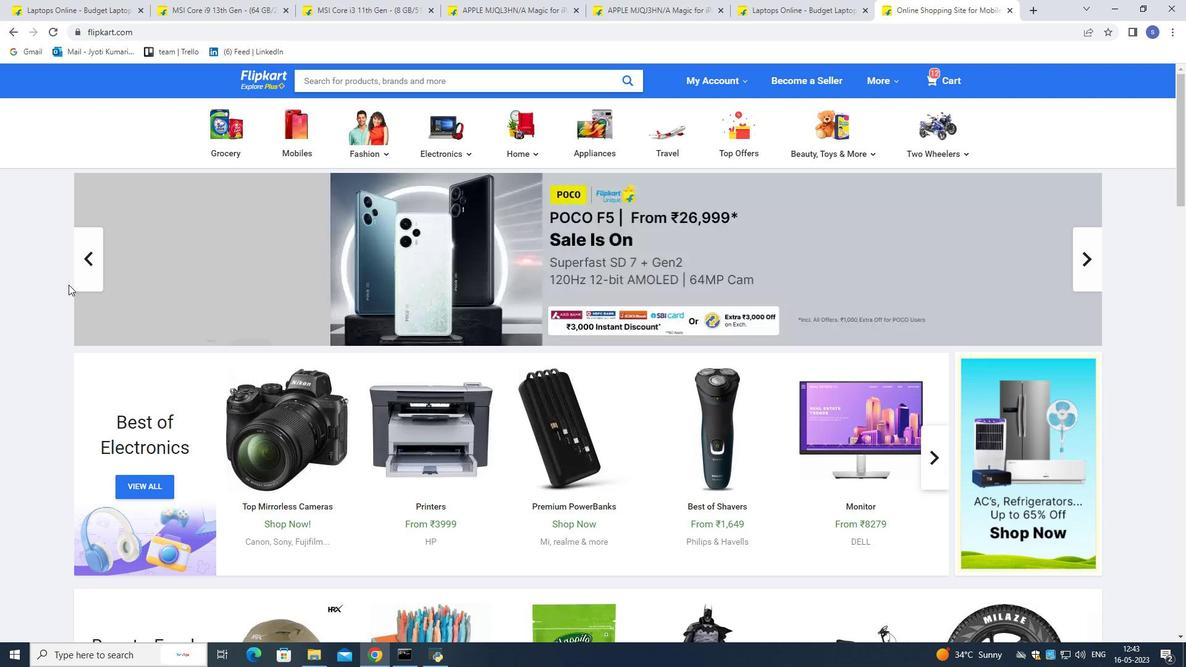 
Action: Mouse moved to (67, 284)
Screenshot: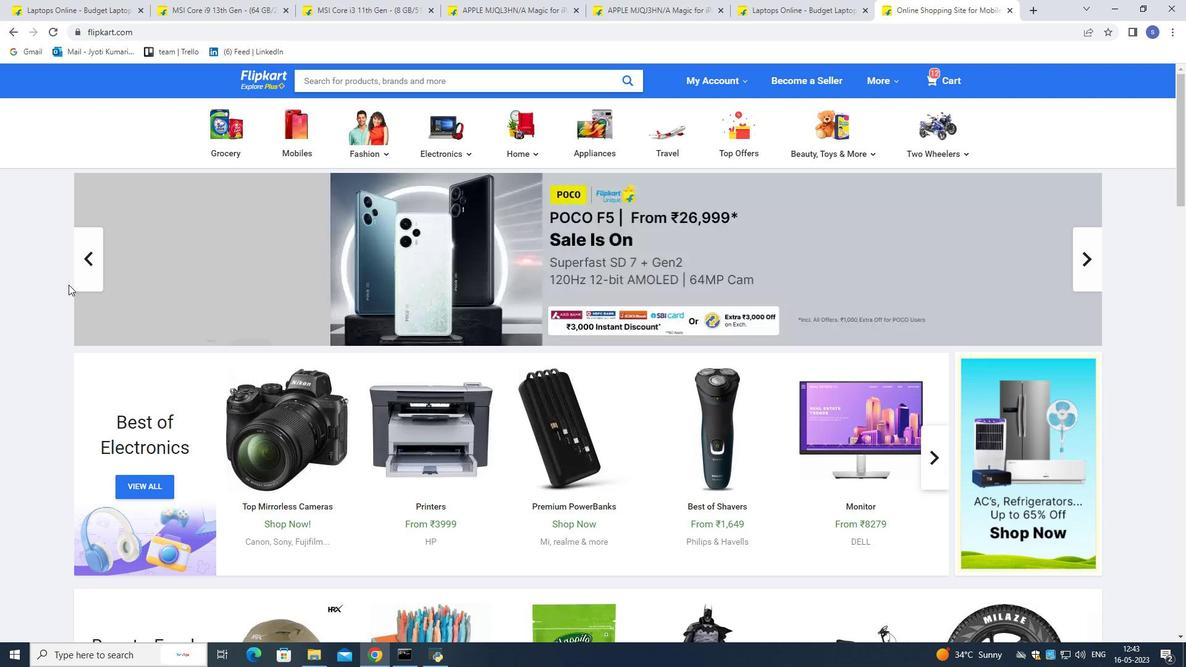 
Action: Mouse scrolled (67, 284) with delta (0, 0)
Screenshot: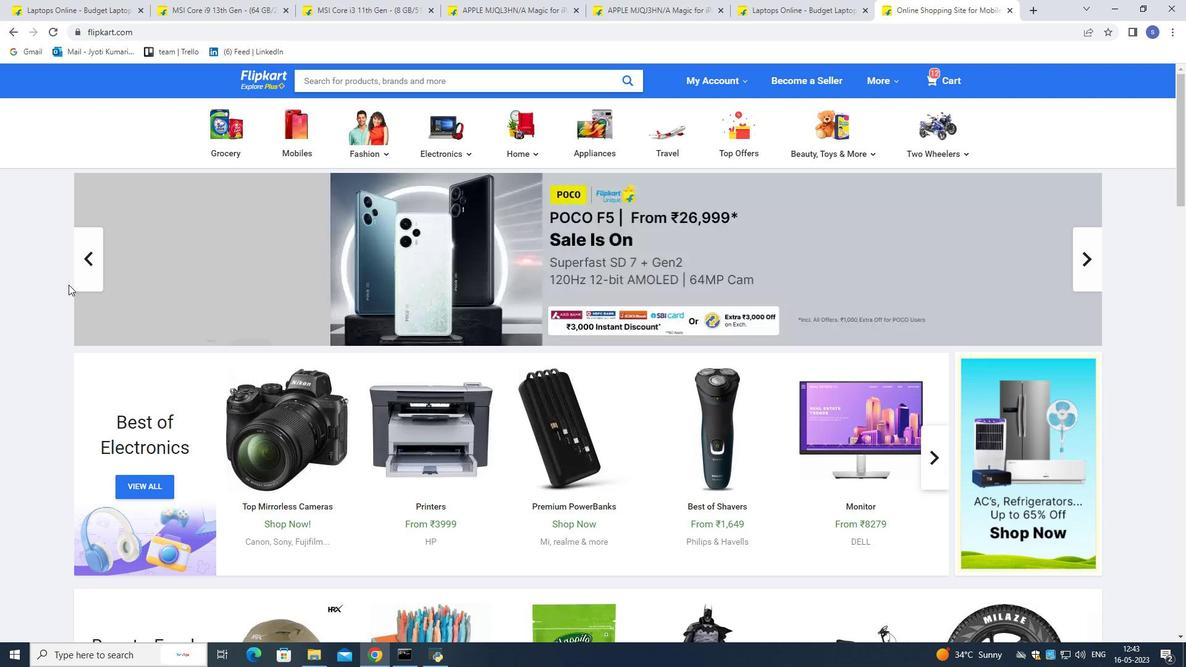 
Action: Mouse moved to (67, 284)
Screenshot: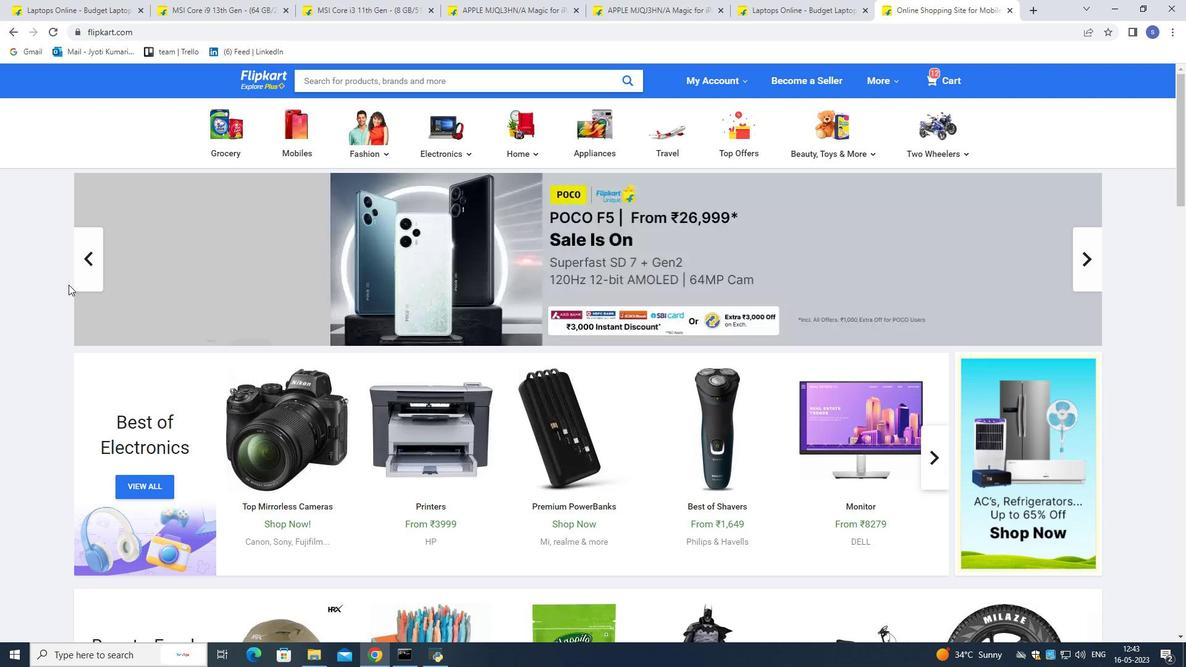 
Action: Mouse scrolled (67, 284) with delta (0, 0)
Screenshot: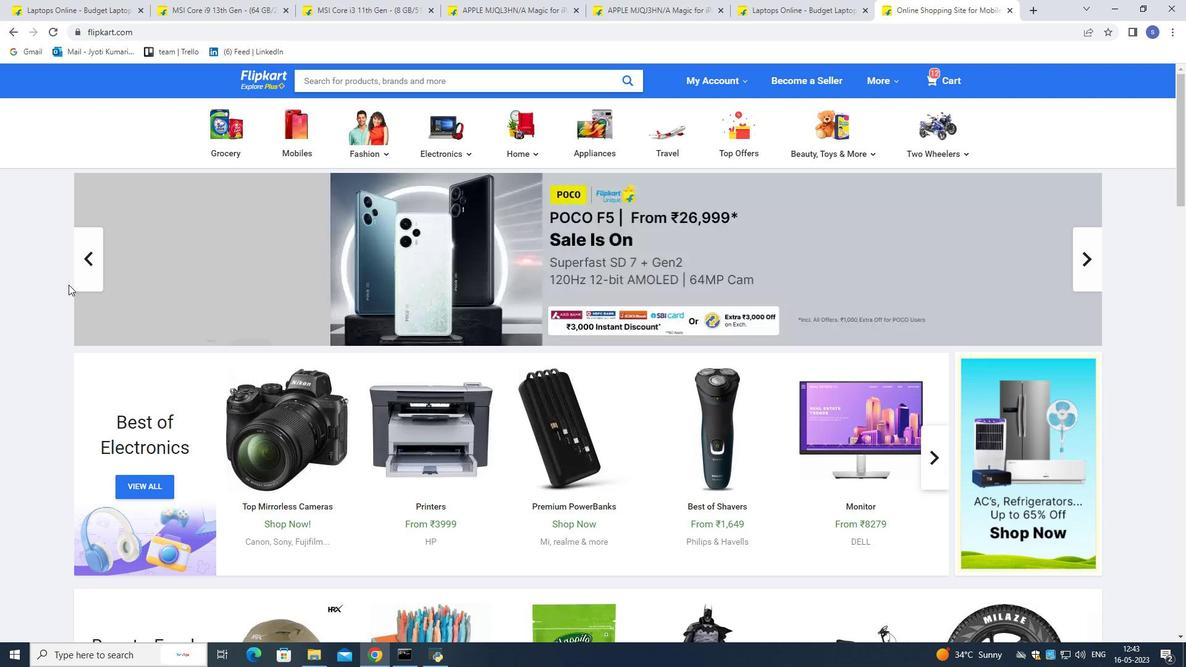 
Action: Mouse moved to (67, 284)
Screenshot: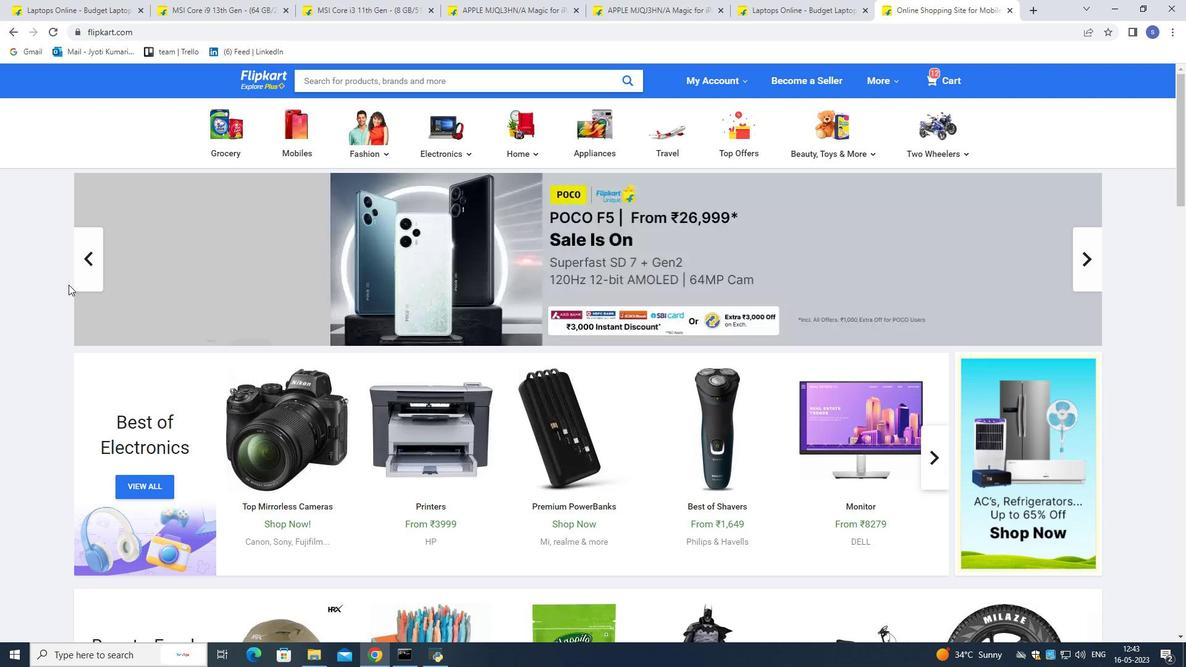 
Action: Mouse scrolled (67, 284) with delta (0, 0)
Screenshot: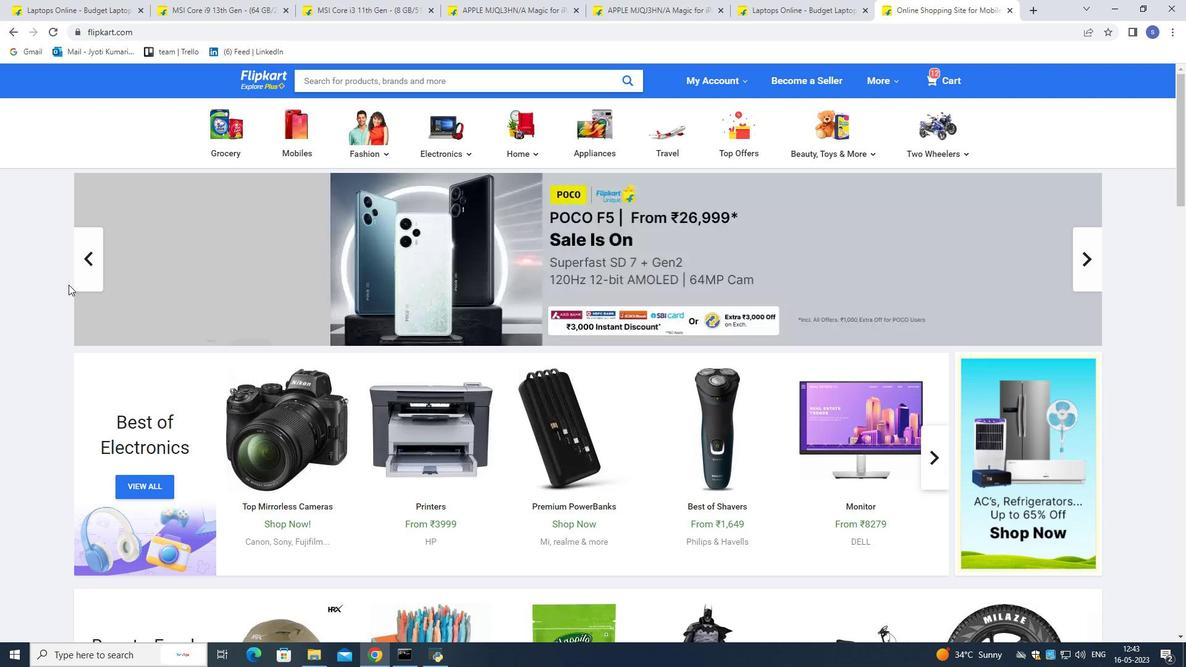 
Action: Mouse scrolled (67, 284) with delta (0, 0)
Screenshot: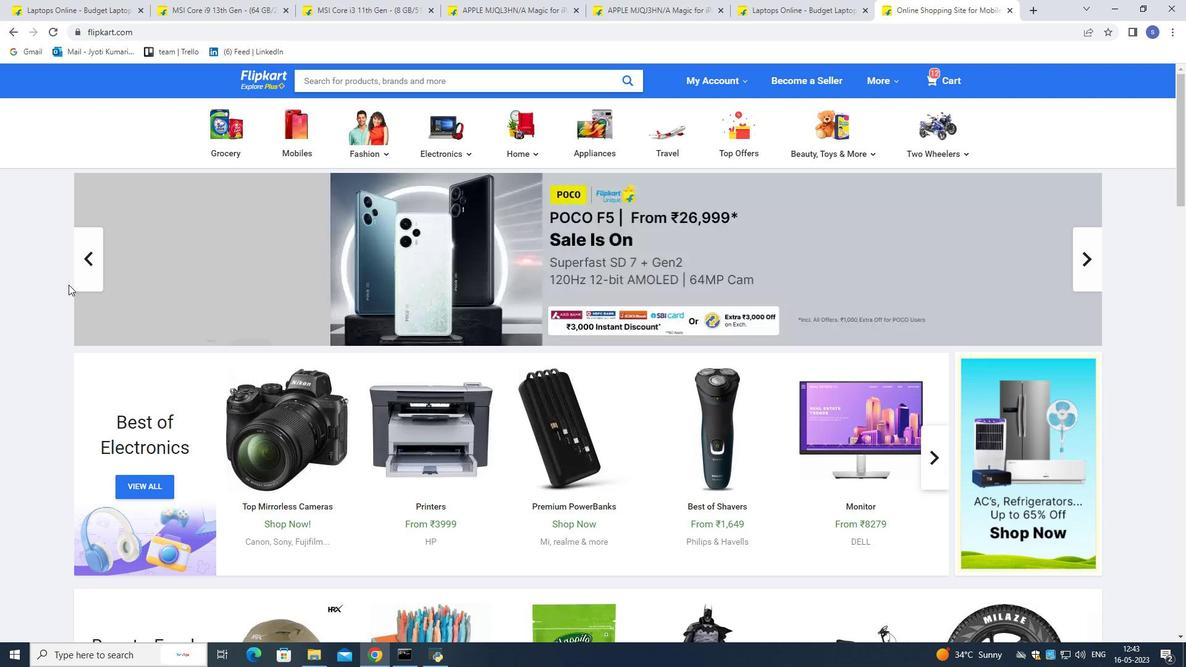 
Action: Mouse scrolled (67, 284) with delta (0, 0)
Screenshot: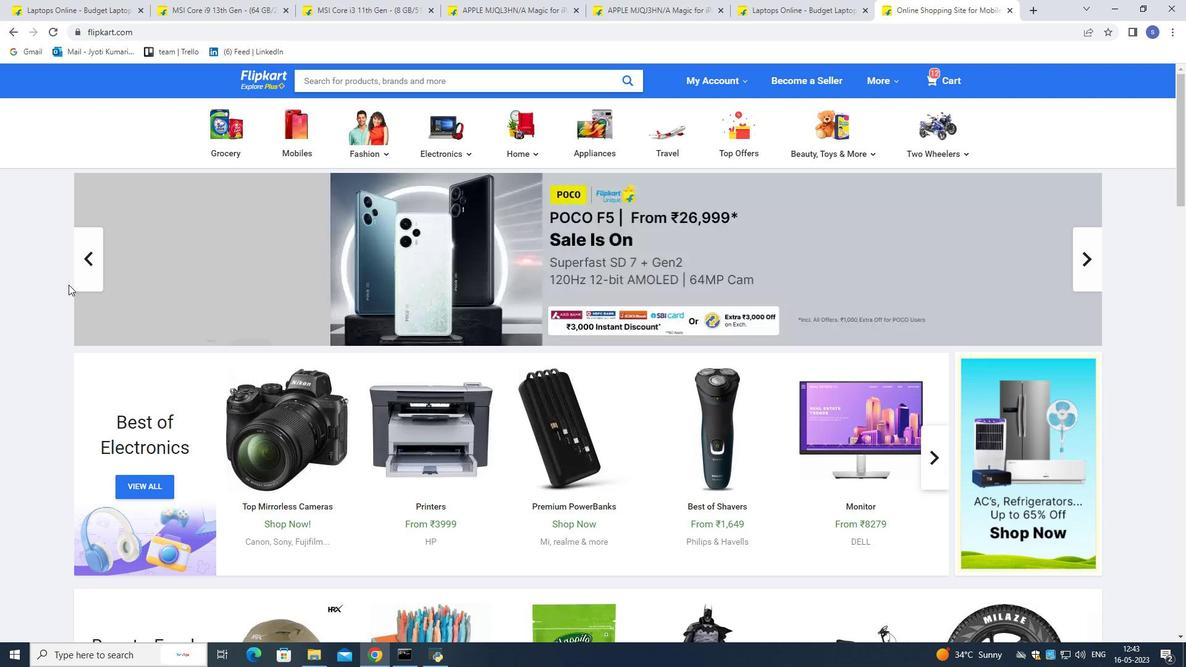 
Action: Mouse scrolled (67, 284) with delta (0, 0)
Screenshot: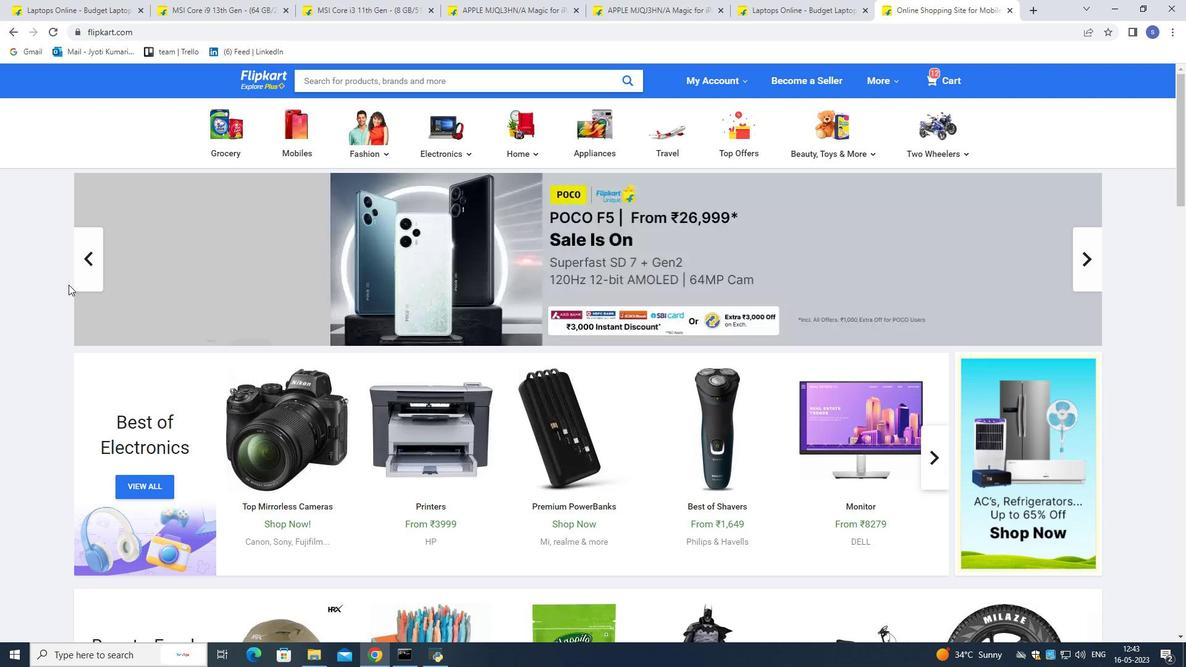 
Action: Mouse moved to (67, 284)
Screenshot: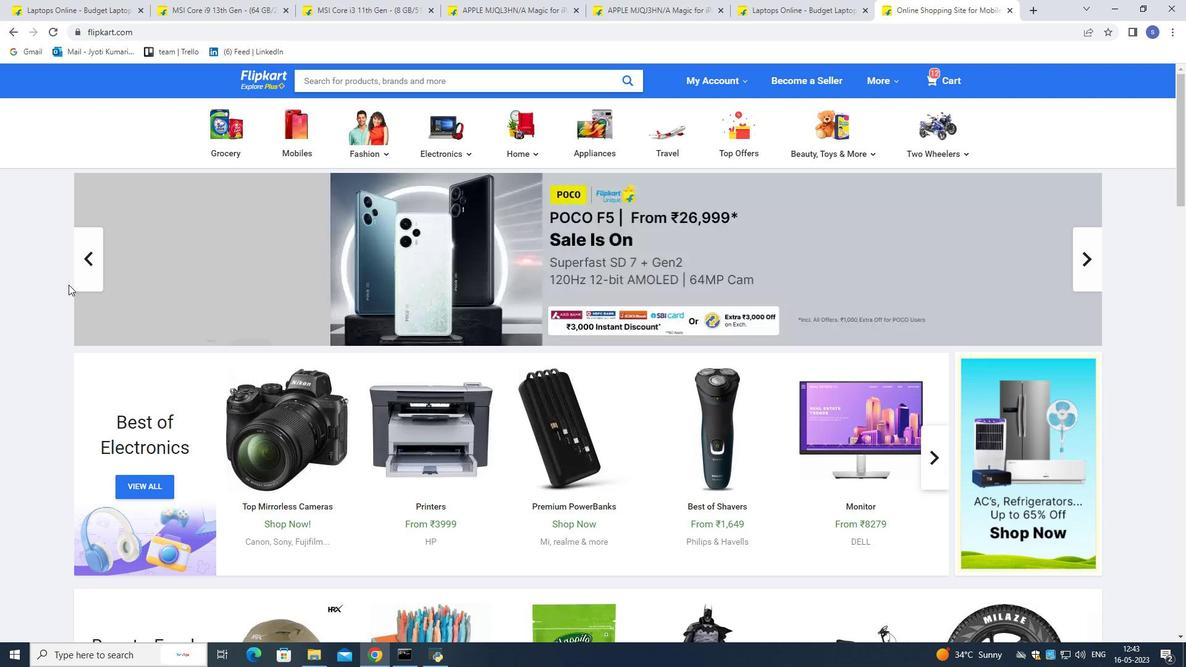 
Action: Mouse pressed left at (67, 284)
Screenshot: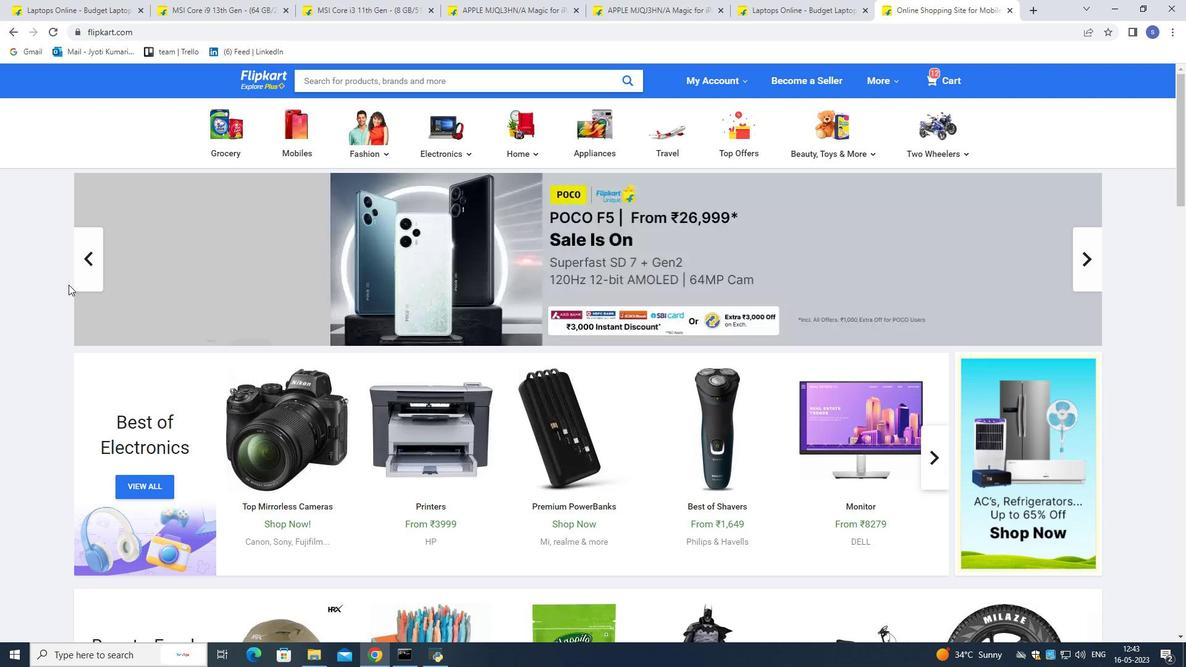 
Action: Mouse moved to (67, 284)
Screenshot: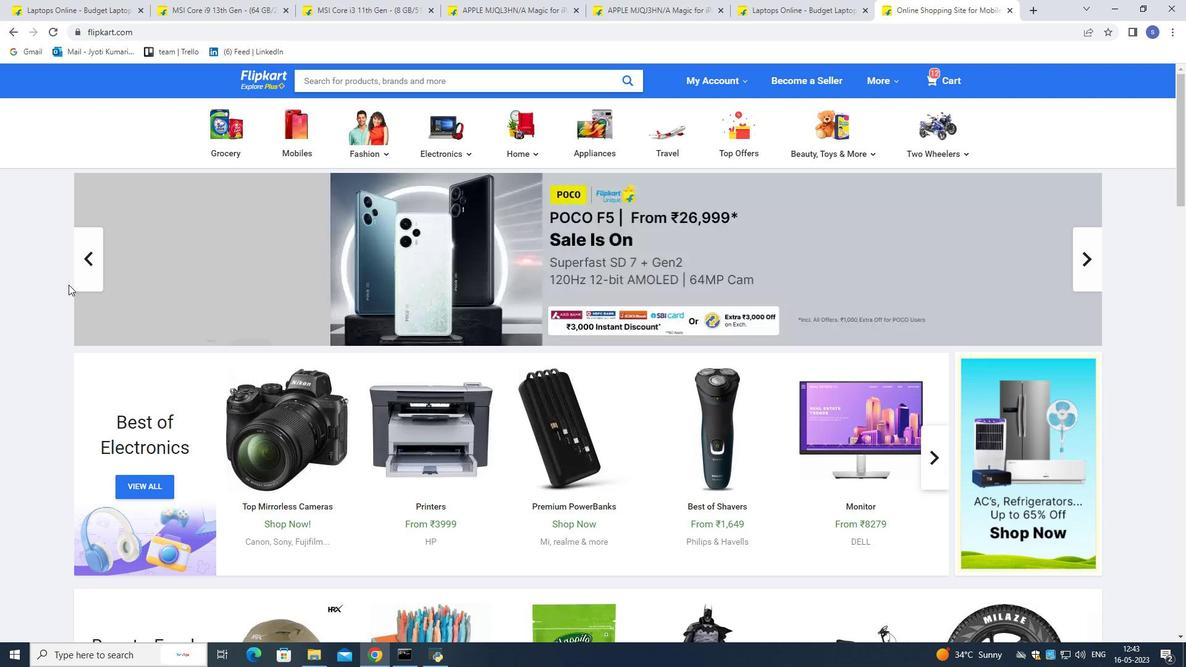 
Action: Mouse pressed left at (67, 284)
Screenshot: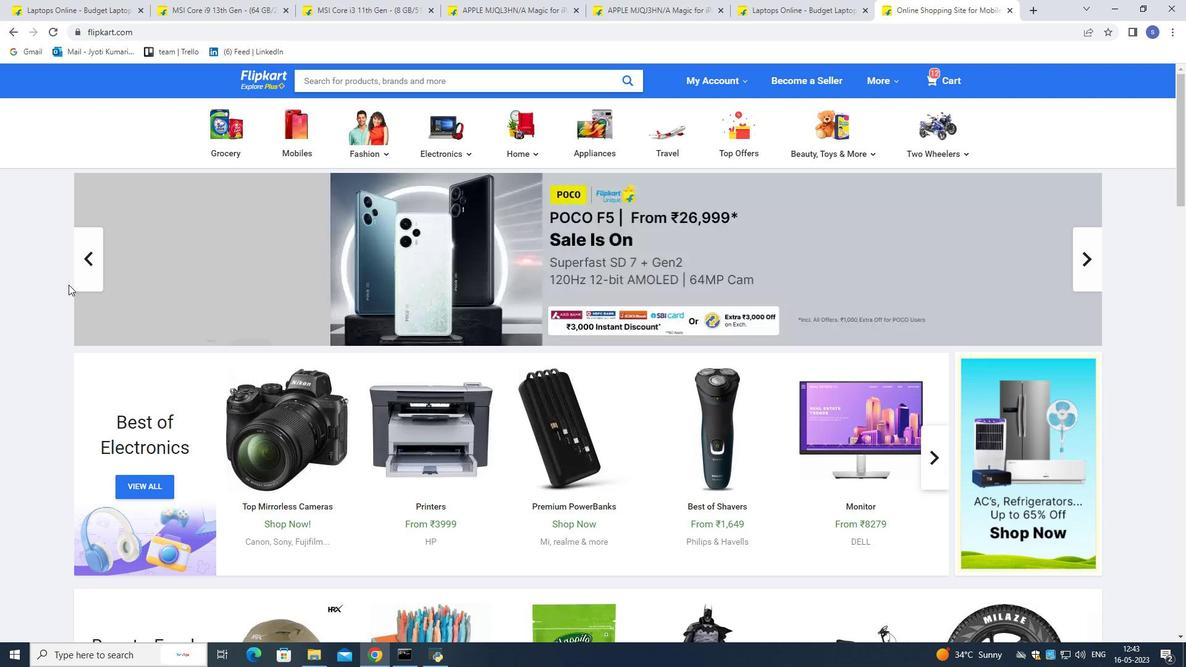 
Action: Mouse moved to (67, 284)
Screenshot: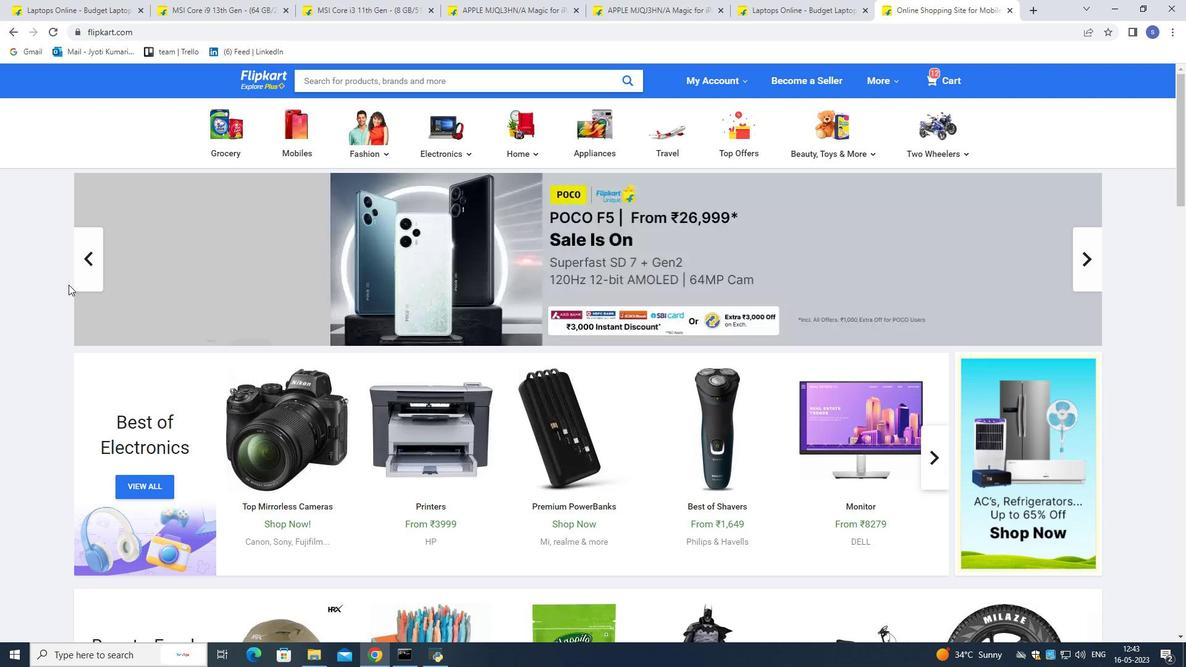 
Action: Mouse scrolled (67, 284) with delta (0, 0)
Screenshot: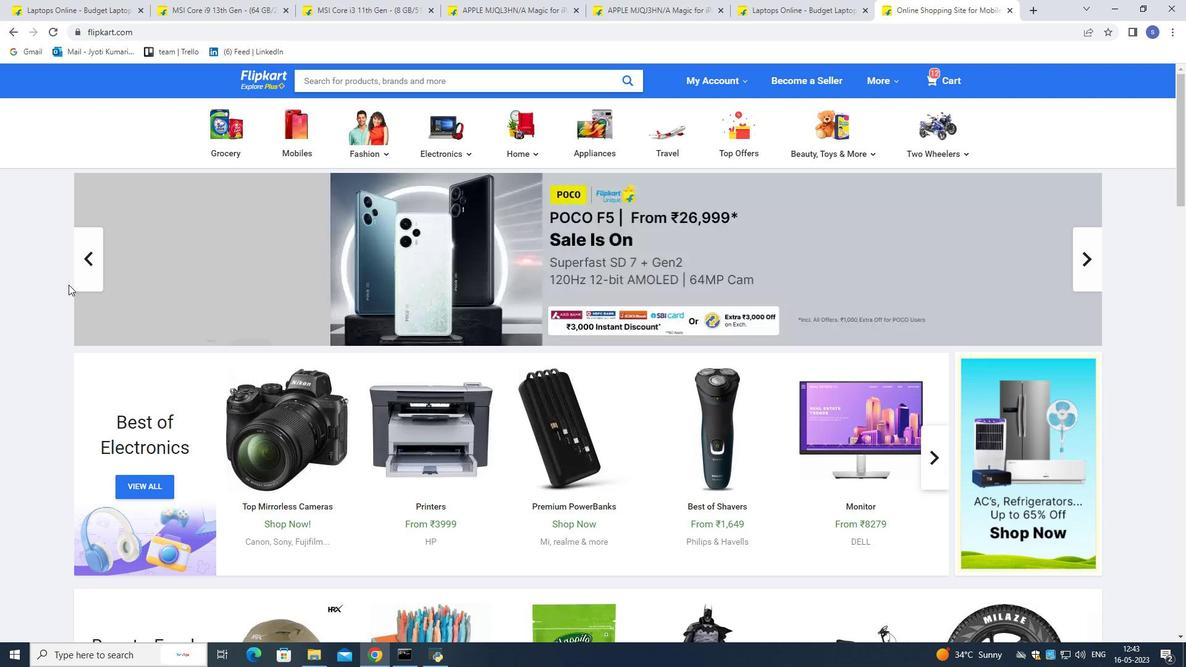 
Action: Mouse moved to (67, 284)
Screenshot: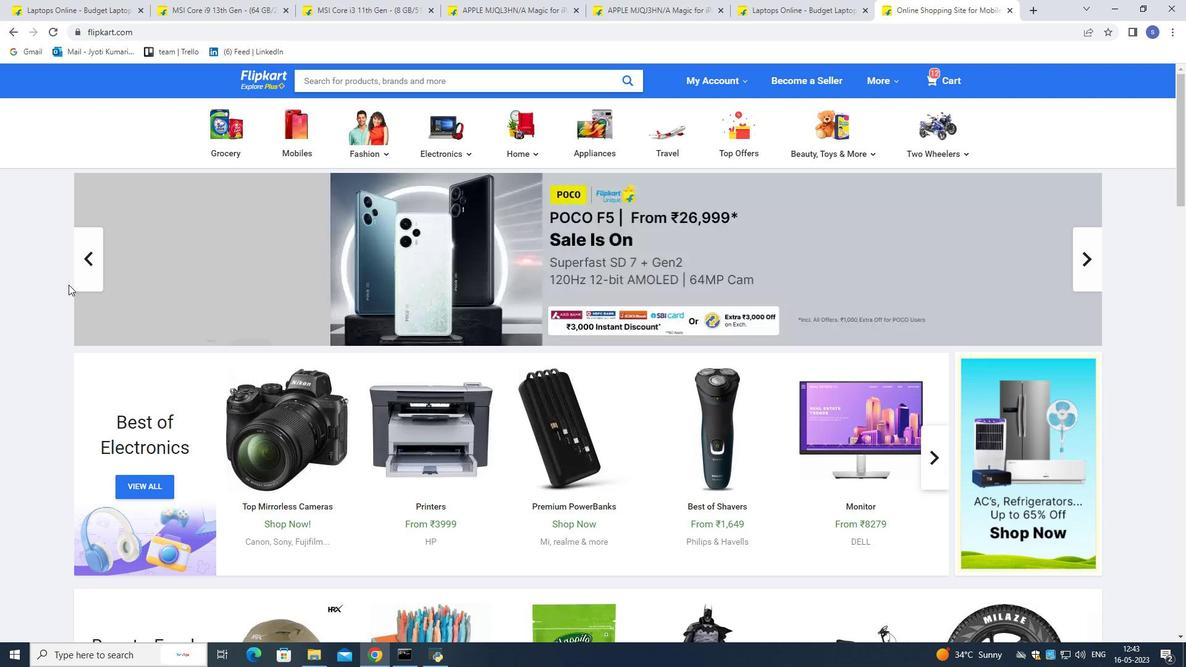 
Action: Mouse scrolled (67, 284) with delta (0, 0)
Screenshot: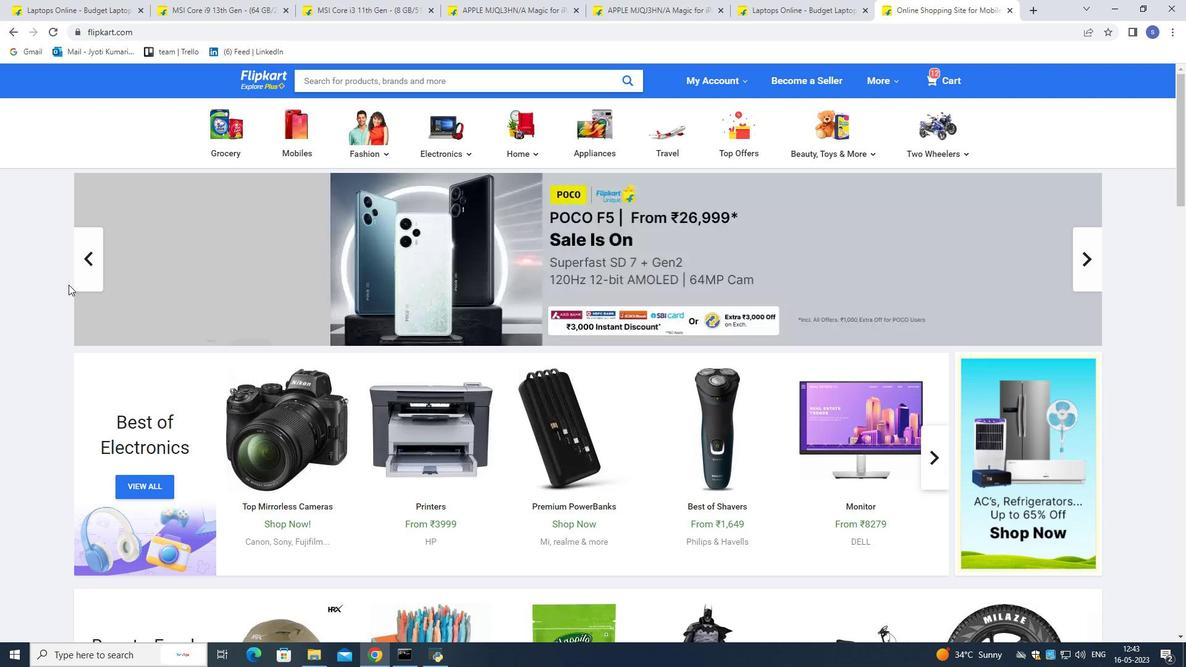 
Action: Mouse moved to (67, 284)
Screenshot: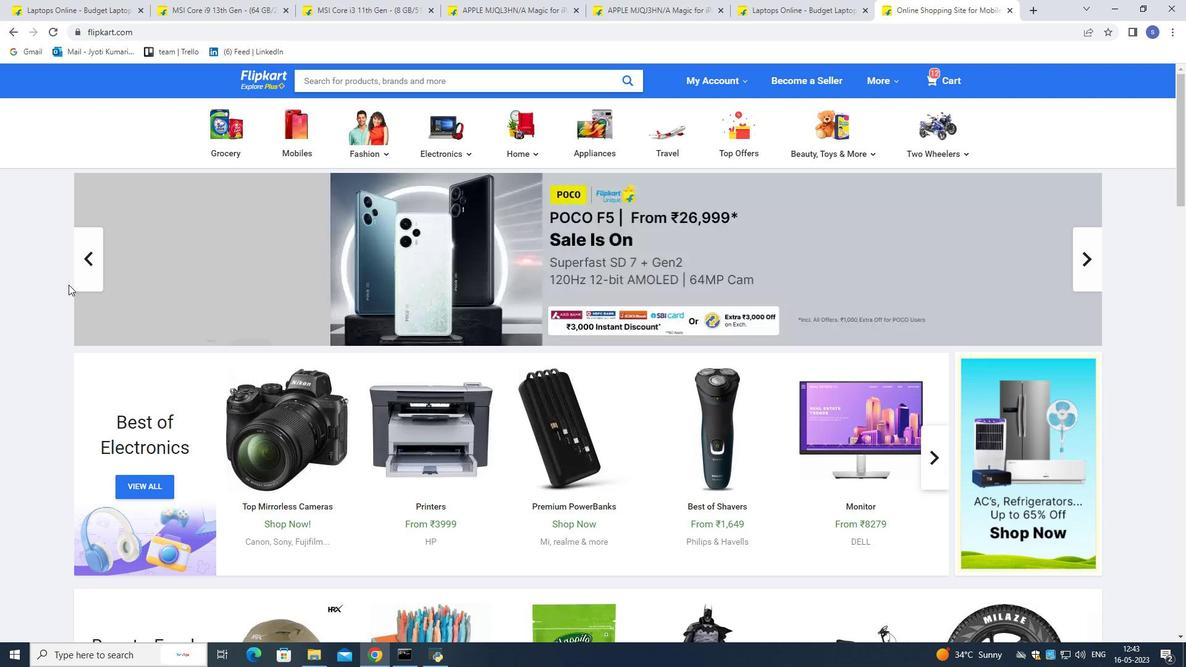 
Action: Mouse scrolled (67, 284) with delta (0, 0)
Screenshot: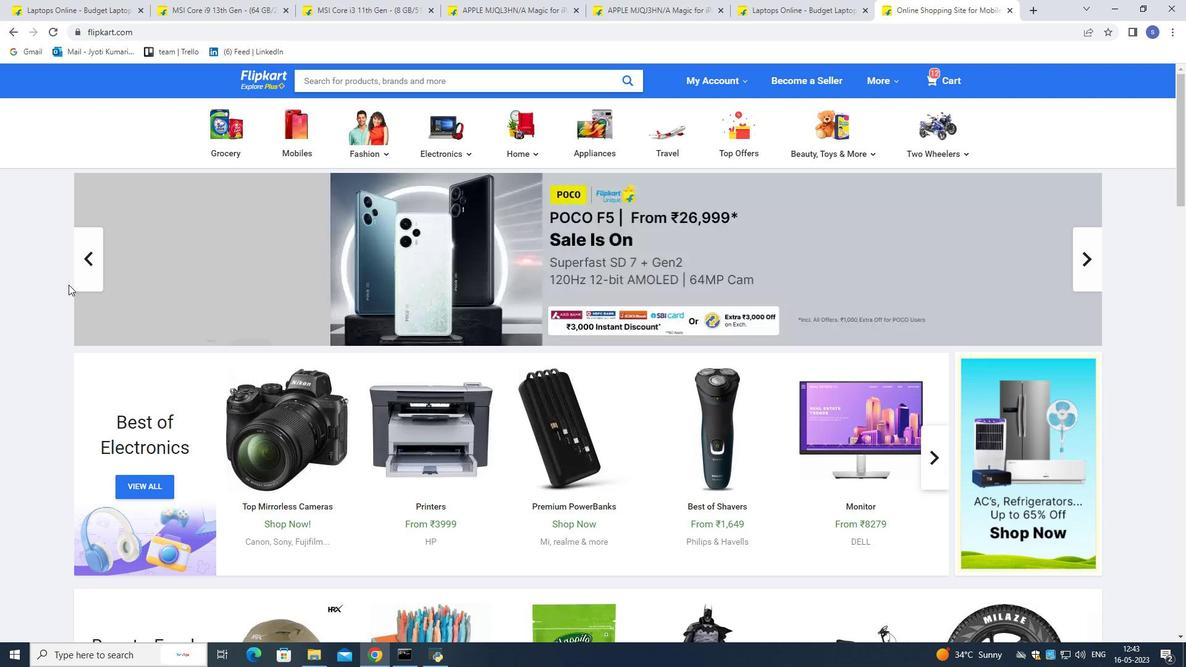 
Action: Mouse moved to (67, 284)
Screenshot: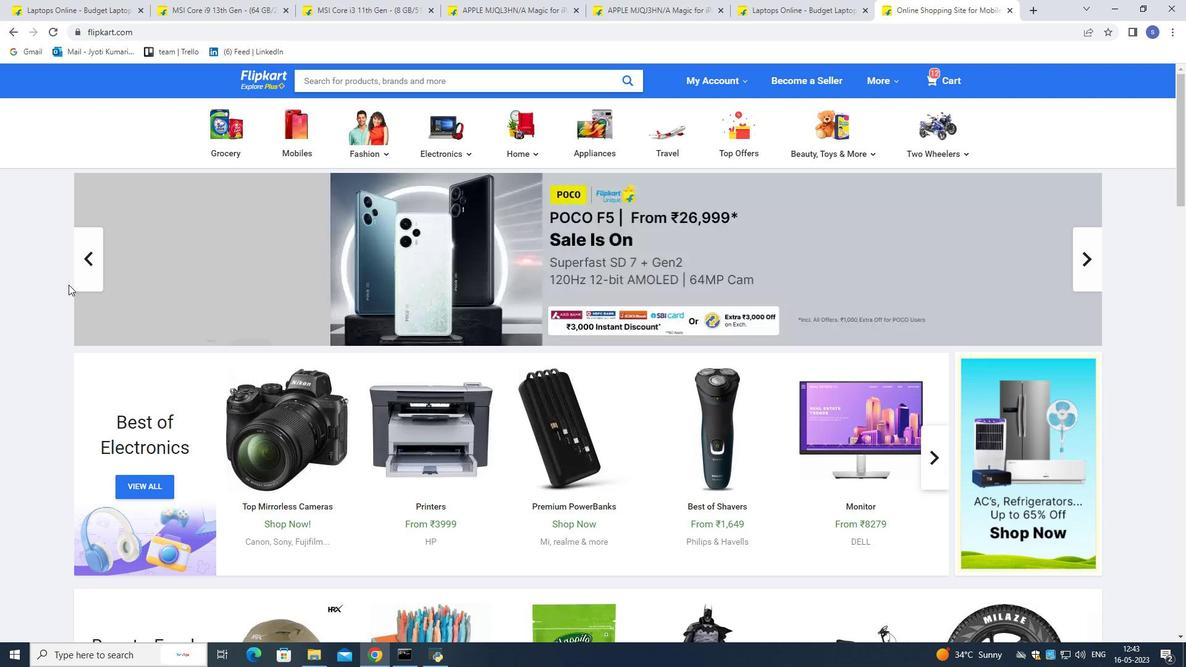
Action: Mouse scrolled (67, 284) with delta (0, 0)
Screenshot: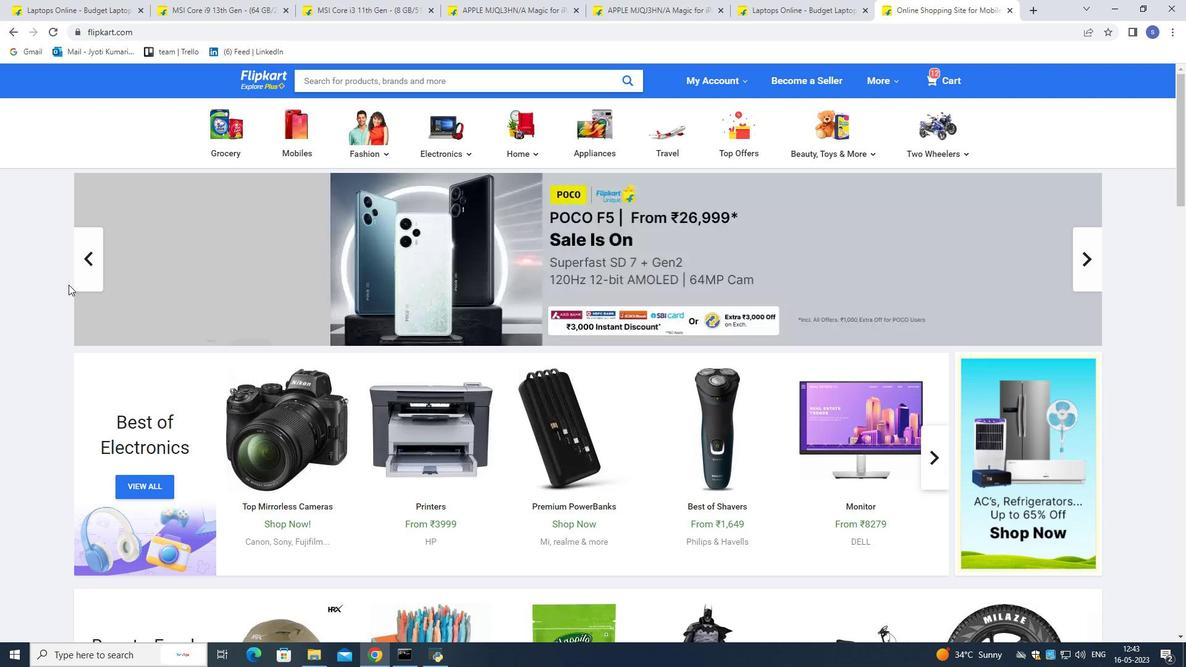 
Action: Mouse moved to (67, 284)
Screenshot: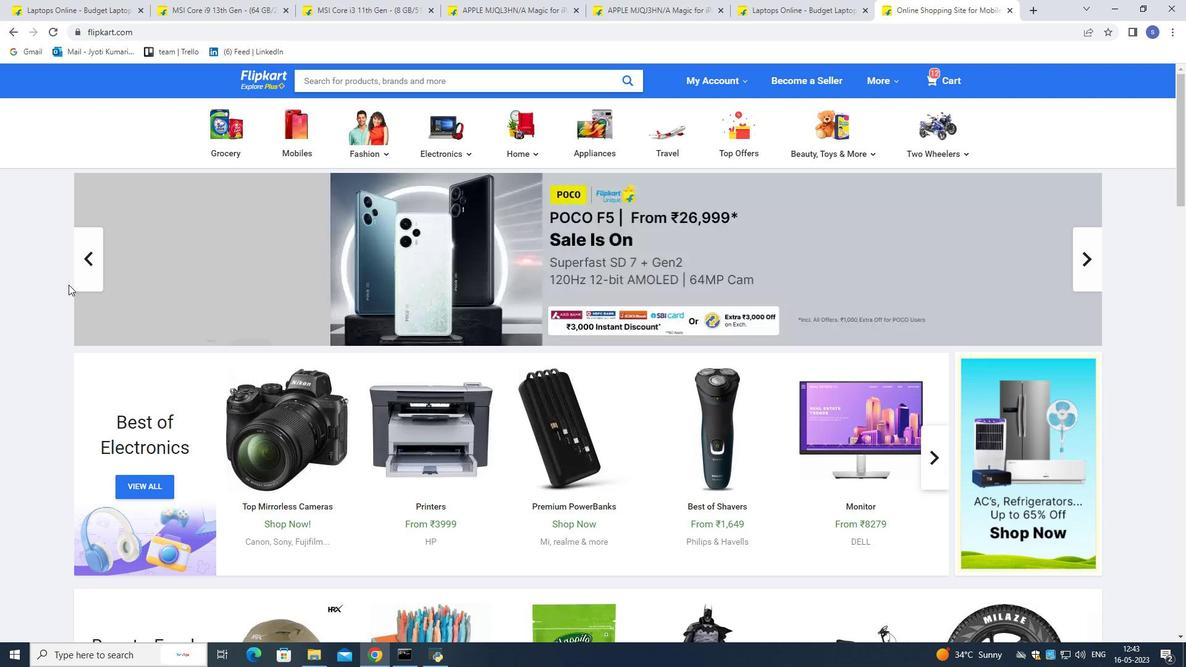 
Action: Mouse scrolled (67, 284) with delta (0, 0)
Screenshot: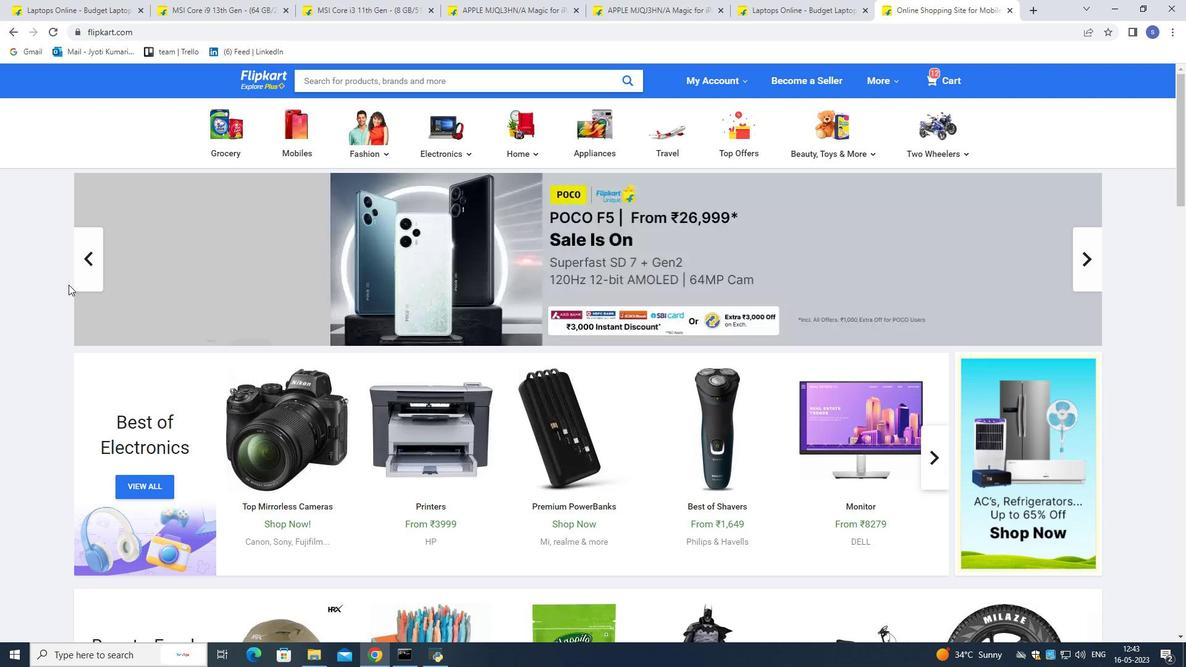 
Action: Mouse moved to (67, 284)
Screenshot: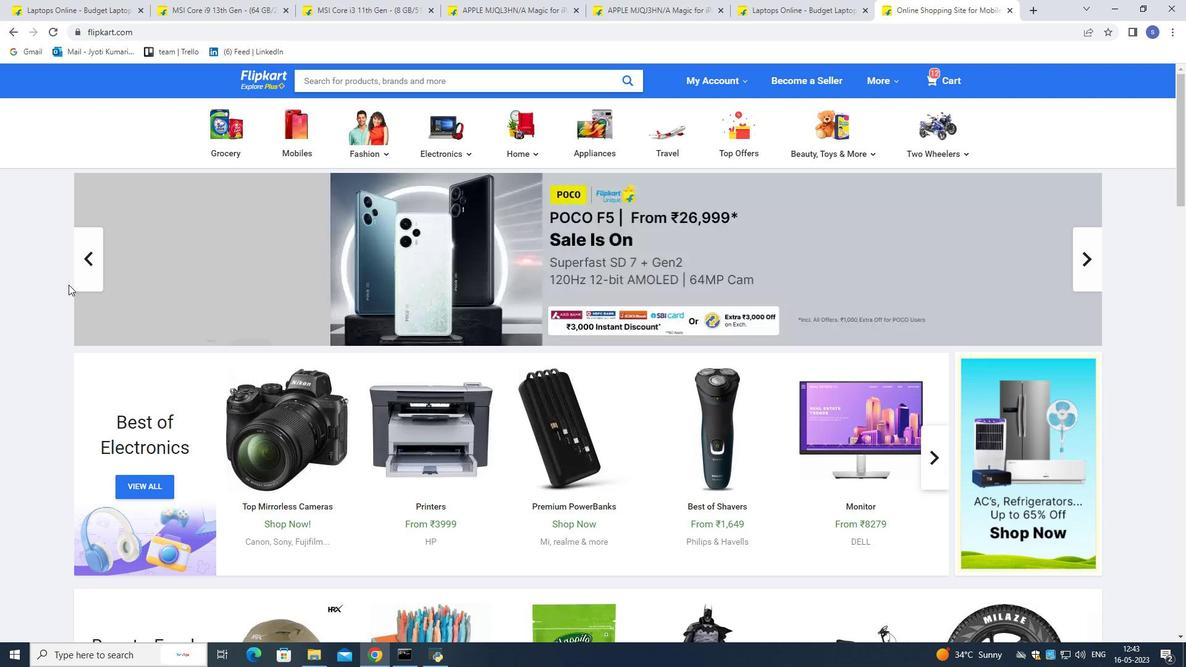 
Action: Mouse scrolled (67, 284) with delta (0, 0)
Screenshot: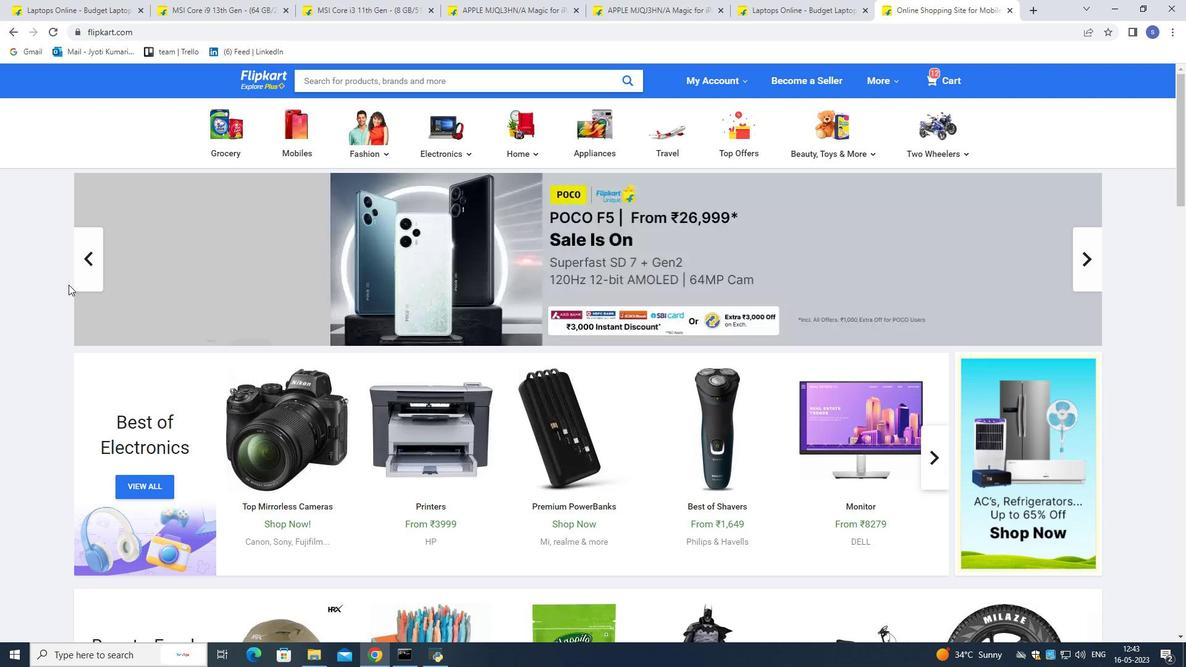 
Action: Mouse moved to (67, 284)
Screenshot: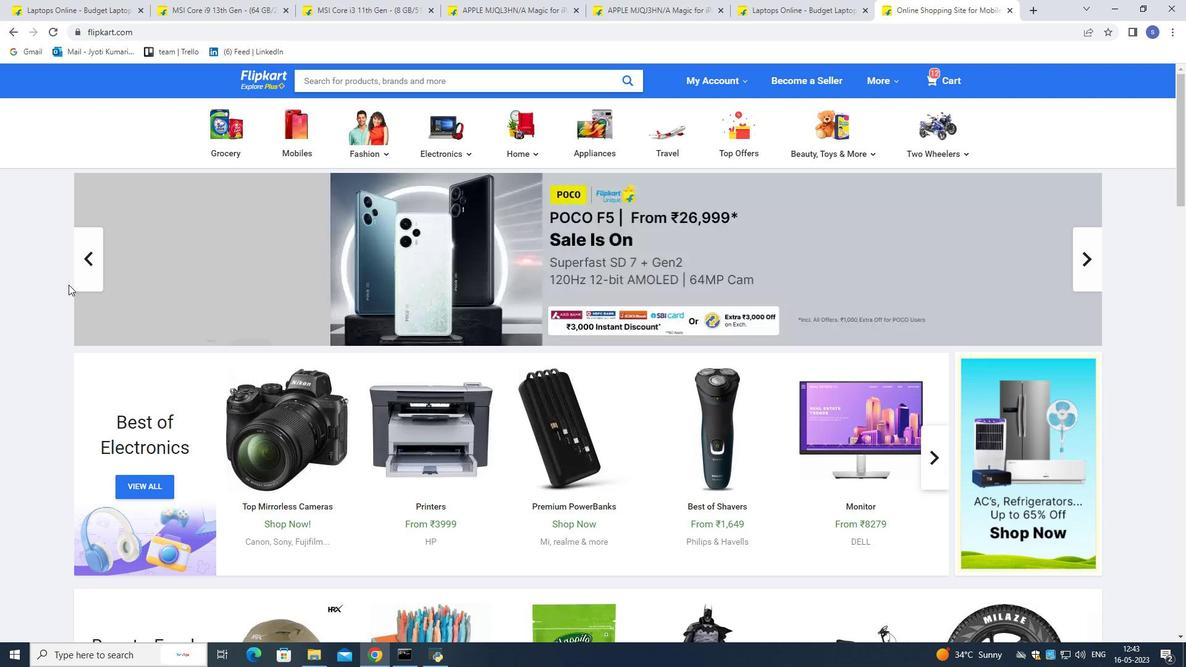 
Action: Mouse scrolled (67, 284) with delta (0, 0)
Screenshot: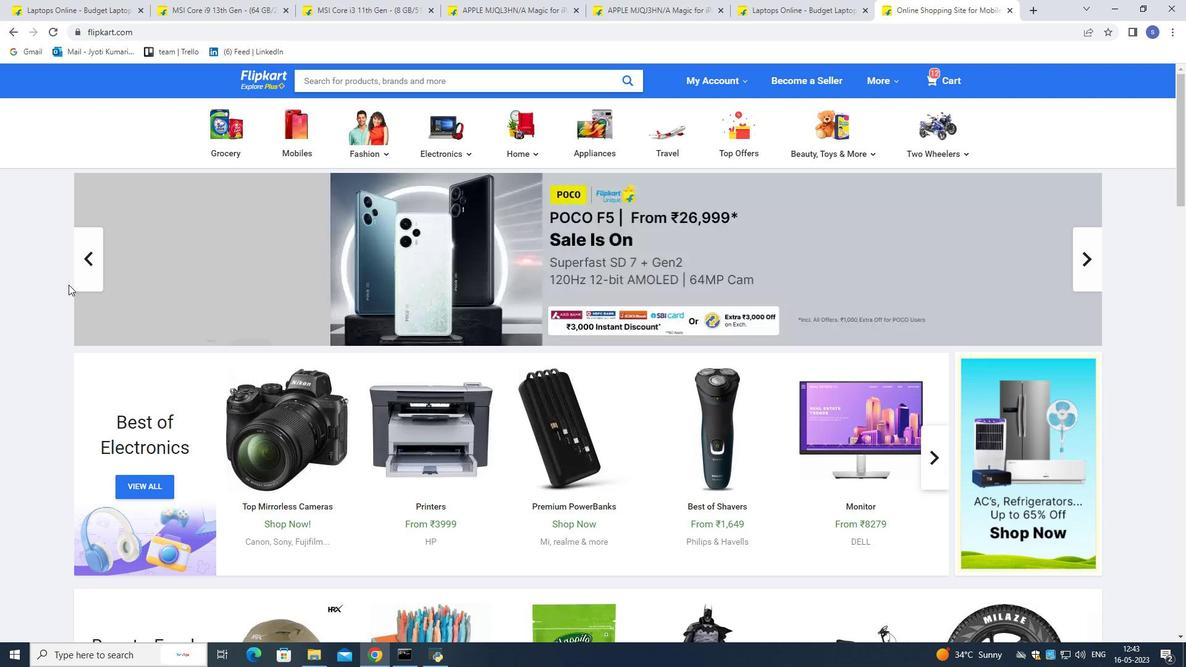 
Action: Mouse moved to (67, 284)
Screenshot: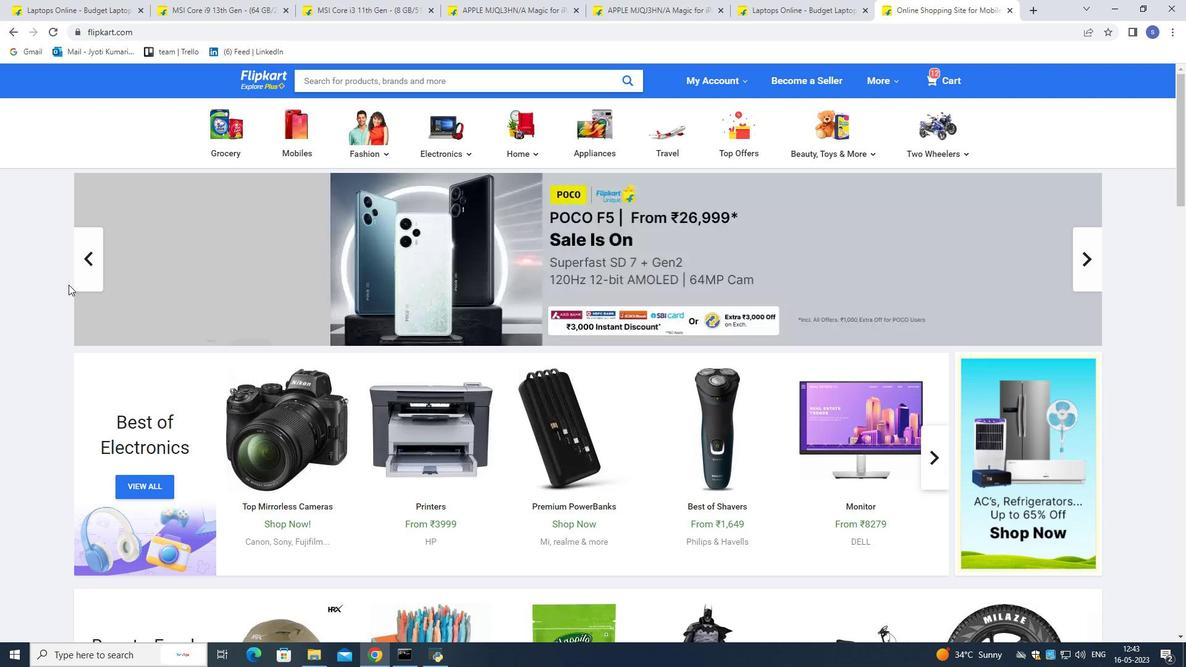 
Action: Mouse scrolled (67, 284) with delta (0, 0)
Screenshot: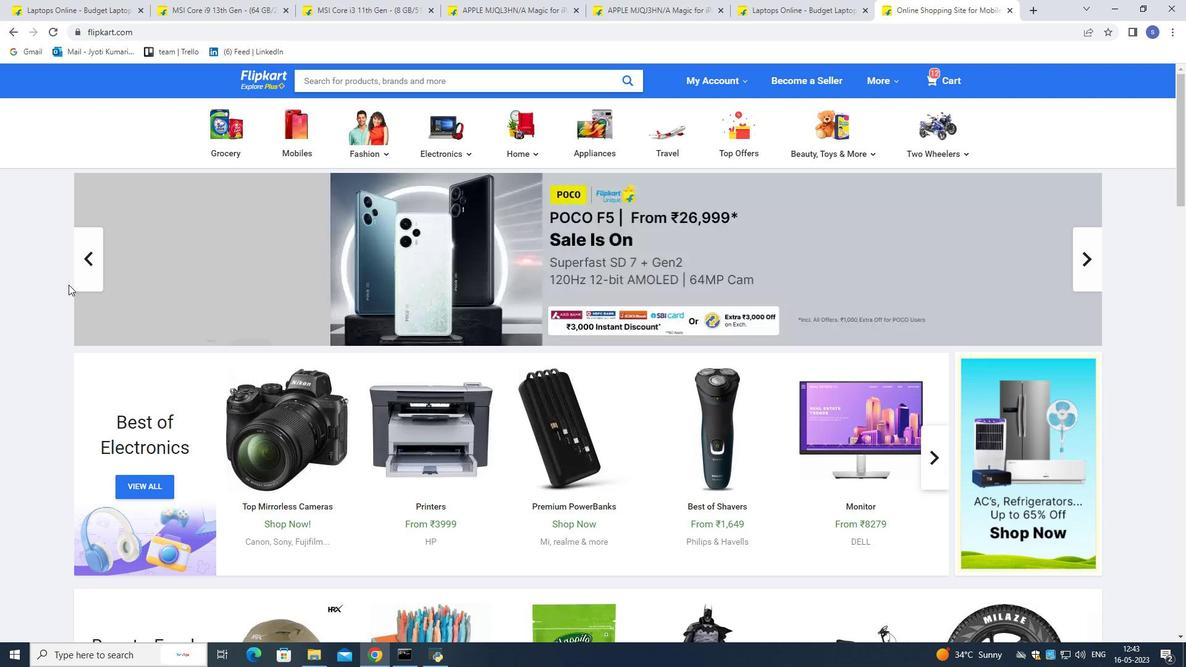 
Action: Mouse moved to (67, 284)
Screenshot: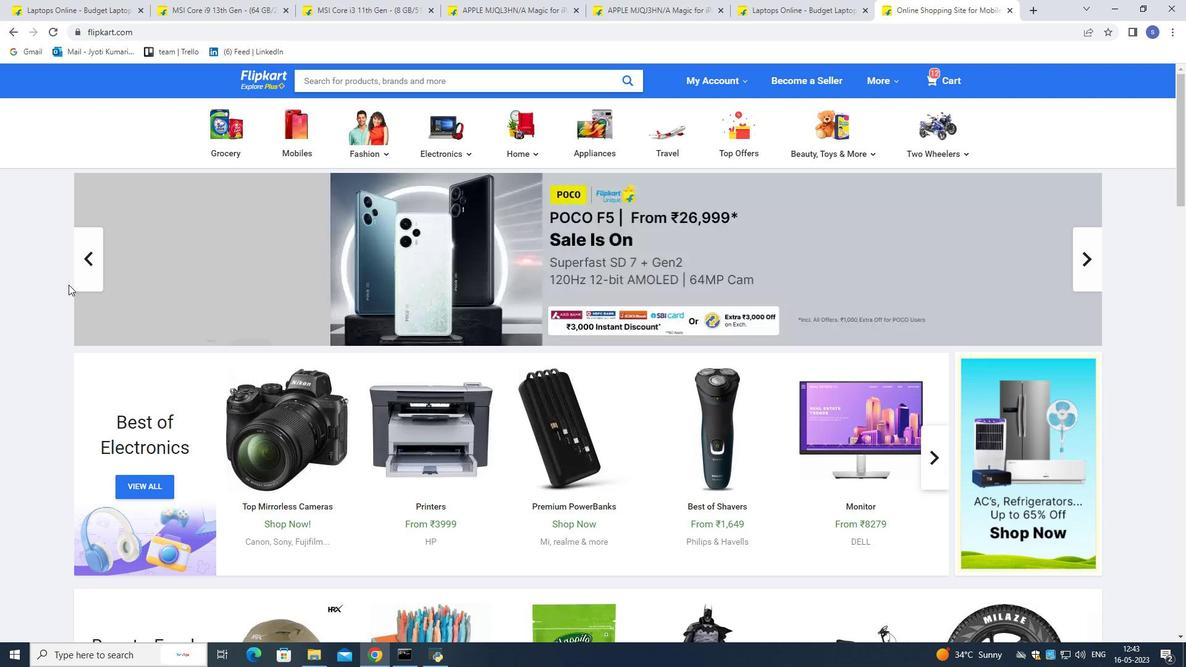 
Action: Mouse scrolled (67, 284) with delta (0, 0)
Screenshot: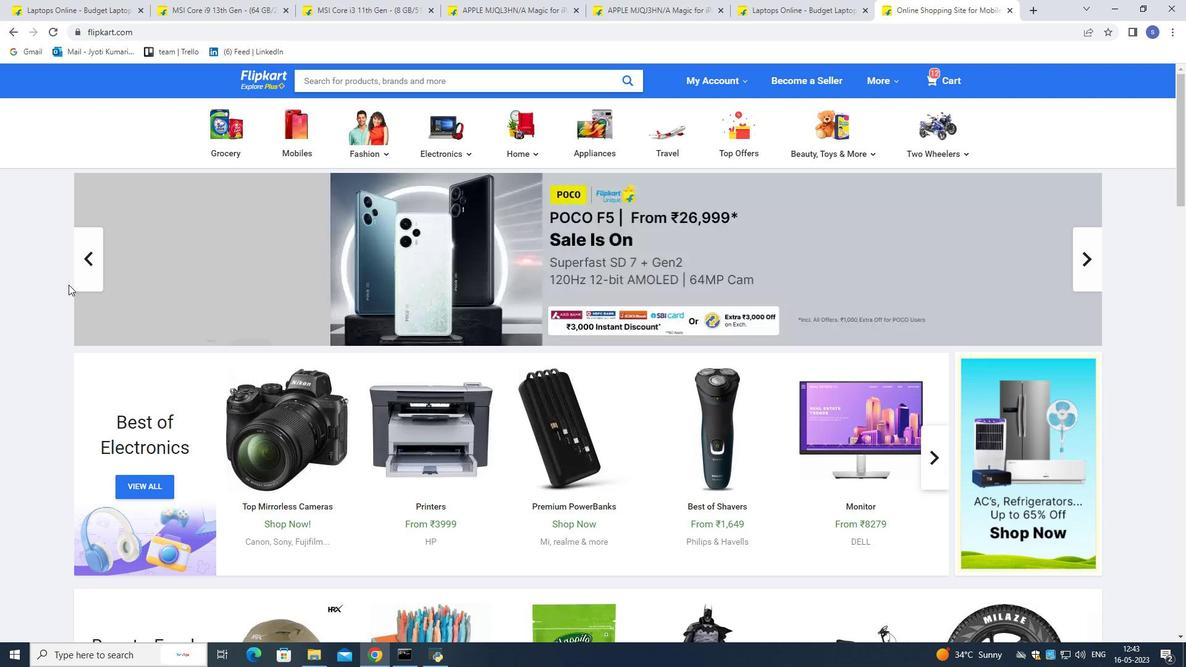 
Action: Mouse moved to (67, 284)
Screenshot: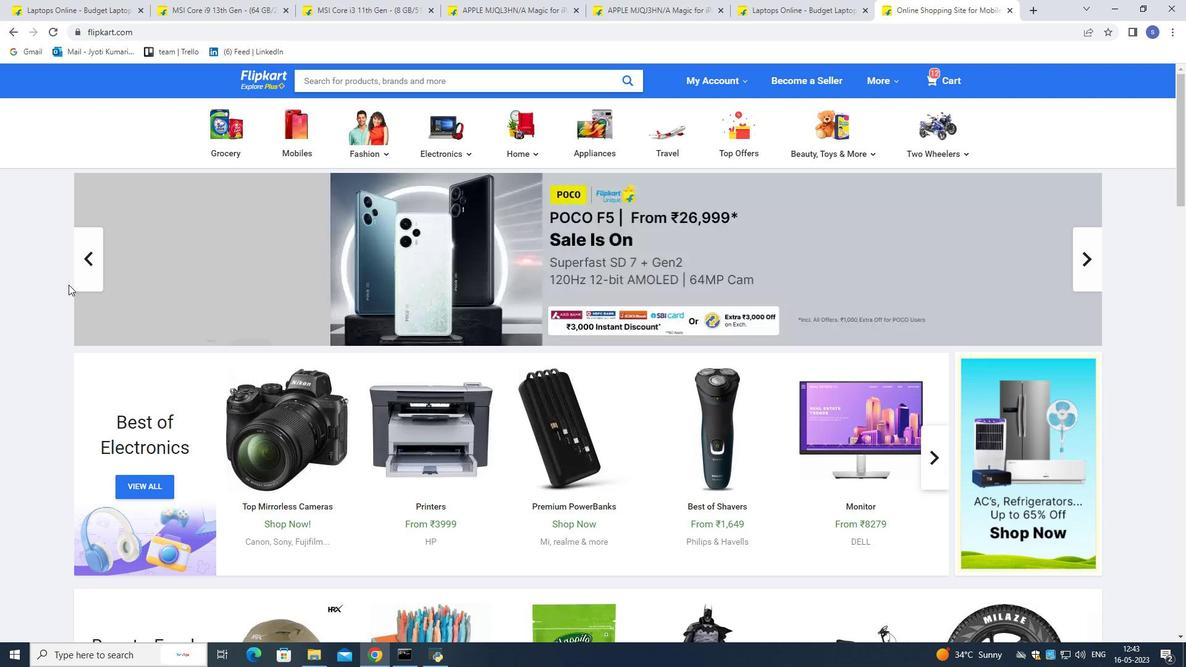 
Action: Mouse scrolled (67, 284) with delta (0, 0)
Screenshot: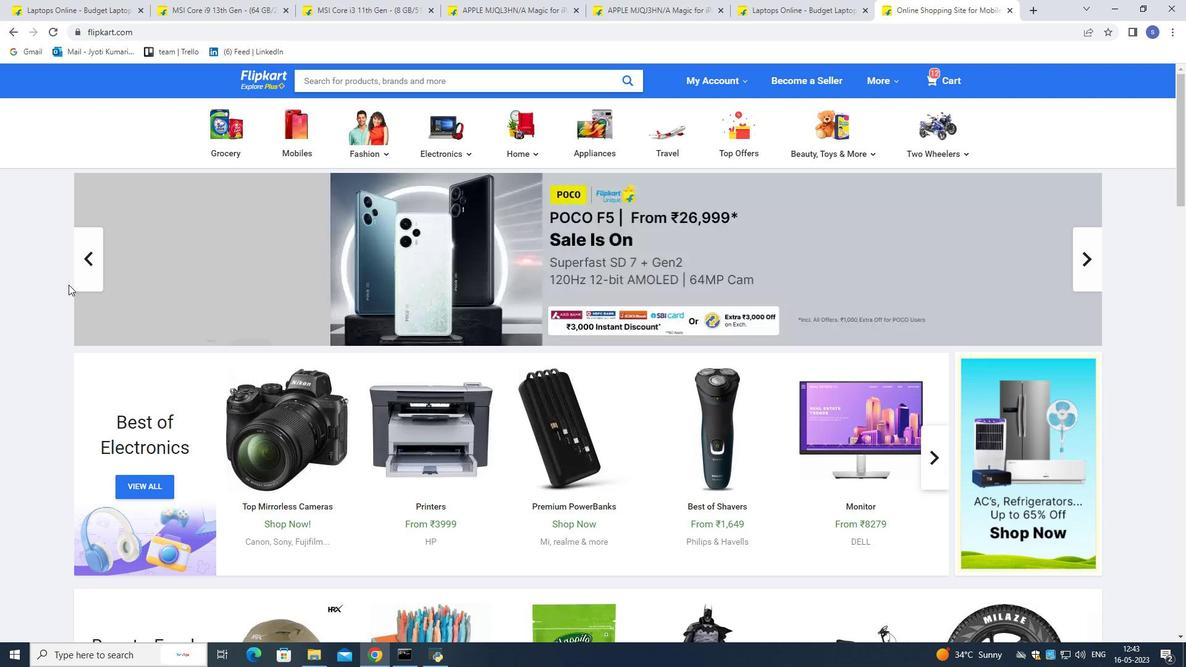 
Action: Mouse moved to (67, 284)
Screenshot: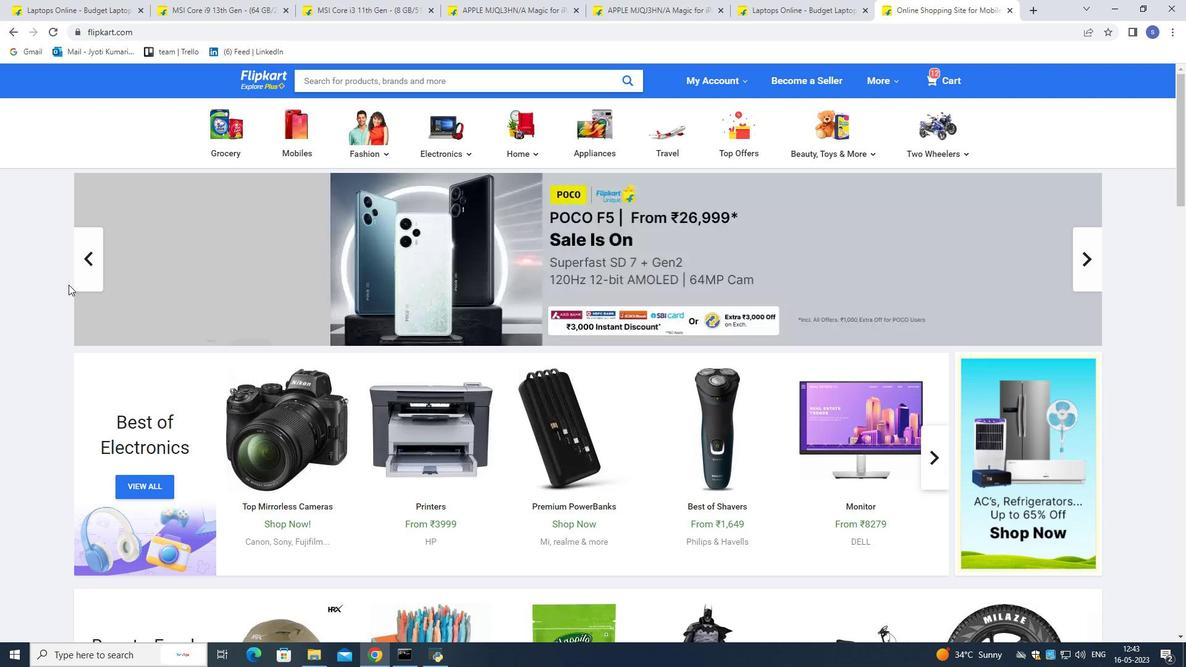 
Action: Mouse scrolled (67, 284) with delta (0, 0)
Screenshot: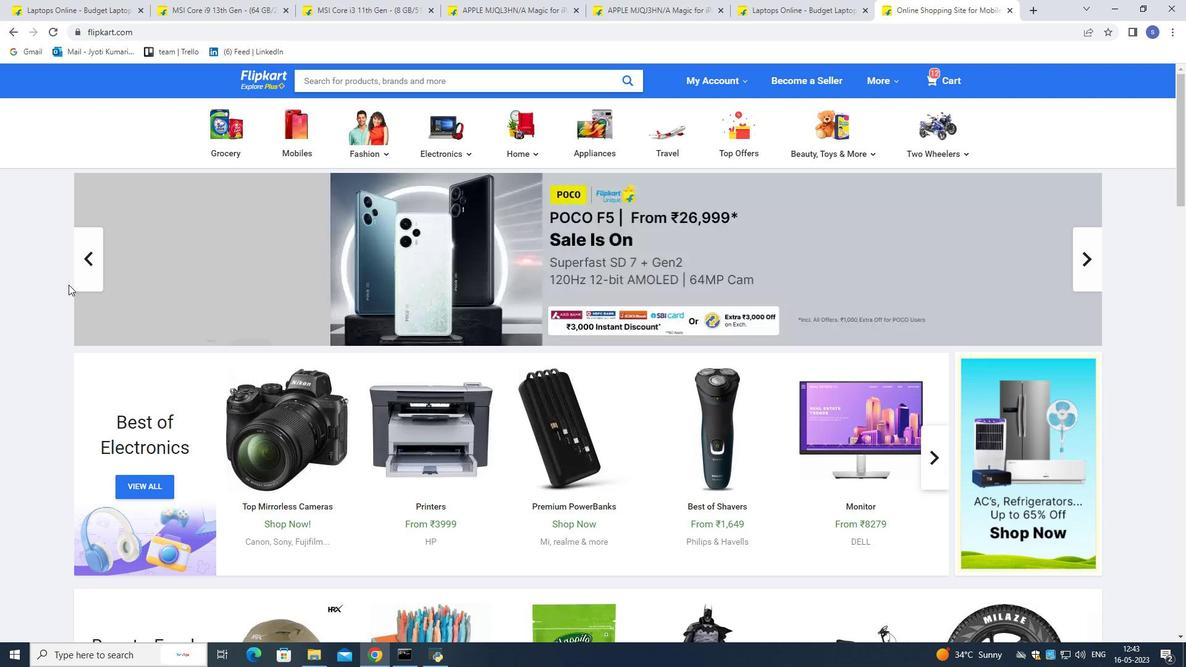
Action: Mouse moved to (67, 284)
Screenshot: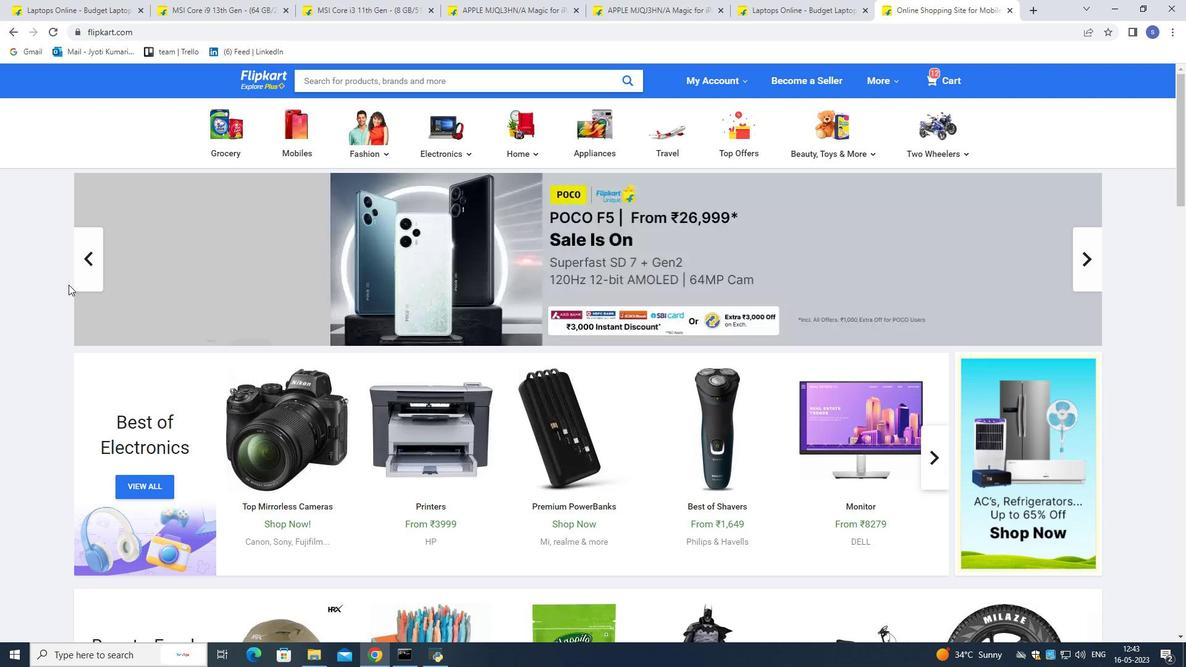 
Action: Mouse pressed left at (67, 284)
Screenshot: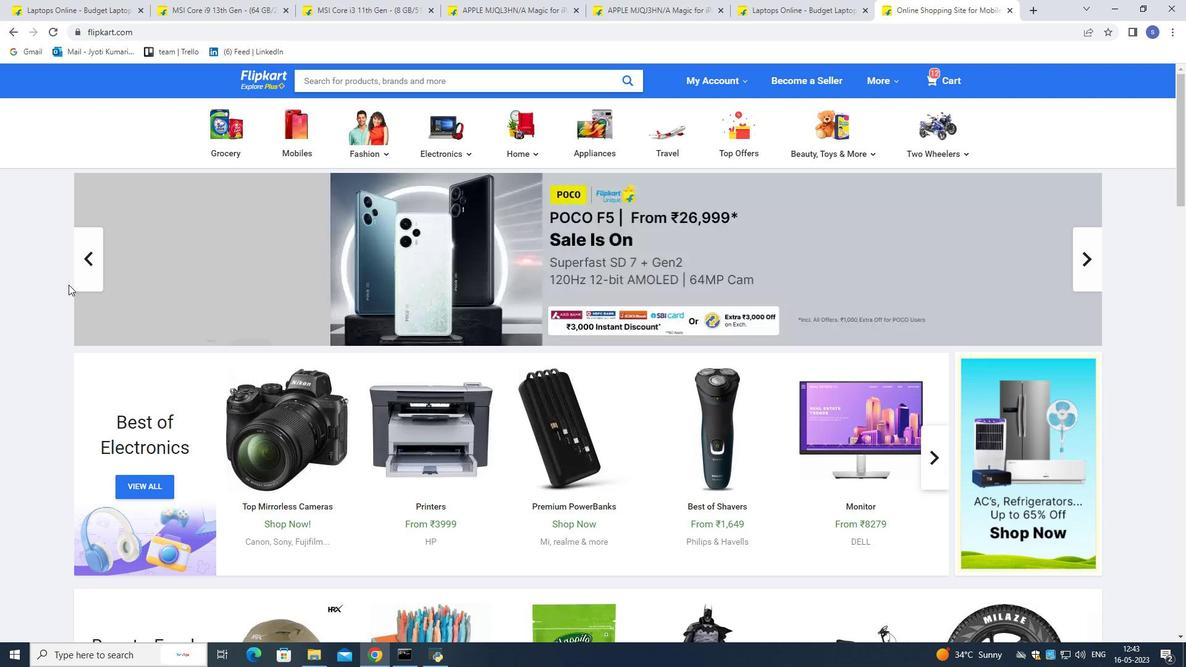 
Action: Mouse moved to (67, 284)
Screenshot: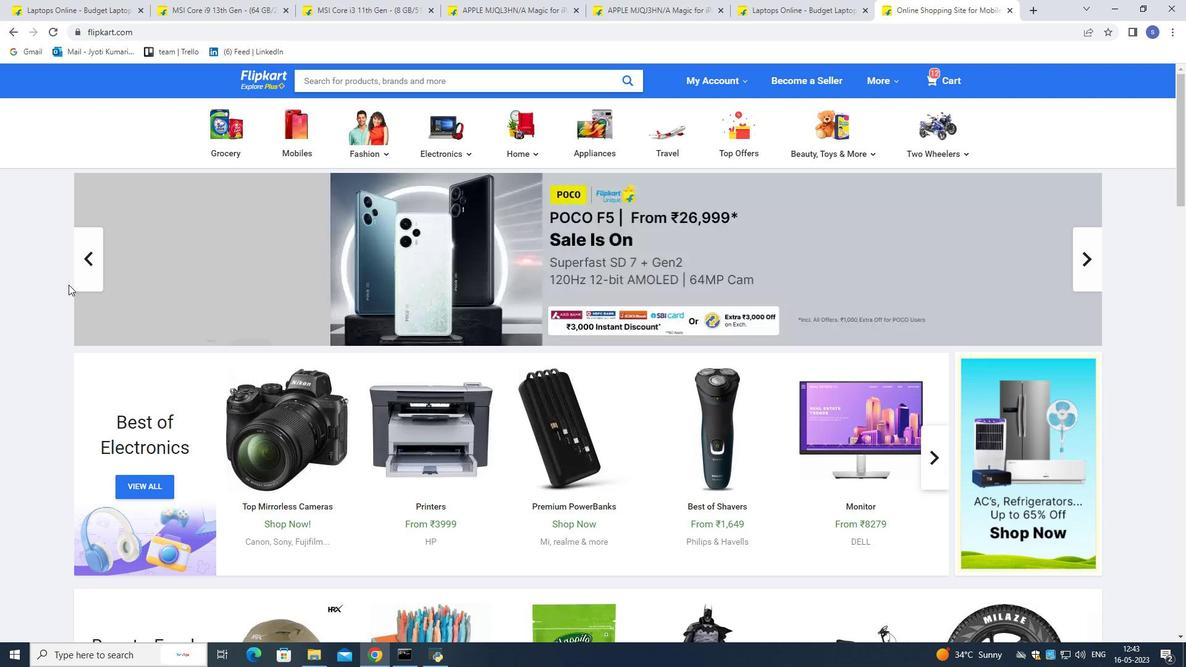 
Action: Mouse scrolled (67, 284) with delta (0, 0)
Screenshot: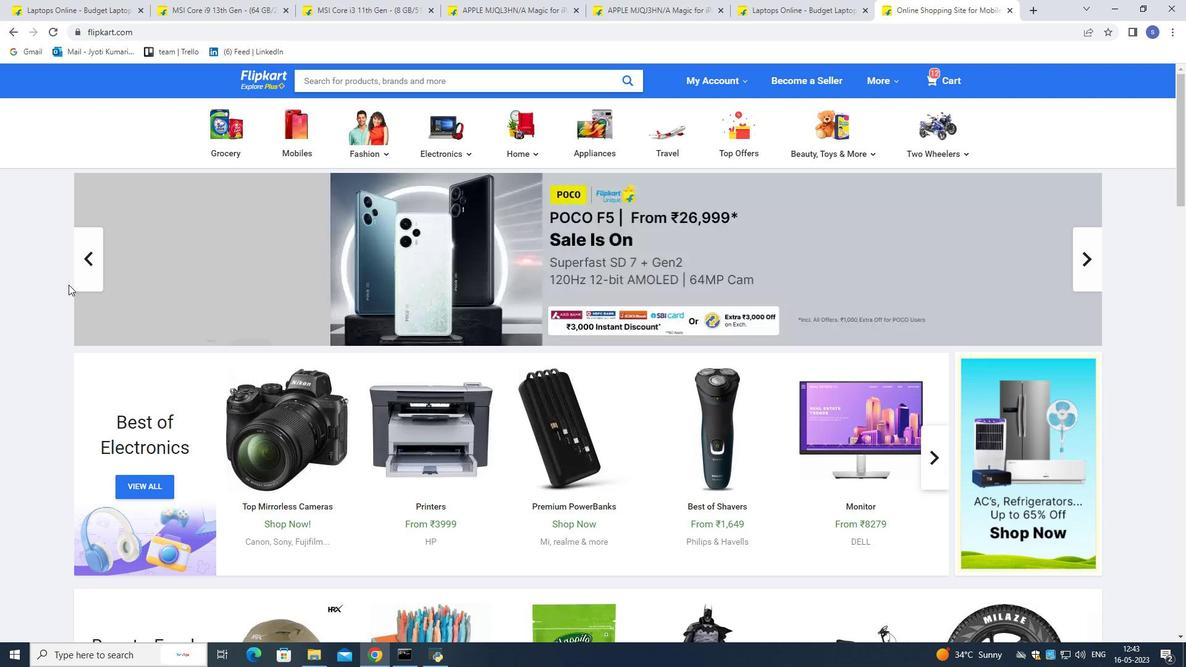 
Action: Mouse moved to (67, 284)
Screenshot: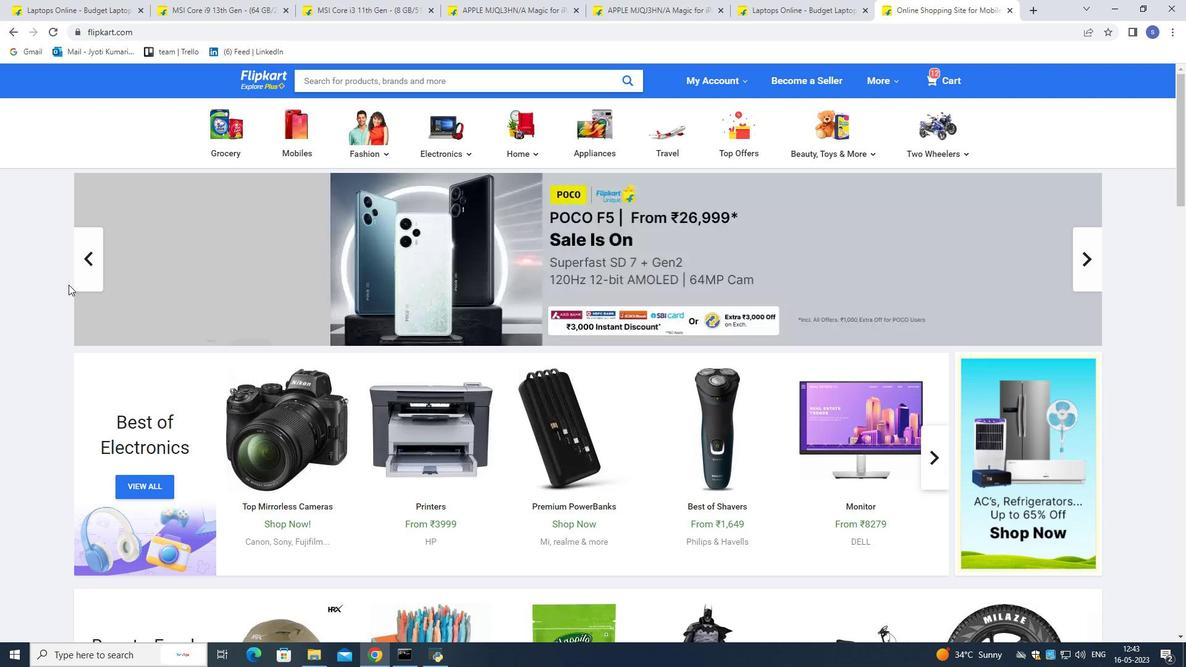 
Action: Mouse scrolled (67, 284) with delta (0, 0)
Screenshot: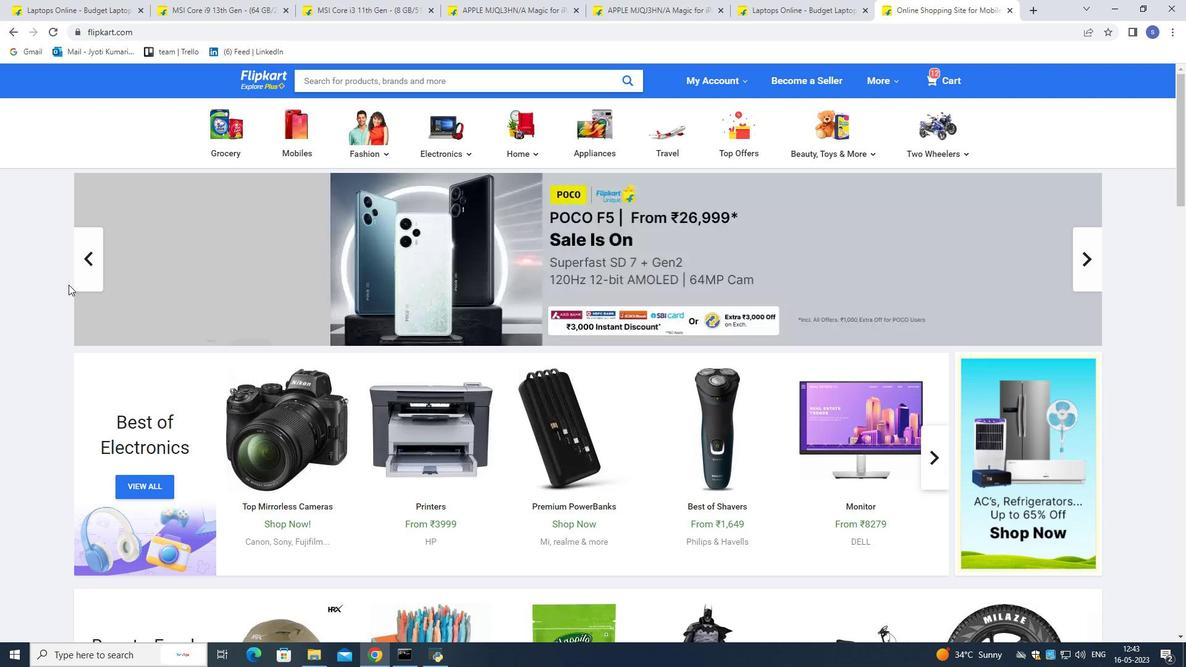 
Action: Mouse scrolled (67, 284) with delta (0, 0)
Screenshot: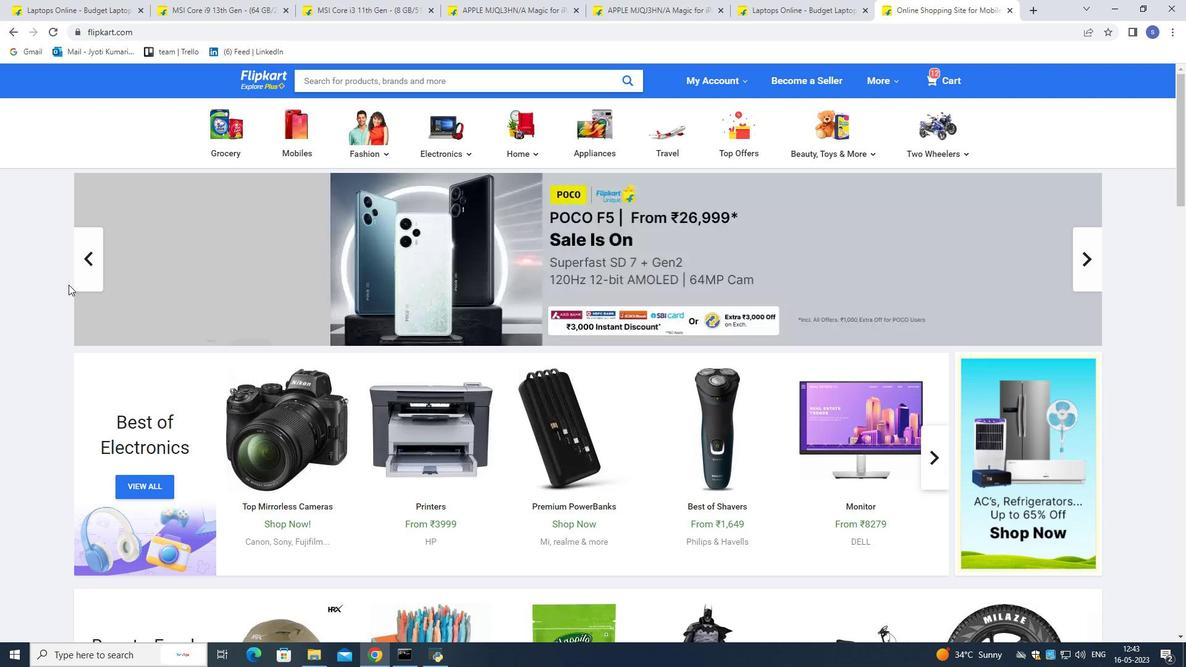 
Action: Mouse scrolled (67, 284) with delta (0, 0)
Screenshot: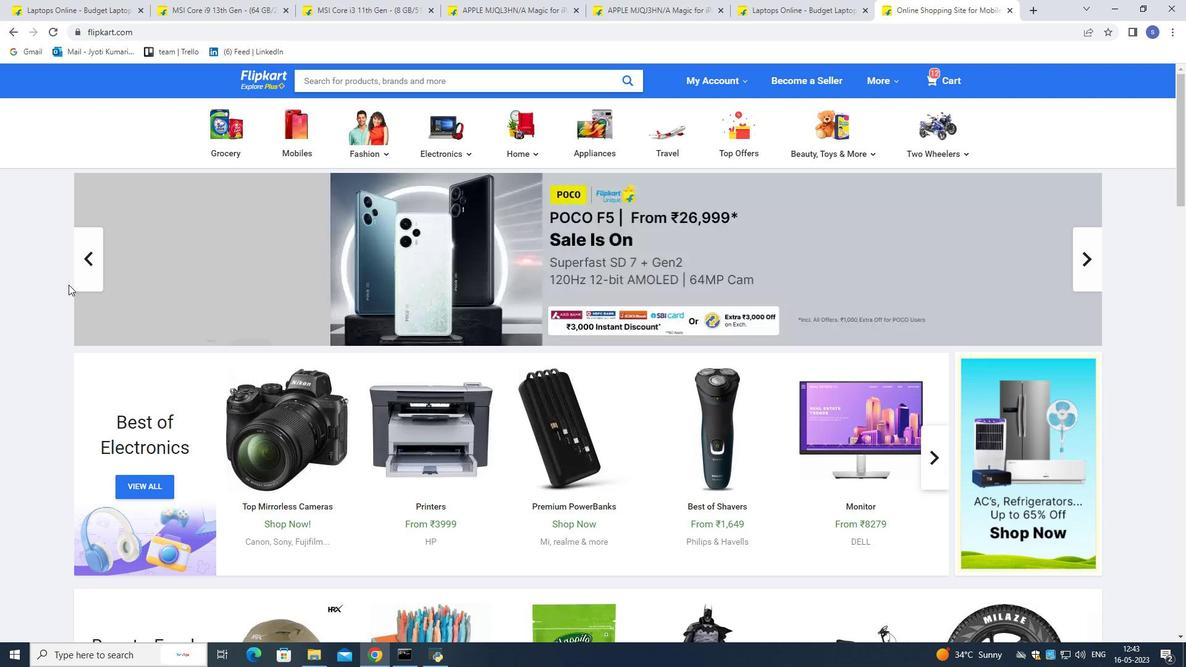 
Action: Mouse scrolled (67, 284) with delta (0, 0)
Screenshot: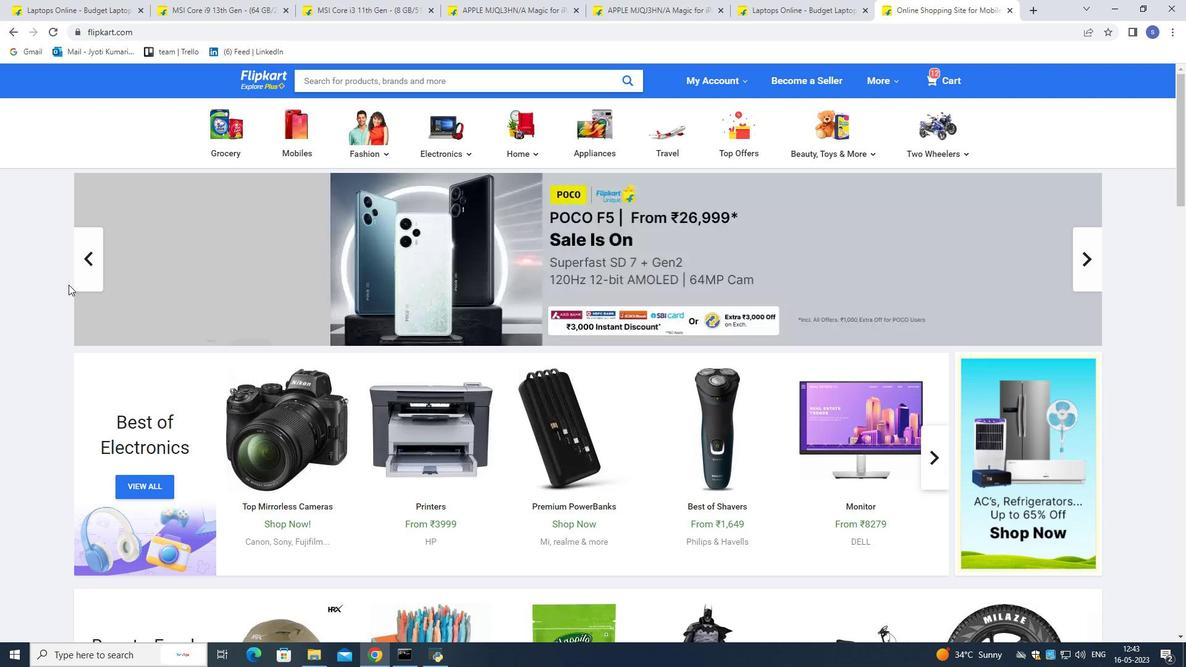 
Action: Mouse moved to (67, 284)
Screenshot: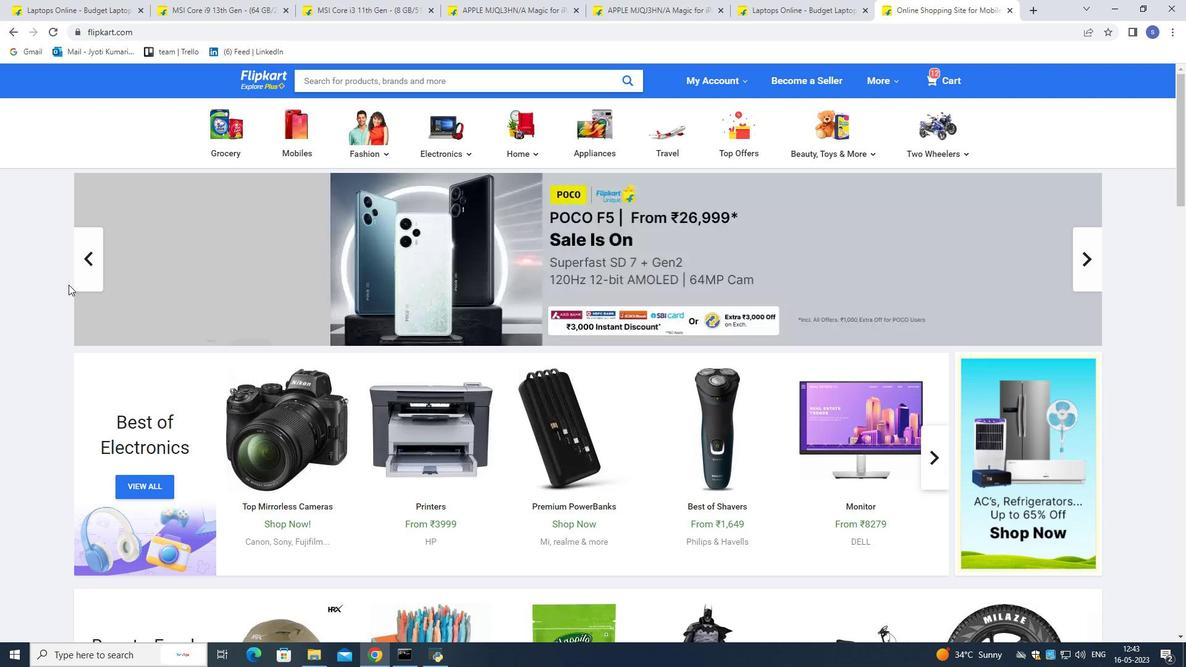 
Action: Mouse scrolled (67, 284) with delta (0, 0)
Screenshot: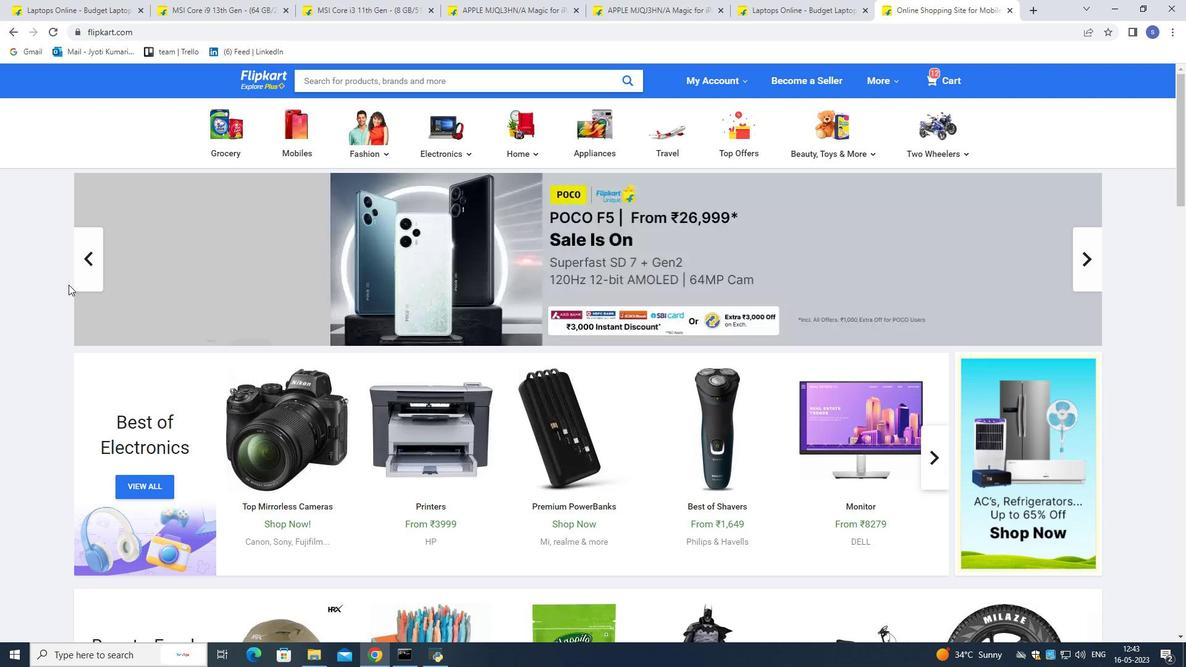 
Action: Mouse scrolled (67, 284) with delta (0, 0)
Screenshot: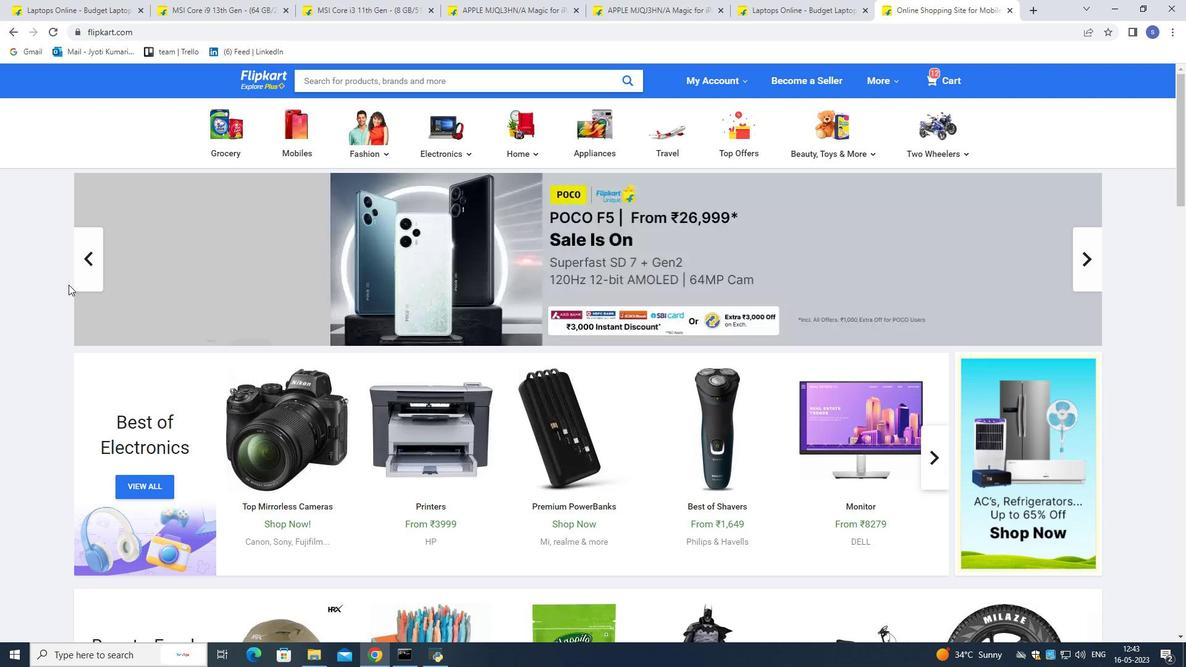 
Action: Mouse scrolled (67, 284) with delta (0, 0)
Screenshot: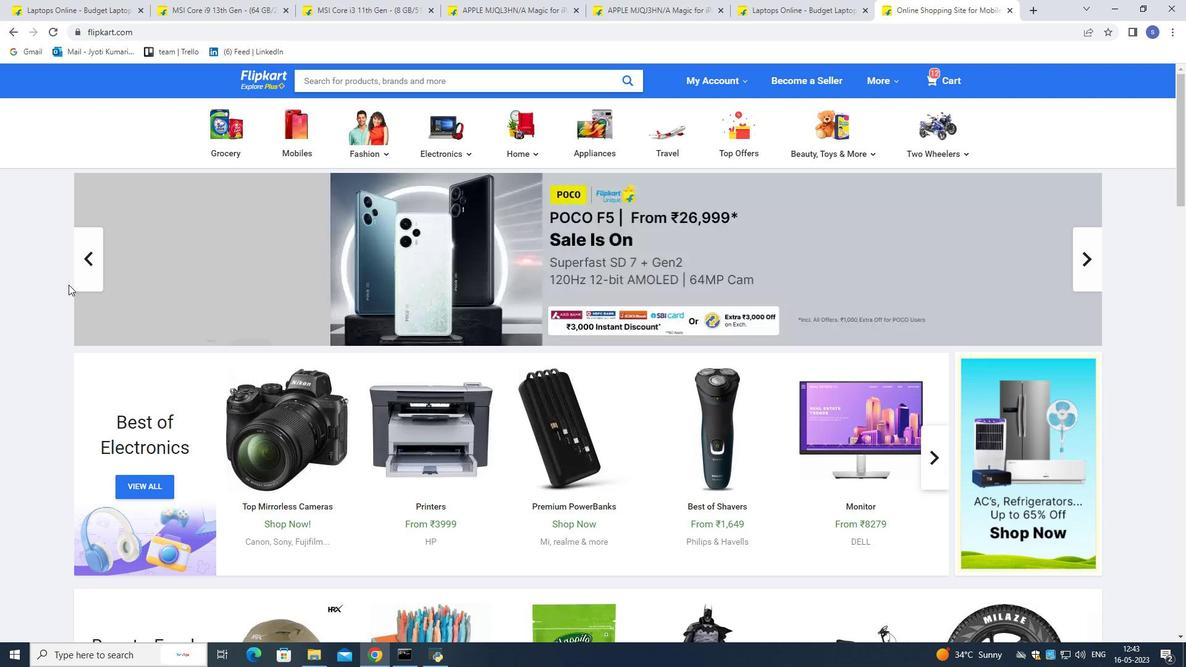 
Action: Mouse moved to (67, 284)
Screenshot: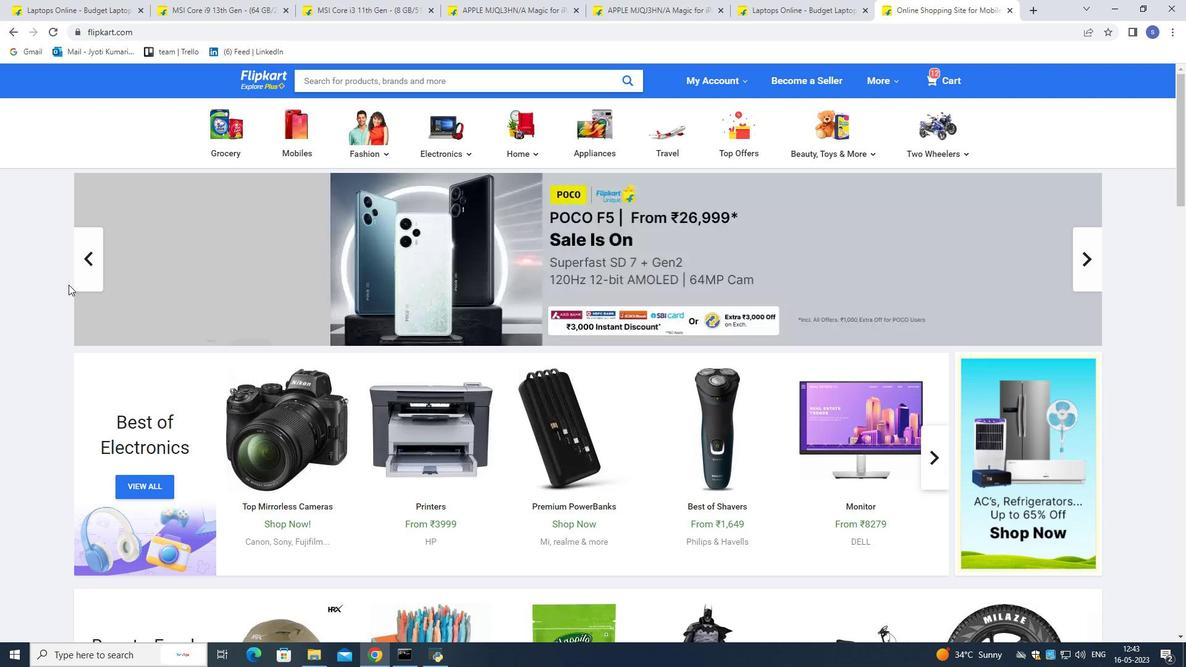 
Action: Mouse scrolled (67, 284) with delta (0, 0)
Screenshot: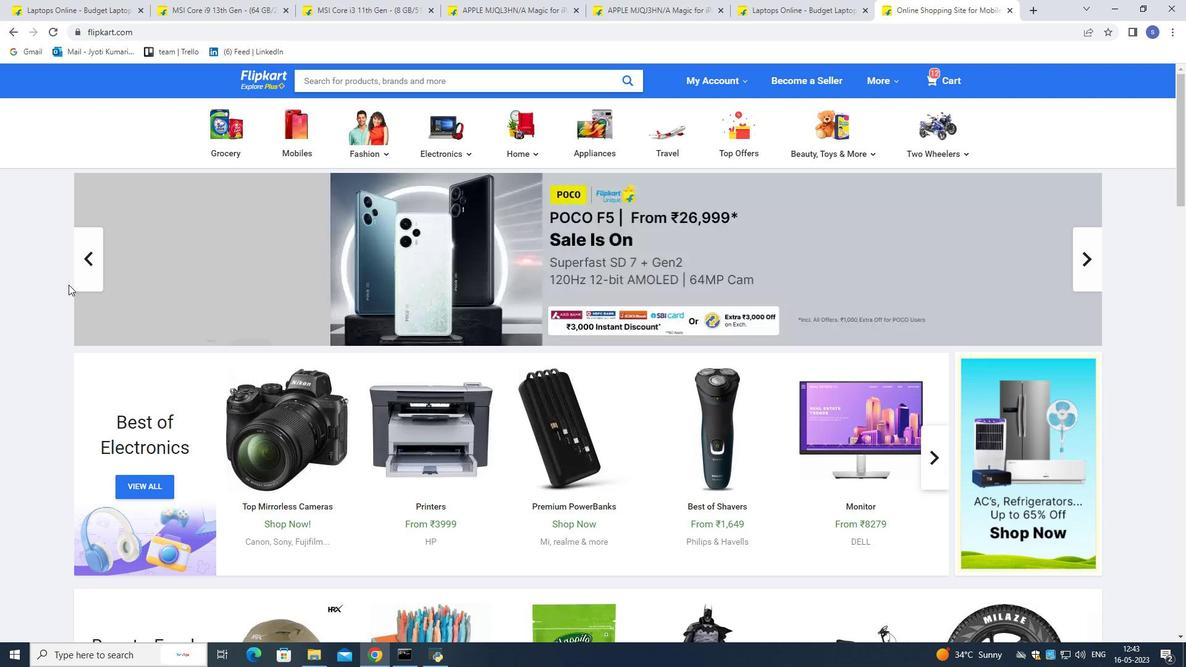 
Action: Mouse moved to (67, 284)
Screenshot: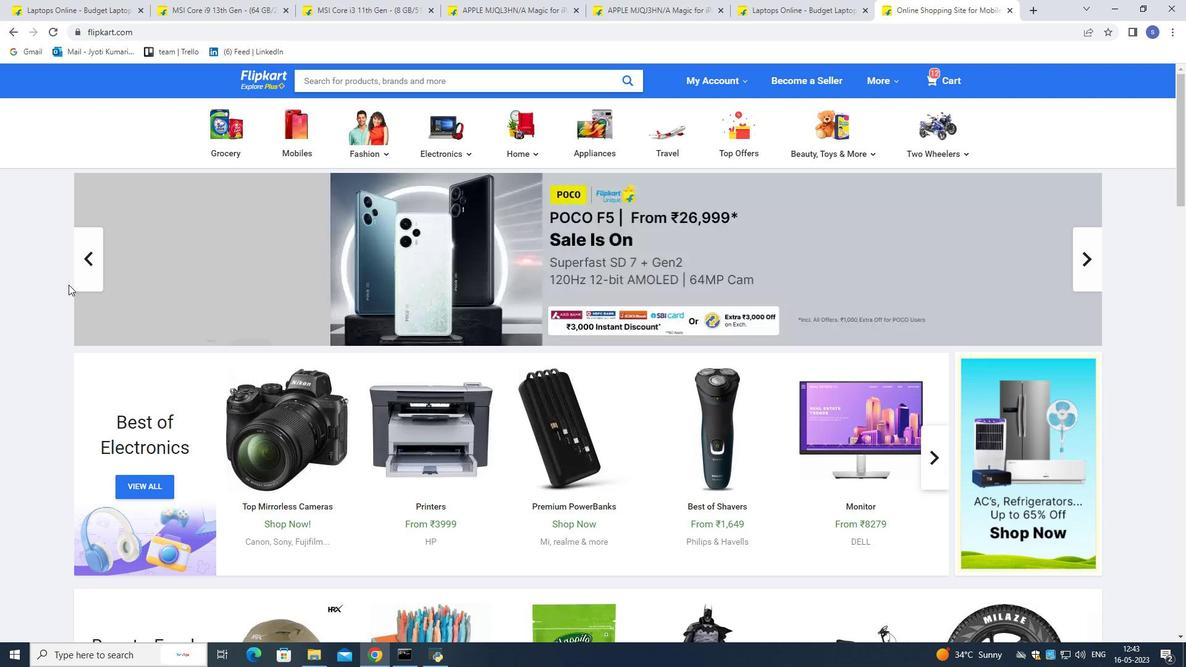 
Action: Mouse scrolled (67, 284) with delta (0, 0)
Screenshot: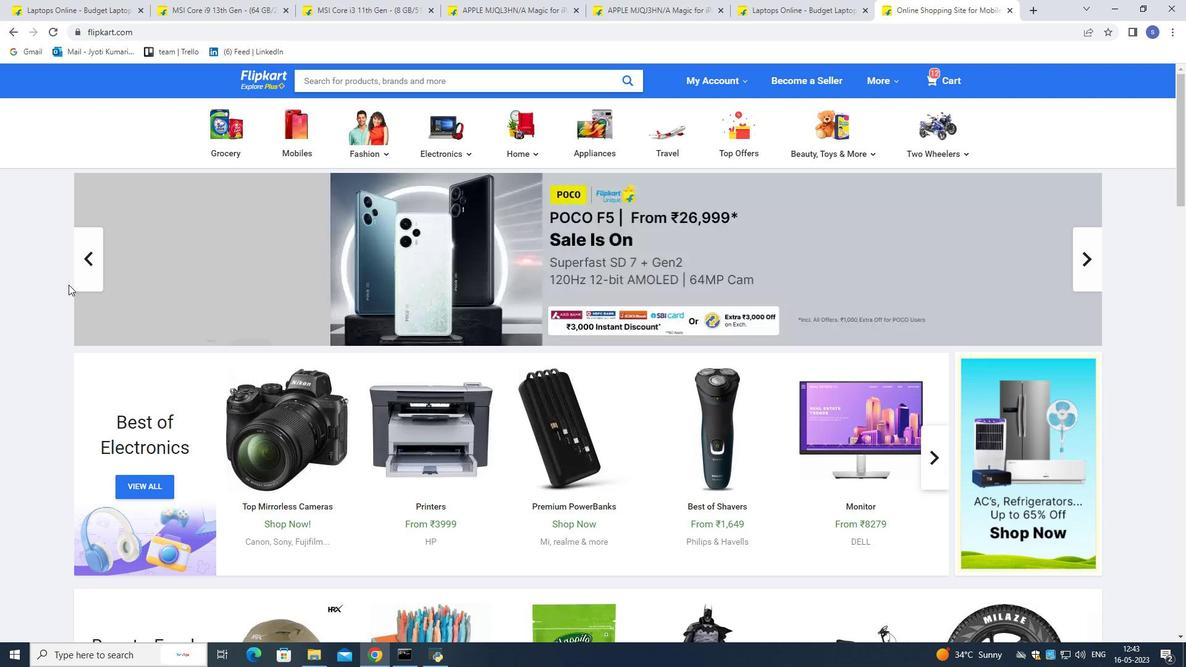 
Action: Mouse scrolled (67, 284) with delta (0, 0)
Screenshot: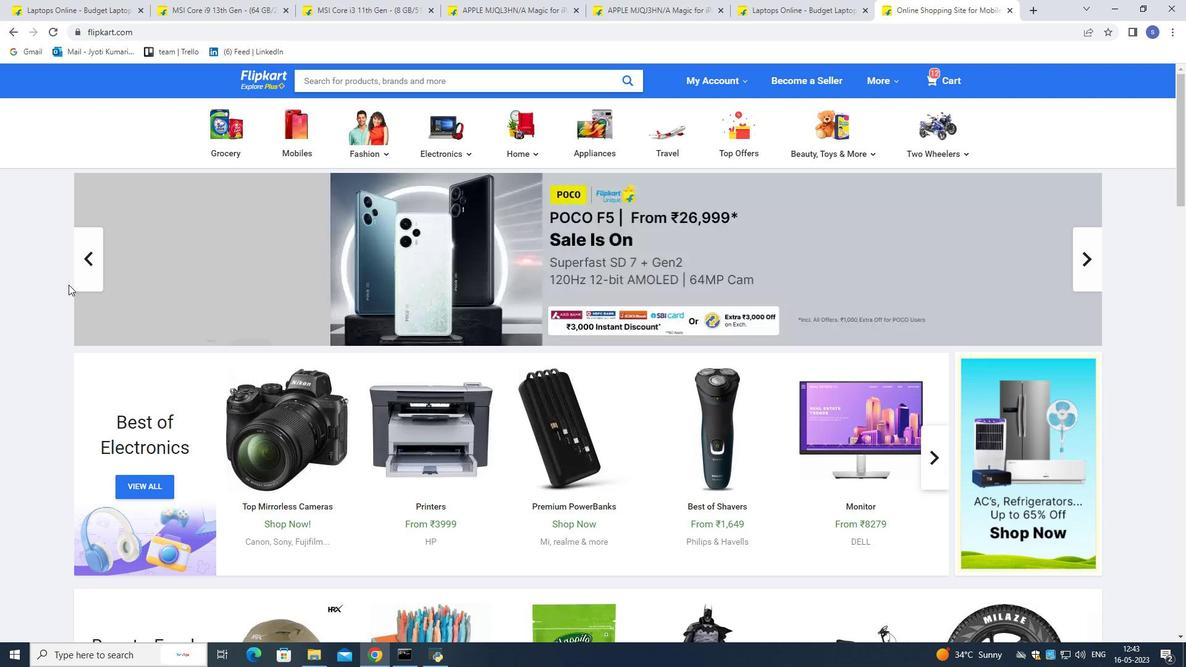 
Action: Mouse scrolled (67, 284) with delta (0, 0)
Screenshot: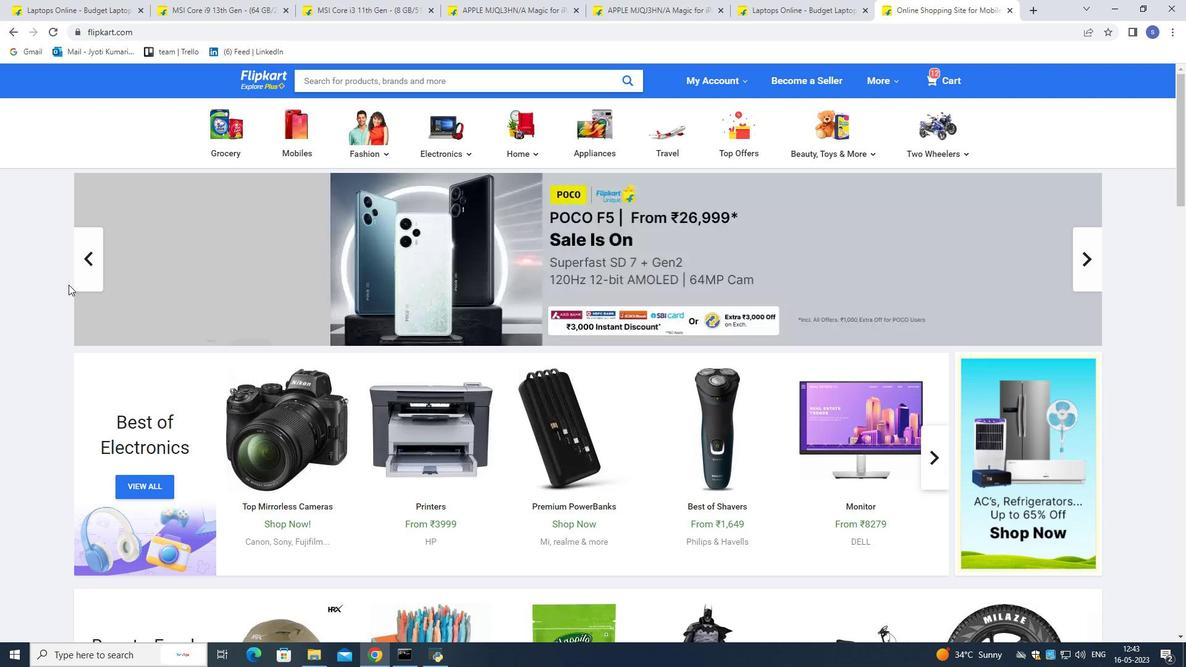 
Action: Mouse moved to (67, 284)
Screenshot: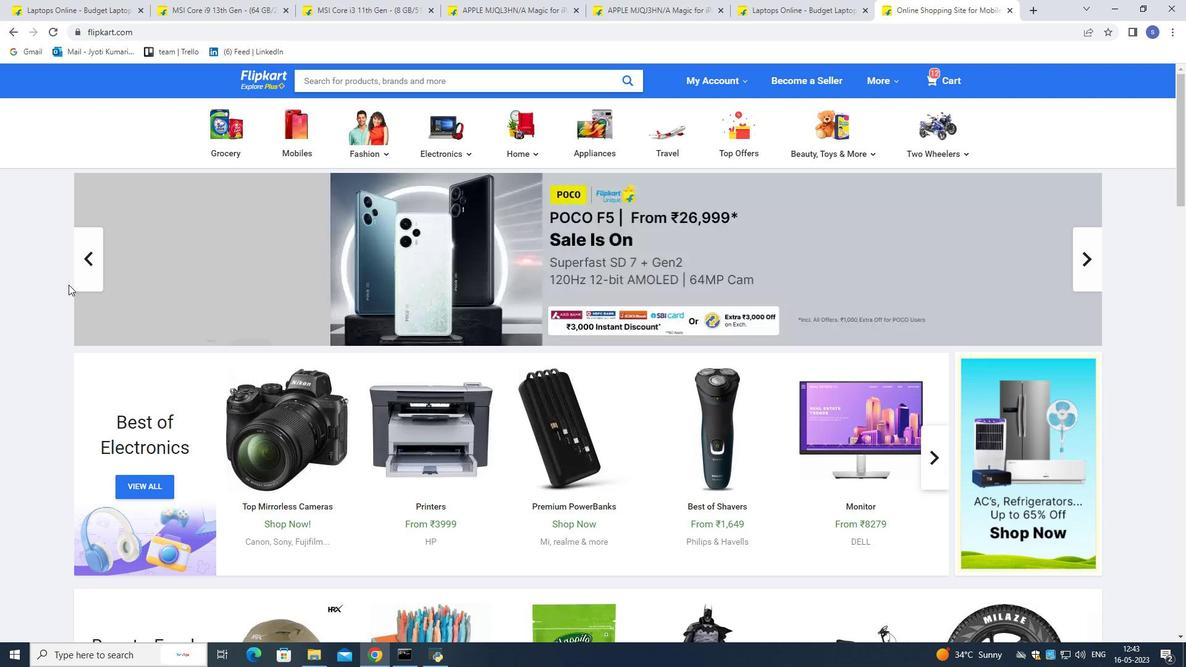 
Action: Mouse scrolled (67, 284) with delta (0, 0)
Screenshot: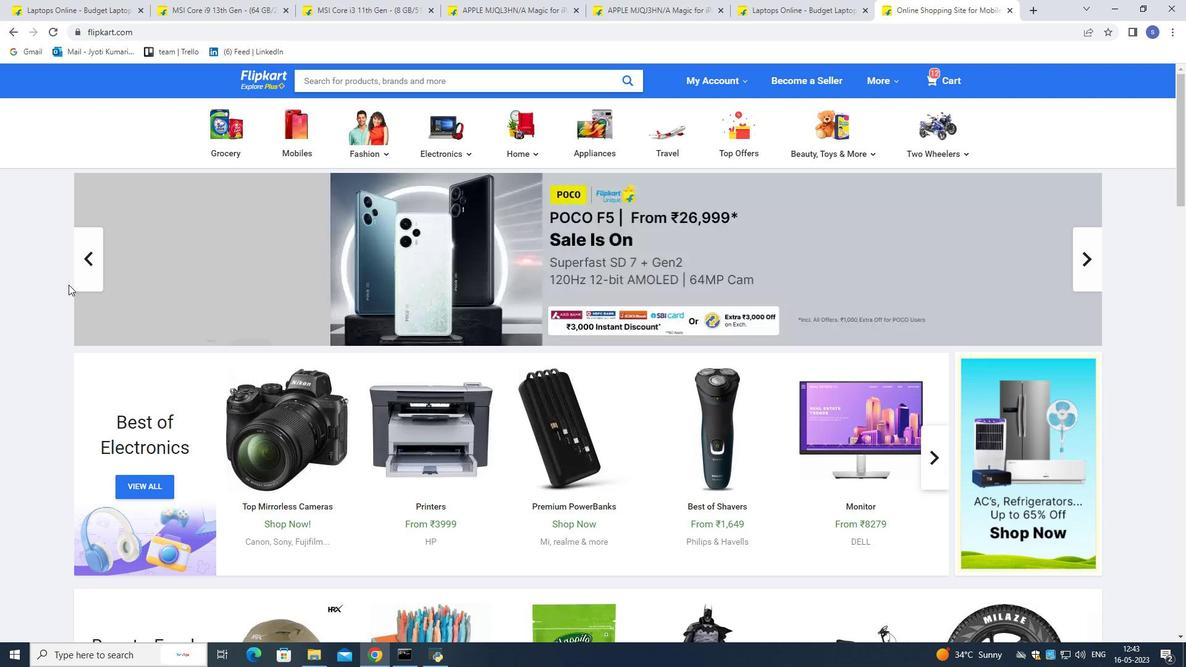 
Action: Mouse moved to (67, 284)
Screenshot: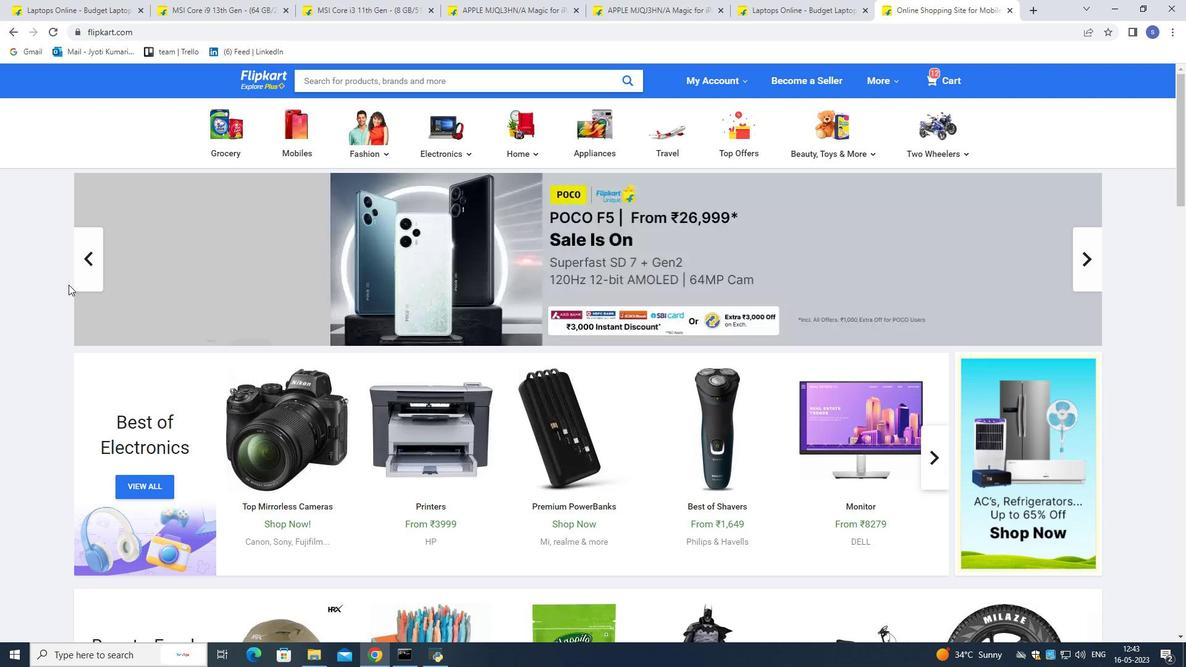 
Action: Mouse scrolled (67, 284) with delta (0, 0)
Screenshot: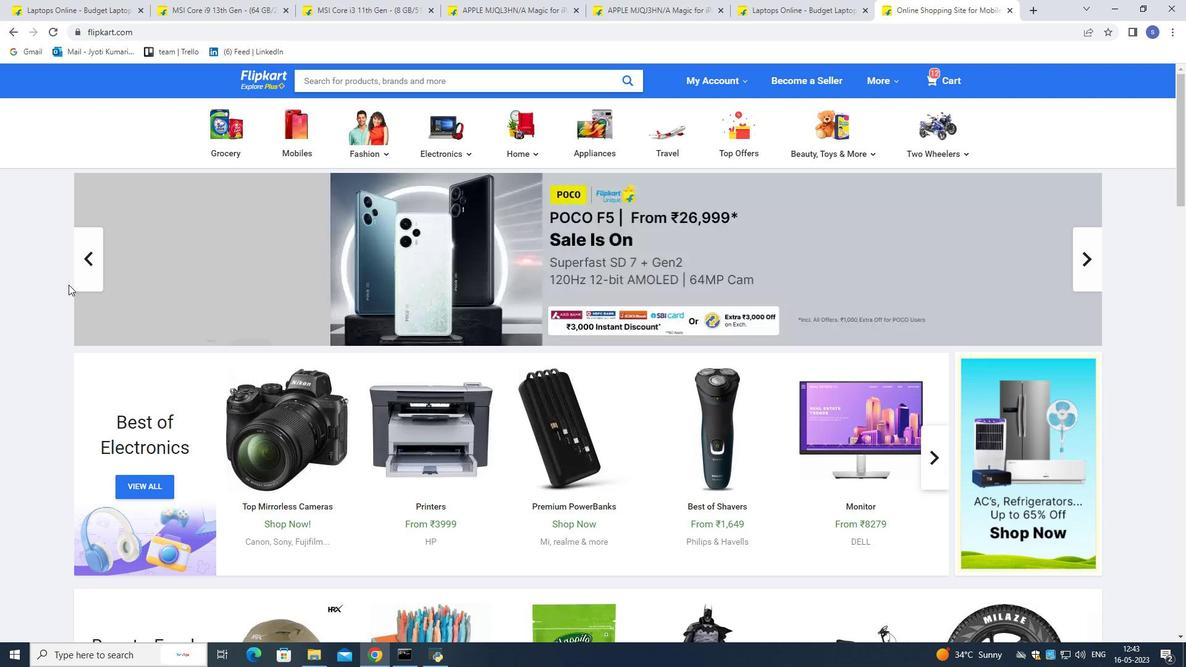 
Action: Mouse moved to (67, 284)
Screenshot: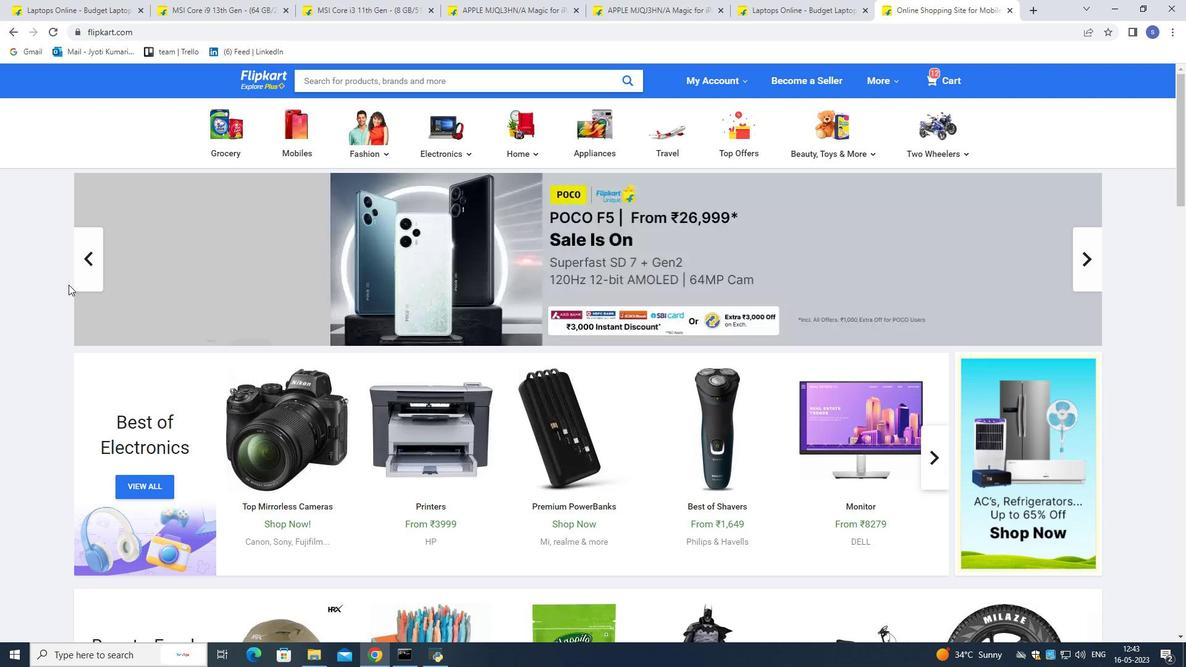 
Action: Mouse scrolled (67, 284) with delta (0, 0)
Screenshot: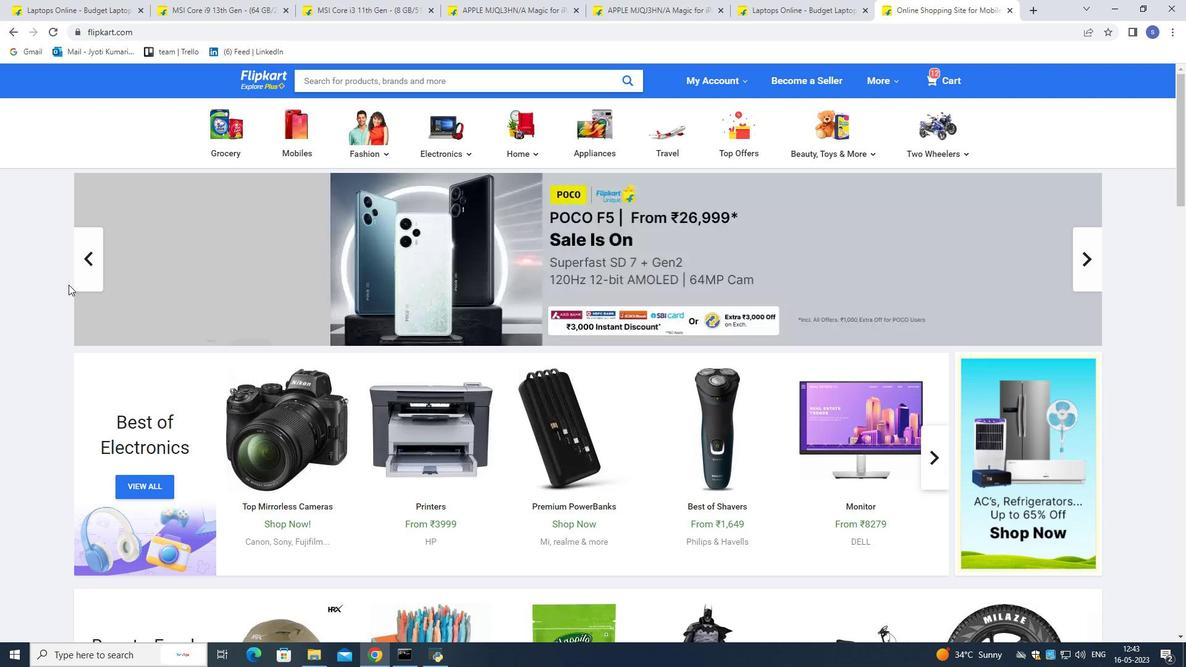 
Action: Mouse scrolled (67, 284) with delta (0, 0)
Screenshot: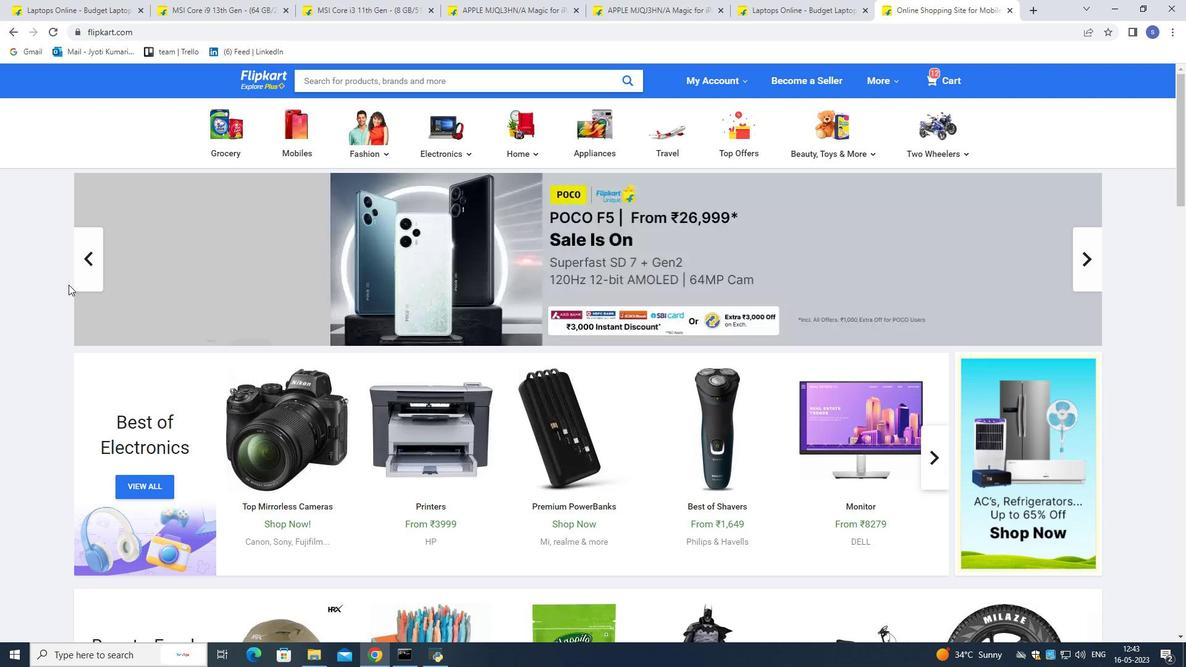 
Action: Mouse moved to (67, 284)
Screenshot: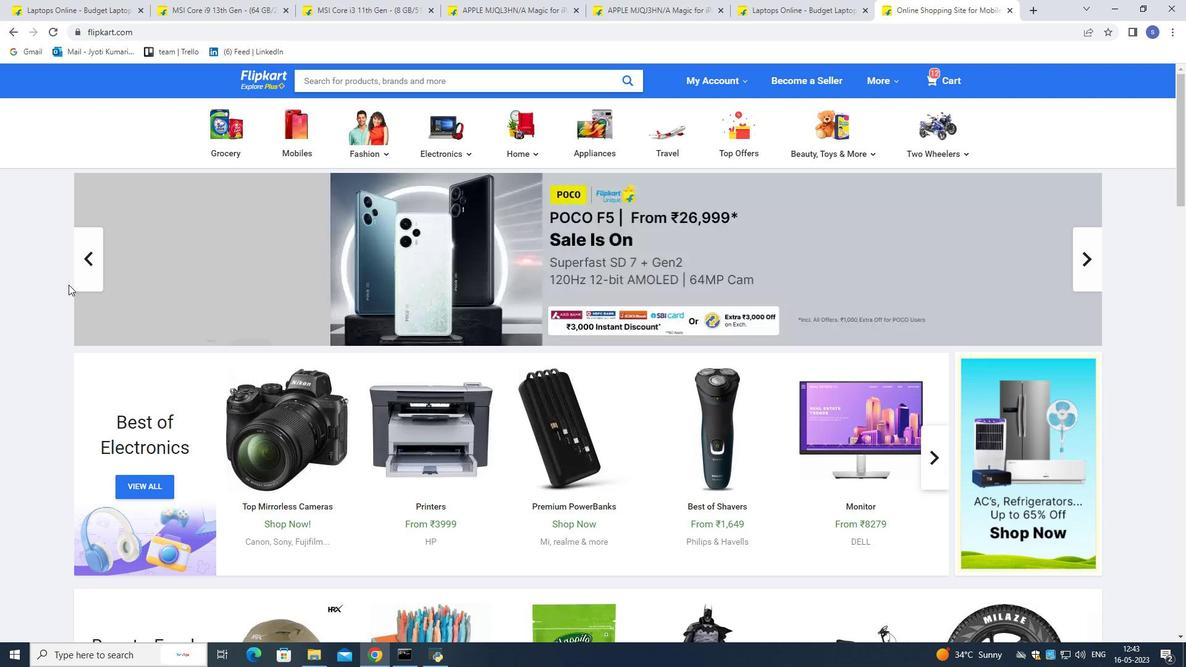 
Action: Mouse scrolled (67, 284) with delta (0, 0)
Screenshot: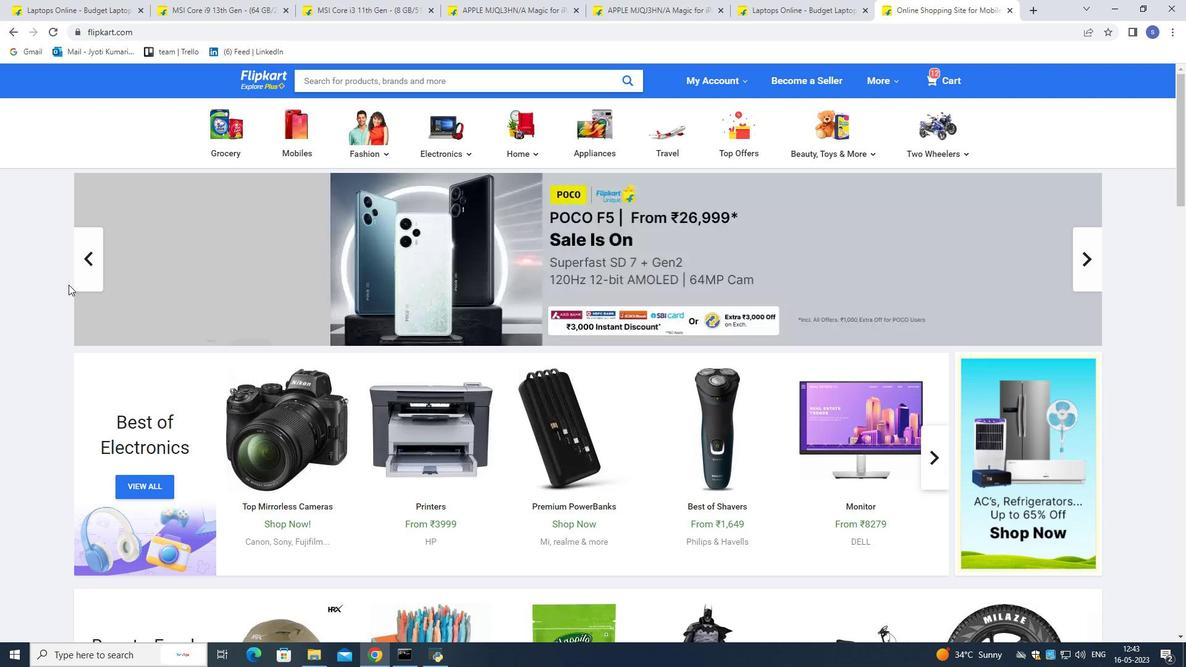 
Action: Mouse scrolled (67, 284) with delta (0, 0)
Screenshot: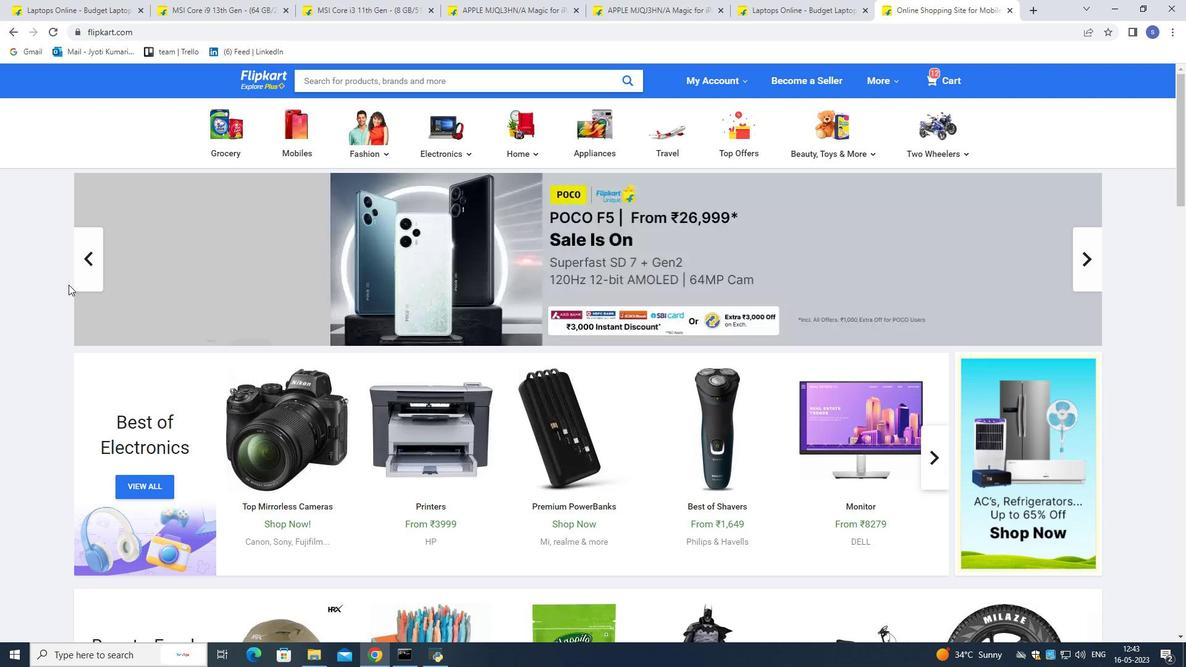 
Action: Mouse scrolled (67, 284) with delta (0, 0)
Screenshot: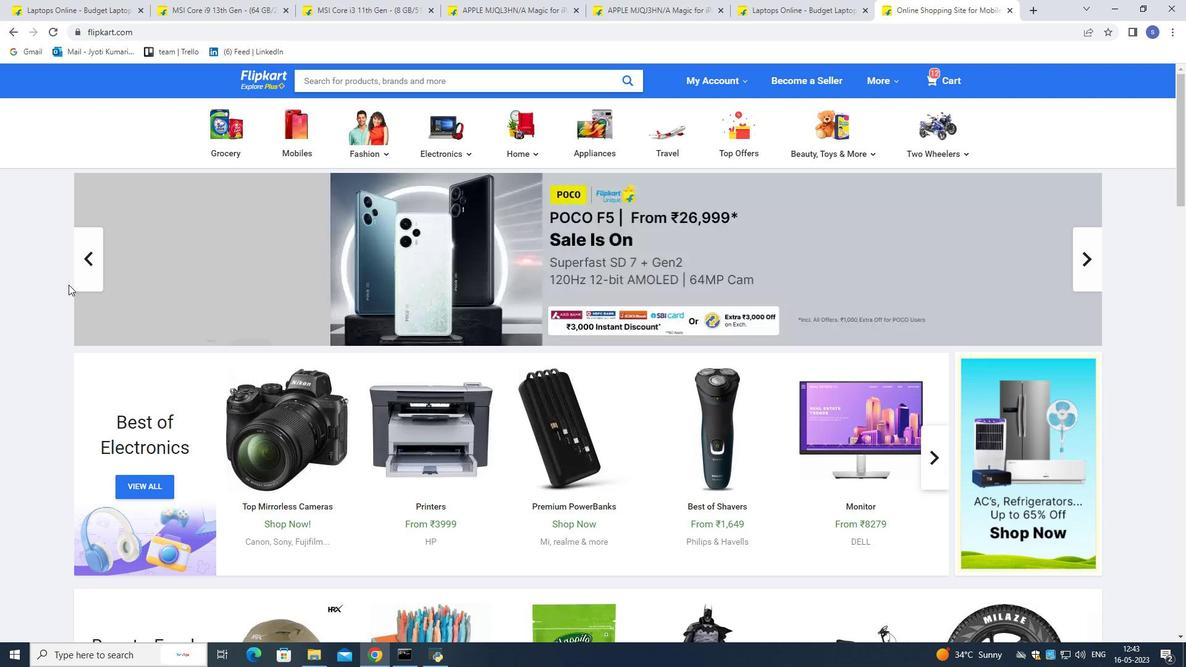 
Action: Mouse scrolled (67, 284) with delta (0, 0)
Screenshot: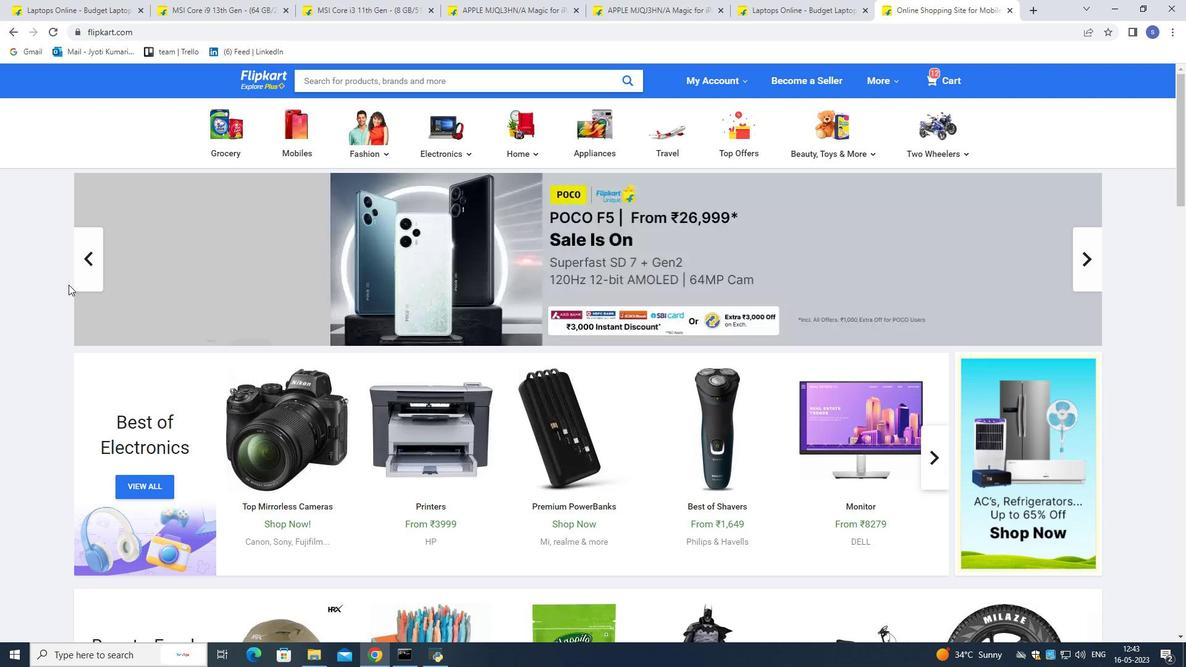 
Action: Mouse scrolled (67, 284) with delta (0, 0)
Screenshot: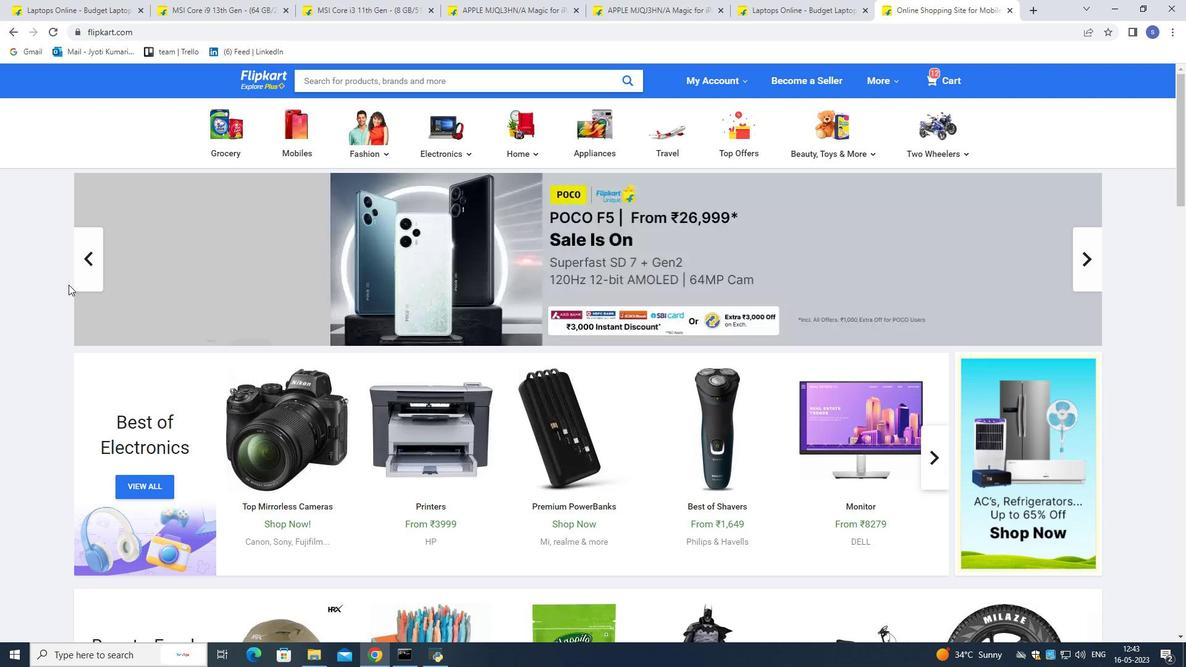 
Action: Mouse moved to (67, 284)
Screenshot: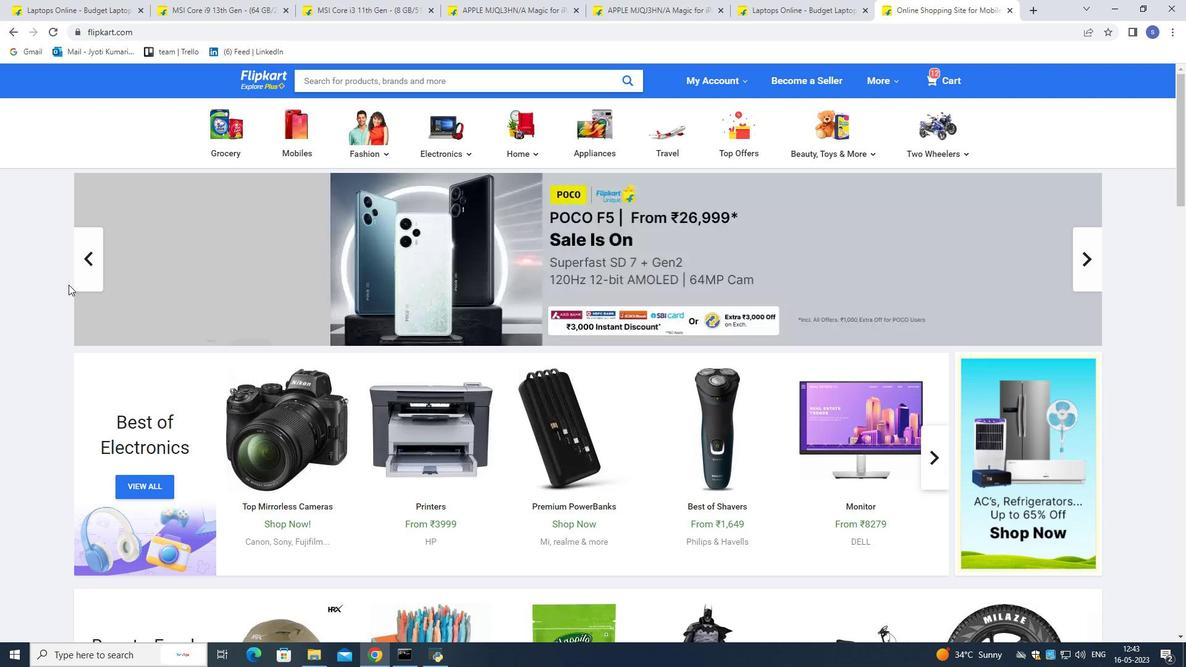 
Action: Mouse scrolled (67, 284) with delta (0, 0)
Screenshot: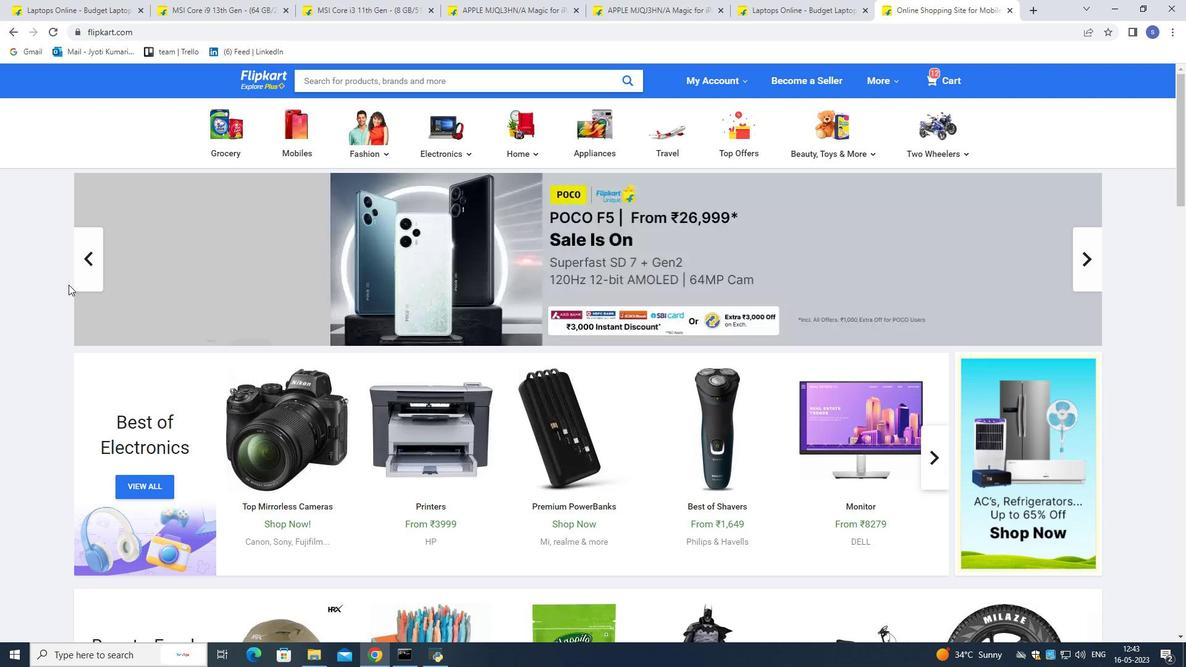 
Action: Mouse scrolled (67, 284) with delta (0, 0)
Screenshot: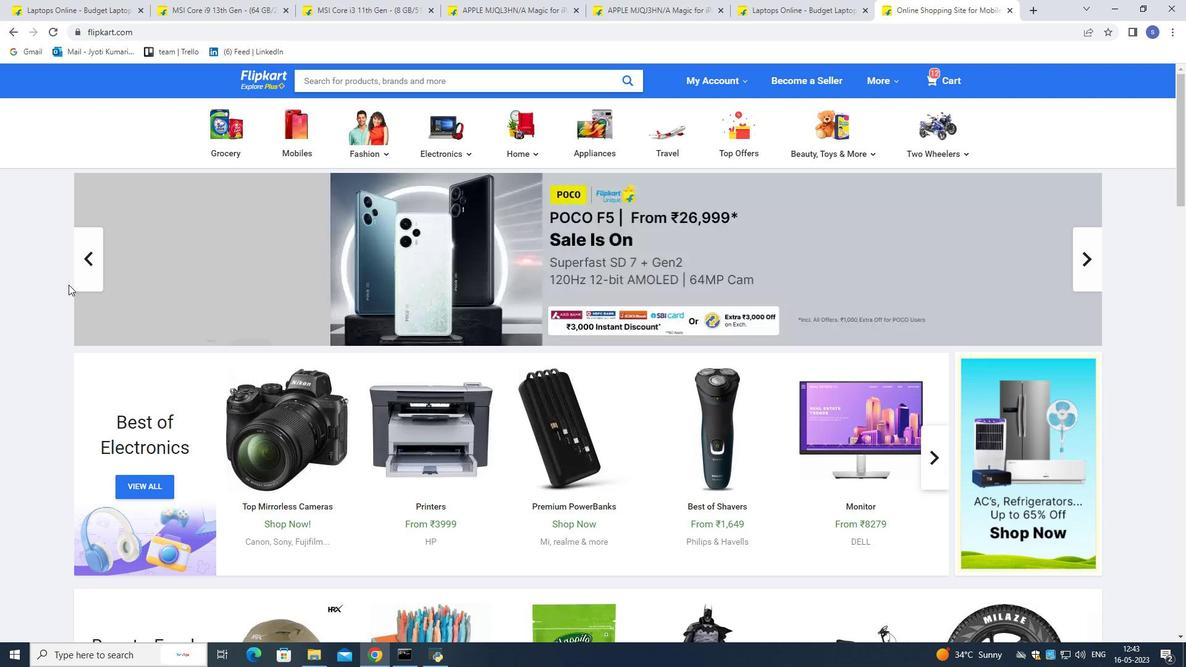 
Action: Mouse scrolled (67, 284) with delta (0, 0)
Screenshot: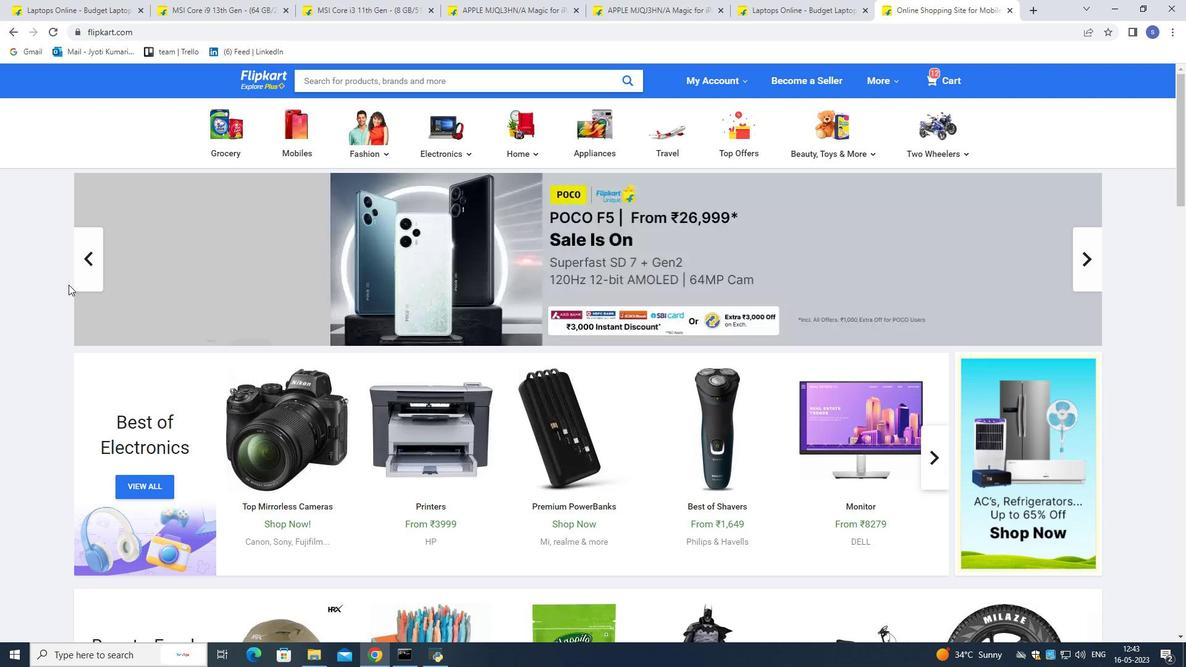 
Action: Mouse moved to (67, 284)
Screenshot: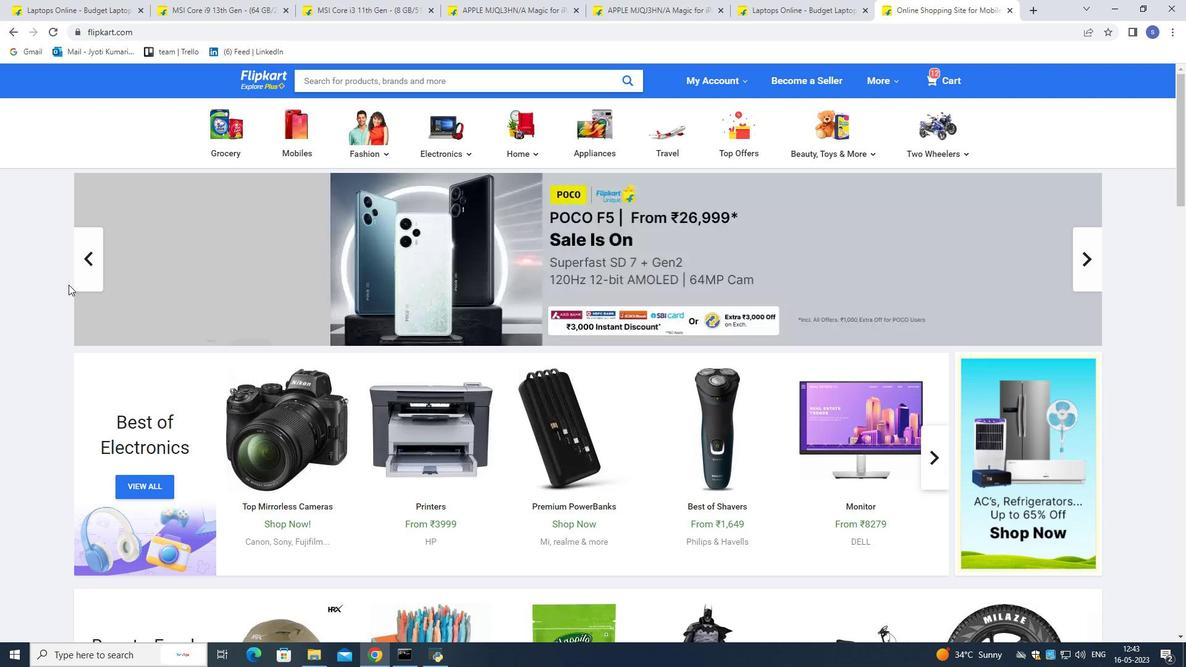 
Action: Mouse scrolled (67, 284) with delta (0, 0)
Screenshot: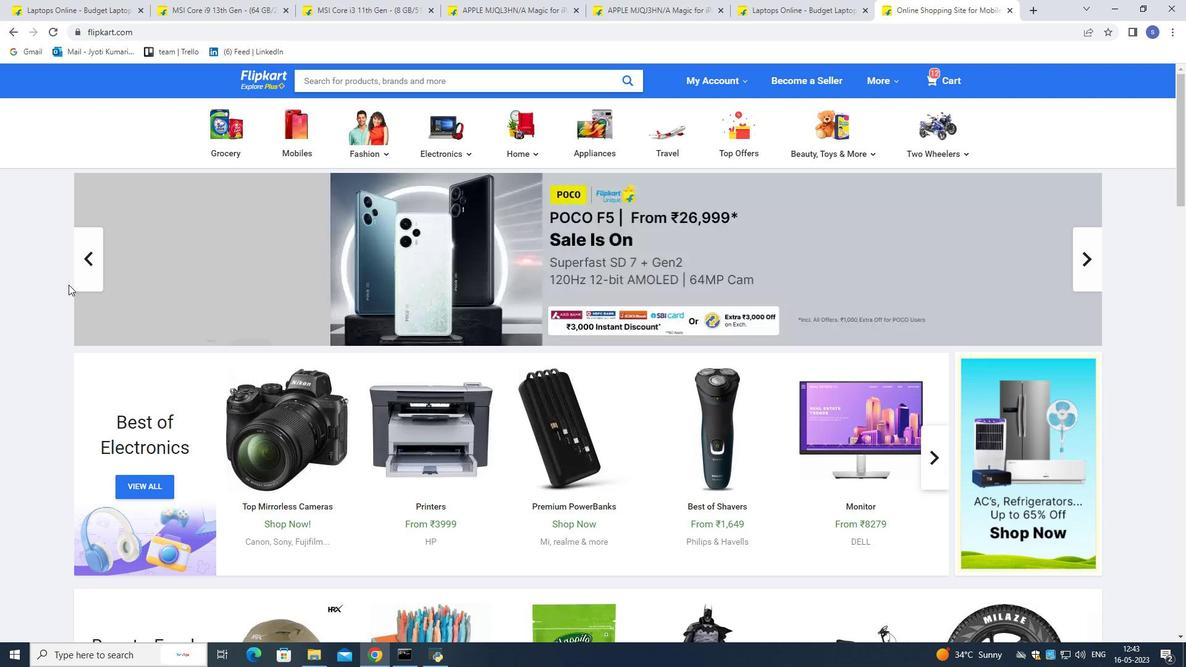 
Action: Mouse moved to (67, 284)
Screenshot: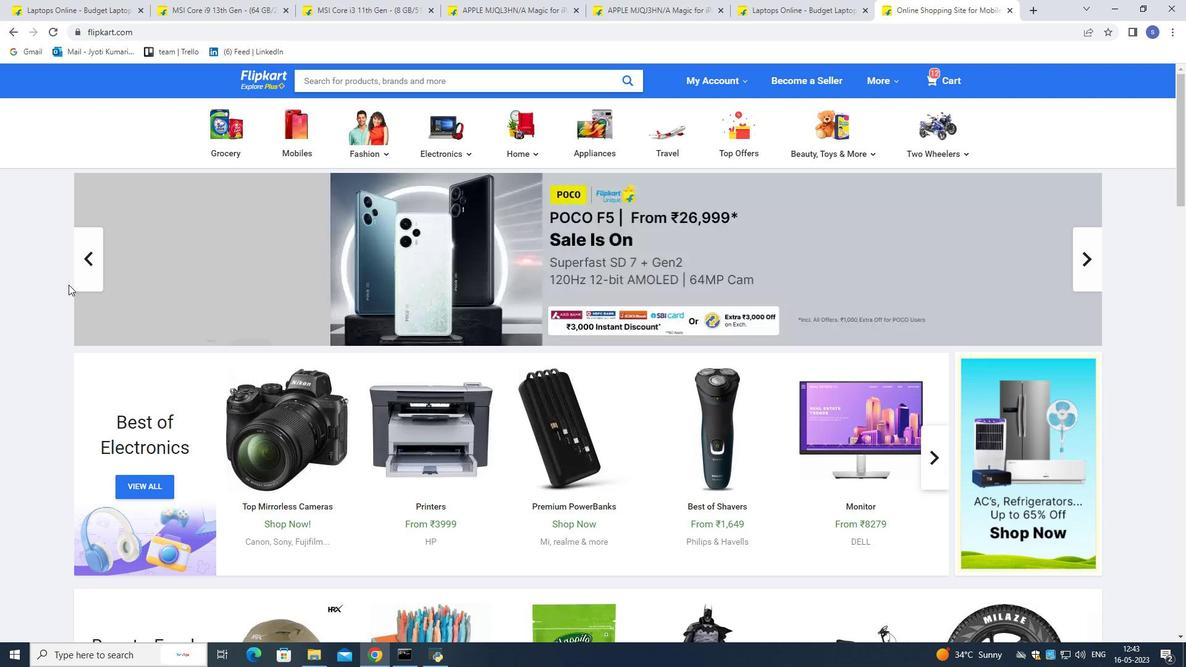 
Action: Mouse scrolled (67, 284) with delta (0, 0)
Screenshot: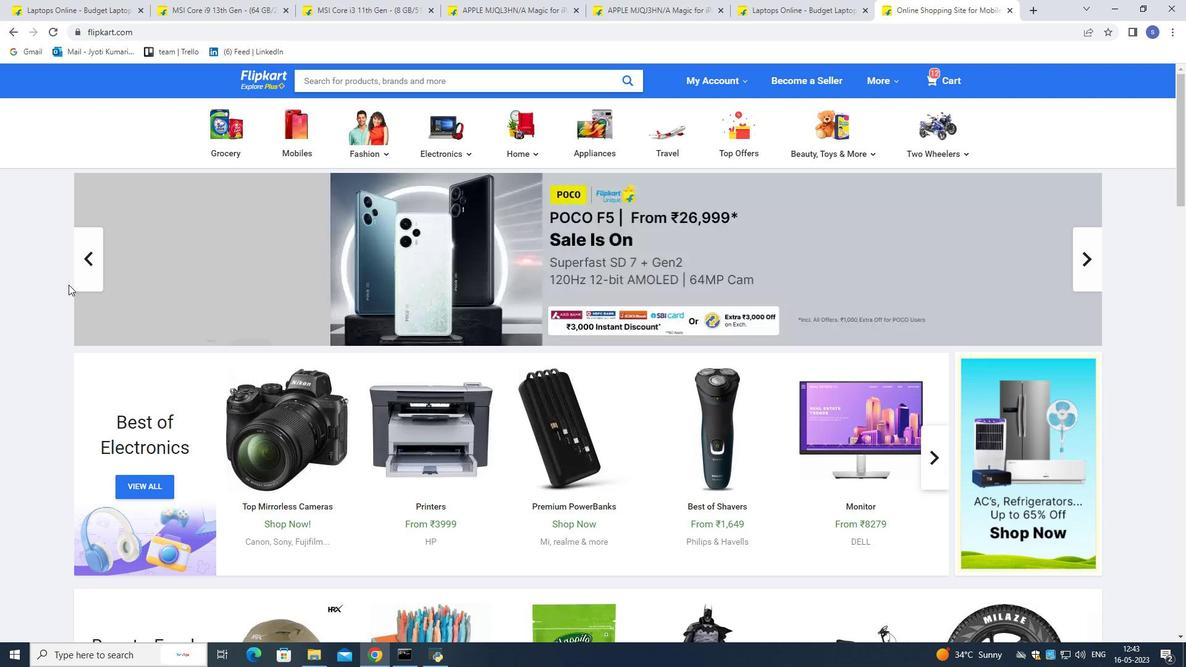 
Action: Mouse moved to (67, 284)
Screenshot: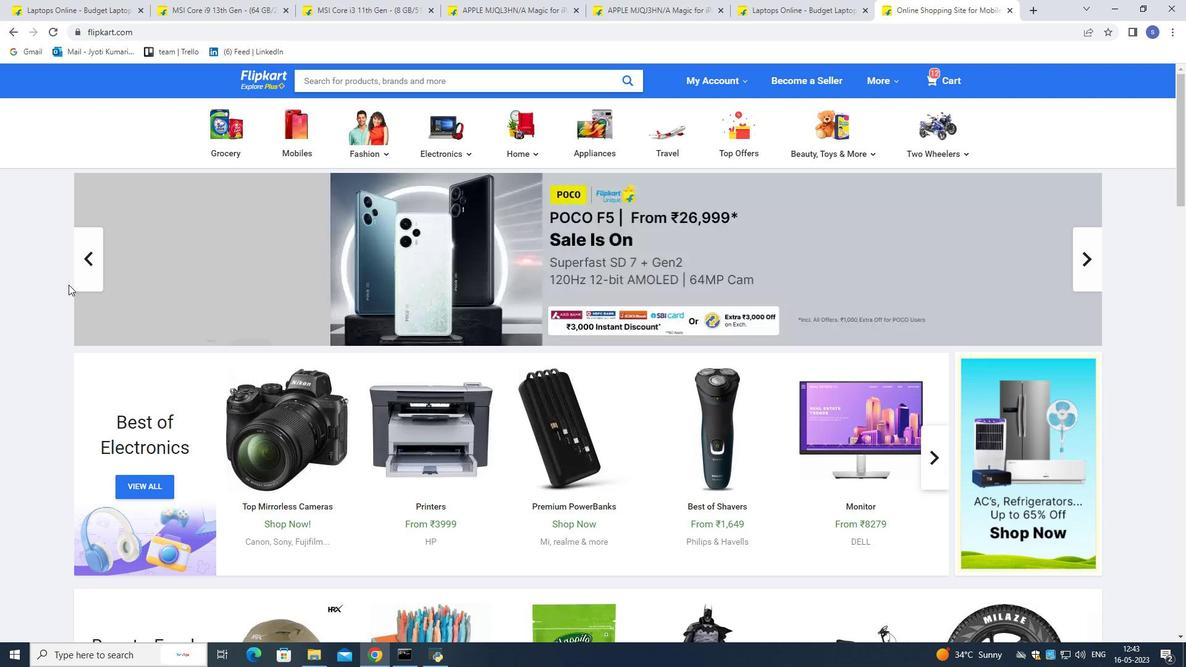 
Action: Mouse scrolled (67, 284) with delta (0, 0)
Screenshot: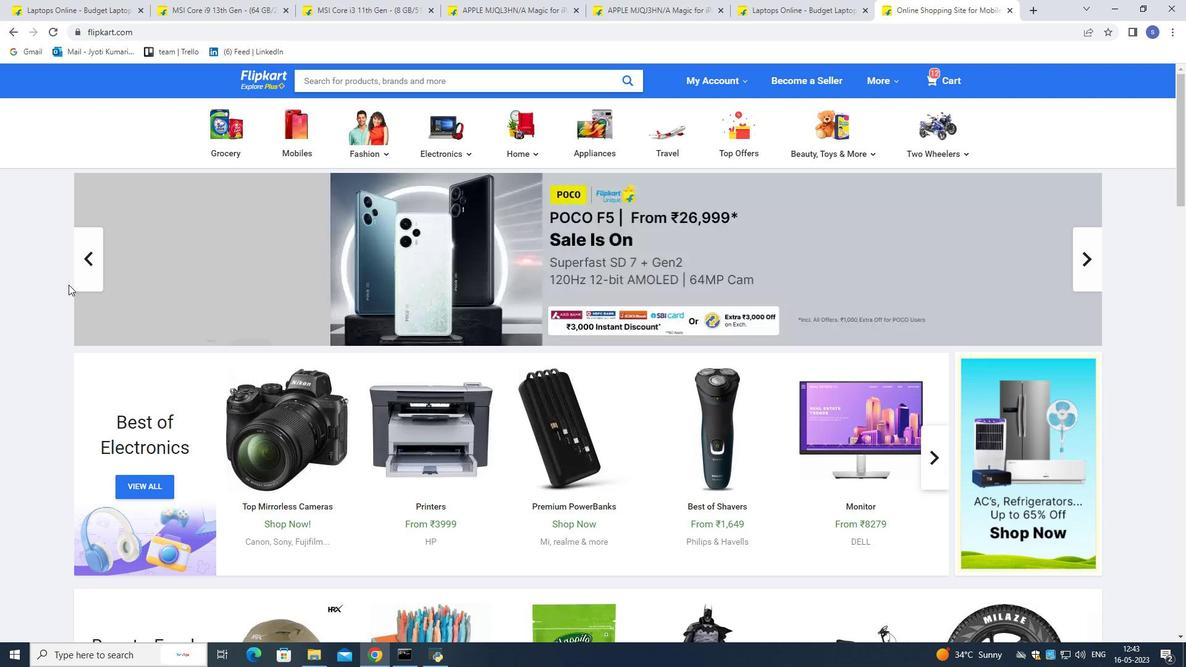 
Action: Mouse moved to (67, 284)
Screenshot: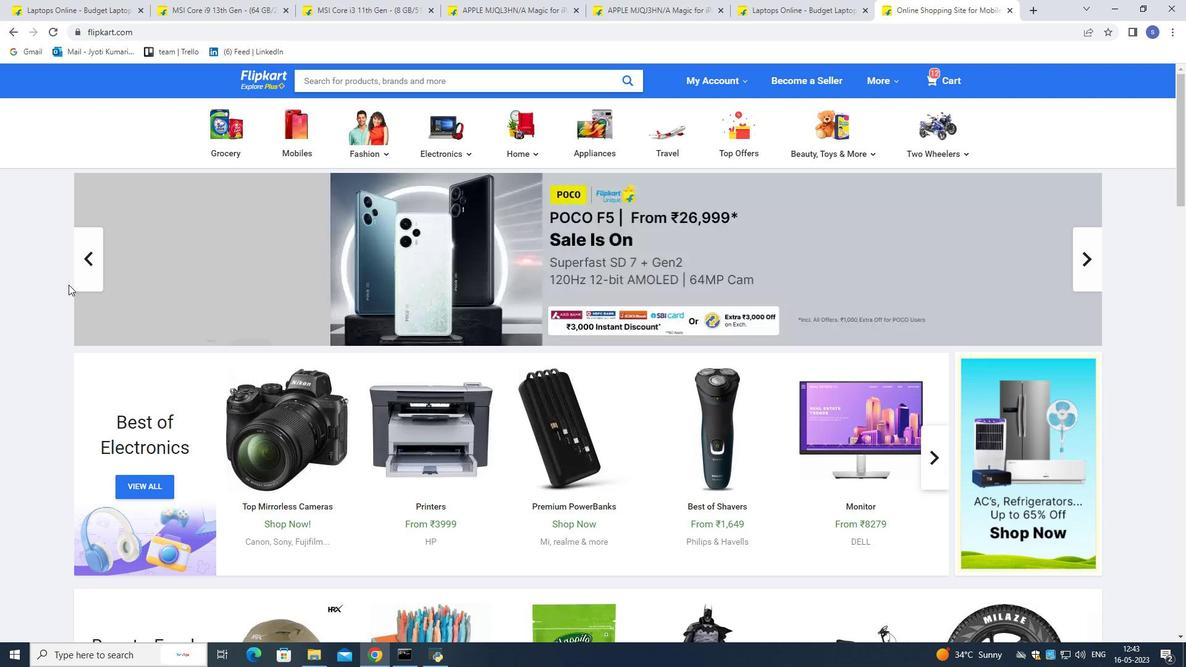 
Action: Mouse scrolled (67, 284) with delta (0, 0)
Screenshot: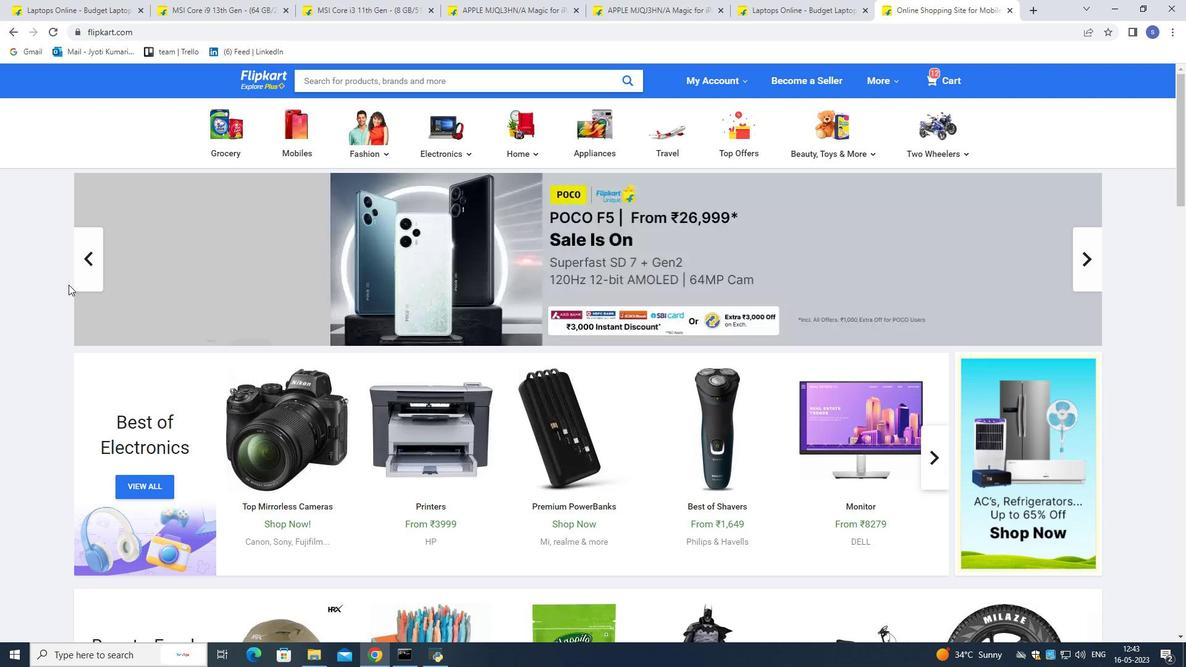 
Action: Mouse moved to (67, 284)
Screenshot: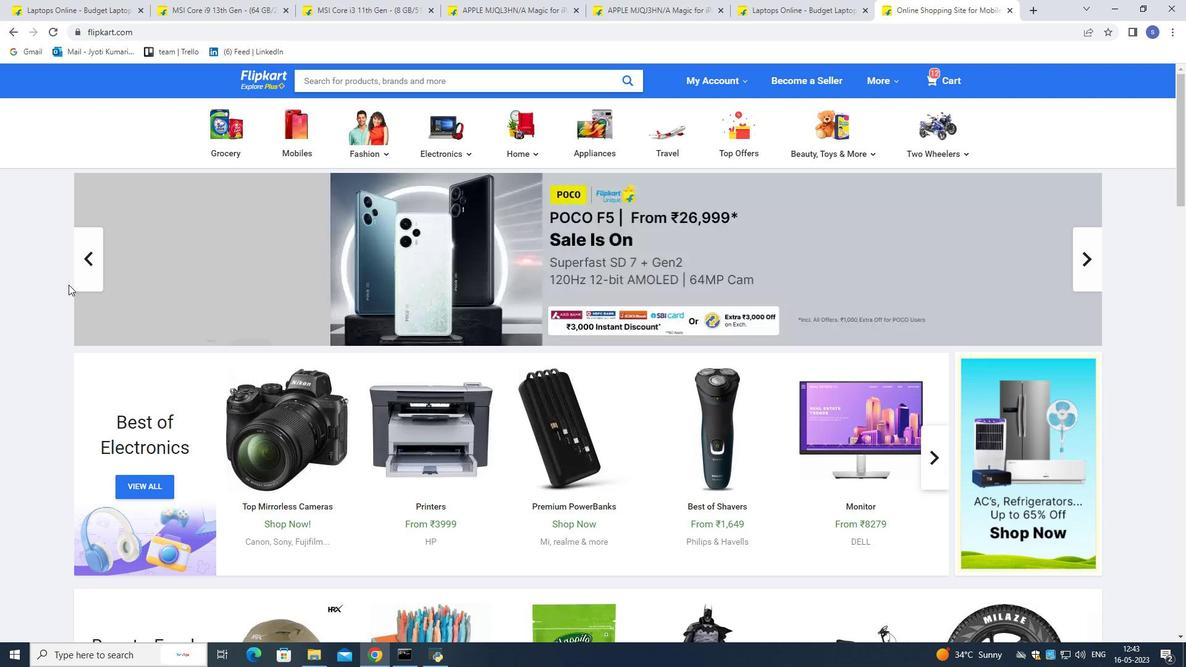 
Action: Mouse scrolled (67, 284) with delta (0, 0)
